 Task: Create a montage of your favorite moments from your last family vacation using iMovie.
Action: Mouse moved to (78, 216)
Screenshot: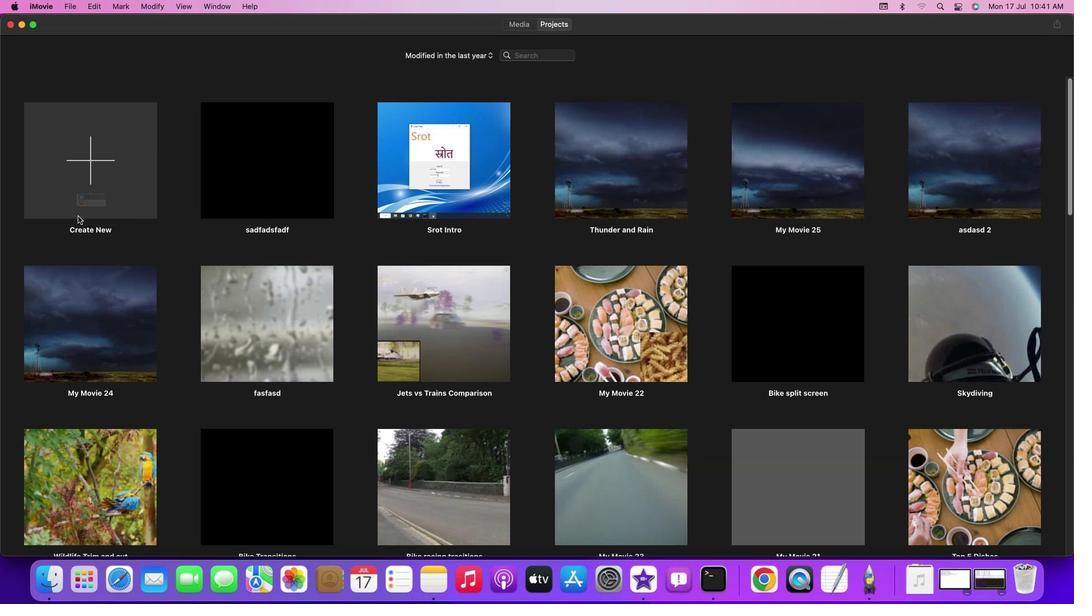
Action: Mouse pressed left at (78, 216)
Screenshot: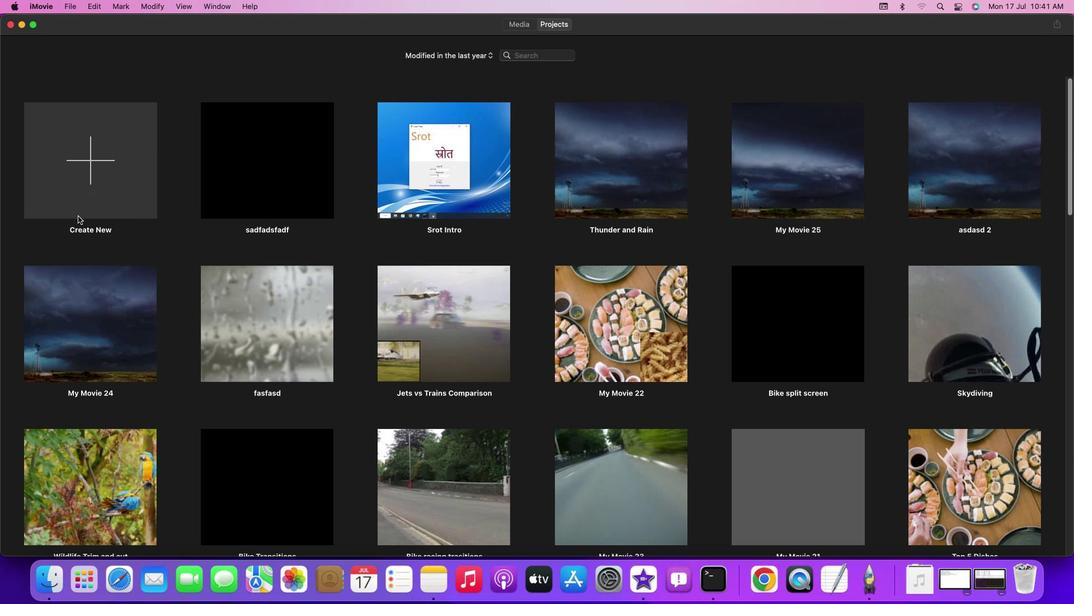 
Action: Mouse pressed left at (78, 216)
Screenshot: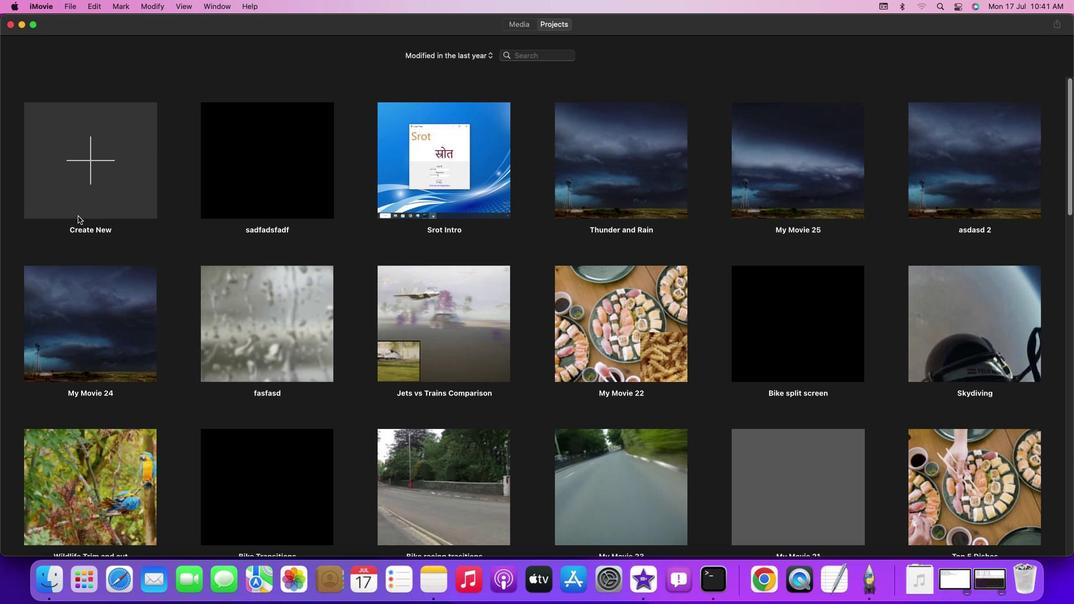 
Action: Mouse moved to (442, 190)
Screenshot: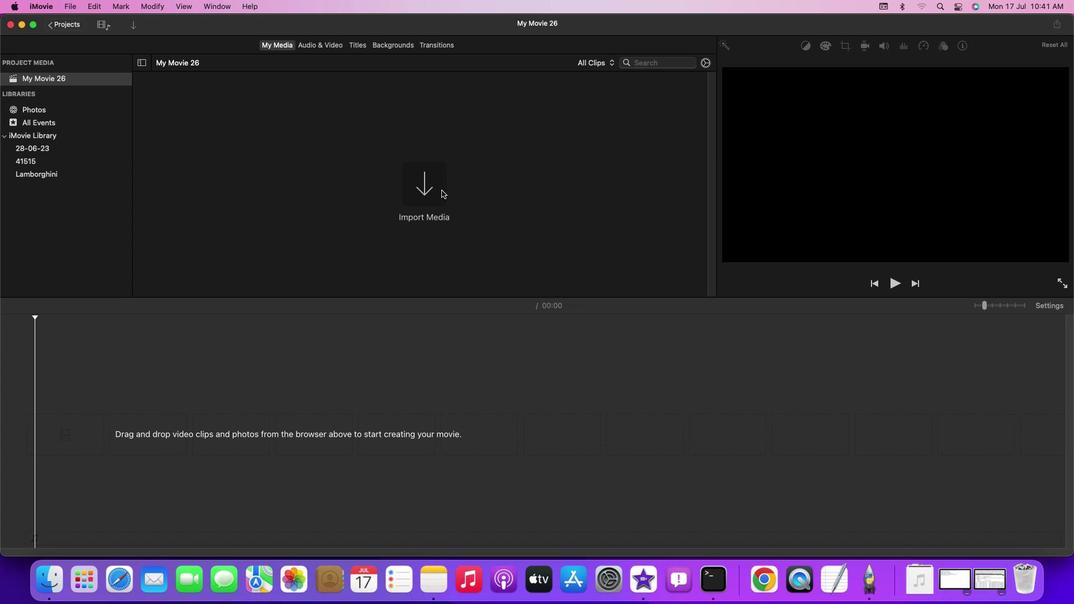 
Action: Mouse pressed left at (442, 190)
Screenshot: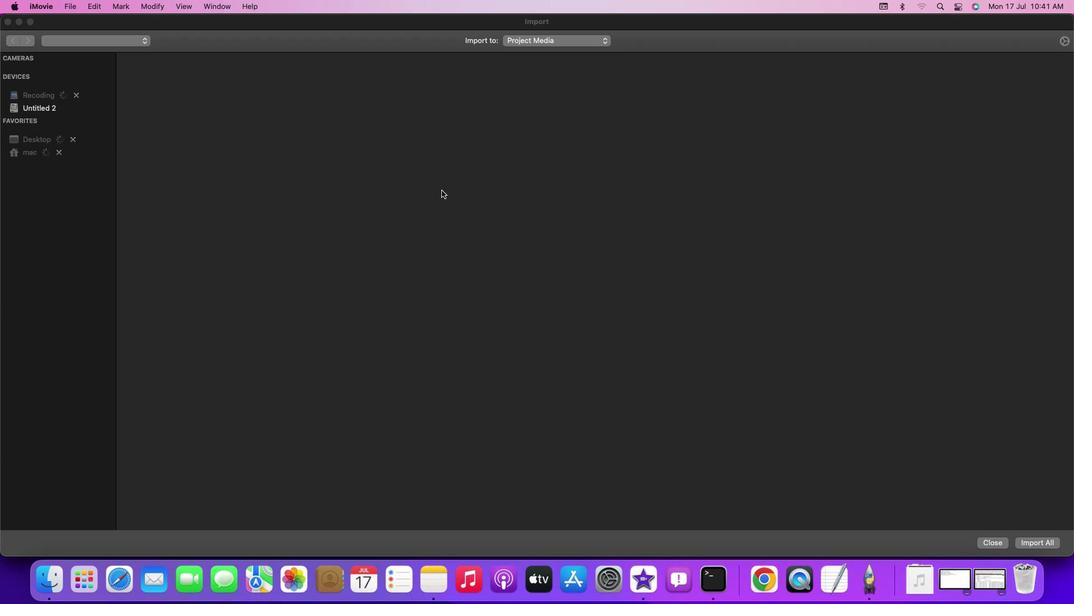 
Action: Mouse pressed left at (442, 190)
Screenshot: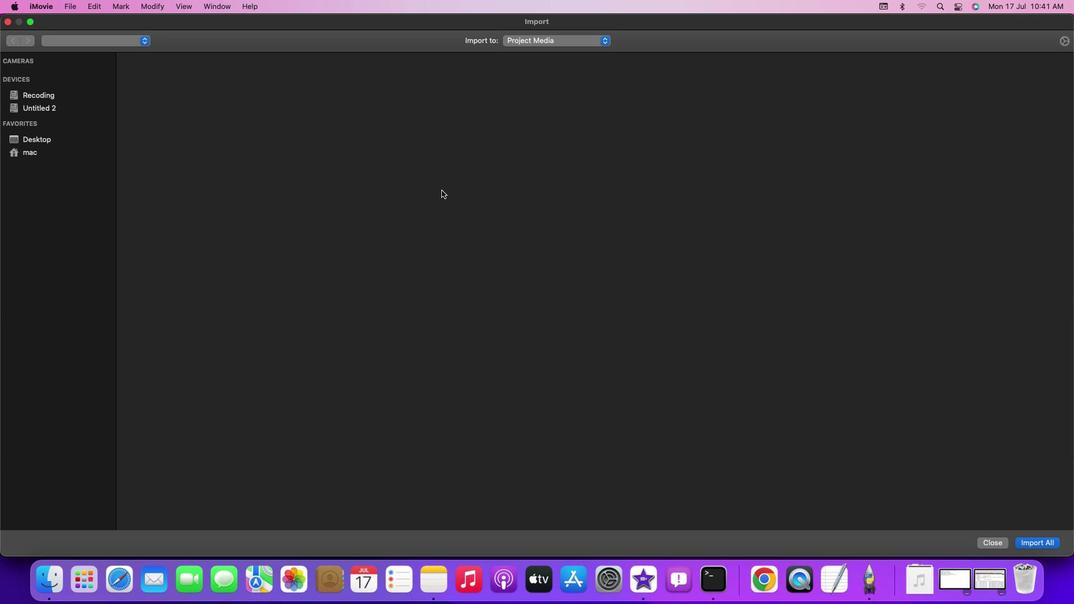 
Action: Mouse moved to (167, 493)
Screenshot: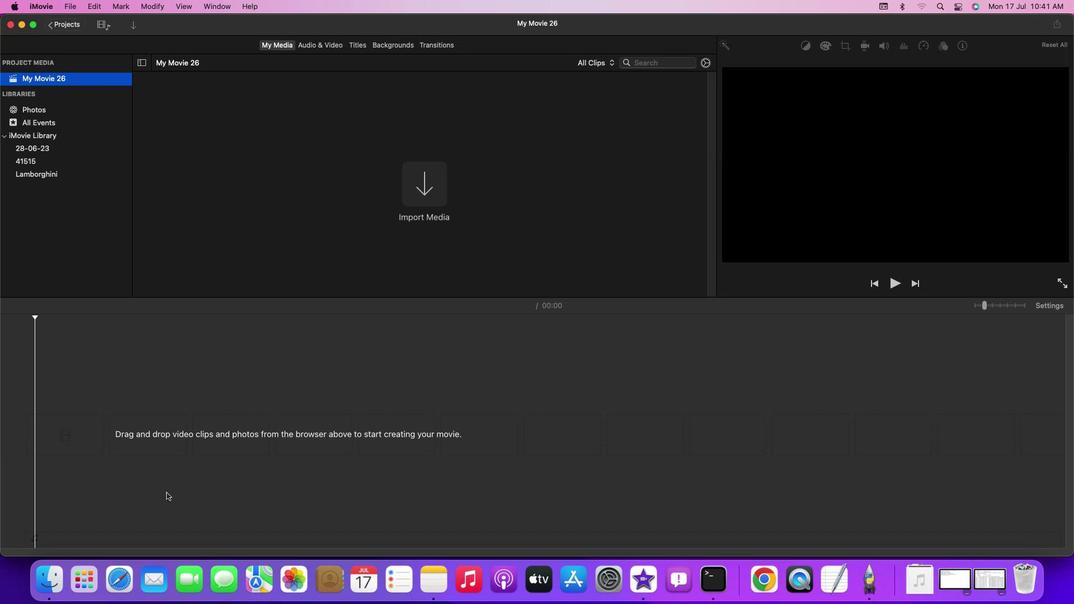 
Action: Mouse pressed left at (167, 493)
Screenshot: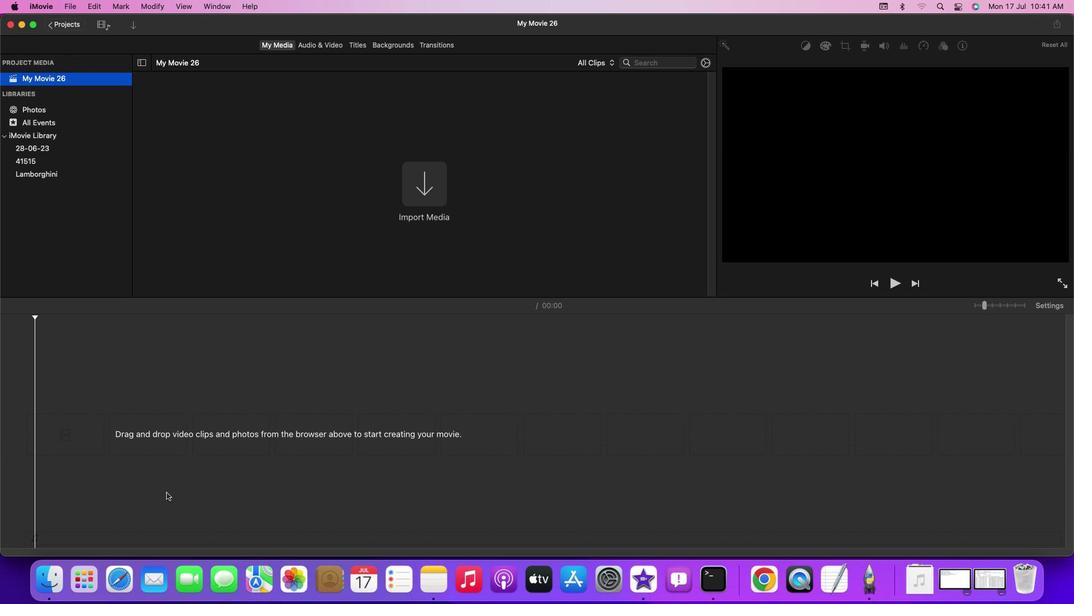 
Action: Mouse pressed left at (167, 493)
Screenshot: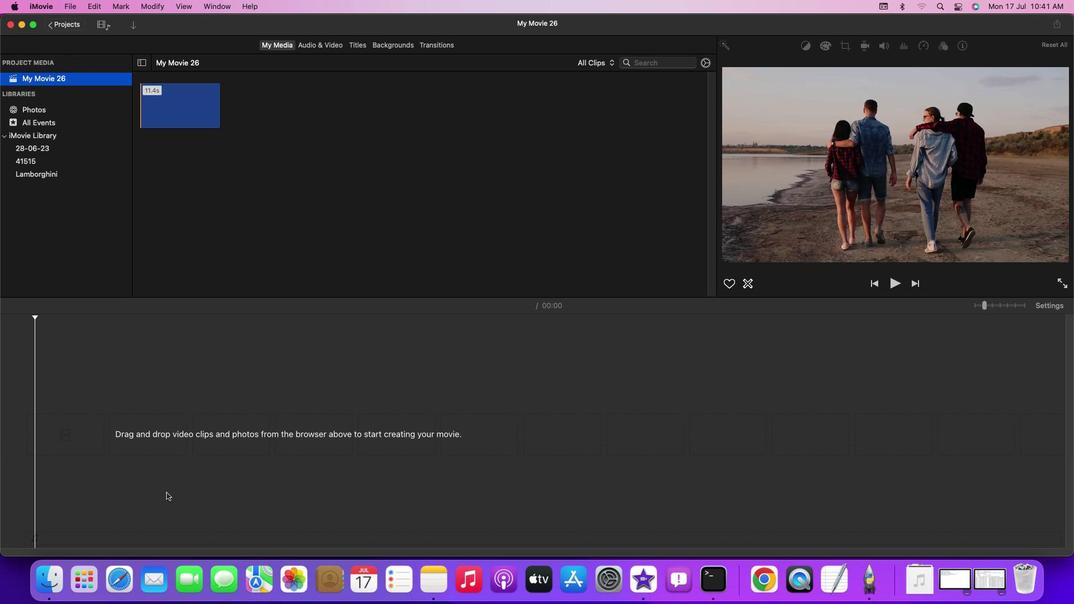 
Action: Mouse moved to (133, 25)
Screenshot: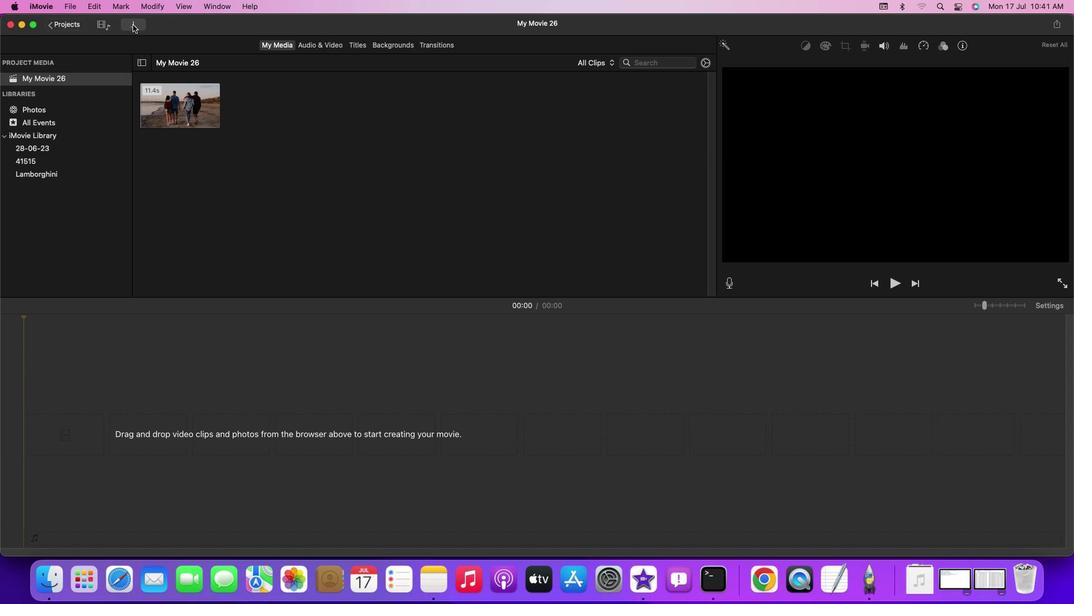 
Action: Mouse pressed left at (133, 25)
Screenshot: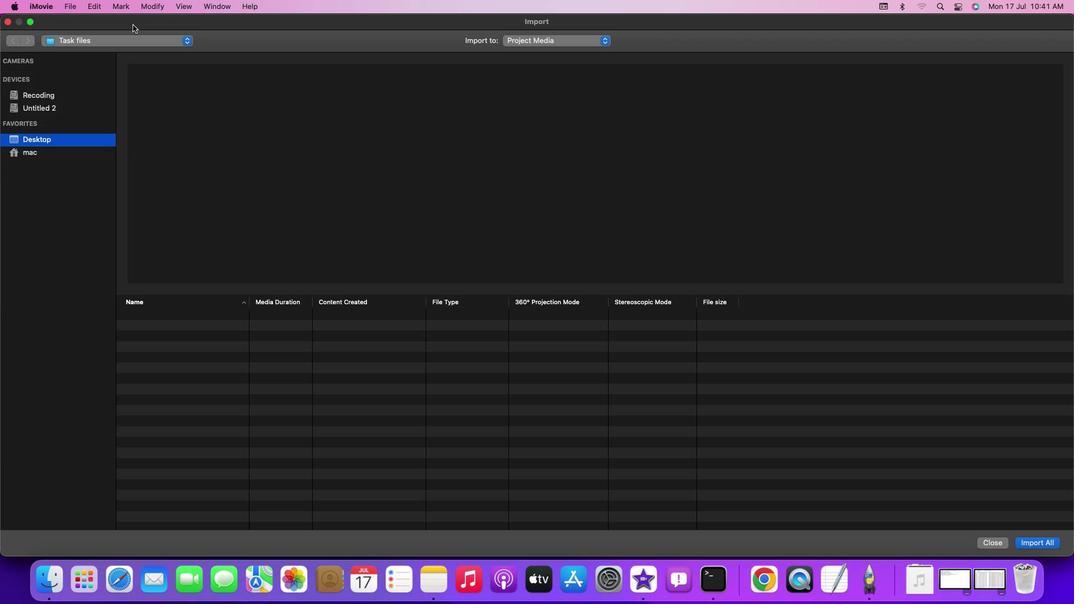 
Action: Mouse moved to (1074, 390)
Screenshot: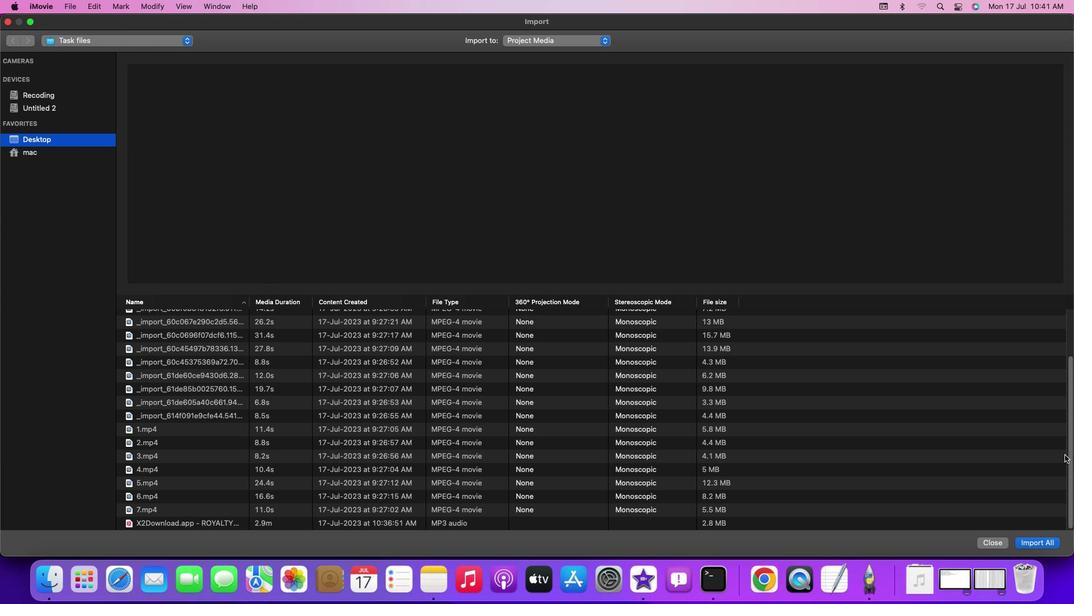 
Action: Mouse pressed left at (1074, 390)
Screenshot: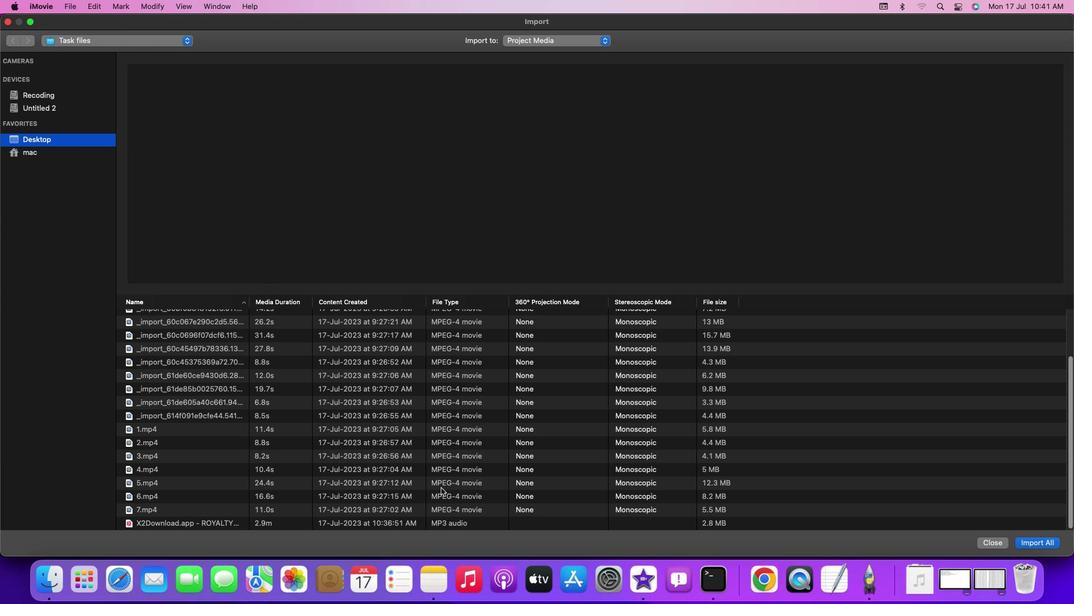 
Action: Mouse moved to (162, 526)
Screenshot: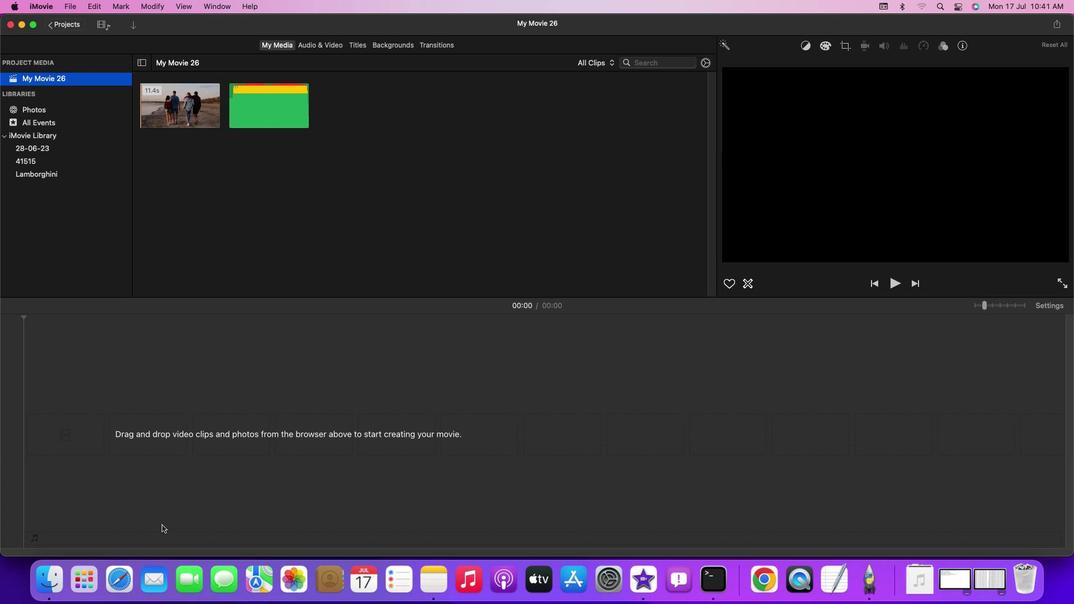 
Action: Mouse pressed left at (162, 526)
Screenshot: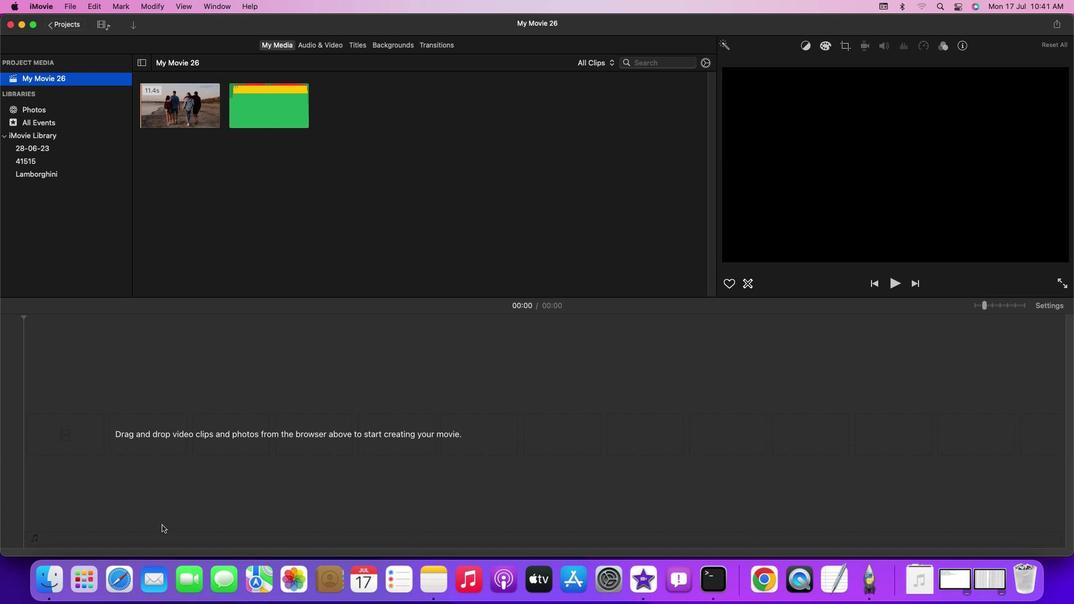 
Action: Mouse pressed left at (162, 526)
Screenshot: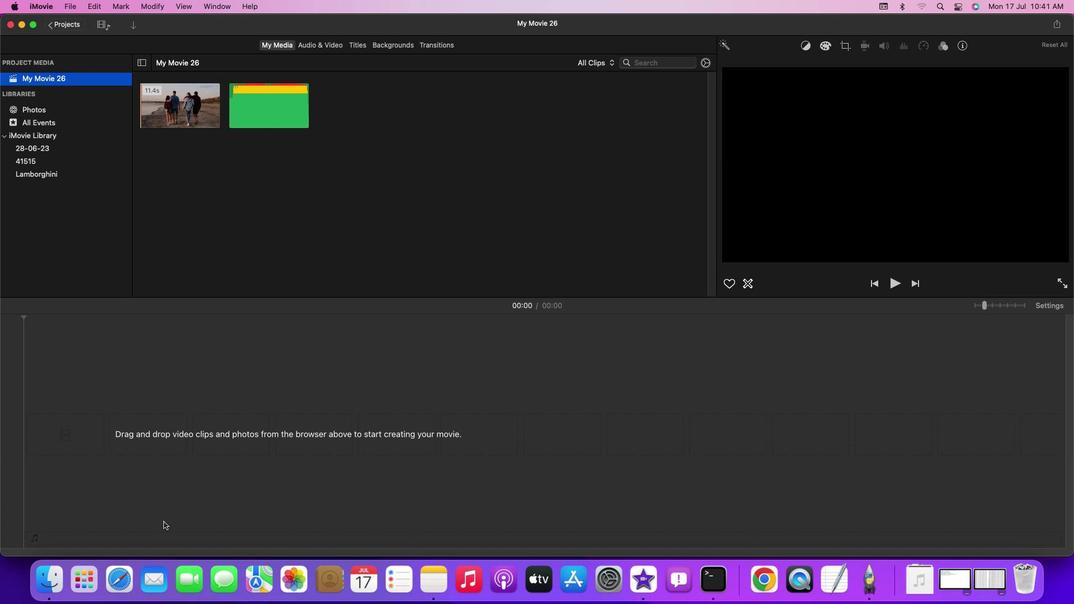 
Action: Mouse moved to (265, 114)
Screenshot: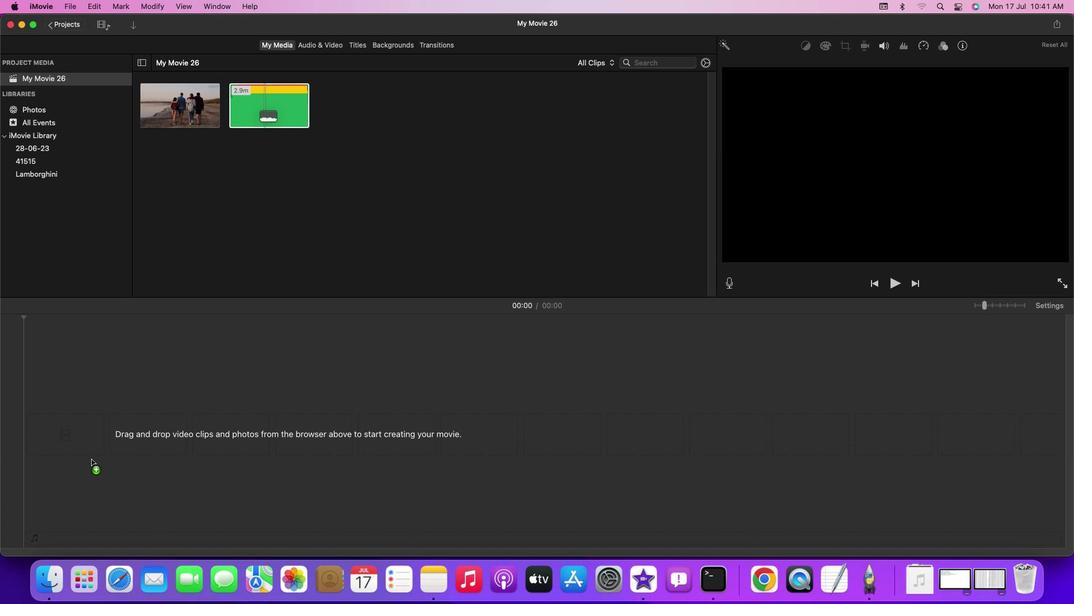 
Action: Mouse pressed left at (265, 114)
Screenshot: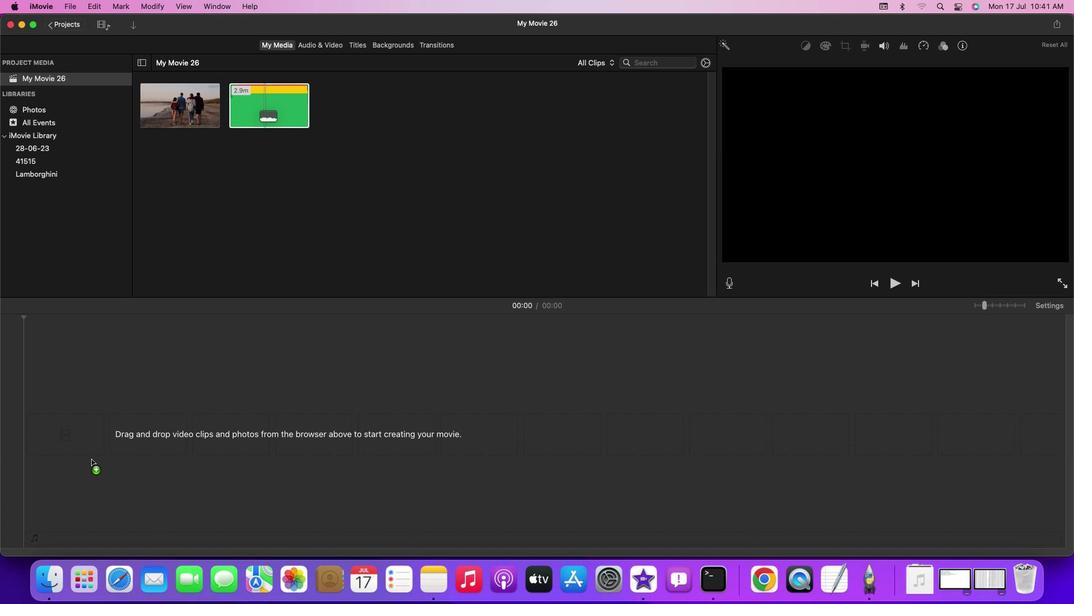 
Action: Mouse moved to (270, 99)
Screenshot: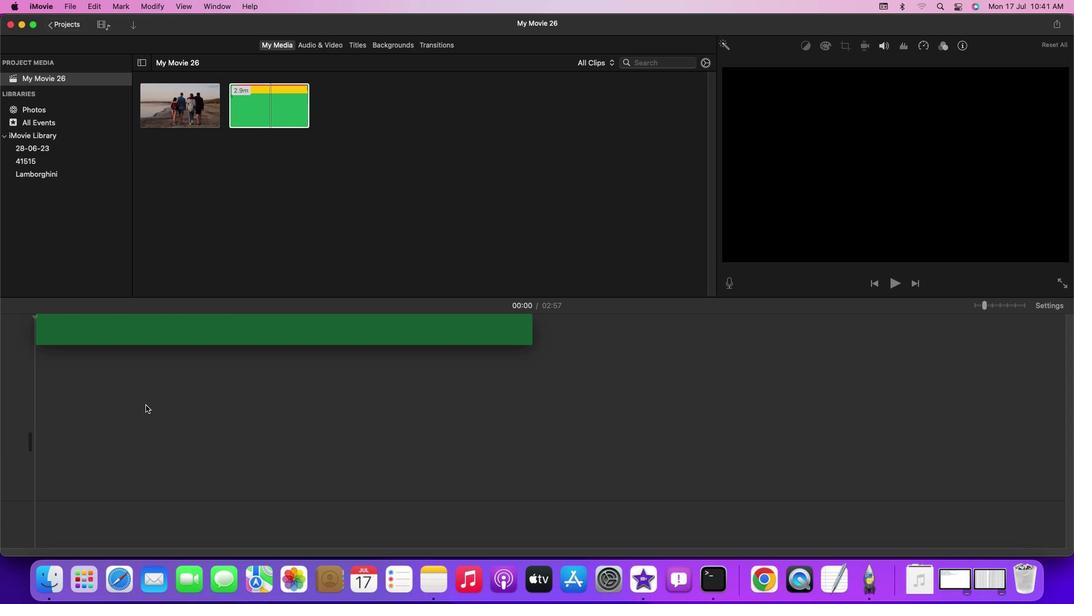 
Action: Mouse pressed left at (270, 99)
Screenshot: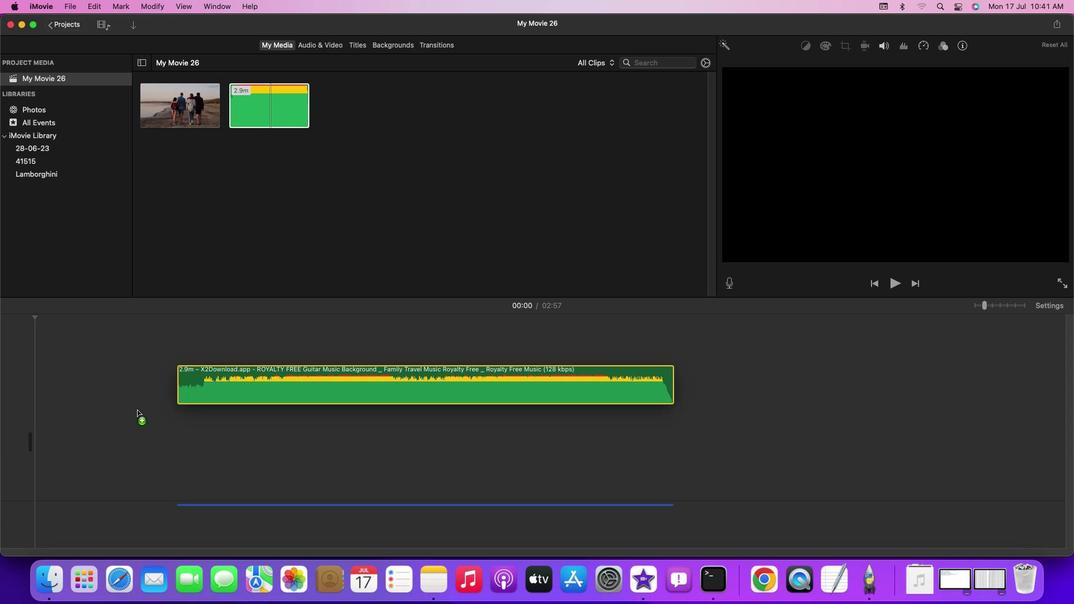 
Action: Mouse moved to (38, 479)
Screenshot: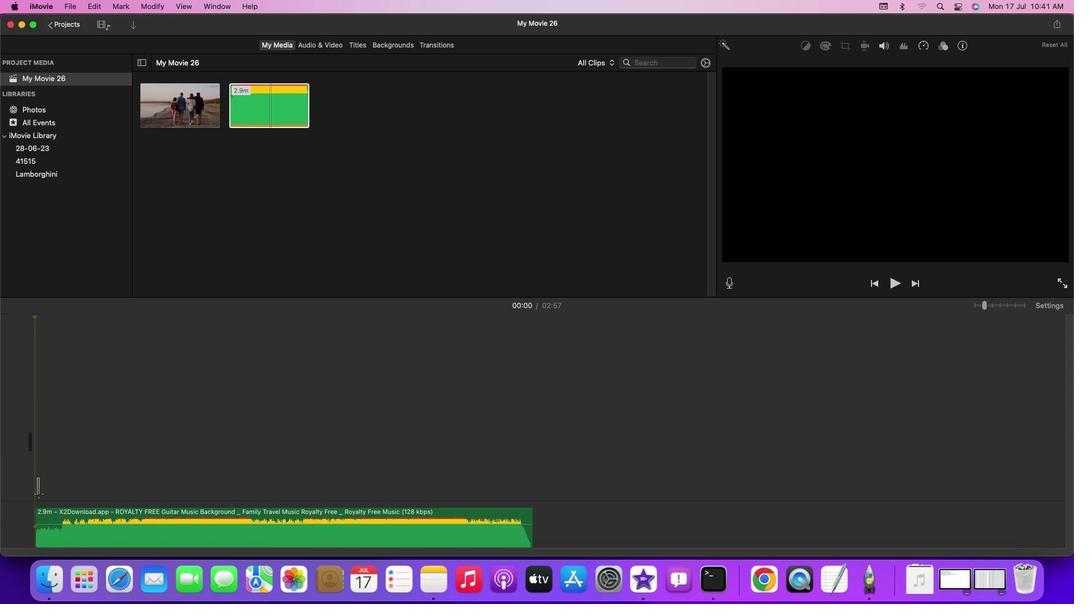 
Action: Mouse pressed left at (38, 479)
Screenshot: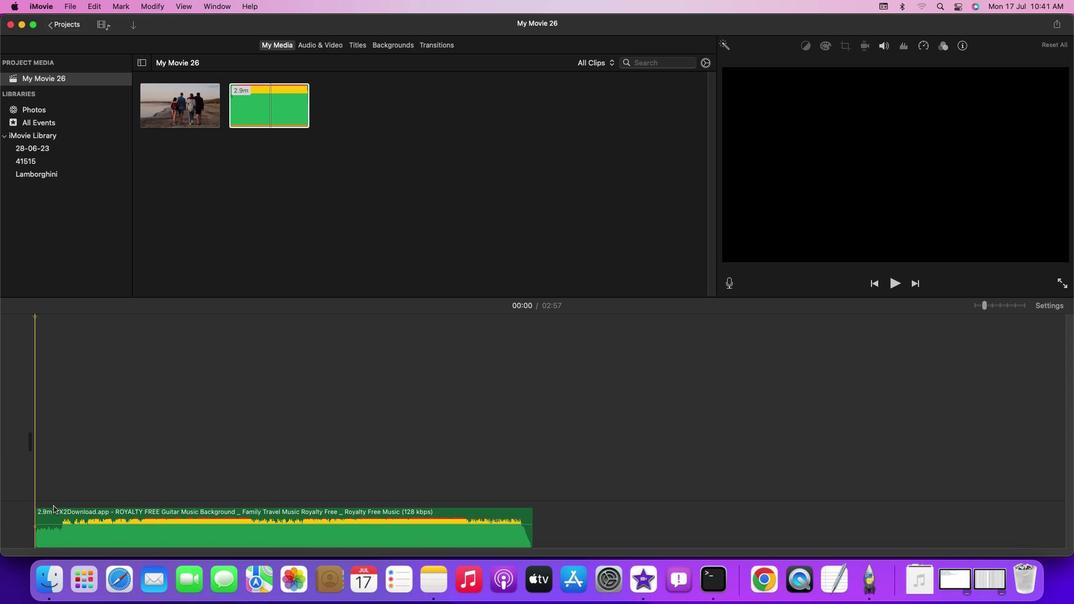 
Action: Mouse moved to (71, 369)
Screenshot: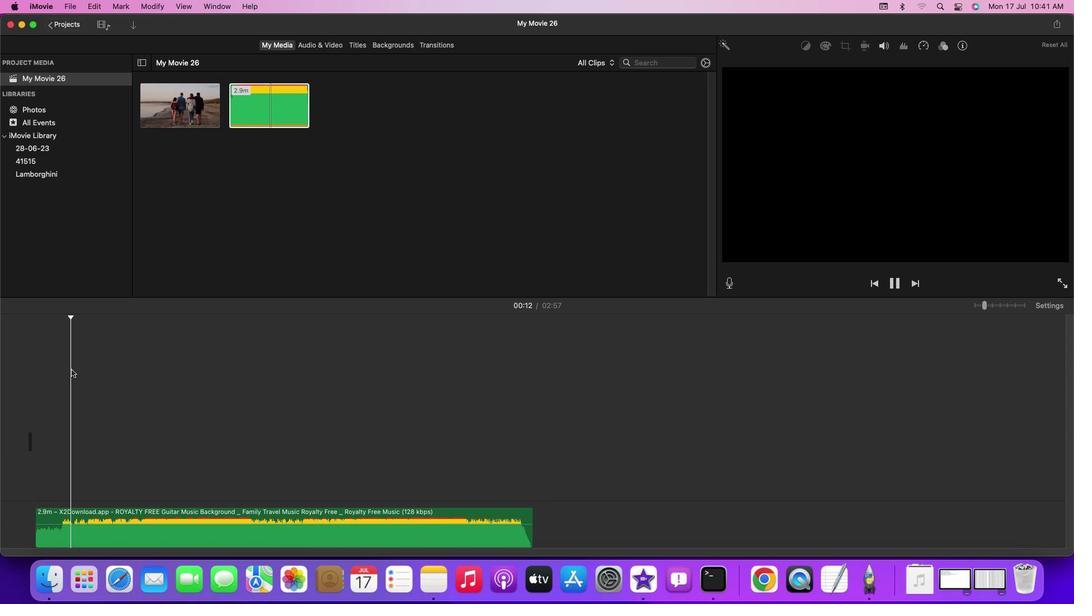 
Action: Key pressed Key.space
Screenshot: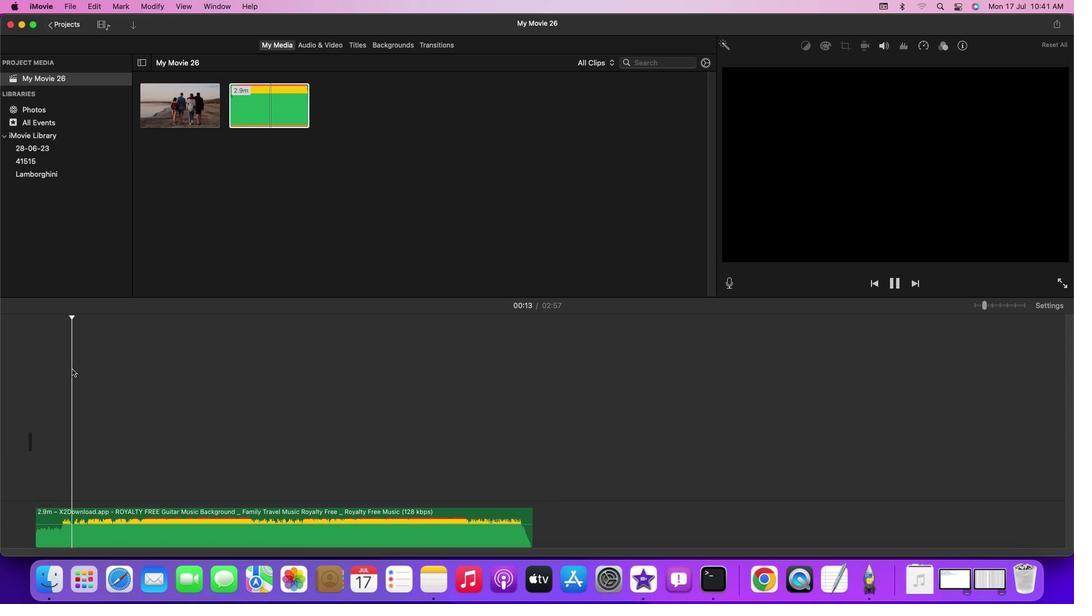 
Action: Mouse moved to (81, 358)
Screenshot: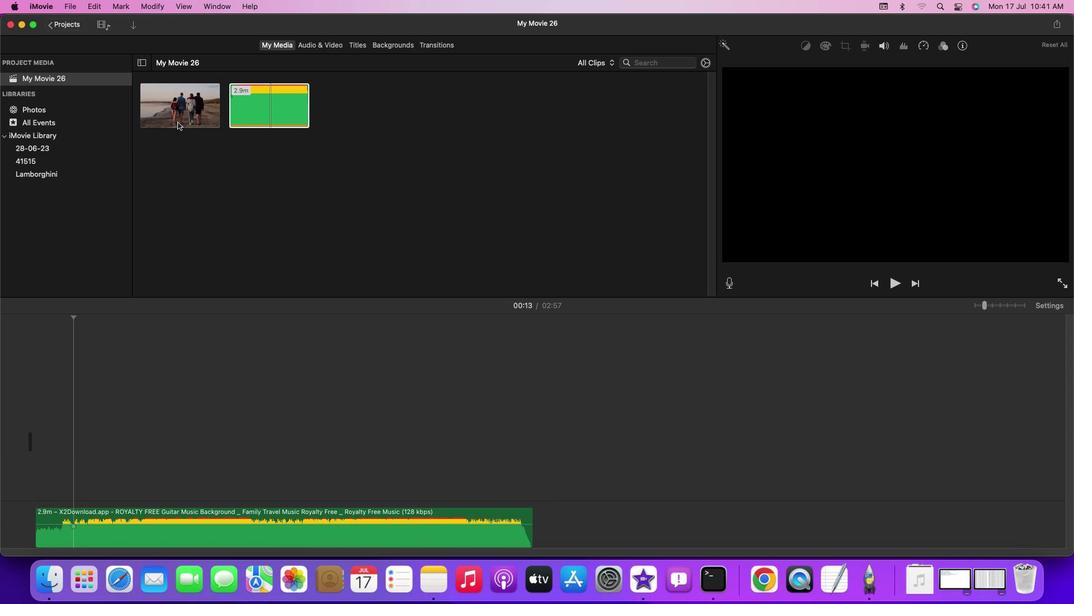 
Action: Key pressed Key.space
Screenshot: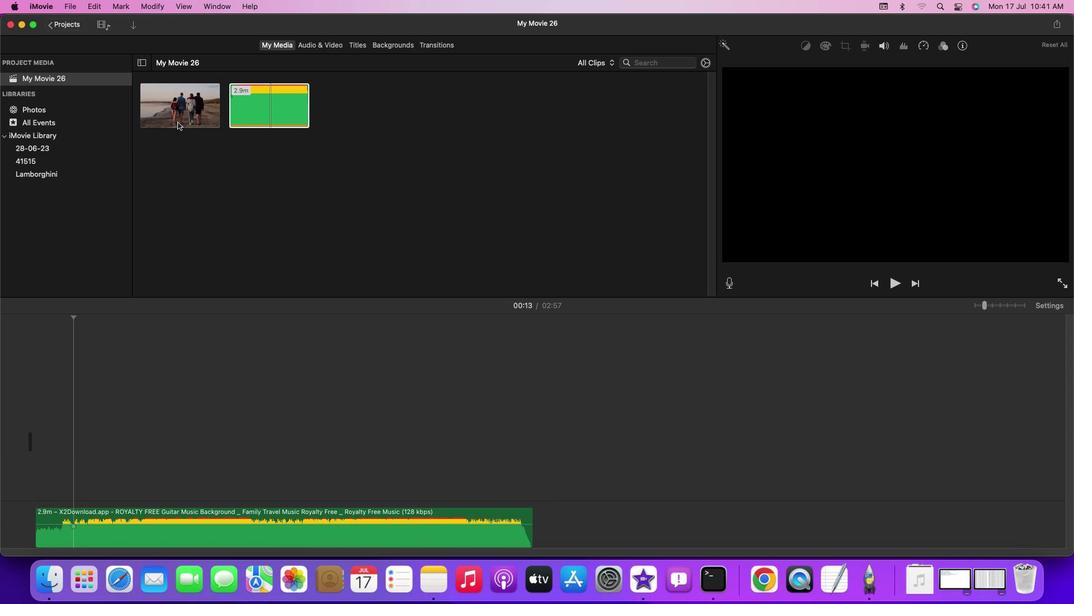 
Action: Mouse moved to (188, 104)
Screenshot: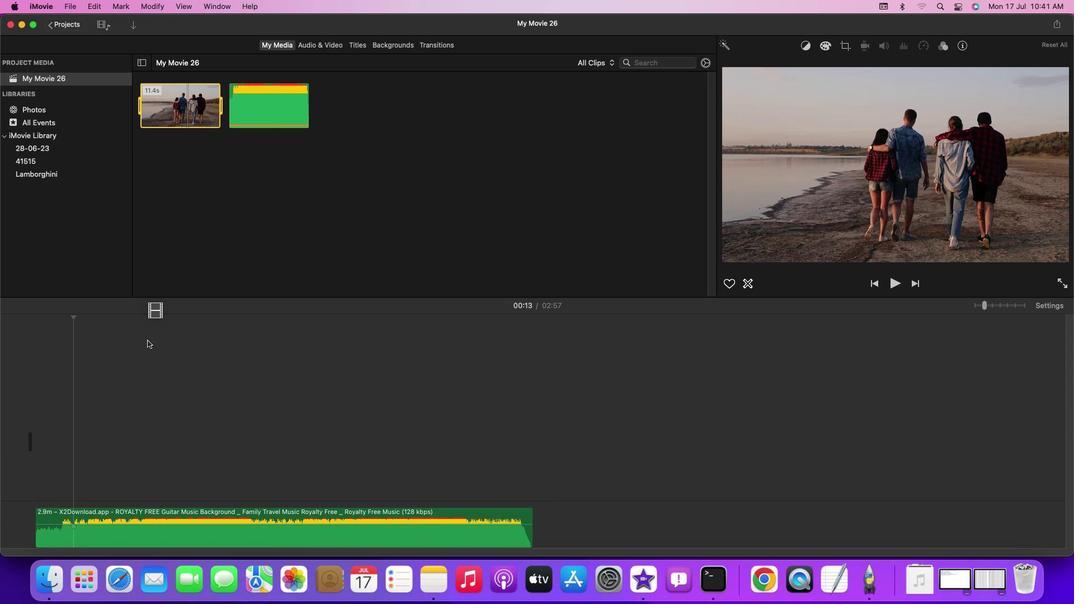
Action: Mouse pressed left at (188, 104)
Screenshot: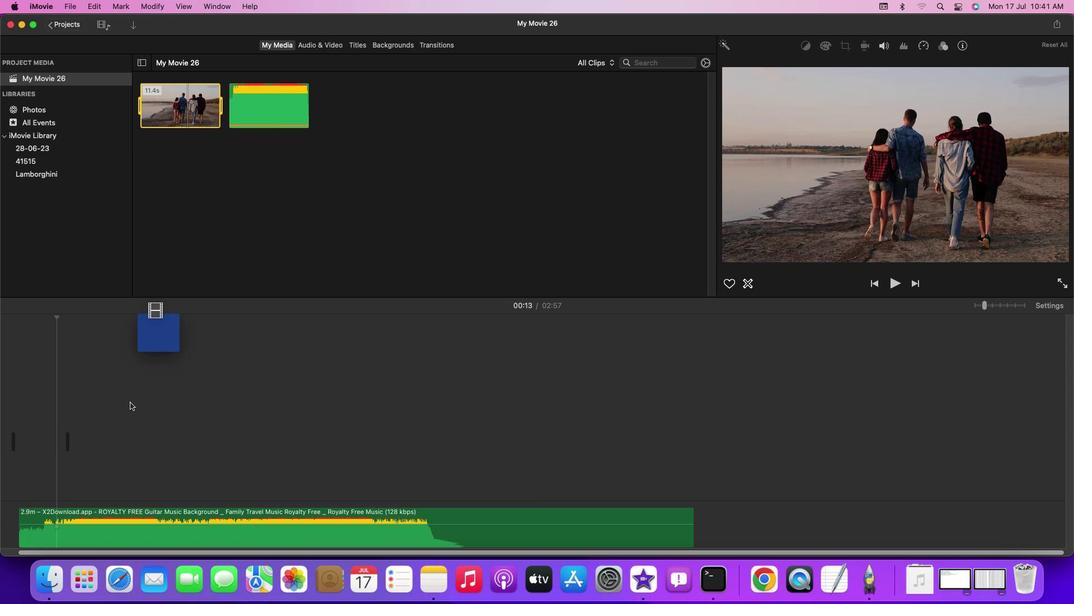 
Action: Mouse moved to (58, 519)
Screenshot: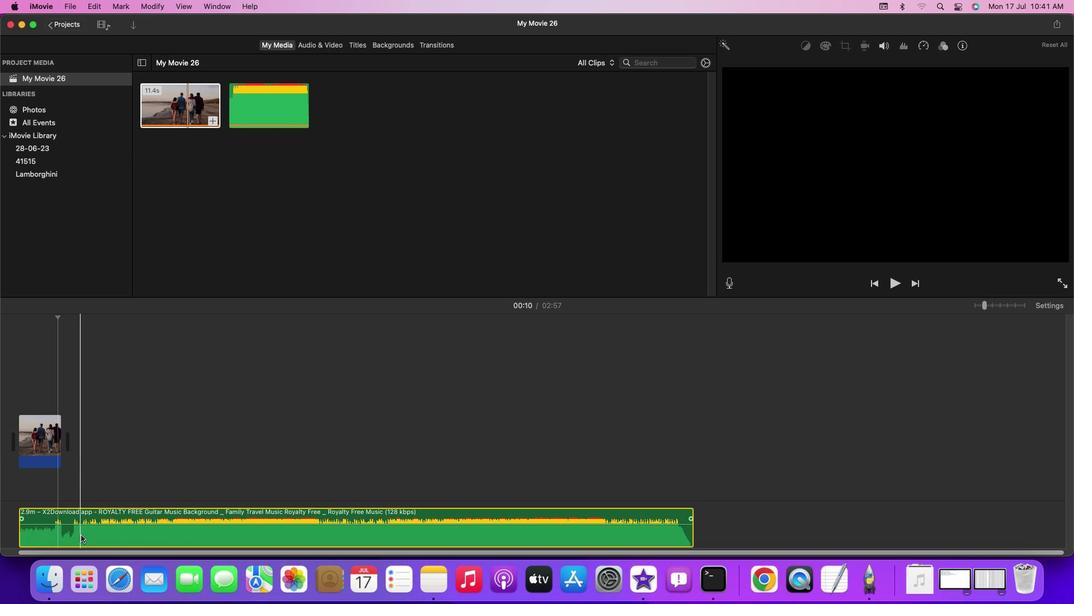 
Action: Mouse pressed left at (58, 519)
Screenshot: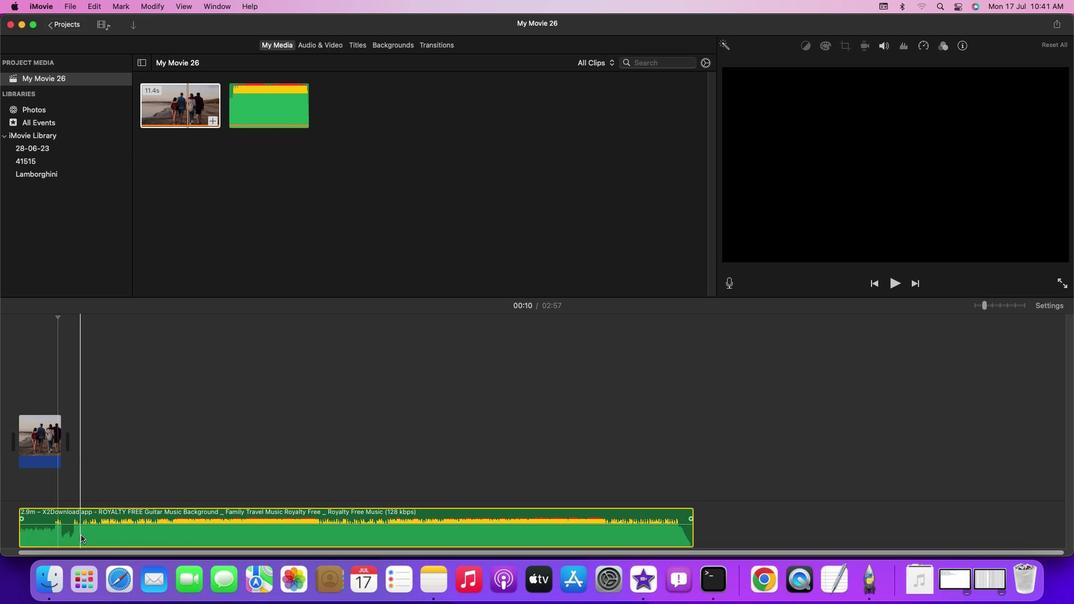 
Action: Mouse moved to (81, 535)
Screenshot: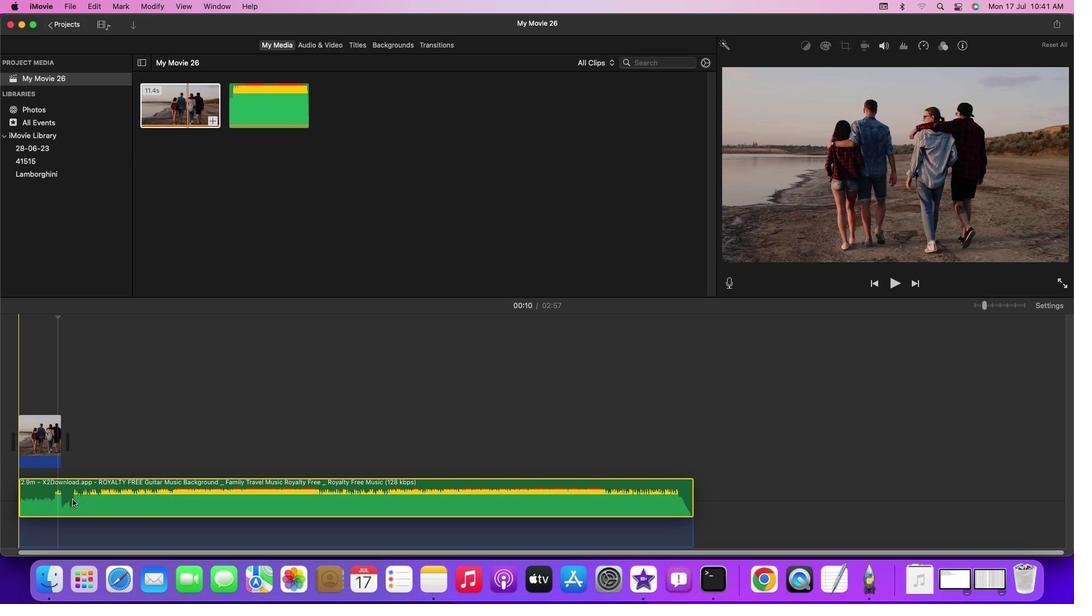 
Action: Mouse pressed left at (81, 535)
Screenshot: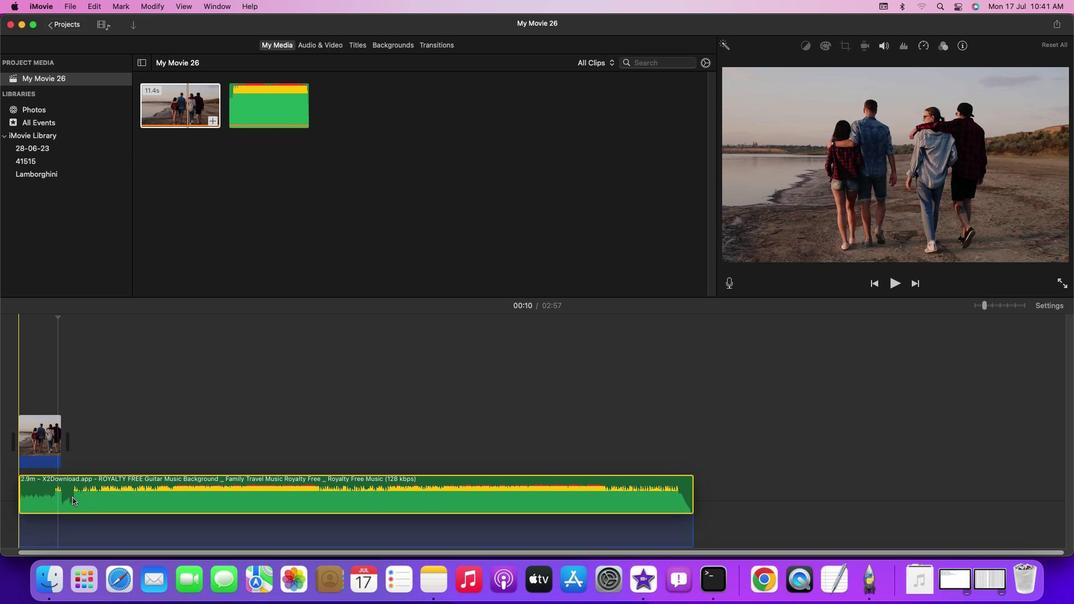 
Action: Mouse moved to (25, 317)
Screenshot: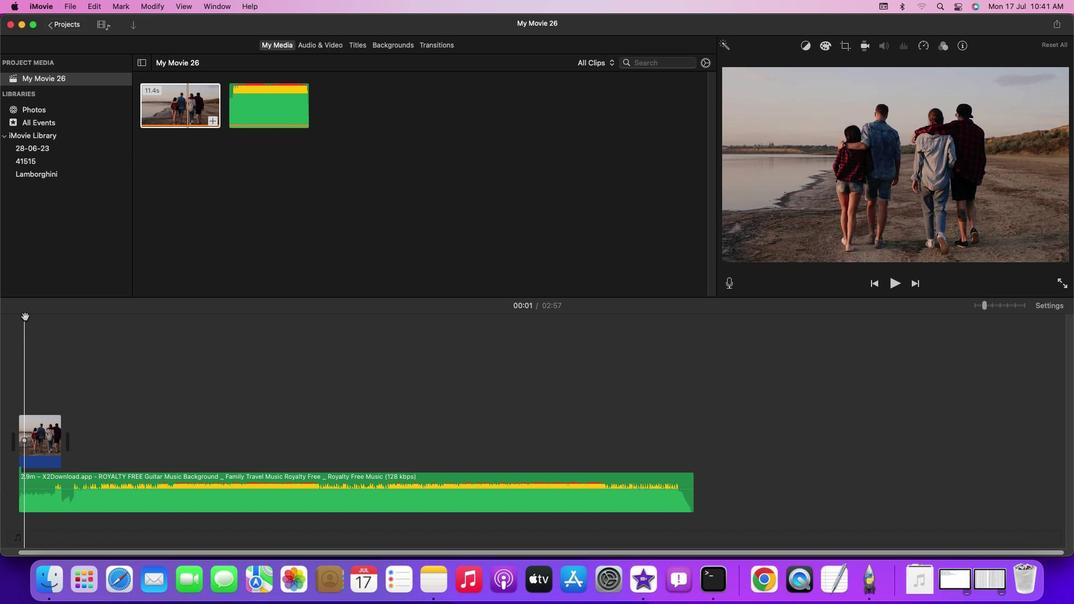 
Action: Mouse pressed left at (25, 317)
Screenshot: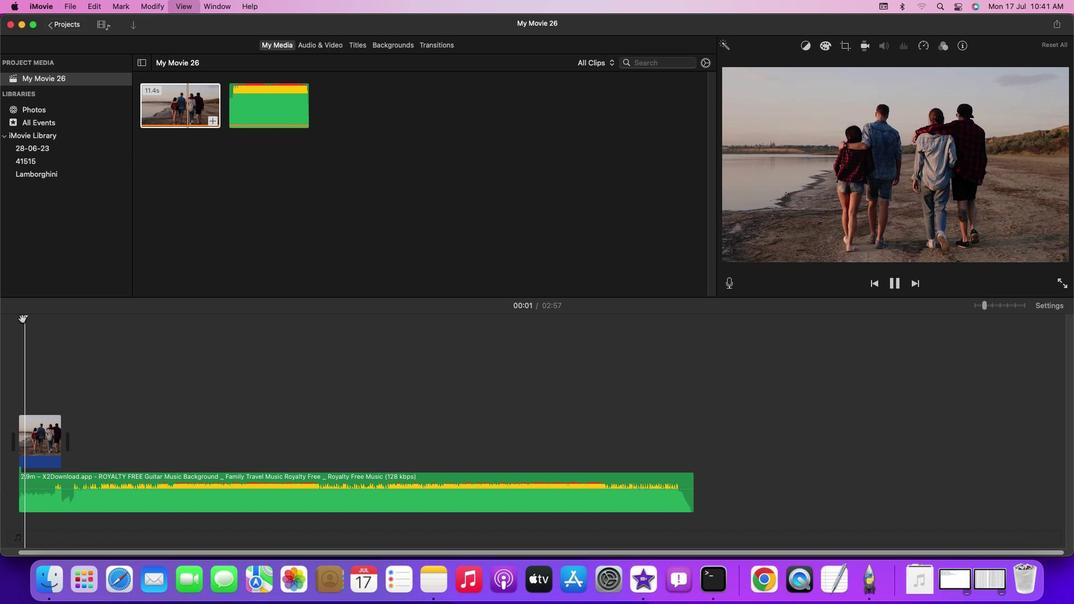 
Action: Key pressed Key.space
Screenshot: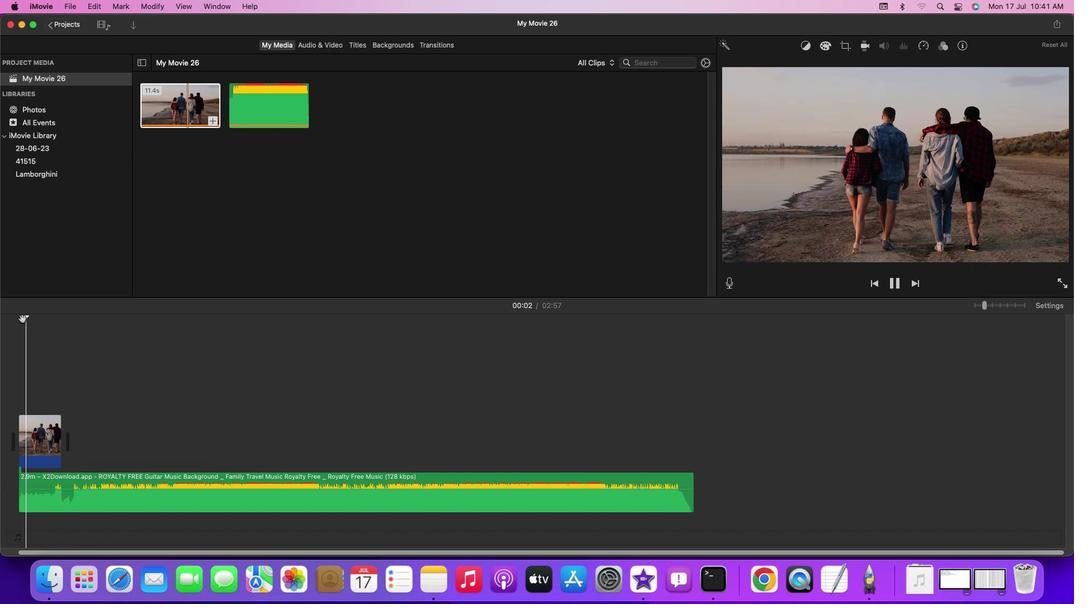 
Action: Mouse moved to (16, 319)
Screenshot: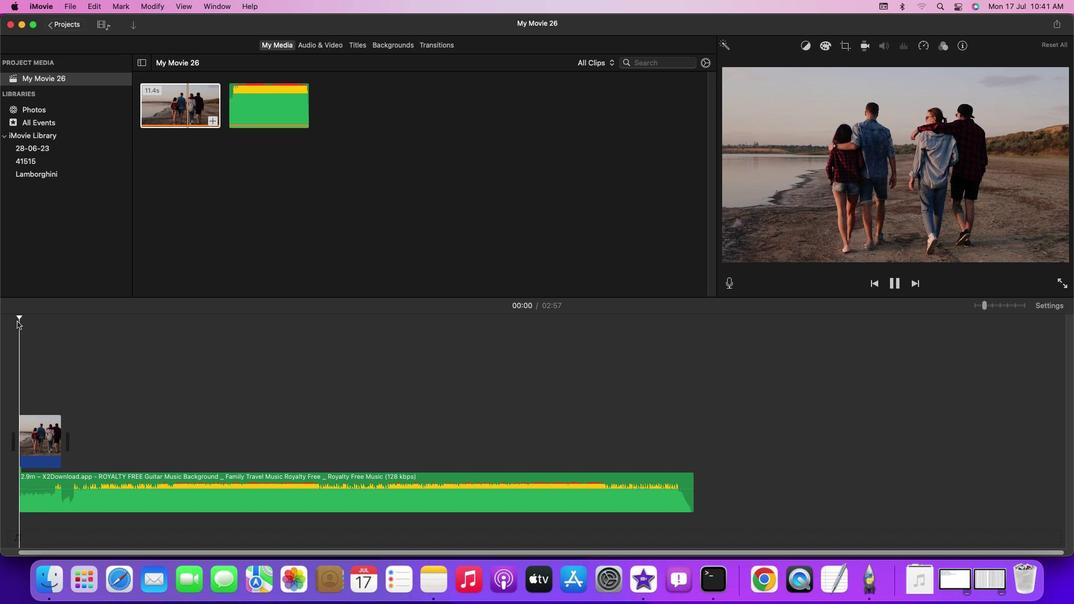 
Action: Mouse pressed left at (16, 319)
Screenshot: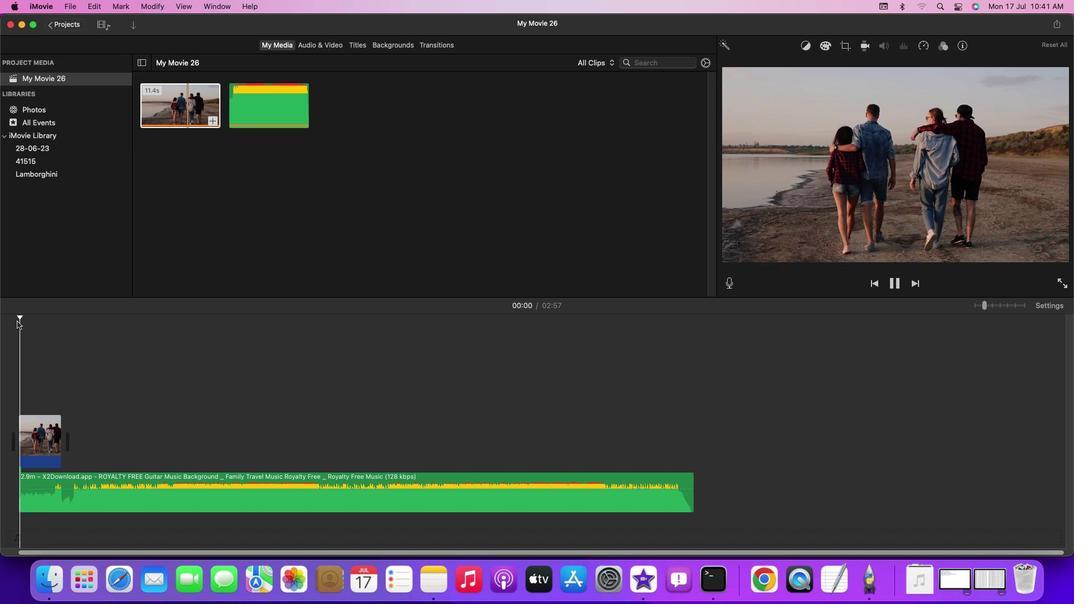 
Action: Mouse moved to (17, 322)
Screenshot: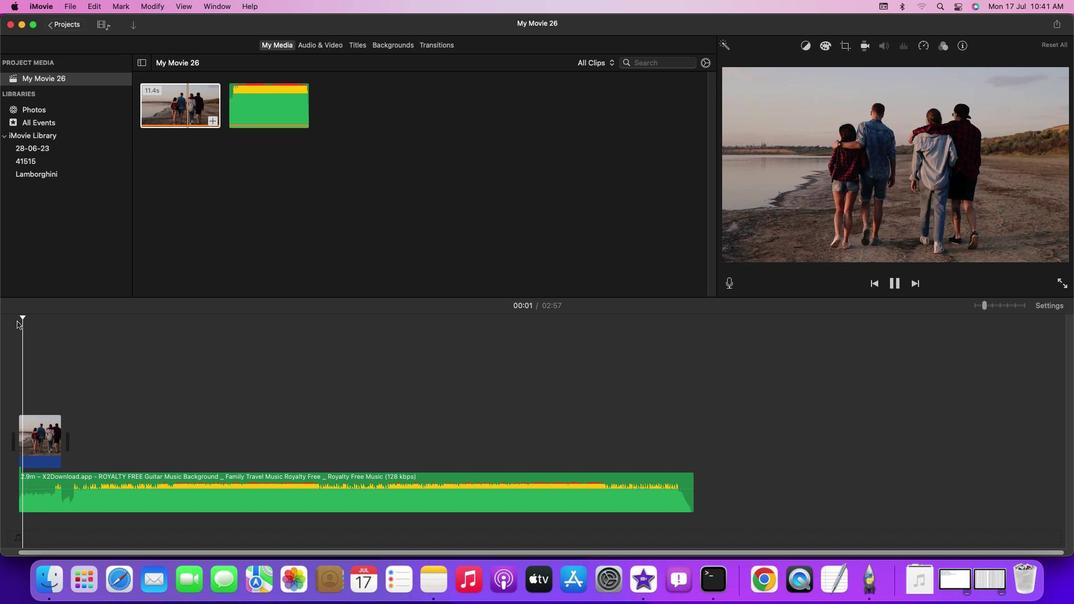 
Action: Key pressed Key.leftKey.leftKey.leftKey.leftKey.leftKey.leftKey.leftKey.leftKey.leftKey.leftKey.leftKey.leftKey.leftKey.leftKey.leftKey.leftKey.leftKey.leftKey.leftKey.leftKey.leftKey.leftKey.leftKey.leftKey.leftKey.left
Screenshot: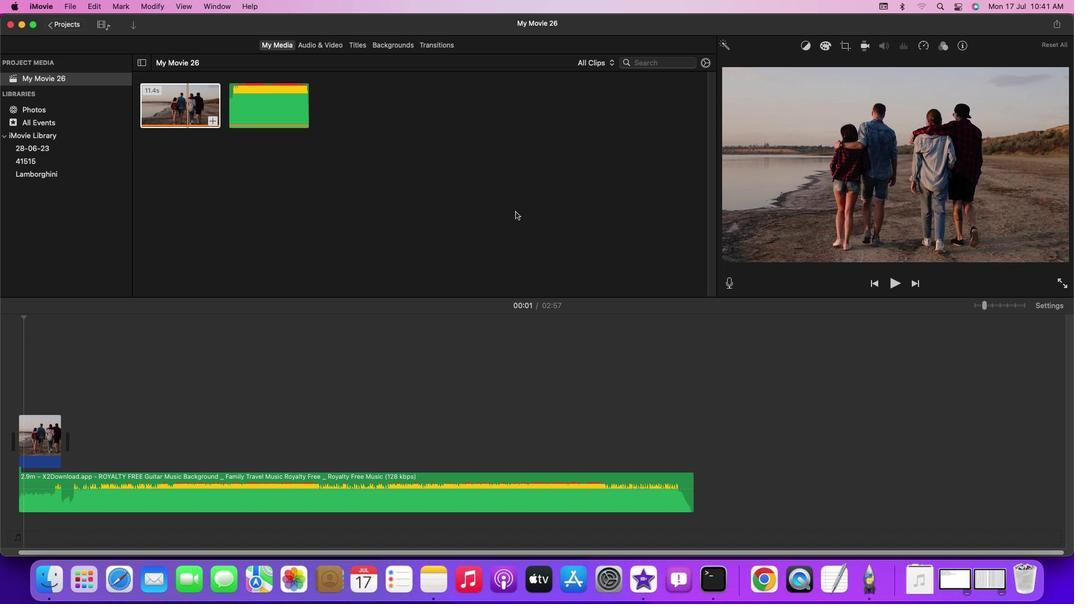 
Action: Mouse moved to (1067, 309)
Screenshot: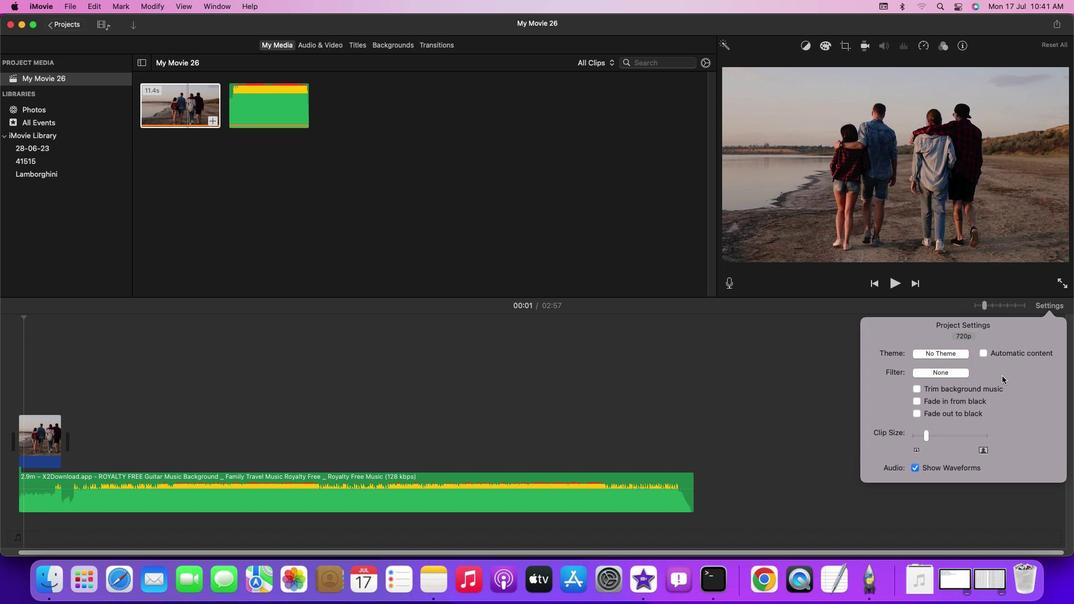 
Action: Mouse pressed left at (1067, 309)
Screenshot: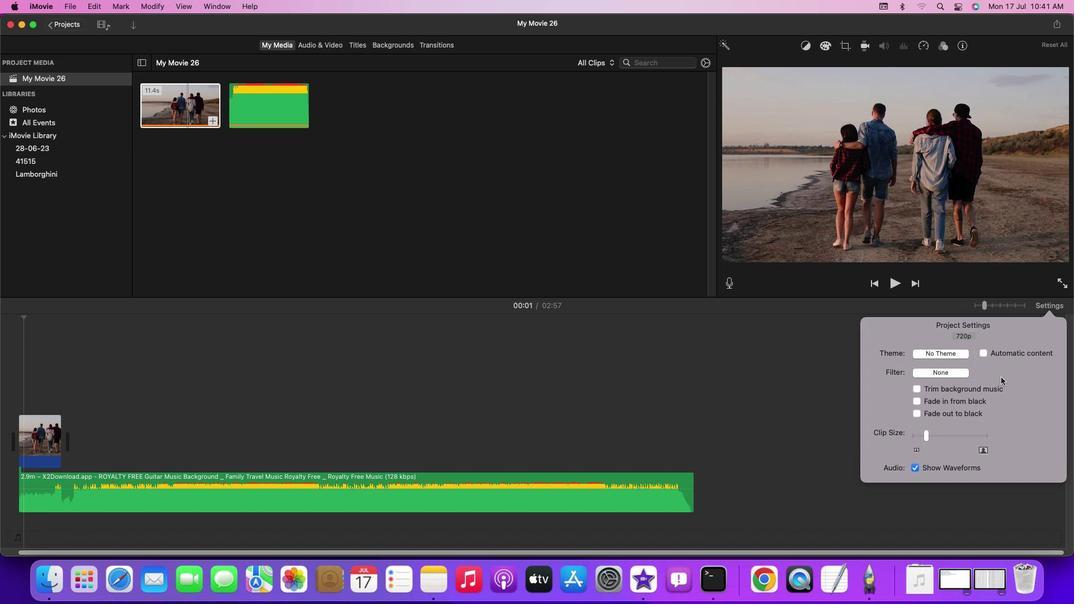 
Action: Mouse moved to (921, 403)
Screenshot: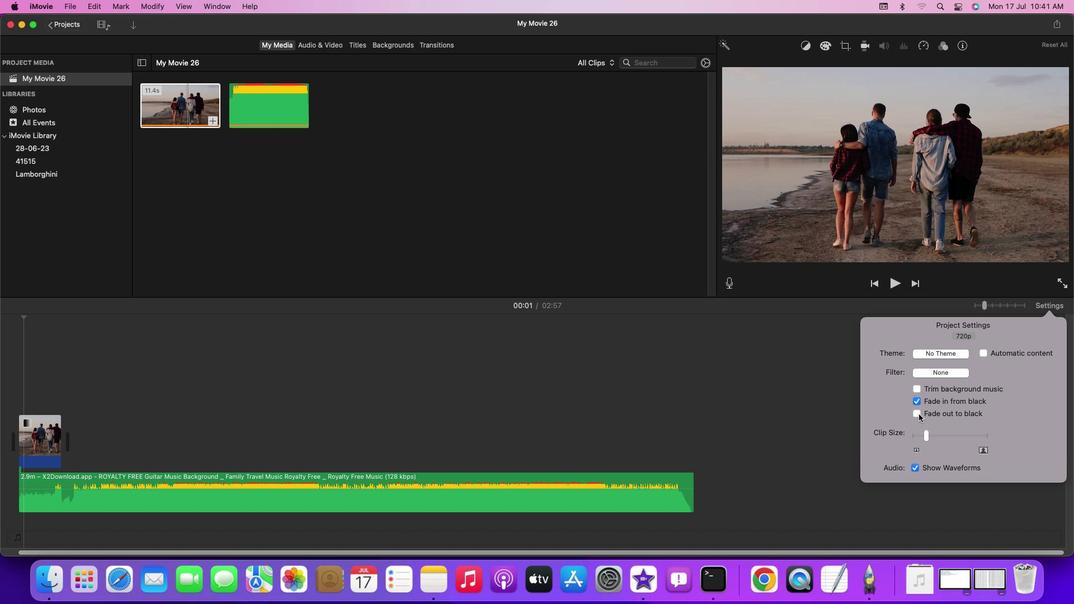 
Action: Mouse pressed left at (921, 403)
Screenshot: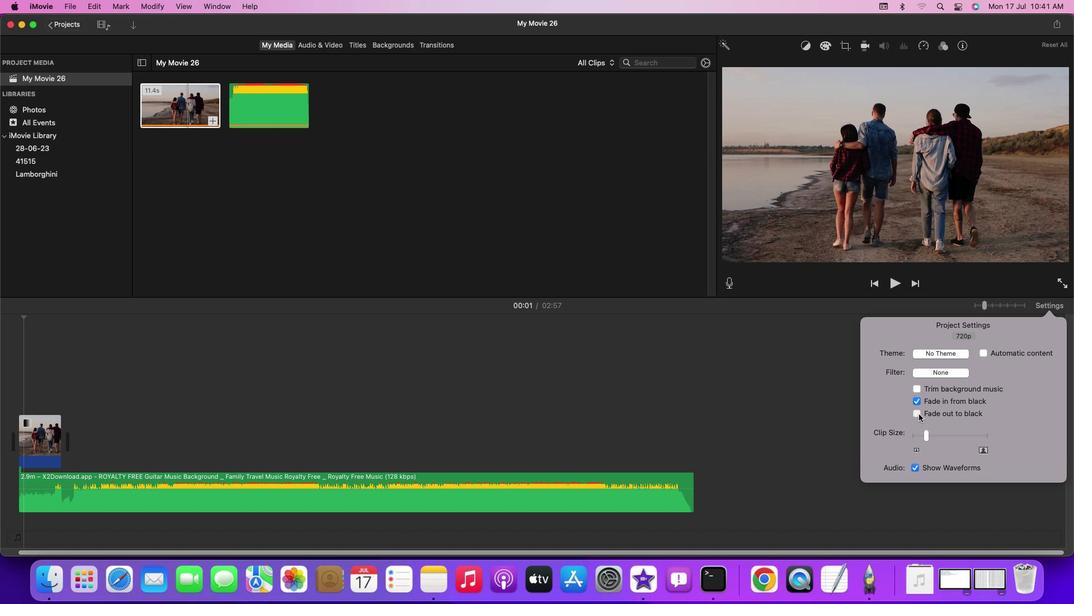 
Action: Mouse moved to (920, 414)
Screenshot: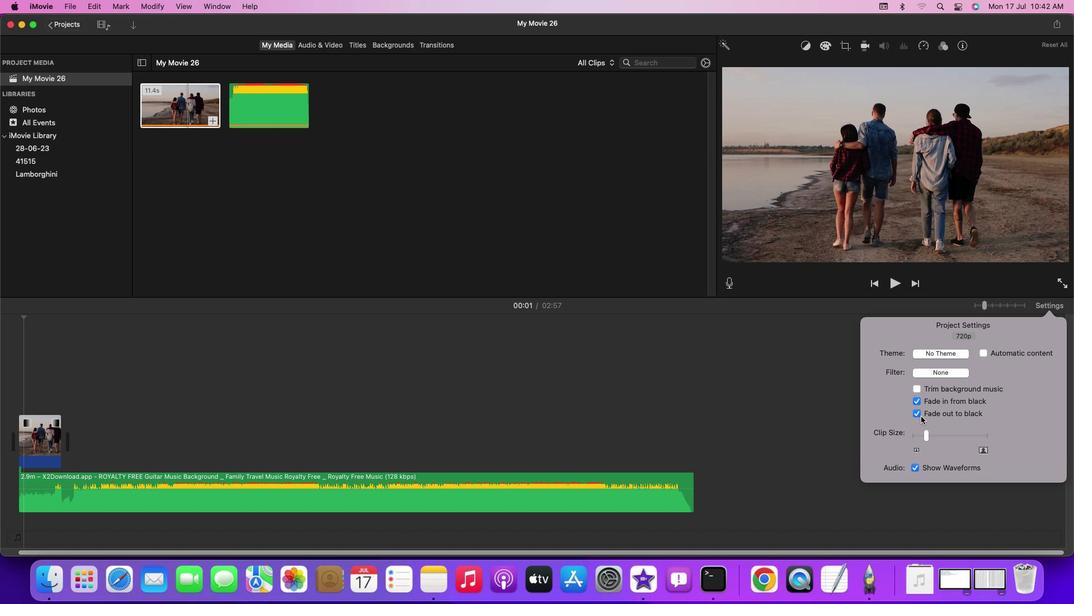 
Action: Mouse pressed left at (920, 414)
Screenshot: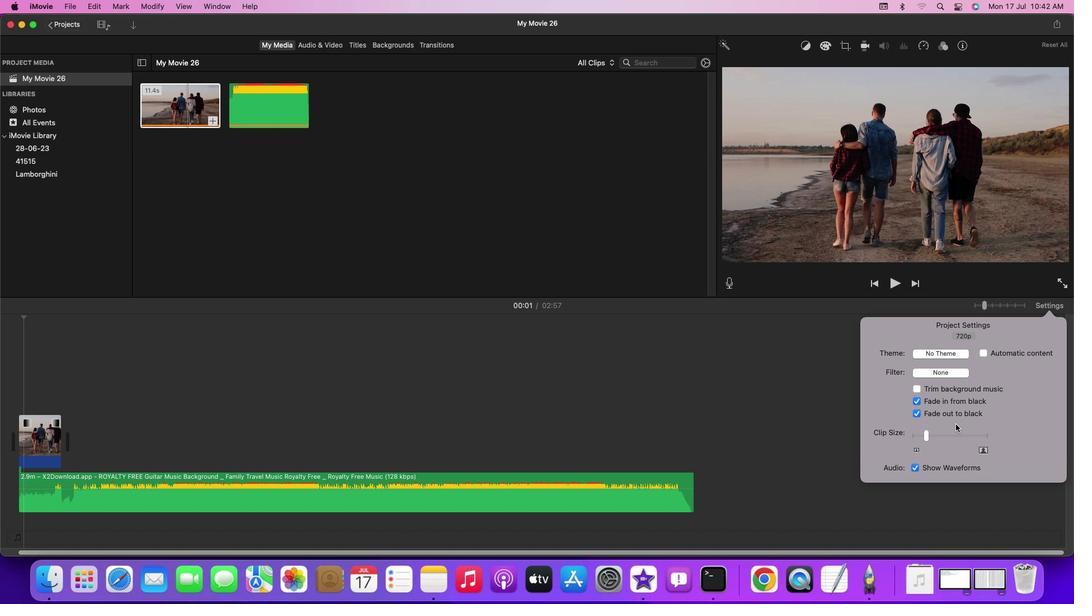 
Action: Mouse moved to (946, 357)
Screenshot: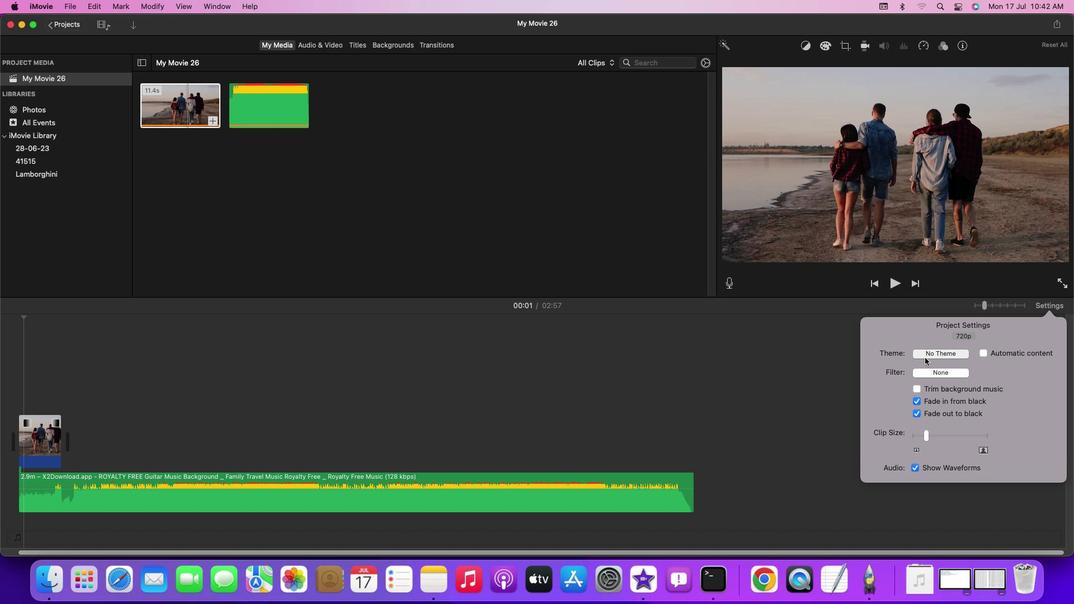 
Action: Mouse pressed left at (946, 357)
Screenshot: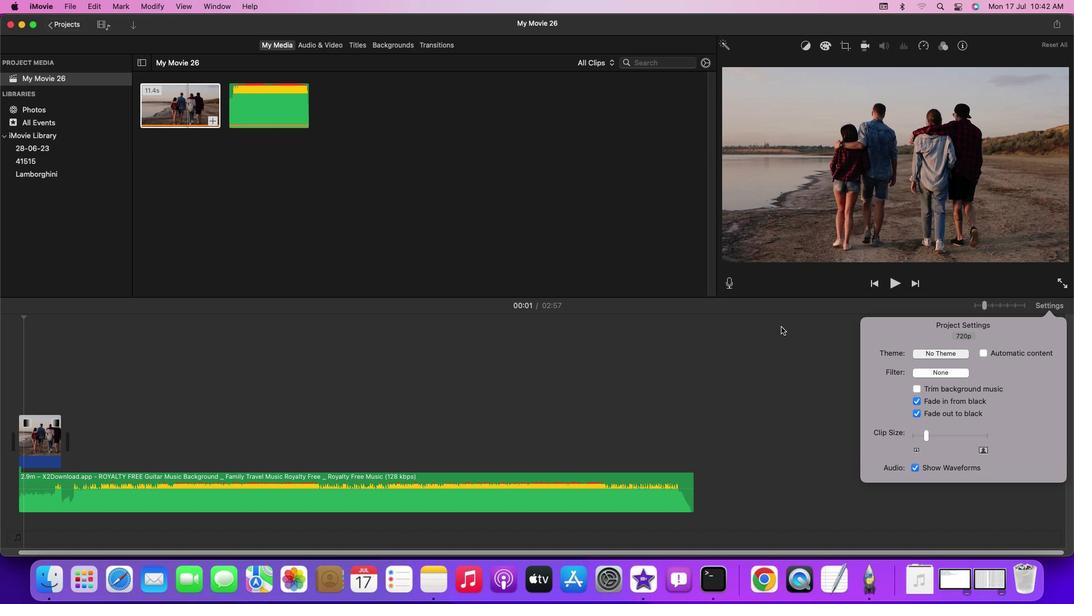 
Action: Mouse moved to (495, 316)
Screenshot: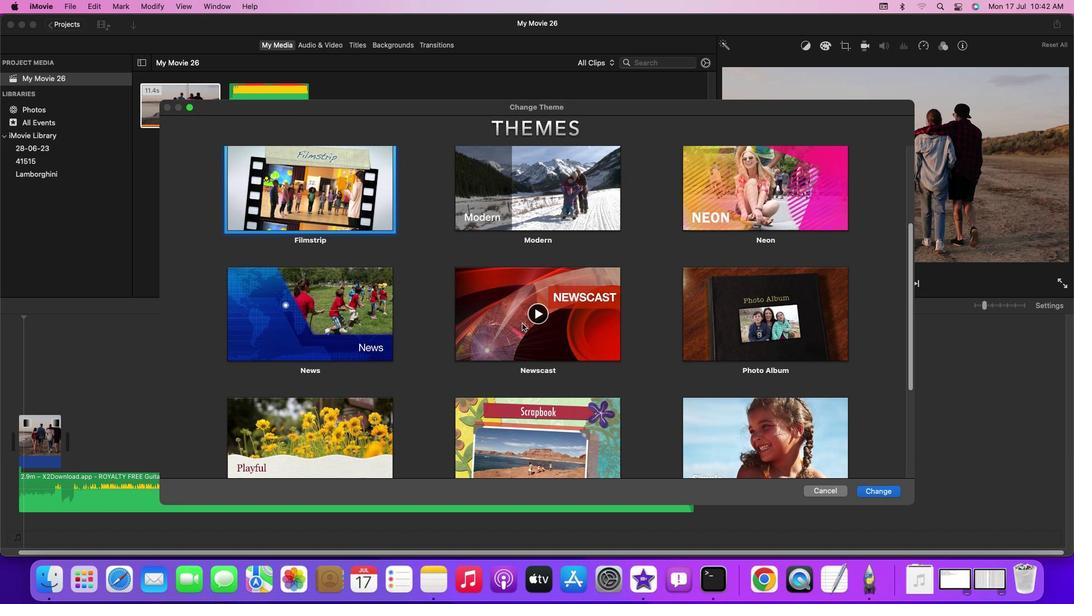 
Action: Mouse scrolled (495, 316) with delta (0, 0)
Screenshot: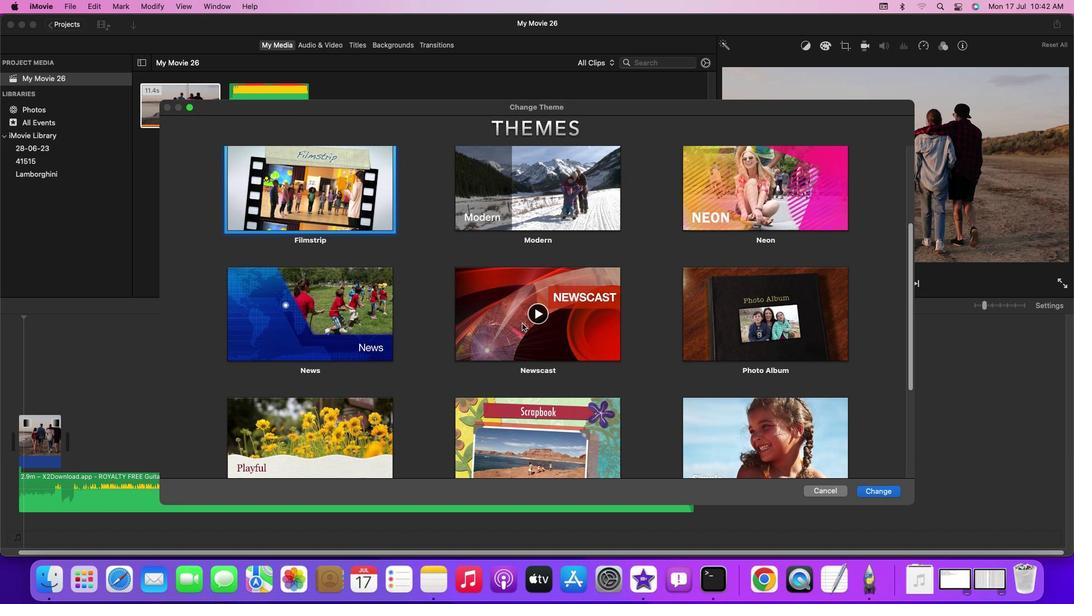 
Action: Mouse moved to (497, 317)
Screenshot: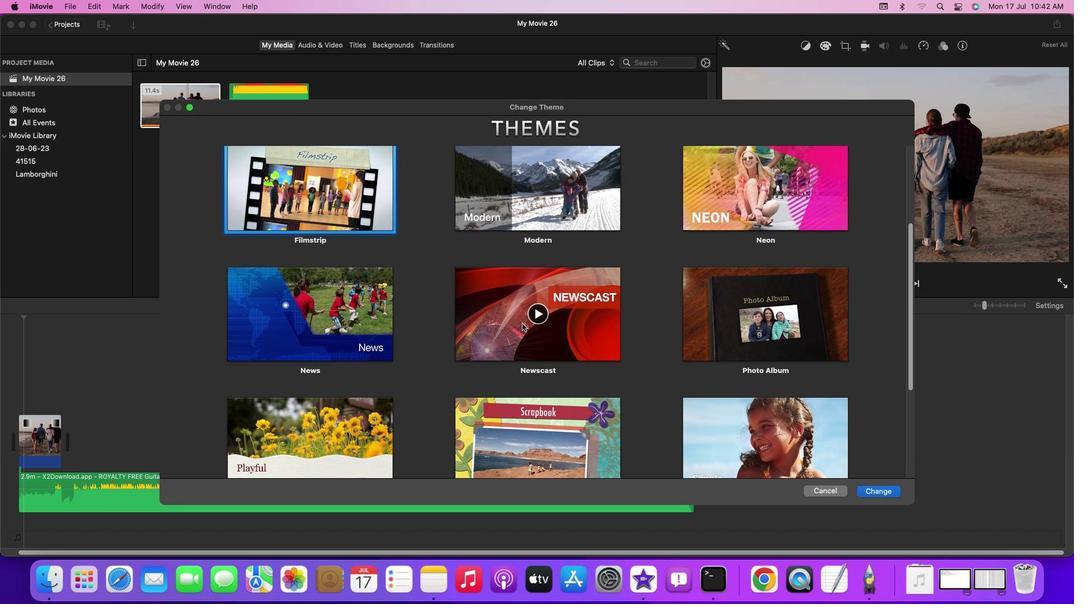 
Action: Mouse scrolled (497, 317) with delta (0, 0)
Screenshot: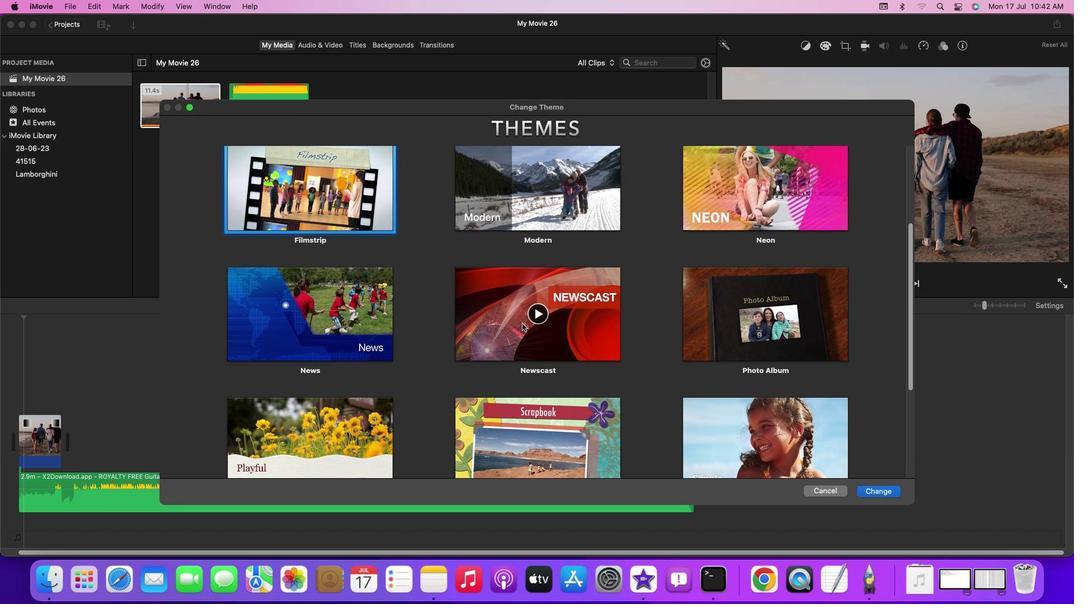 
Action: Mouse moved to (502, 322)
Screenshot: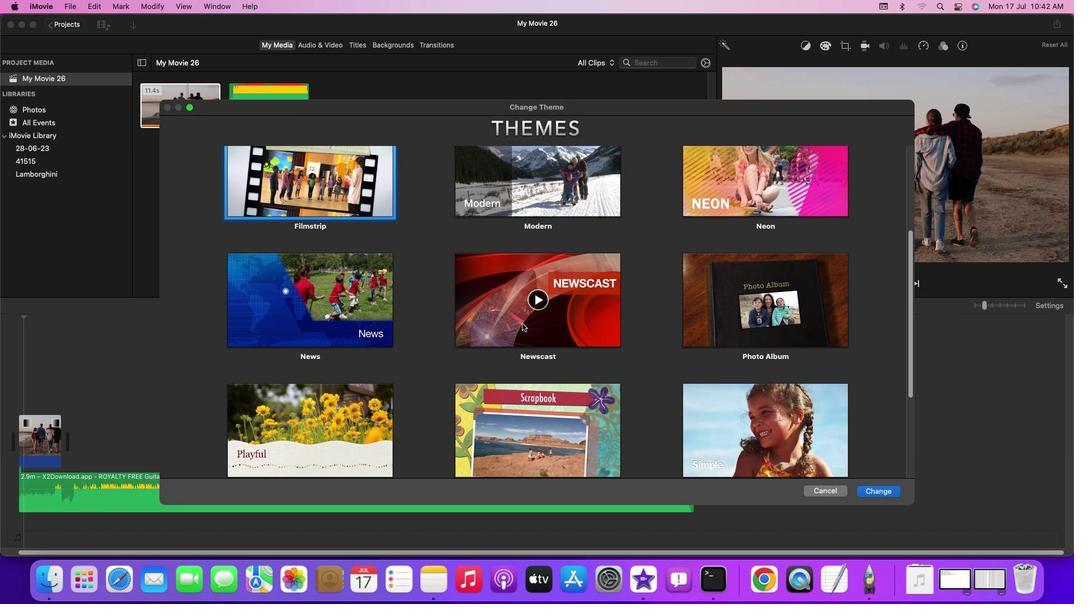 
Action: Mouse scrolled (502, 322) with delta (0, 0)
Screenshot: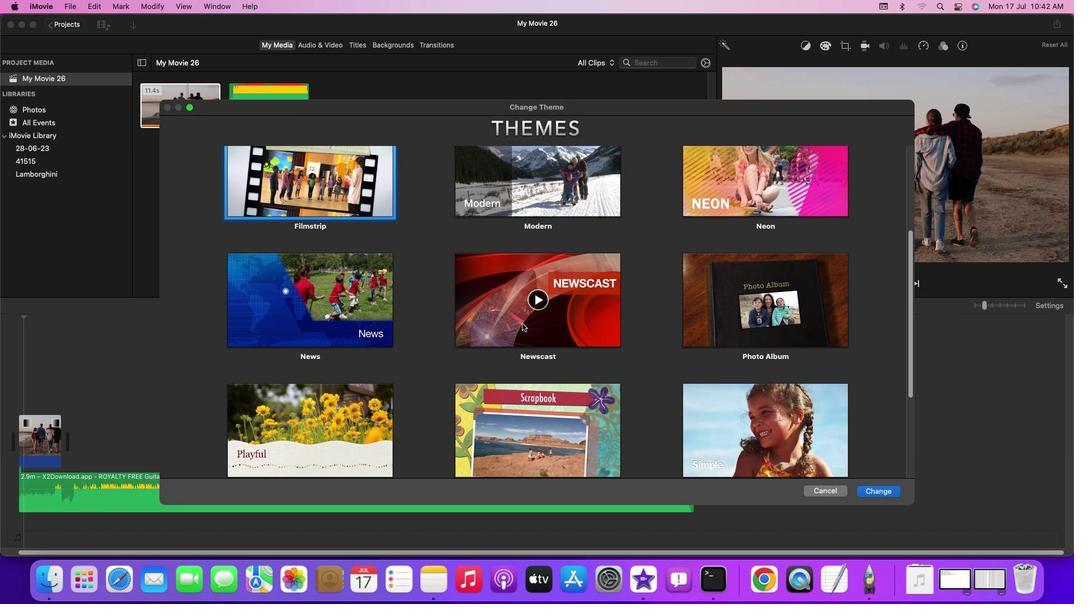 
Action: Mouse moved to (523, 324)
Screenshot: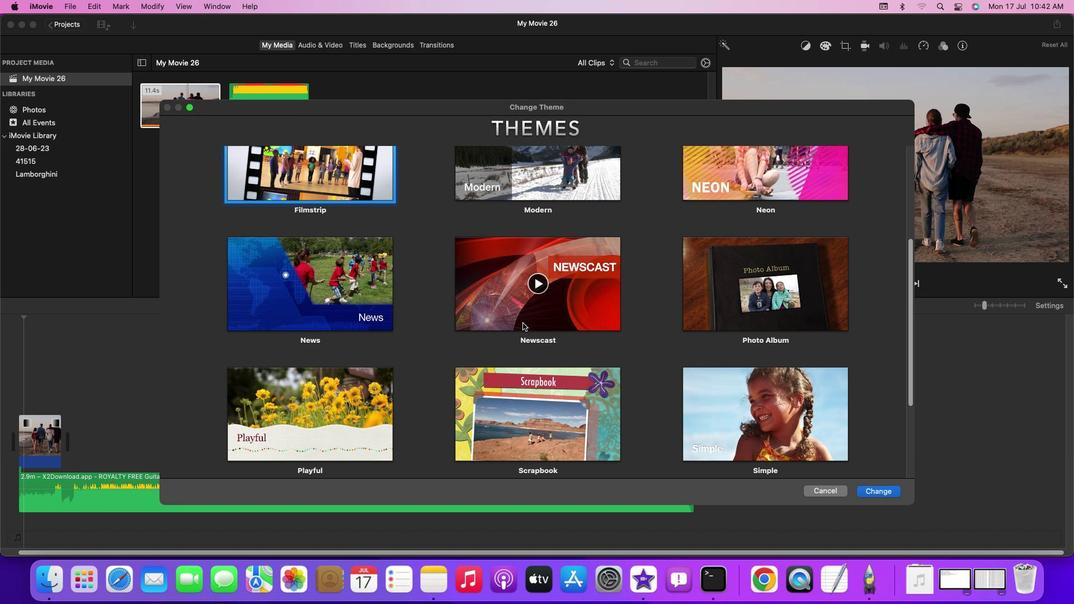 
Action: Mouse scrolled (523, 324) with delta (0, 0)
Screenshot: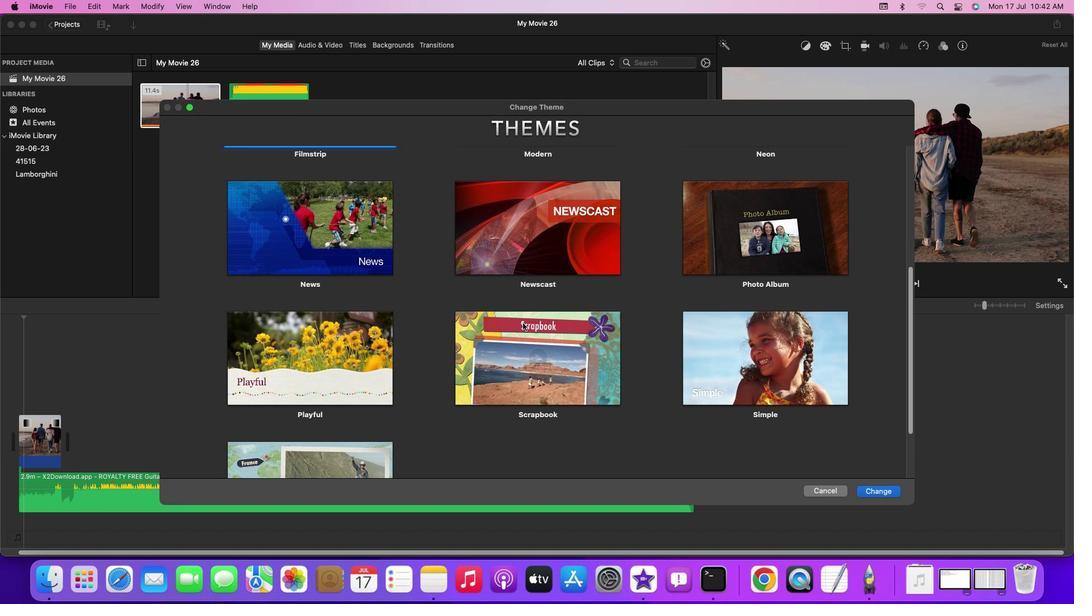
Action: Mouse scrolled (523, 324) with delta (0, 0)
Screenshot: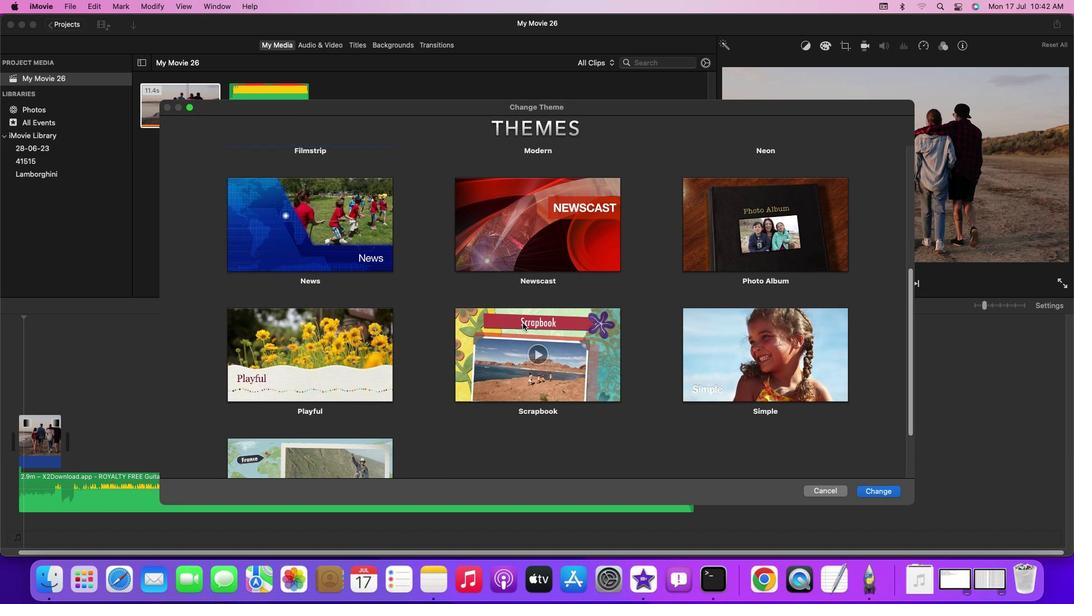 
Action: Mouse scrolled (523, 324) with delta (0, 0)
Screenshot: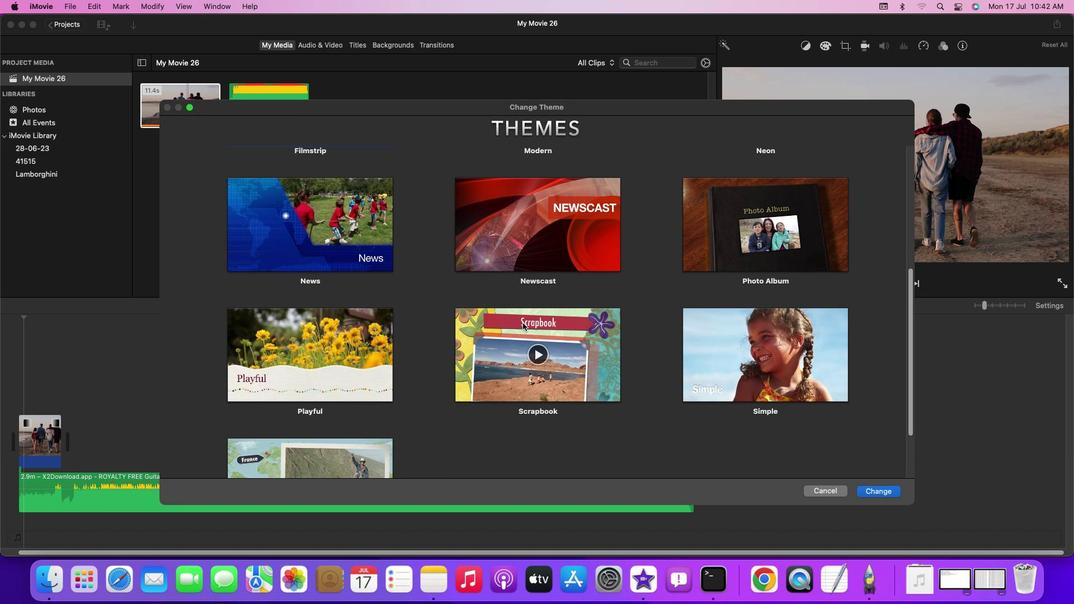 
Action: Mouse scrolled (523, 324) with delta (0, 0)
Screenshot: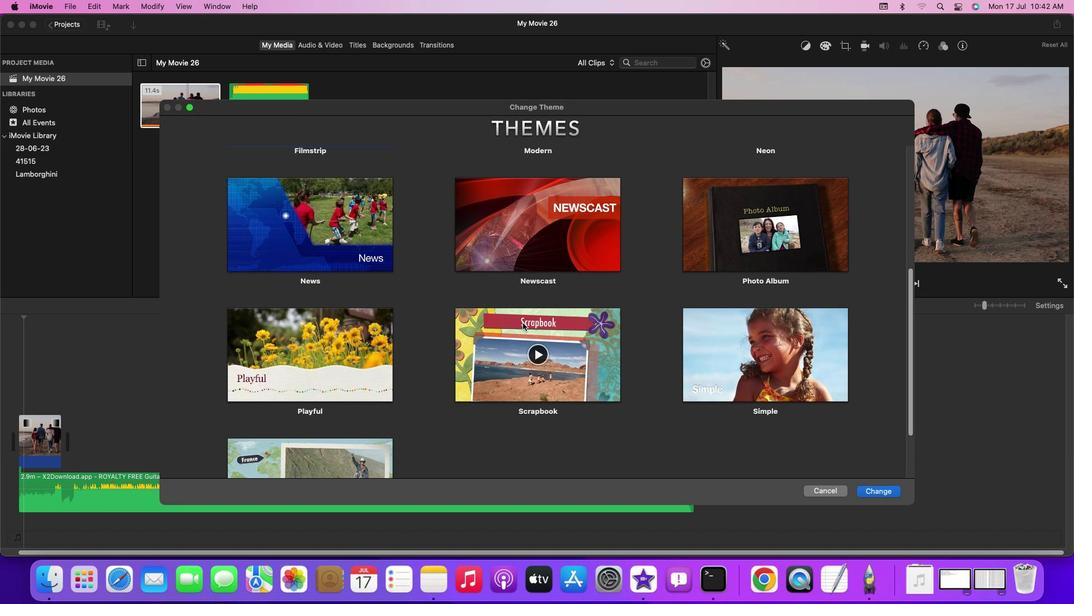 
Action: Mouse moved to (524, 324)
Screenshot: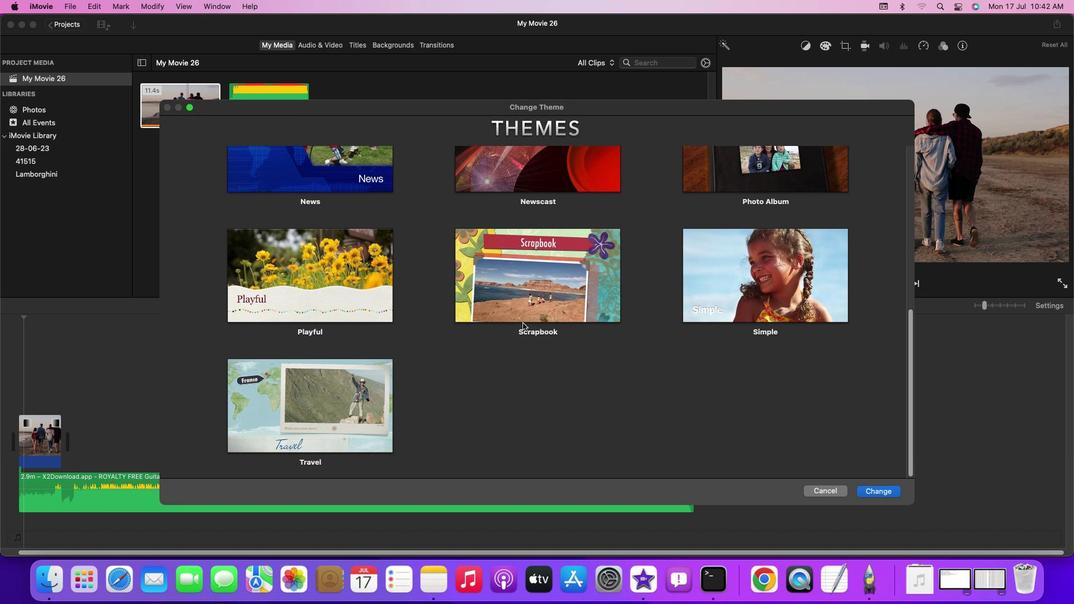 
Action: Mouse scrolled (524, 324) with delta (0, 0)
Screenshot: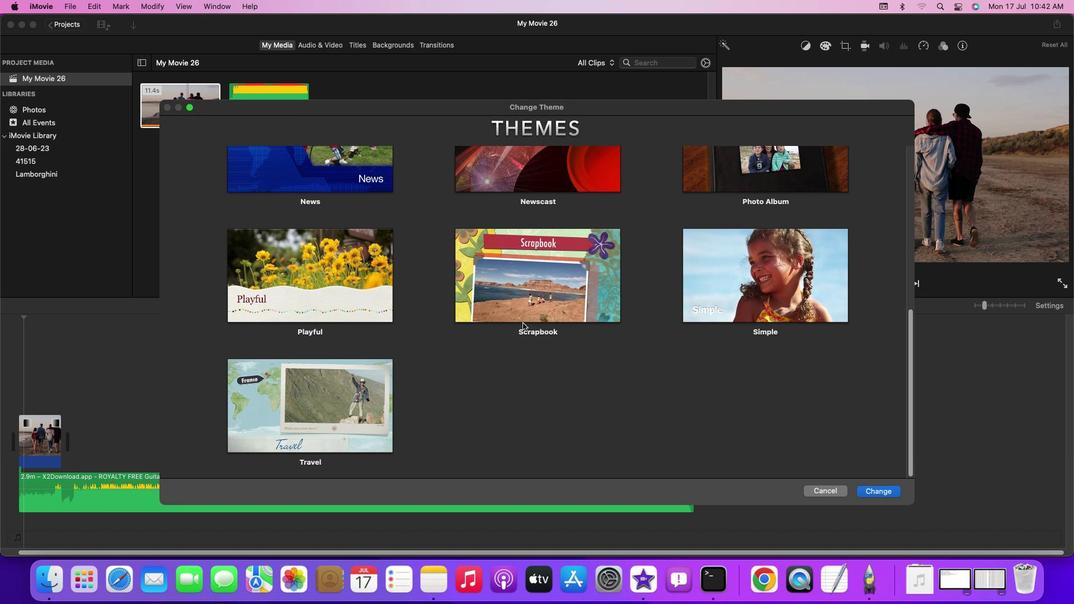
Action: Mouse scrolled (524, 324) with delta (0, 0)
Screenshot: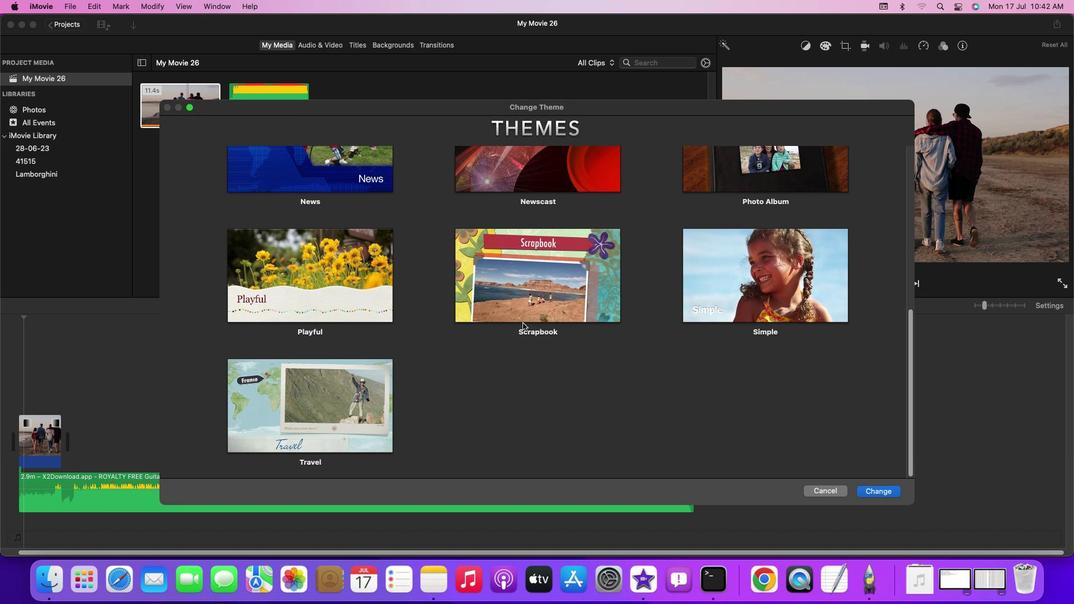 
Action: Mouse scrolled (524, 324) with delta (0, 0)
Screenshot: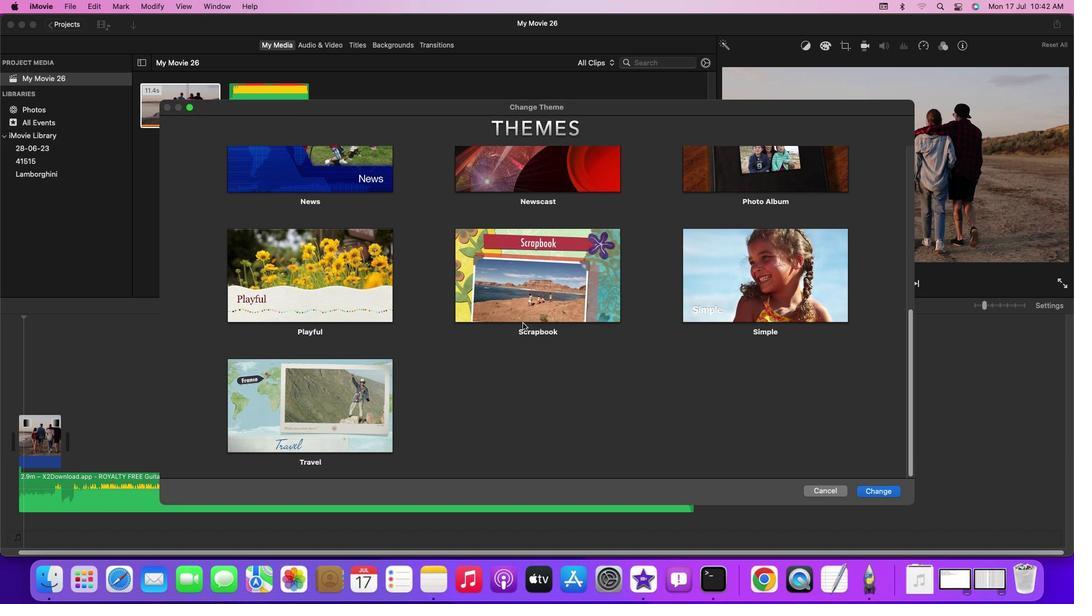 
Action: Mouse scrolled (524, 324) with delta (0, -1)
Screenshot: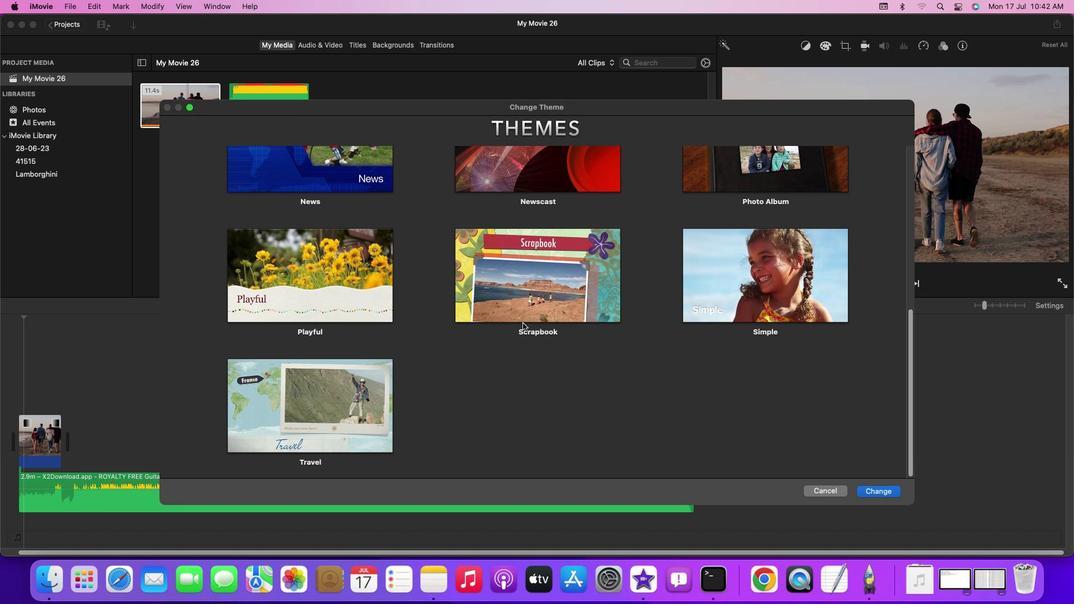 
Action: Mouse scrolled (524, 324) with delta (0, 0)
Screenshot: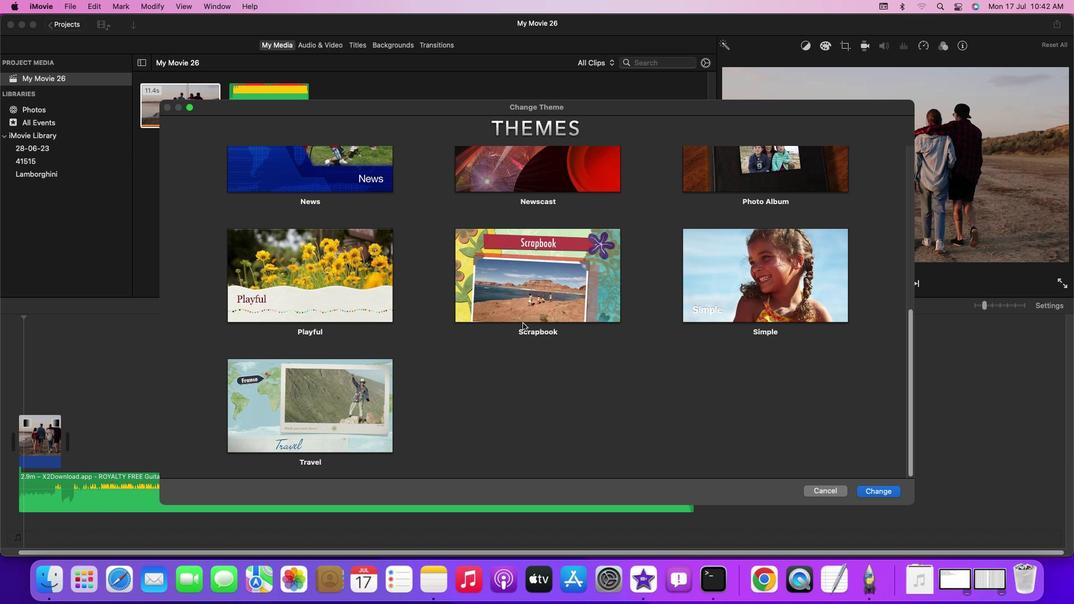 
Action: Mouse scrolled (524, 324) with delta (0, 0)
Screenshot: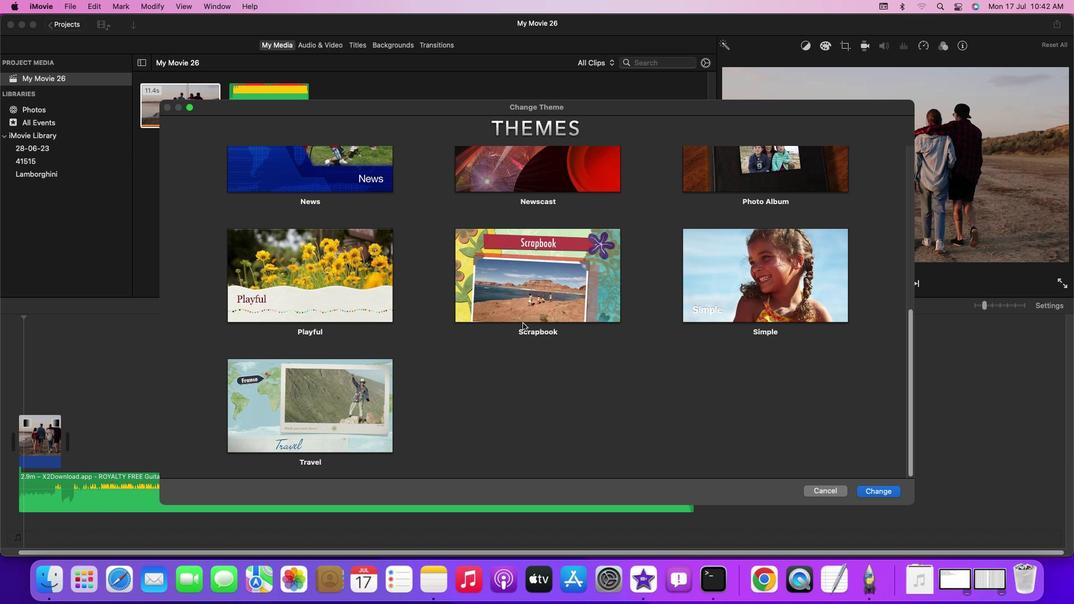 
Action: Mouse scrolled (524, 324) with delta (0, 0)
Screenshot: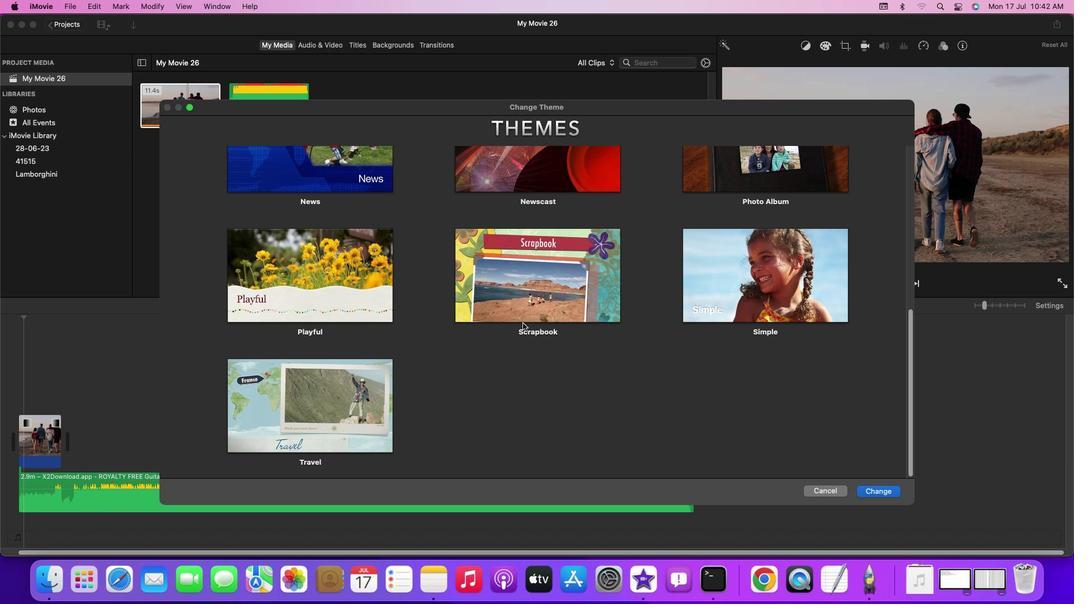 
Action: Mouse scrolled (524, 324) with delta (0, -1)
Screenshot: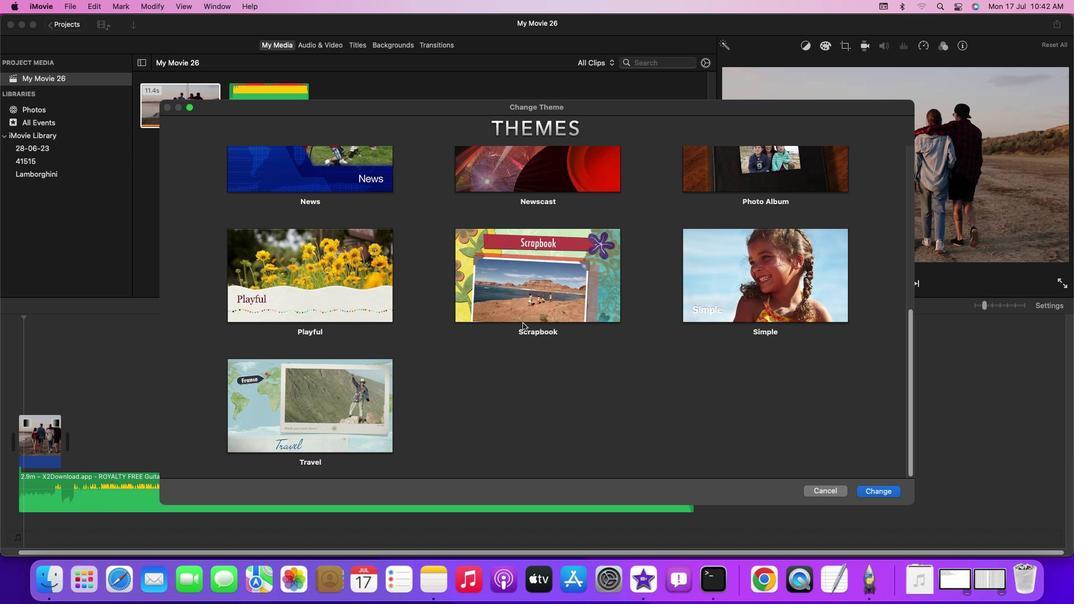 
Action: Mouse scrolled (524, 324) with delta (0, -2)
Screenshot: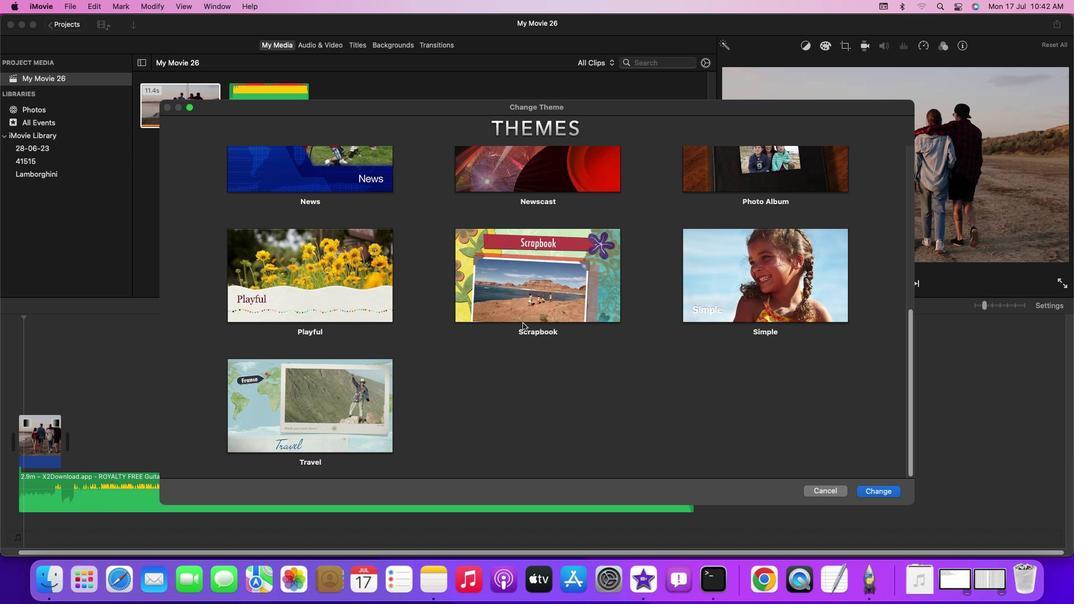 
Action: Mouse scrolled (524, 324) with delta (0, -2)
Screenshot: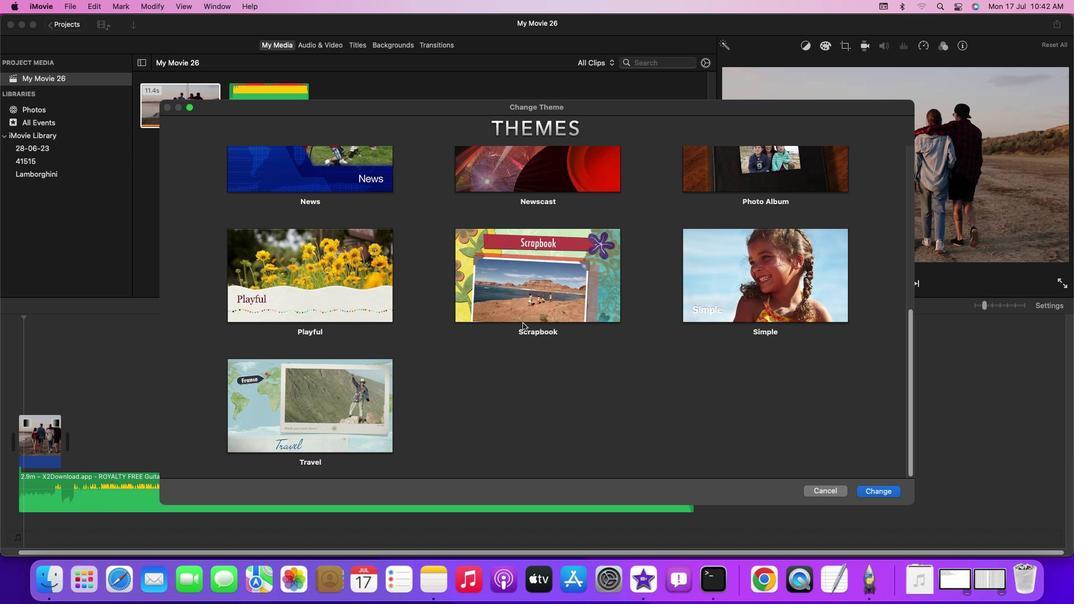 
Action: Mouse scrolled (524, 324) with delta (0, 1)
Screenshot: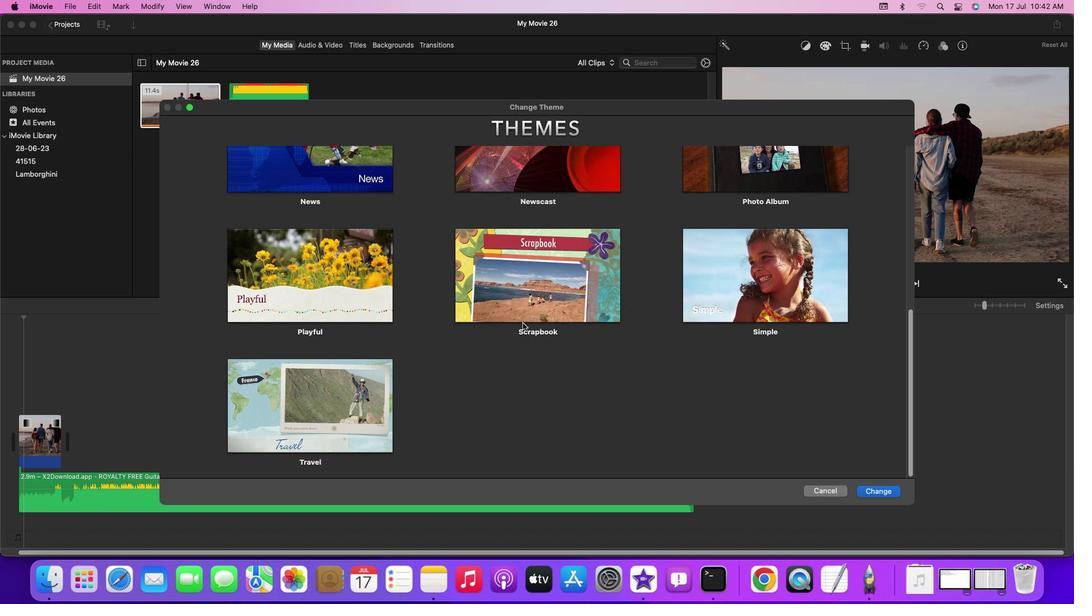 
Action: Mouse scrolled (524, 324) with delta (0, 1)
Screenshot: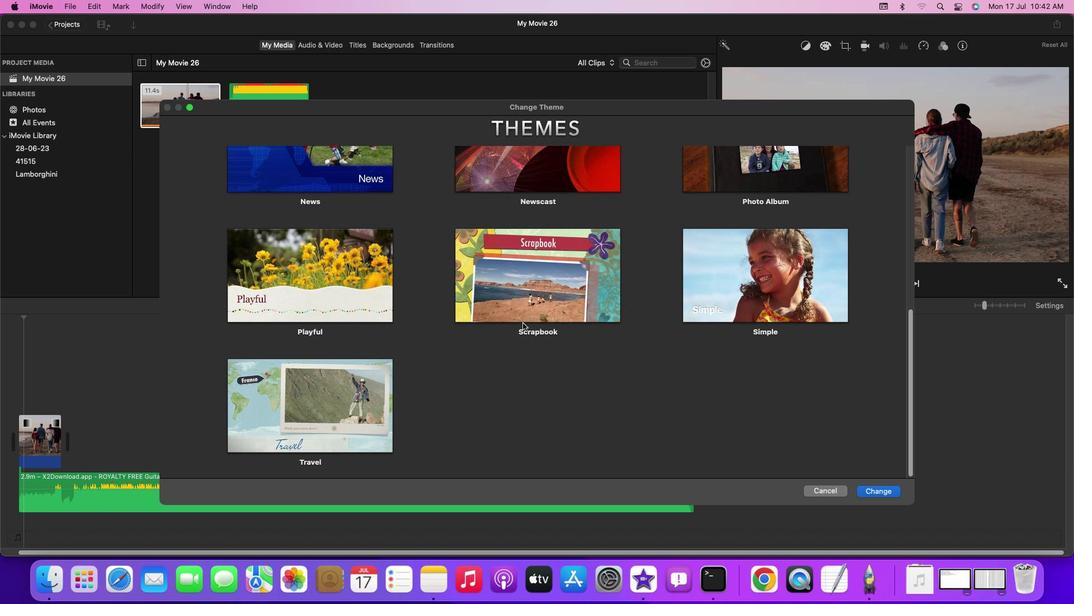 
Action: Mouse scrolled (524, 324) with delta (0, 2)
Screenshot: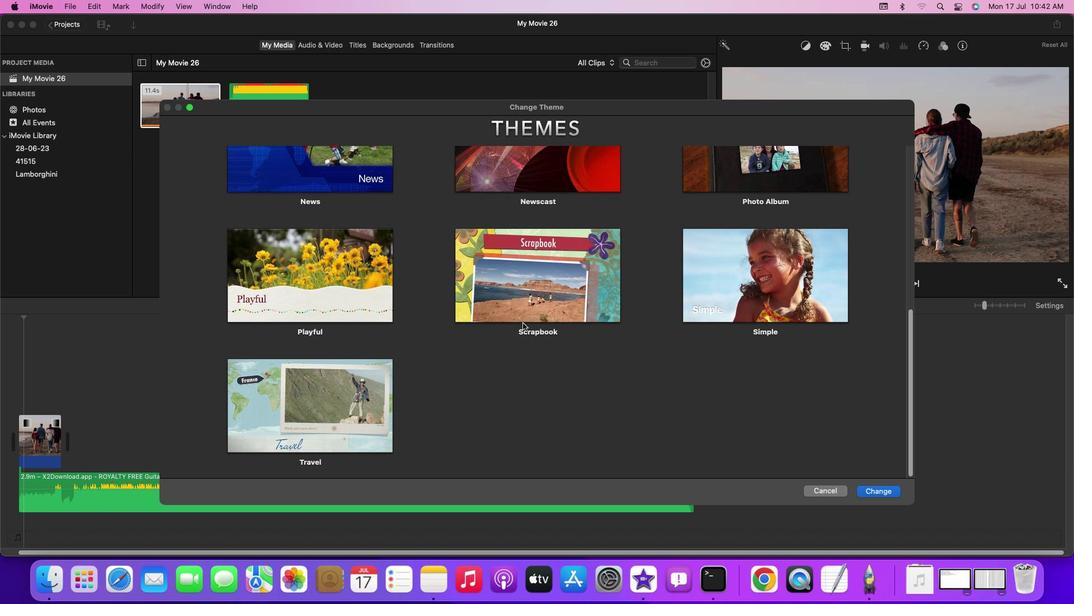 
Action: Mouse scrolled (524, 324) with delta (0, 3)
Screenshot: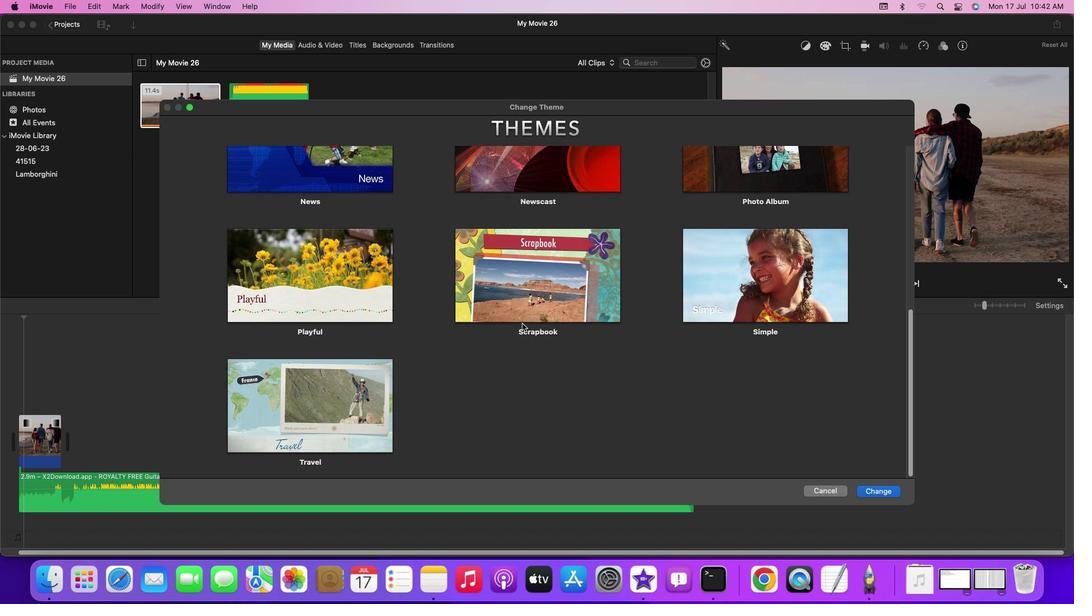 
Action: Mouse scrolled (524, 324) with delta (0, 3)
Screenshot: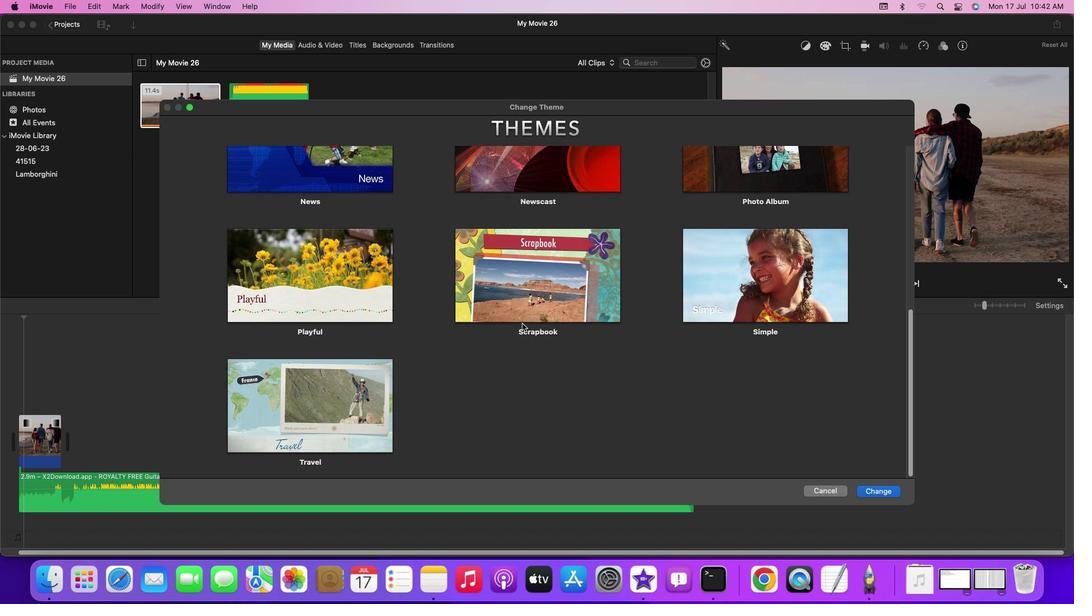 
Action: Mouse scrolled (524, 324) with delta (0, 3)
Screenshot: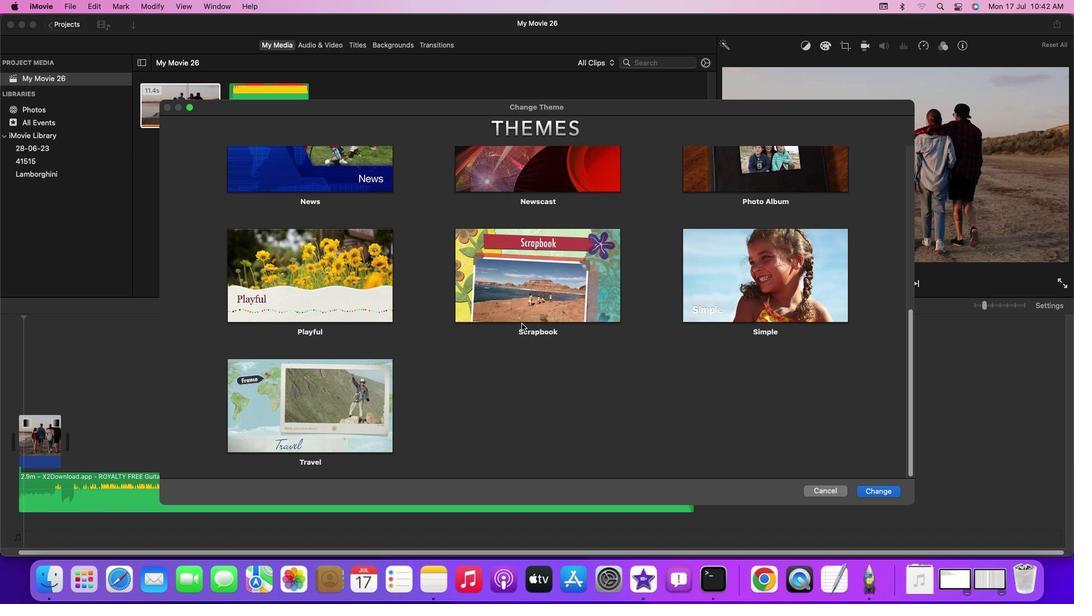 
Action: Mouse scrolled (524, 324) with delta (0, 0)
Screenshot: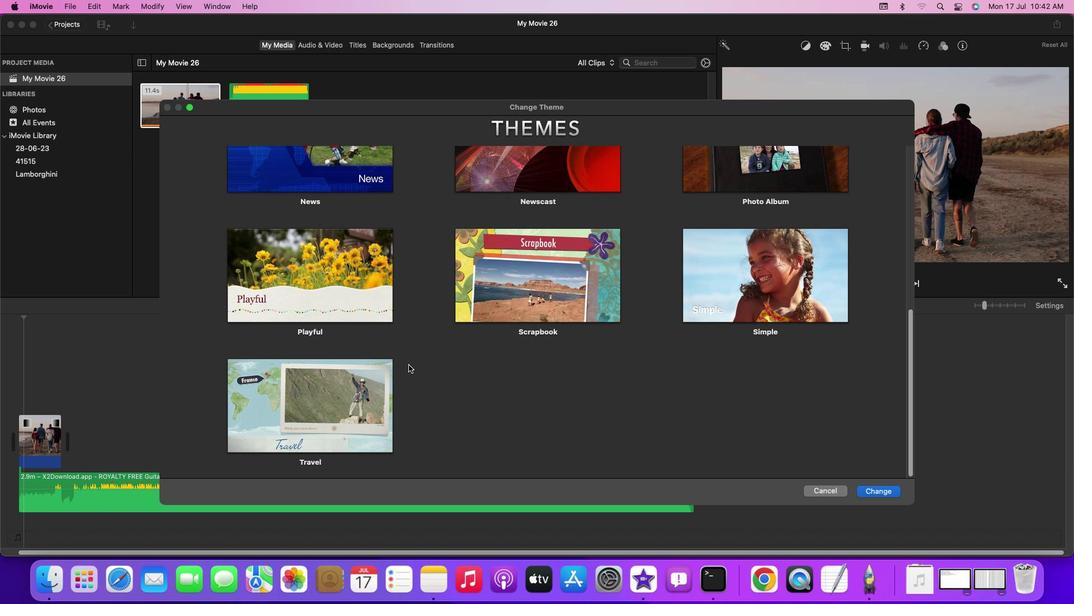 
Action: Mouse scrolled (524, 324) with delta (0, 0)
Screenshot: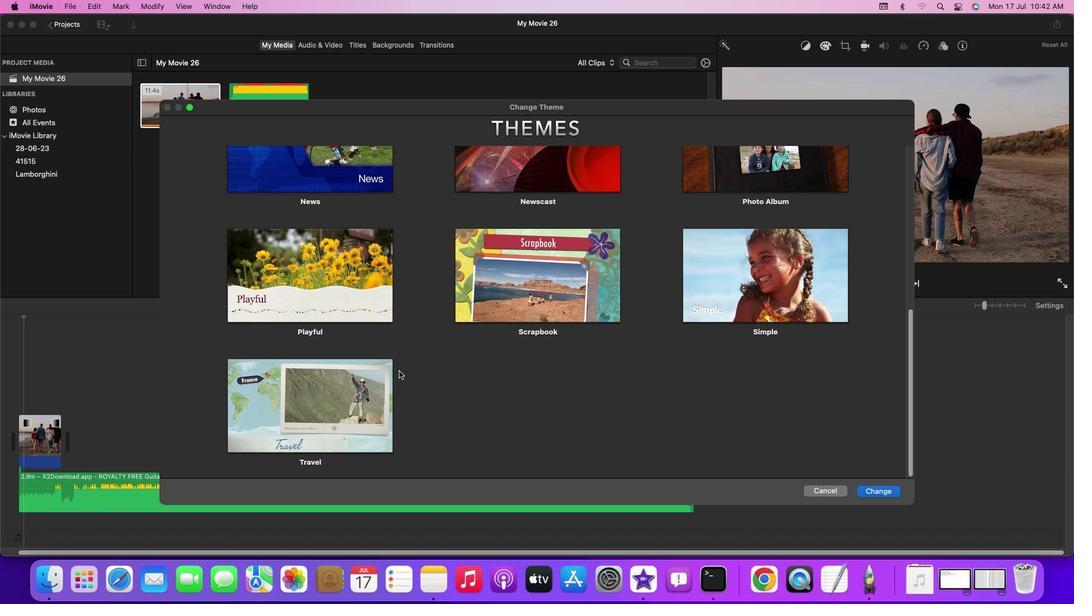 
Action: Mouse scrolled (524, 324) with delta (0, 0)
Screenshot: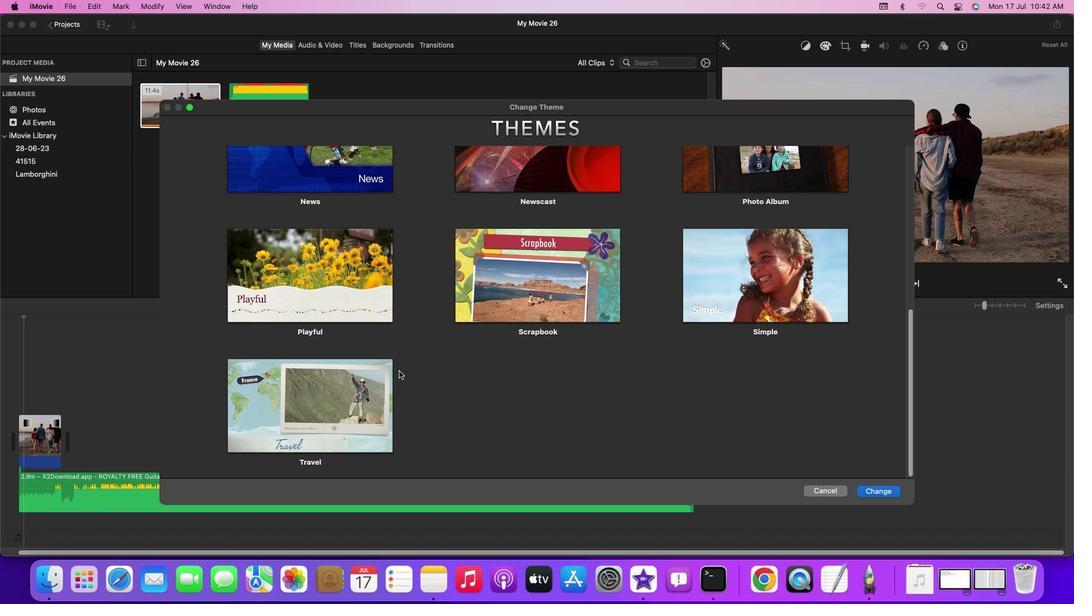 
Action: Mouse scrolled (524, 324) with delta (0, -1)
Screenshot: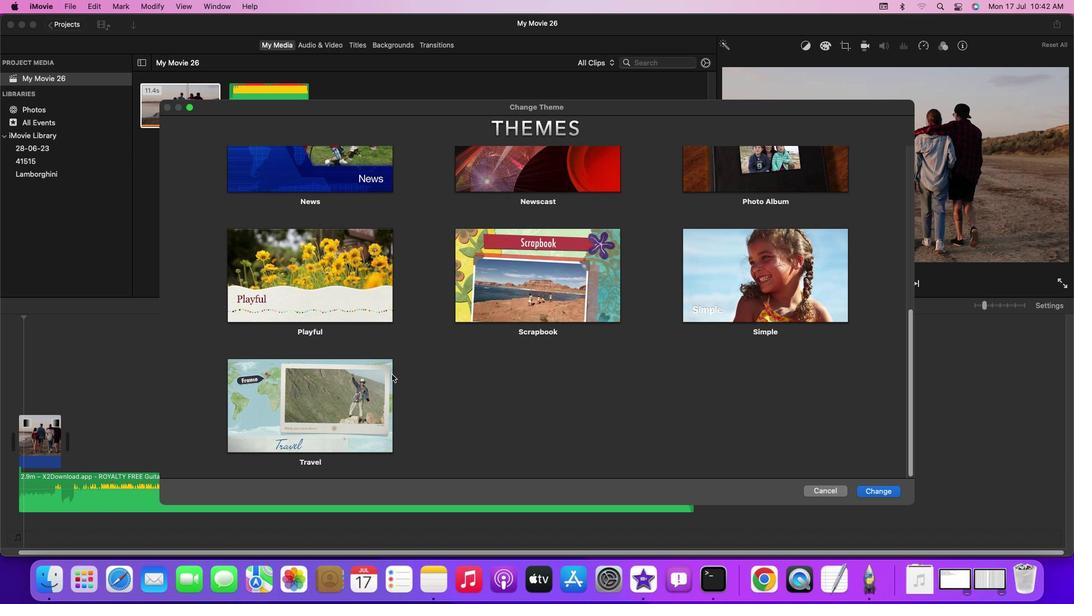 
Action: Mouse scrolled (524, 324) with delta (0, -2)
Screenshot: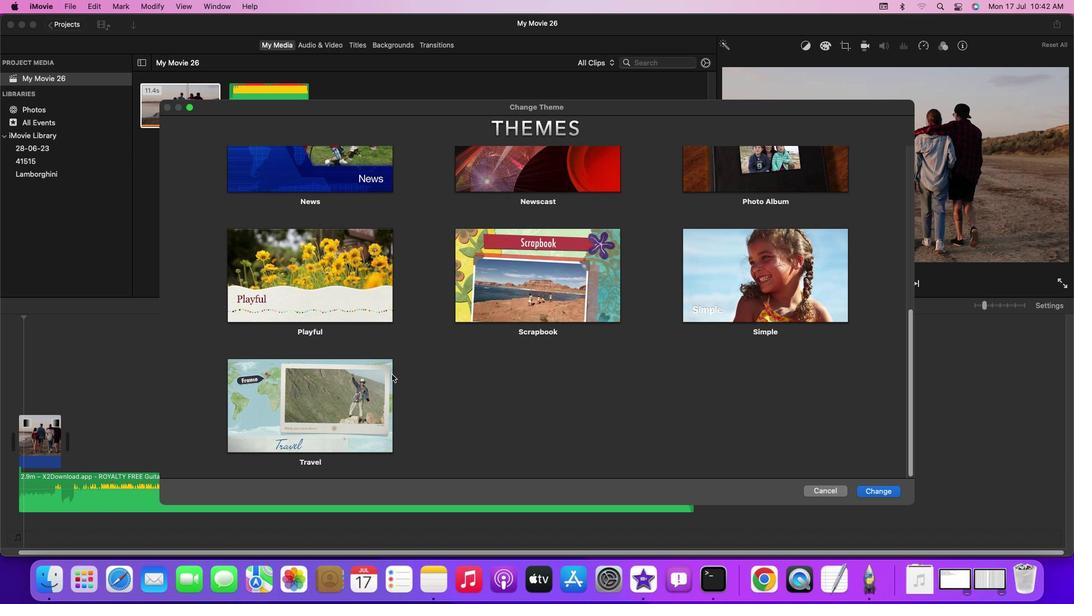 
Action: Mouse scrolled (524, 324) with delta (0, -2)
Screenshot: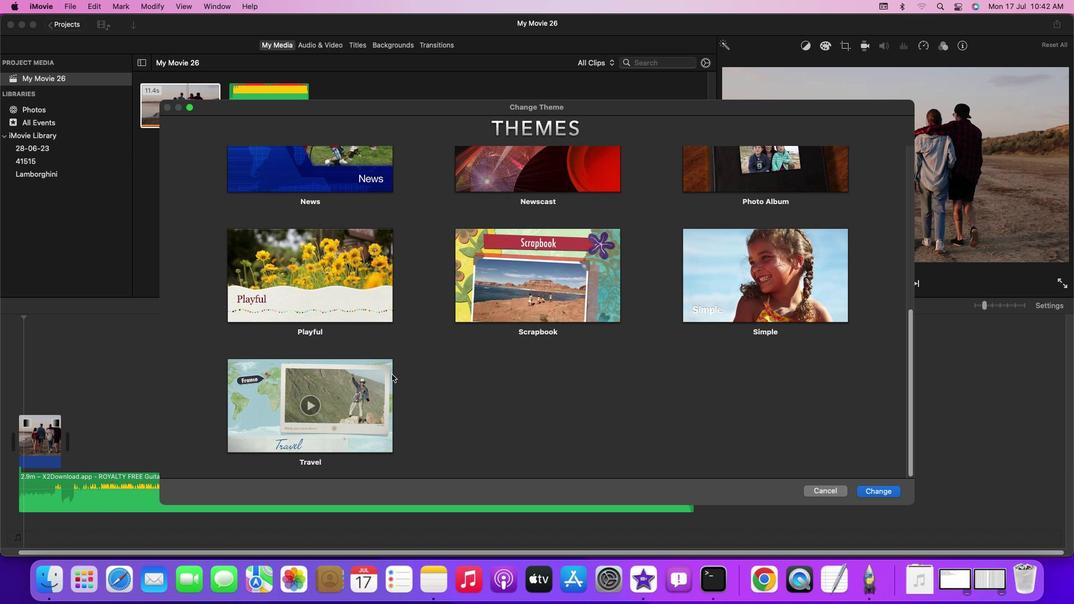 
Action: Mouse moved to (340, 396)
Screenshot: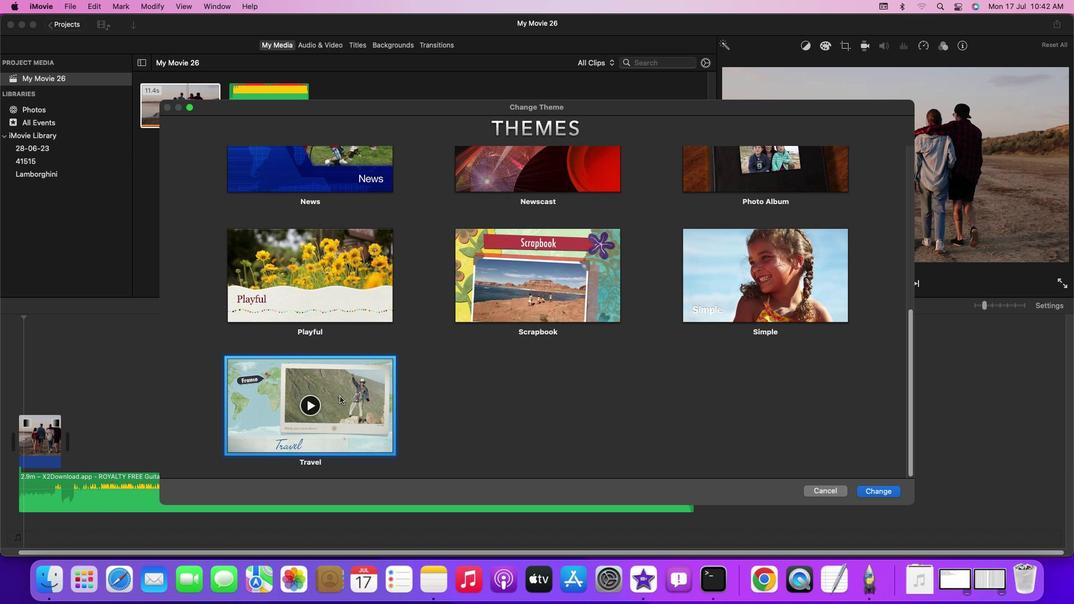 
Action: Mouse pressed left at (340, 396)
Screenshot: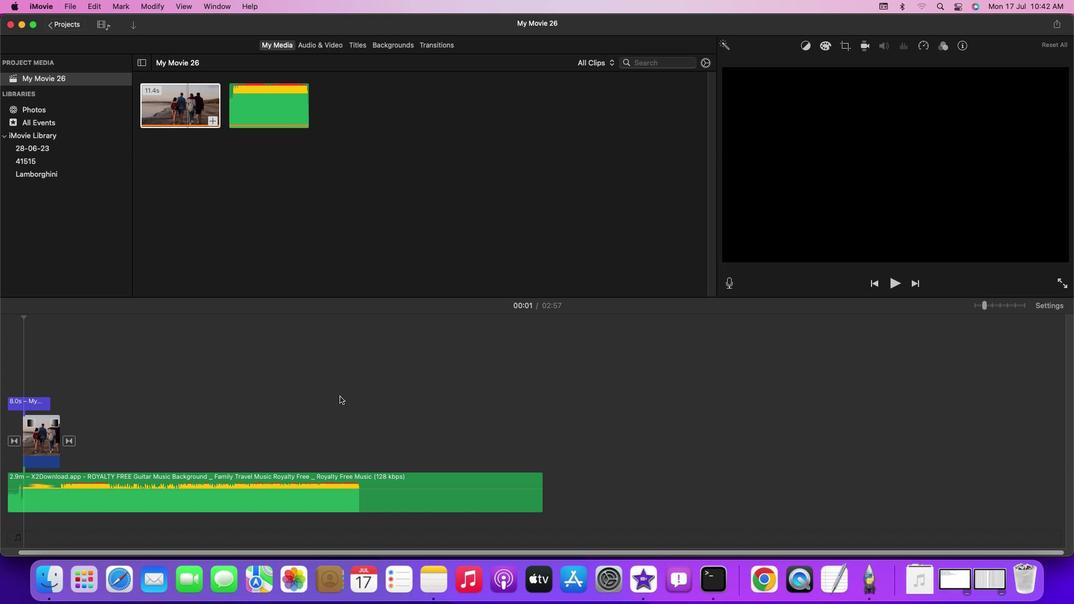 
Action: Mouse pressed left at (340, 396)
Screenshot: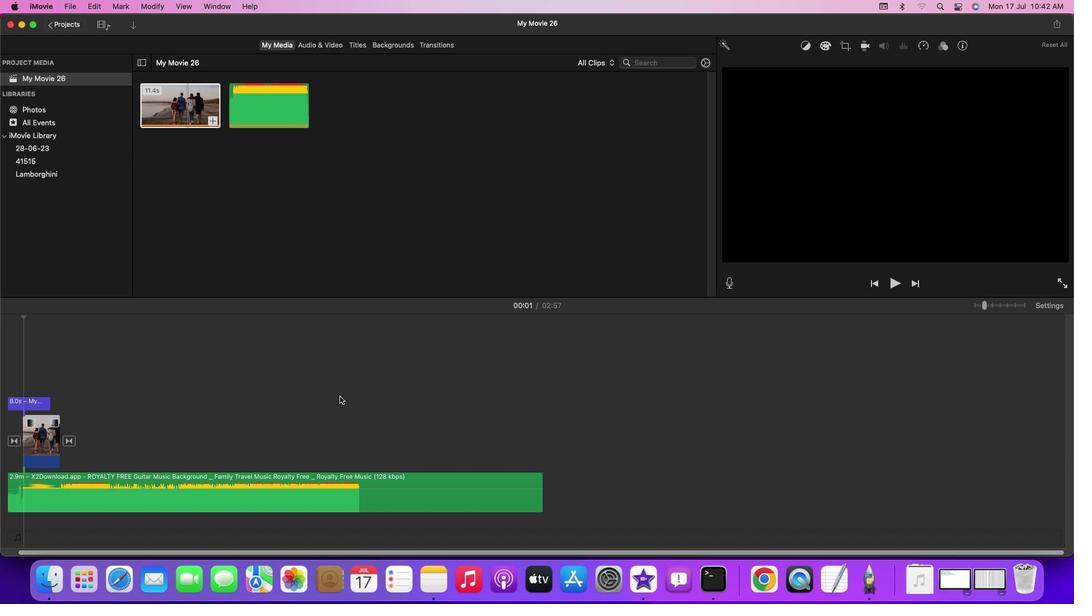 
Action: Mouse moved to (39, 405)
Screenshot: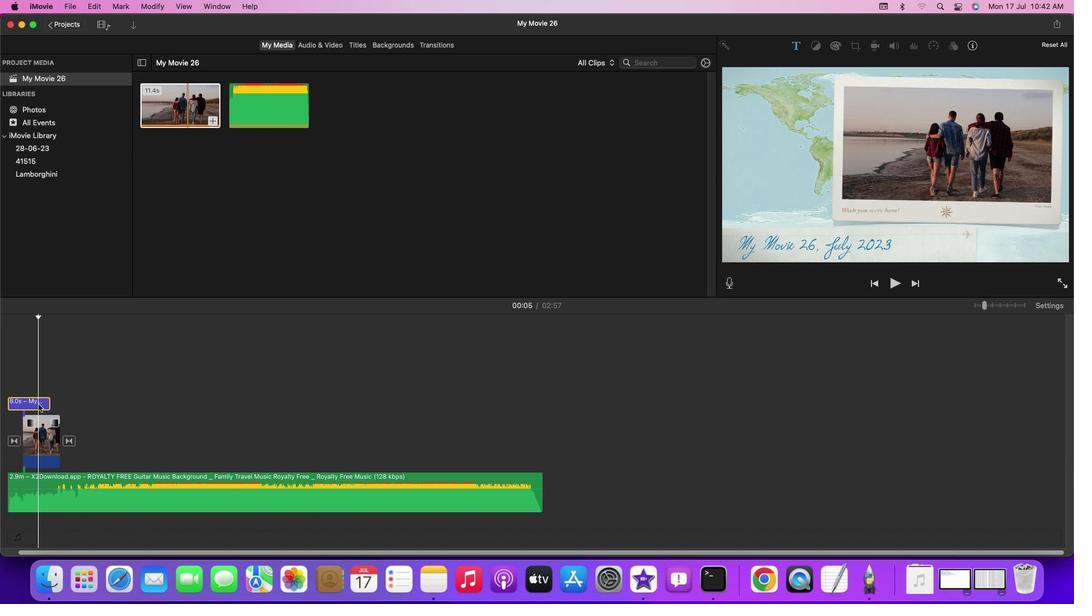 
Action: Mouse pressed left at (39, 405)
Screenshot: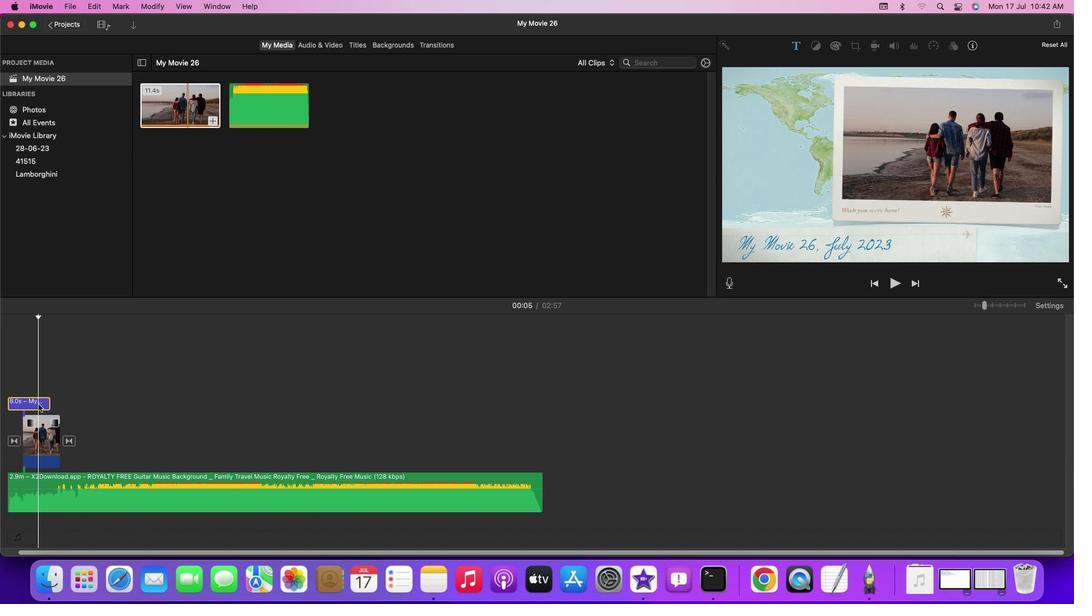 
Action: Mouse pressed left at (39, 405)
Screenshot: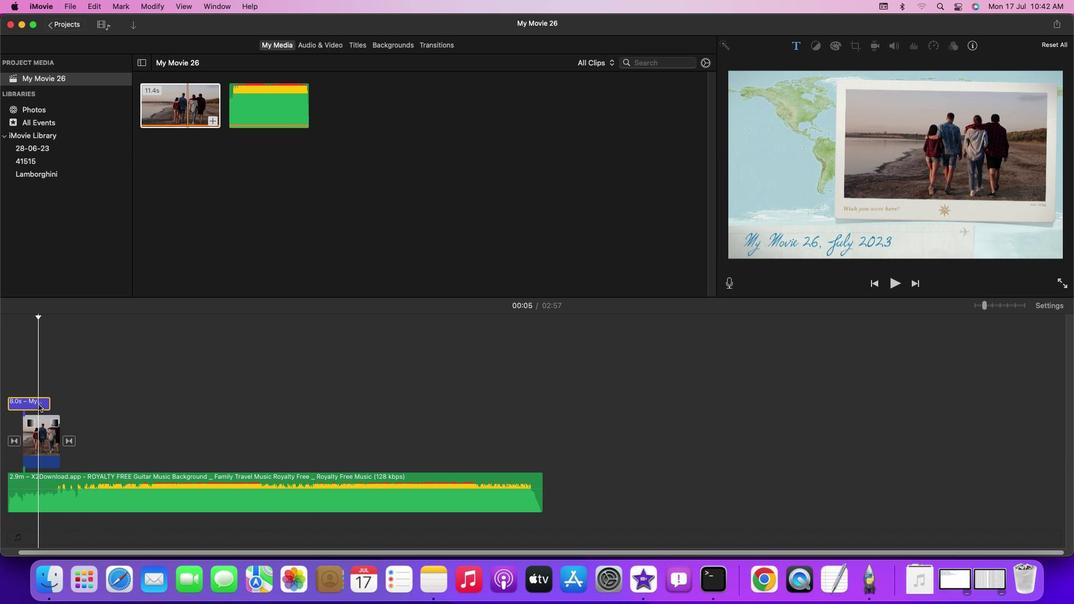
Action: Mouse moved to (71, 389)
Screenshot: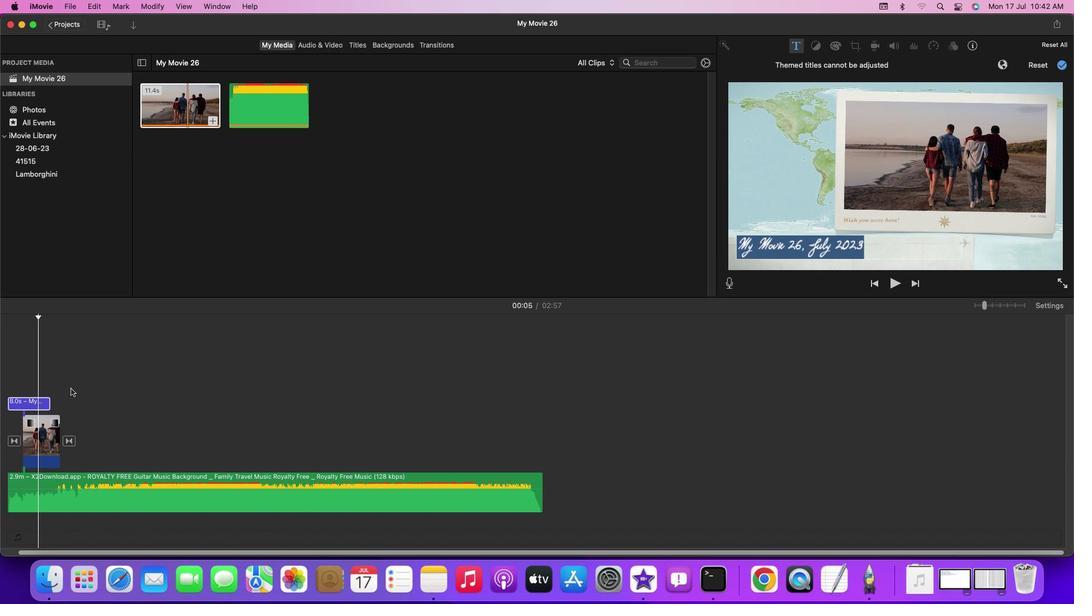 
Action: Key pressed '\\'Key.shift'F'Key.backspaceKey.backspaceKey.shift'F''a''m''i''l''y'Key.spaceKey.shift'V''a''c''a''t''i''o''n'Key.shift'!''!'Key.backspaceKey.backspaceKey.enter
Screenshot: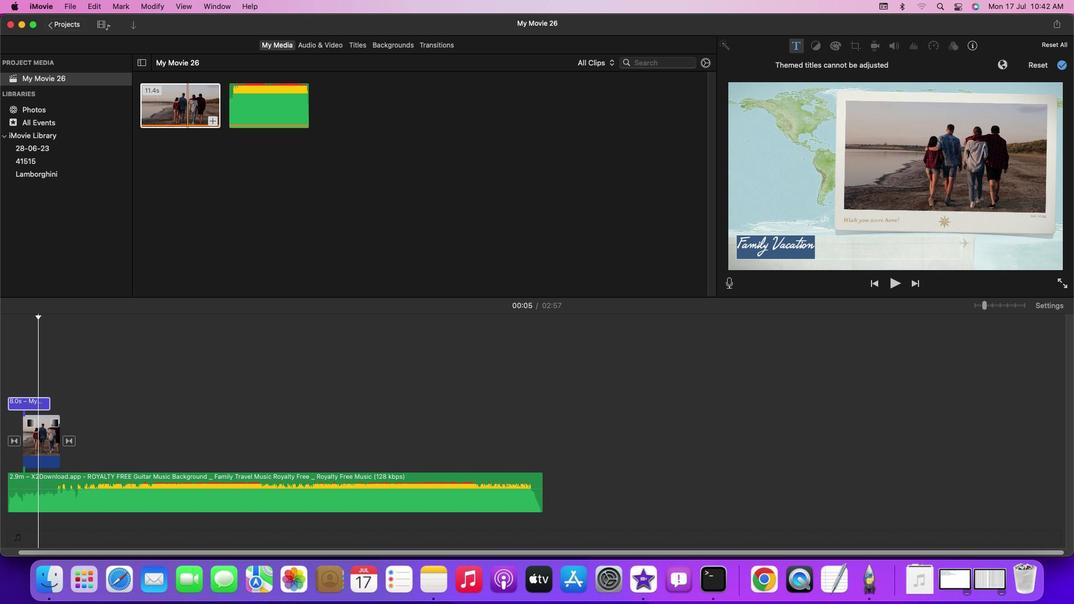 
Action: Mouse moved to (283, 417)
Screenshot: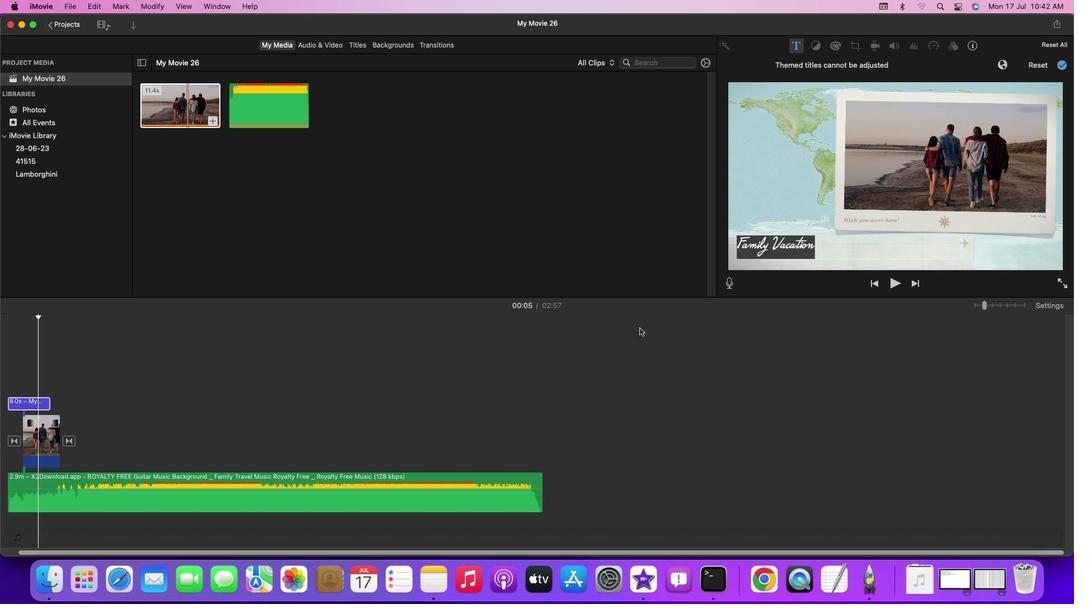 
Action: Mouse pressed left at (283, 417)
Screenshot: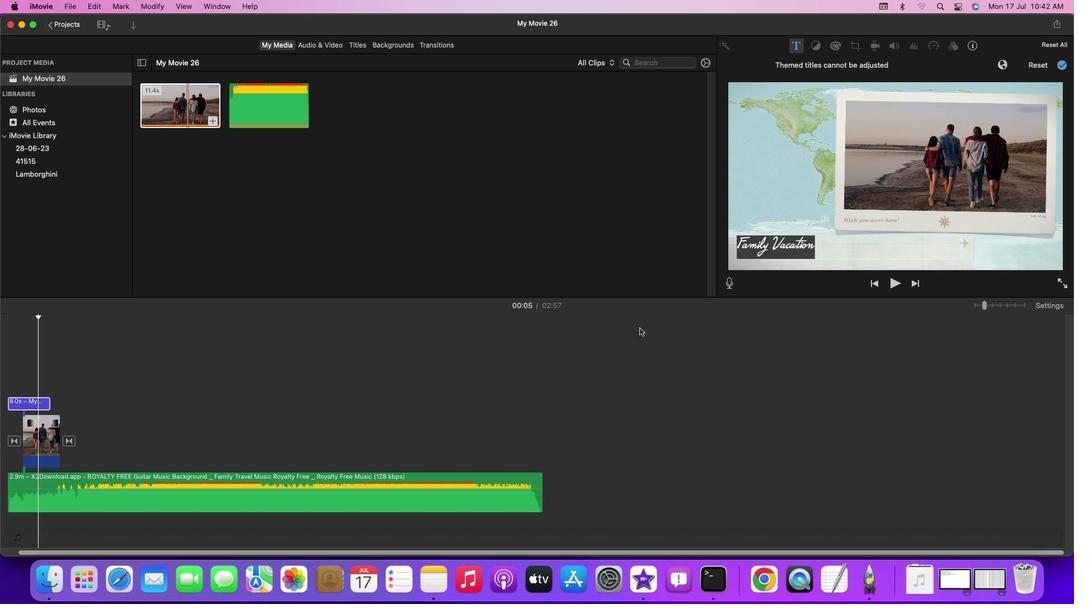
Action: Mouse moved to (778, 305)
Screenshot: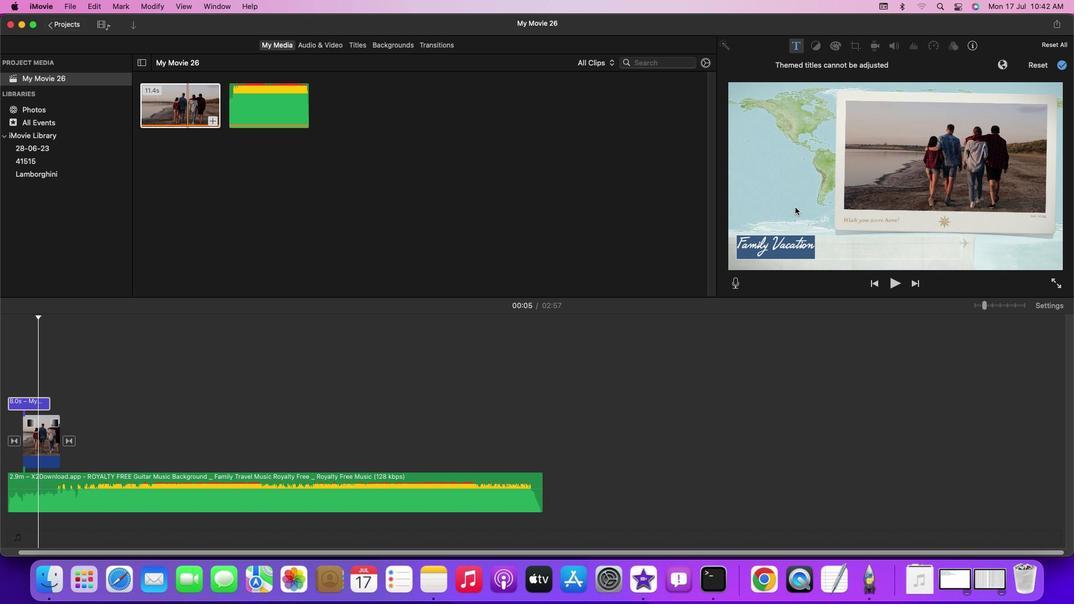 
Action: Mouse pressed left at (778, 305)
Screenshot: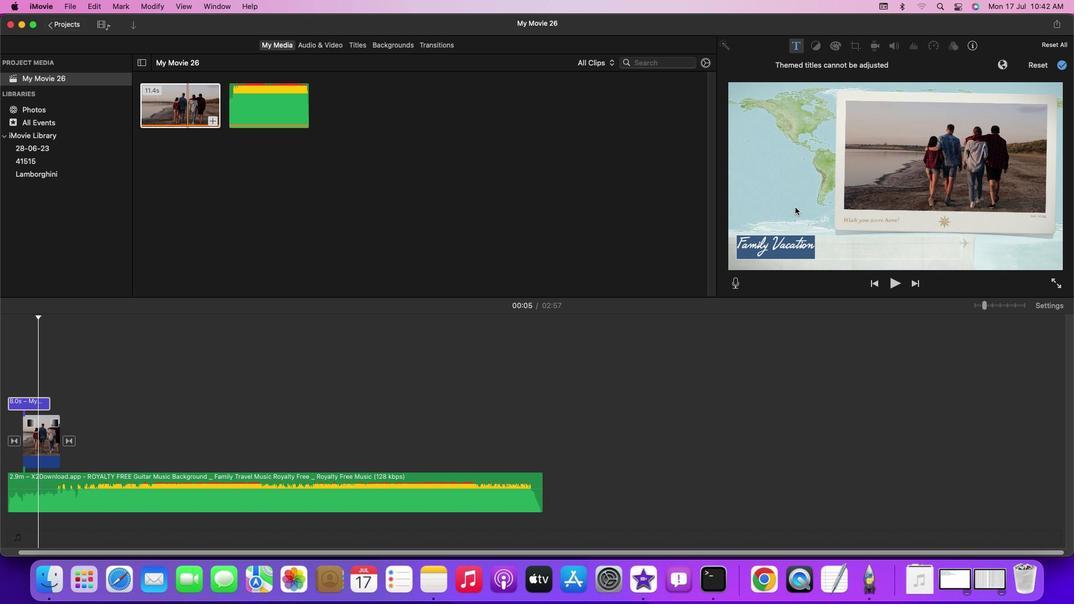
Action: Mouse moved to (796, 208)
Screenshot: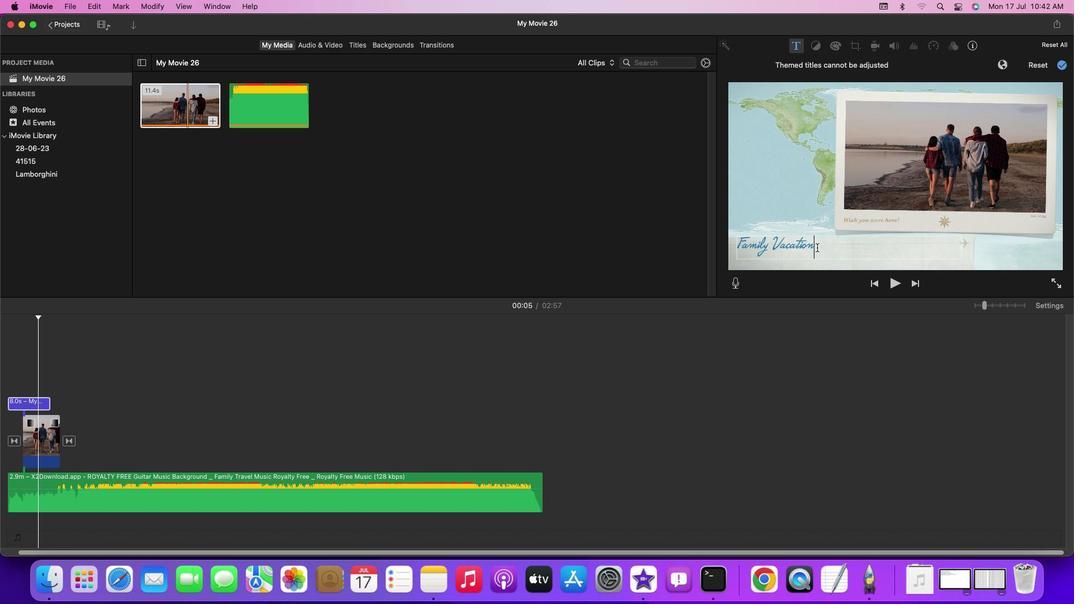 
Action: Mouse pressed left at (796, 208)
Screenshot: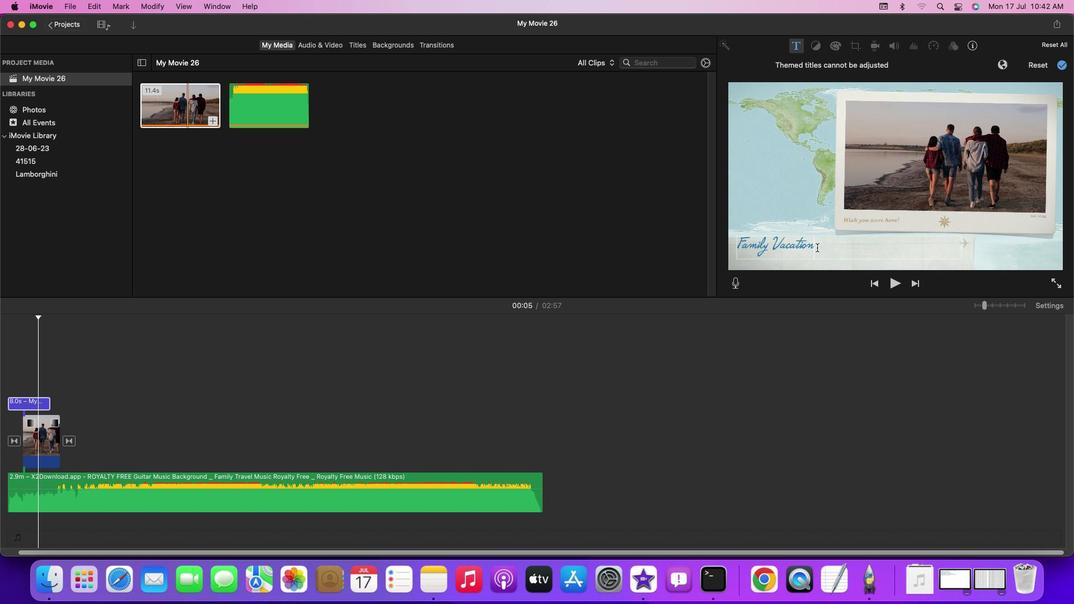 
Action: Mouse moved to (818, 248)
Screenshot: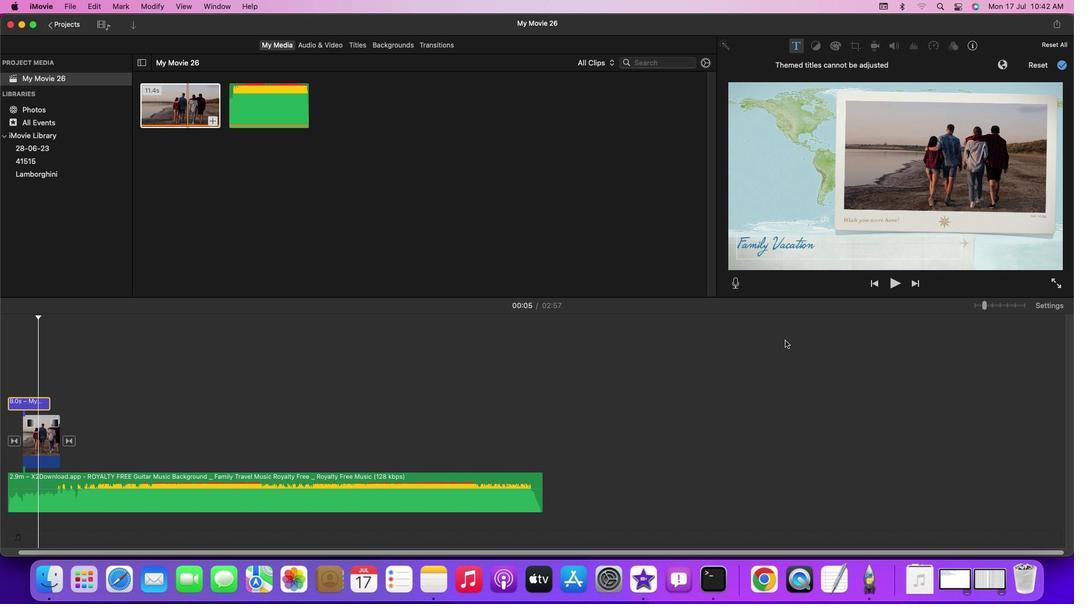 
Action: Mouse pressed left at (818, 248)
Screenshot: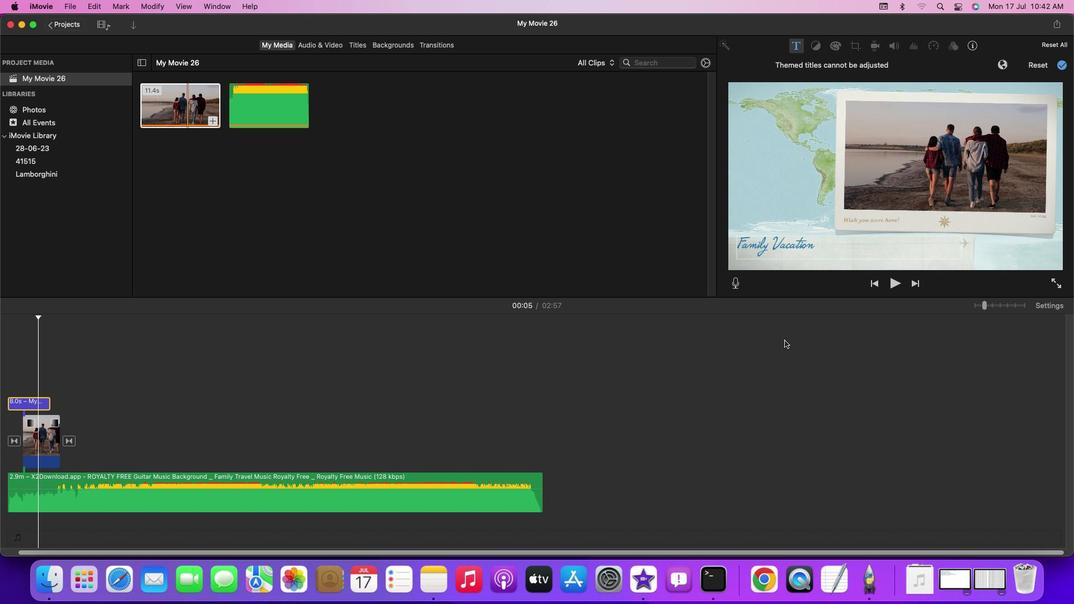 
Action: Mouse moved to (787, 341)
Screenshot: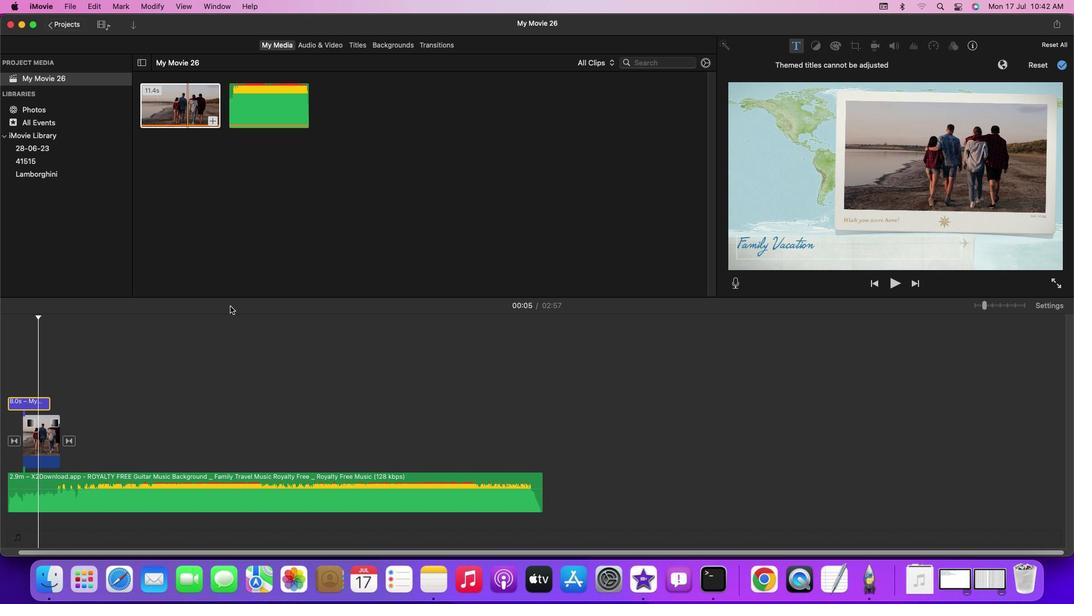 
Action: Mouse pressed left at (787, 341)
Screenshot: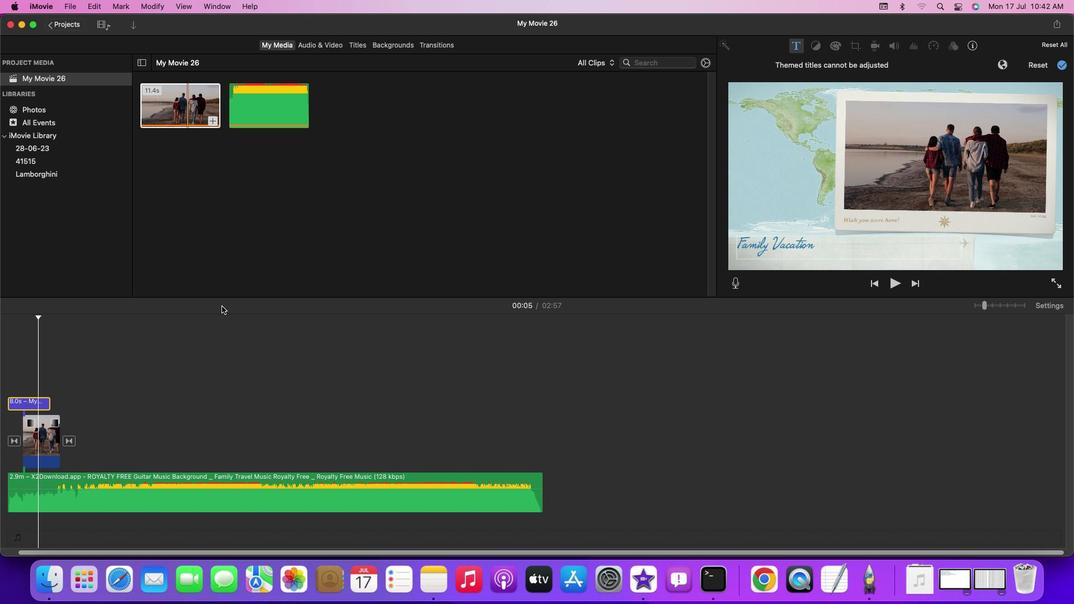 
Action: Mouse moved to (40, 317)
Screenshot: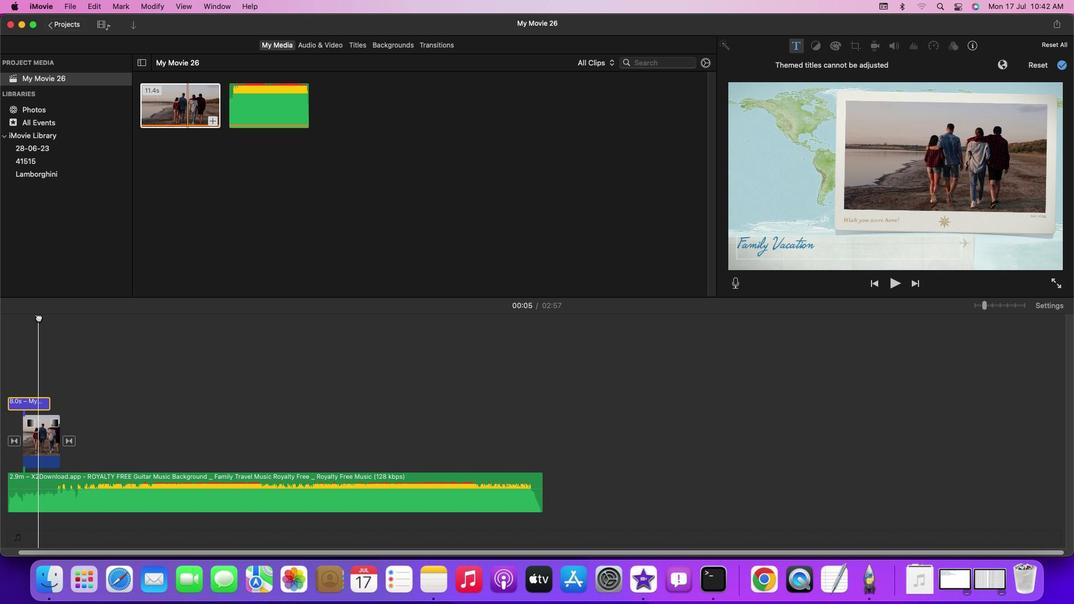 
Action: Mouse pressed left at (40, 317)
Screenshot: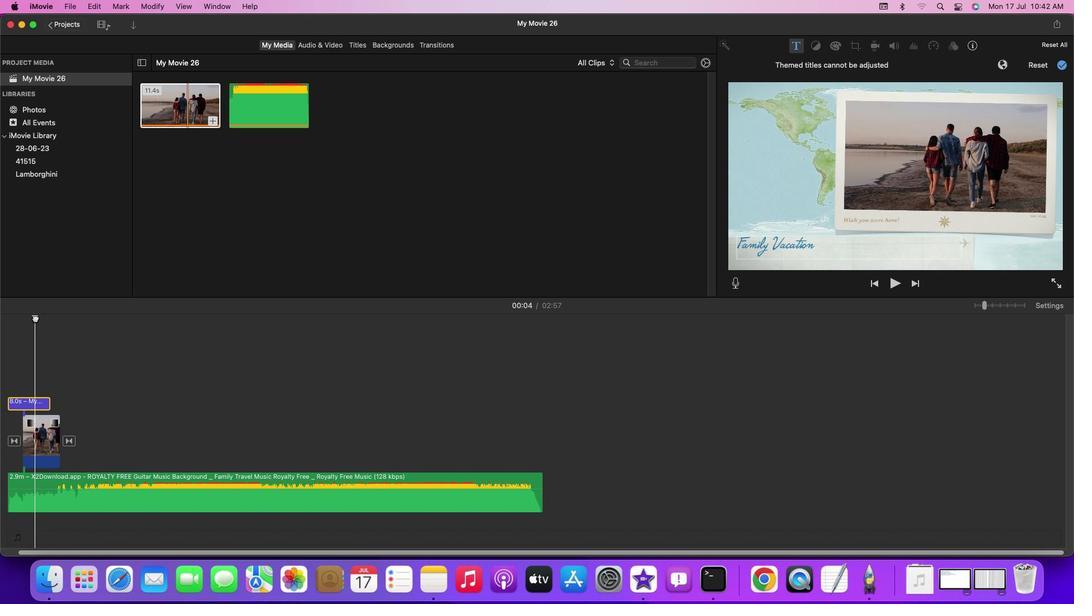 
Action: Mouse moved to (189, 362)
Screenshot: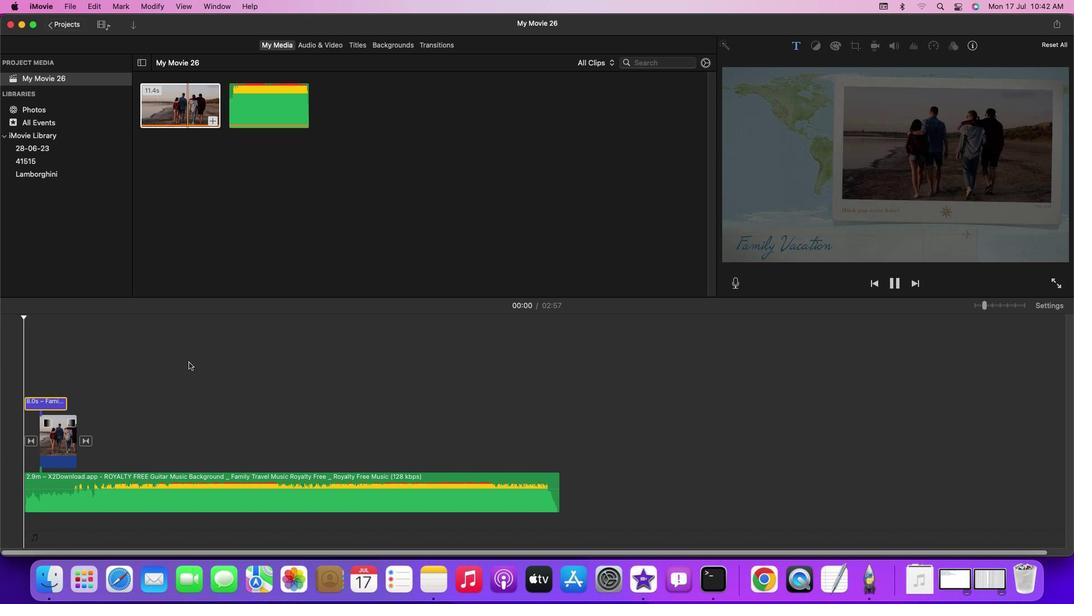 
Action: Key pressed Key.space
Screenshot: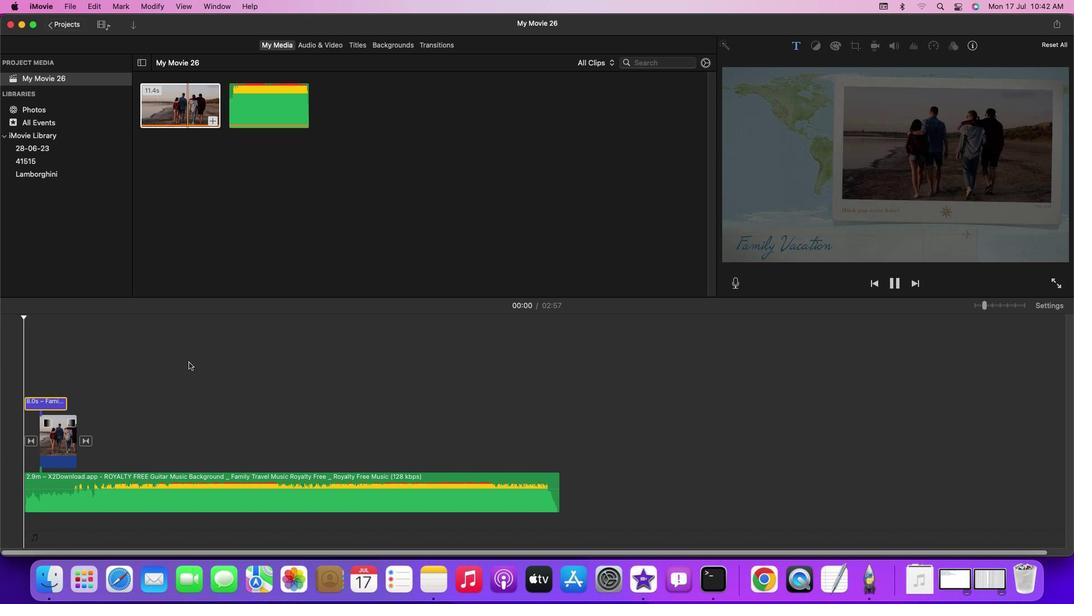 
Action: Mouse moved to (168, 363)
Screenshot: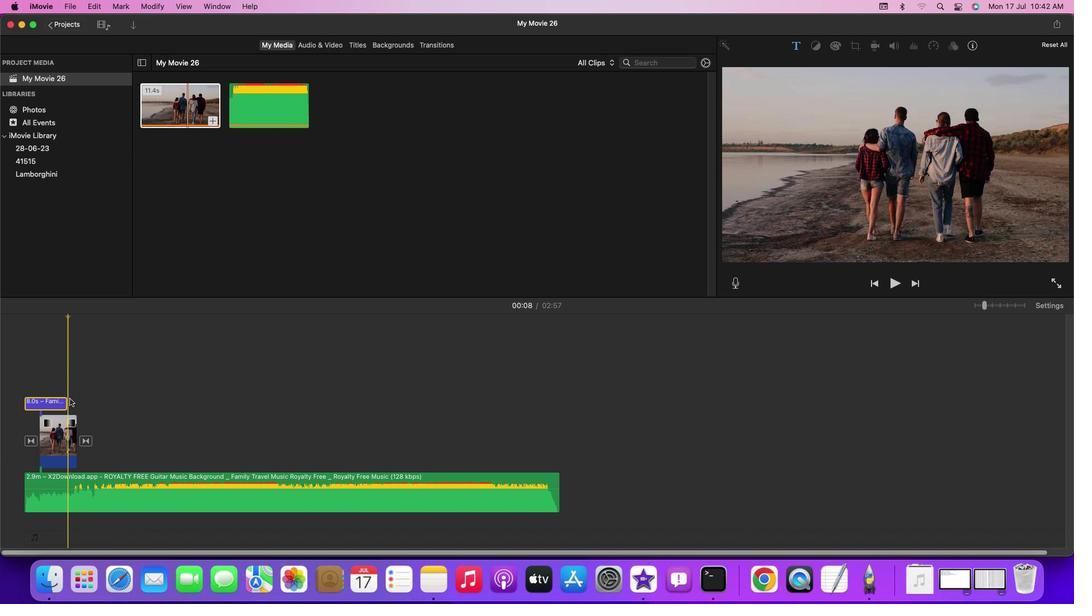 
Action: Key pressed Key.space
Screenshot: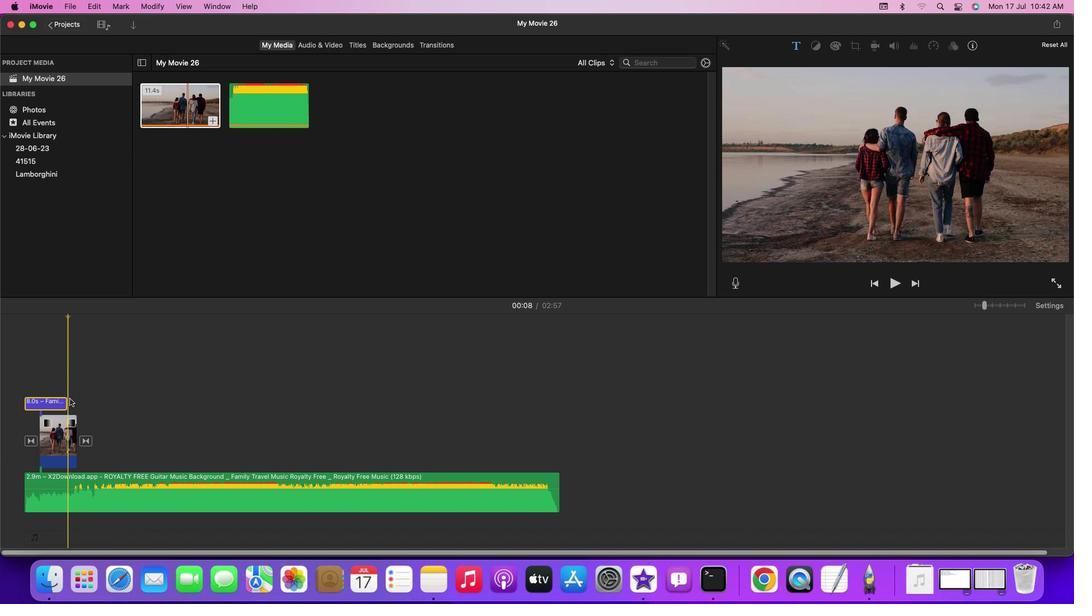 
Action: Mouse moved to (66, 404)
Screenshot: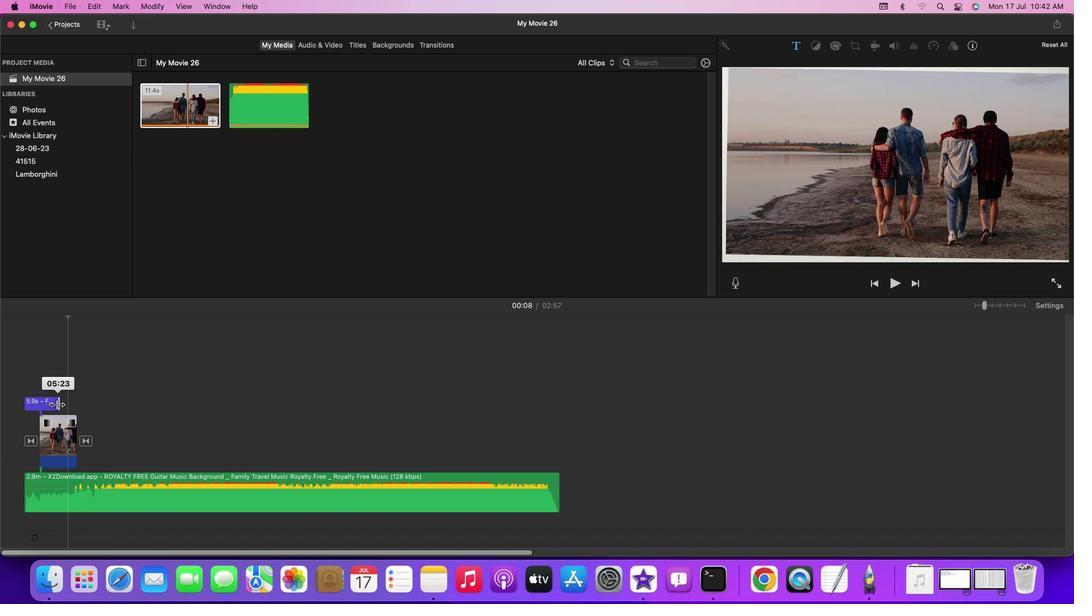 
Action: Mouse pressed left at (66, 404)
Screenshot: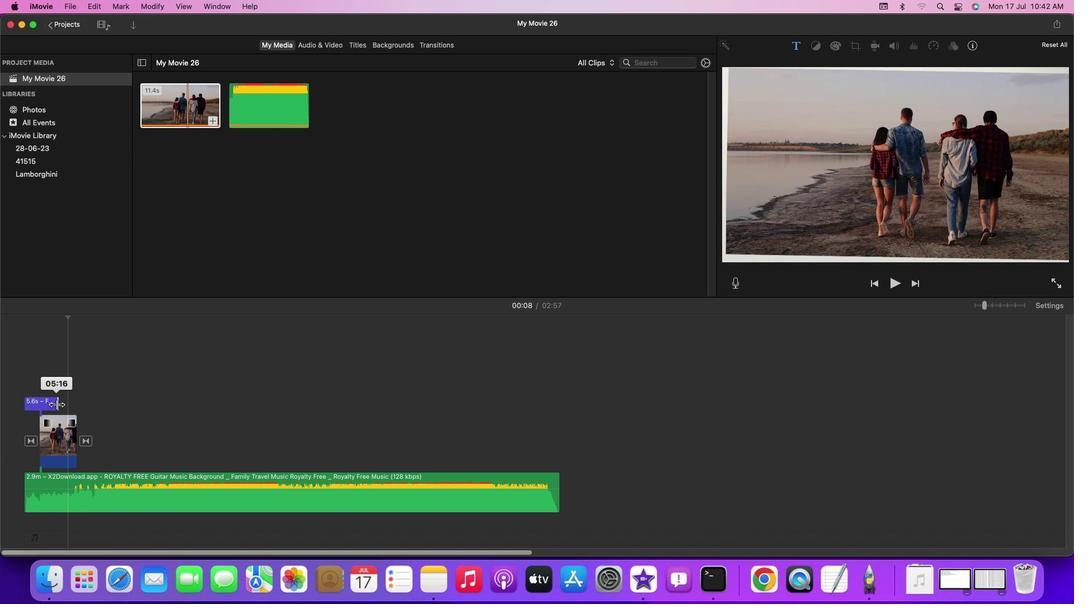 
Action: Mouse moved to (24, 338)
Screenshot: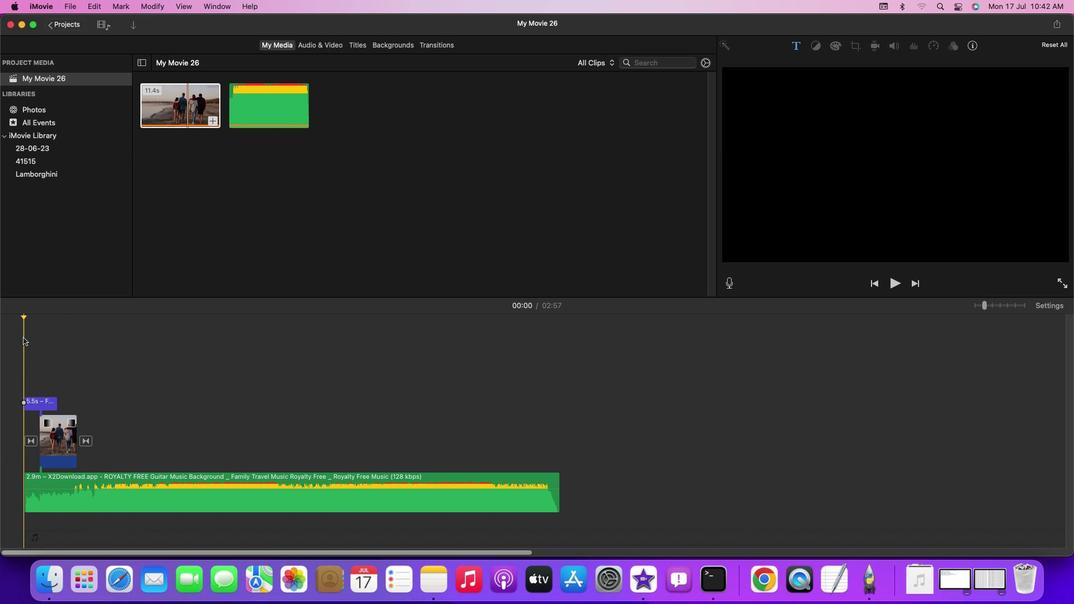 
Action: Mouse pressed left at (24, 338)
Screenshot: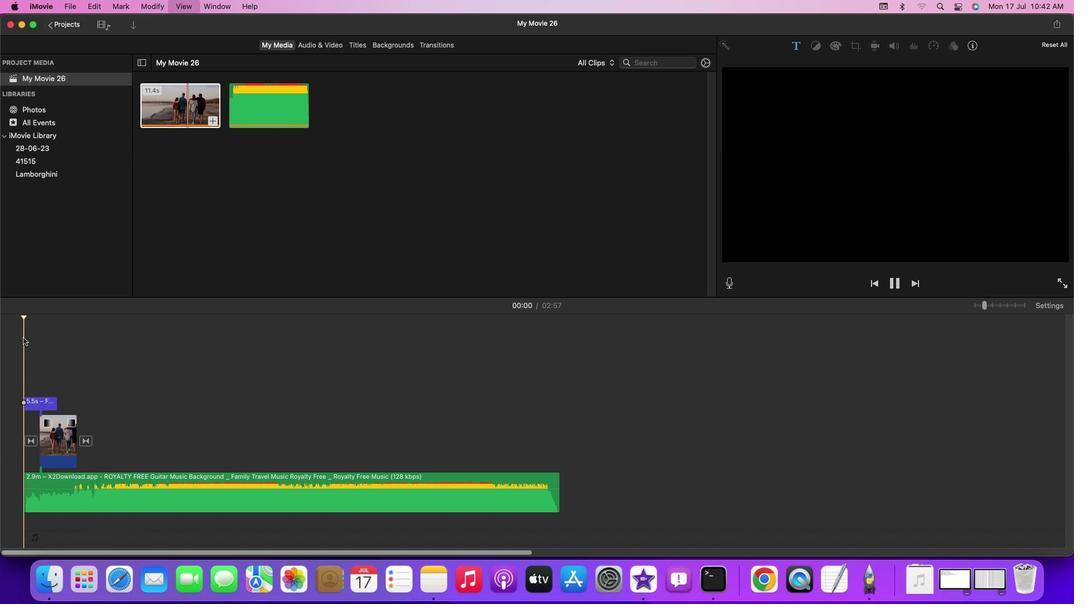 
Action: Key pressed Key.space
Screenshot: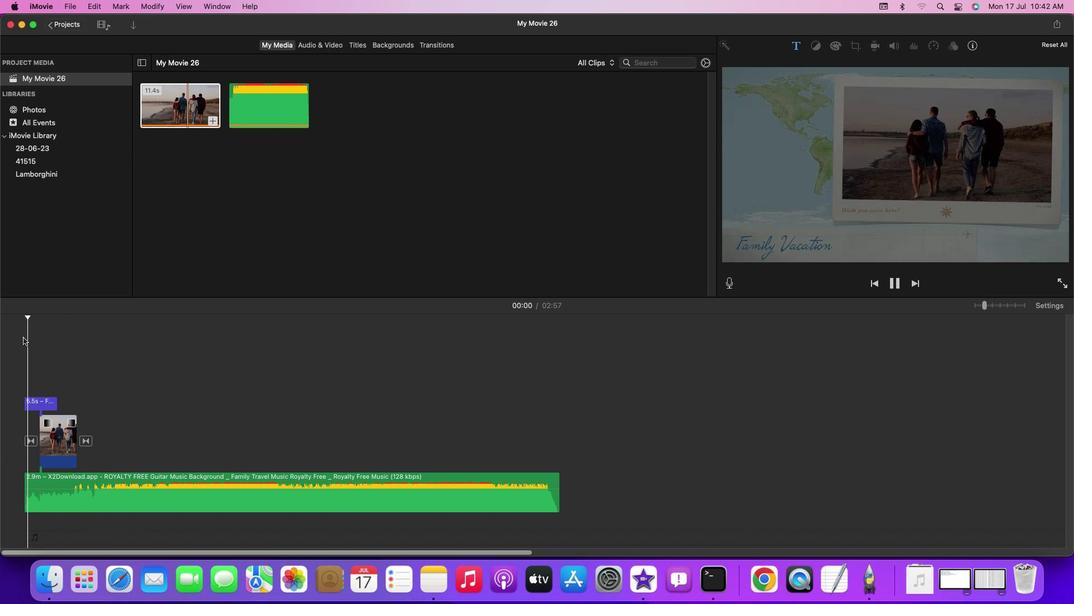 
Action: Mouse moved to (74, 455)
Screenshot: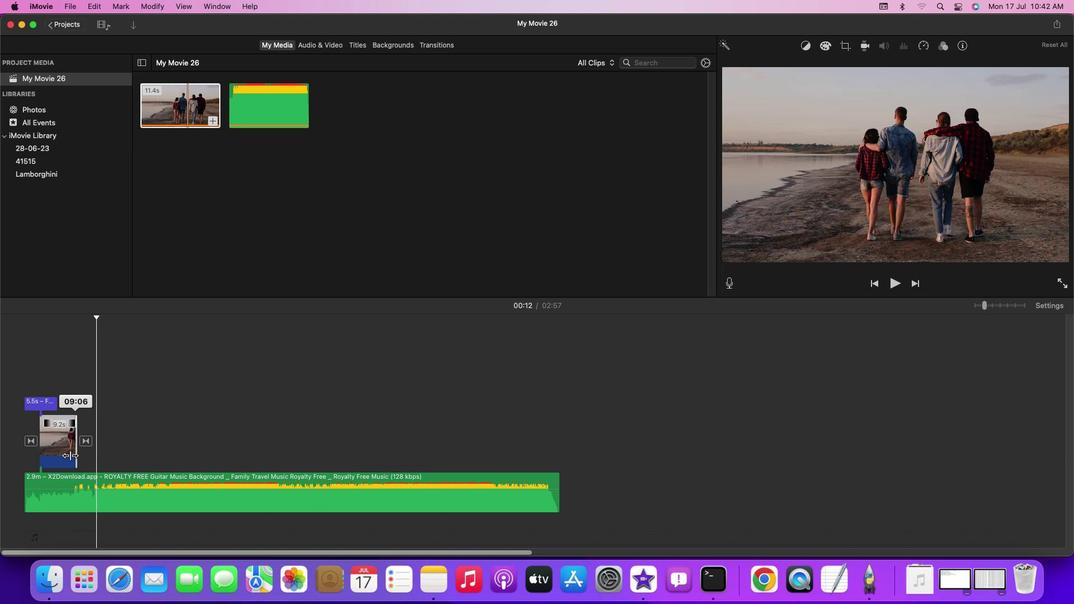 
Action: Mouse pressed left at (74, 455)
Screenshot: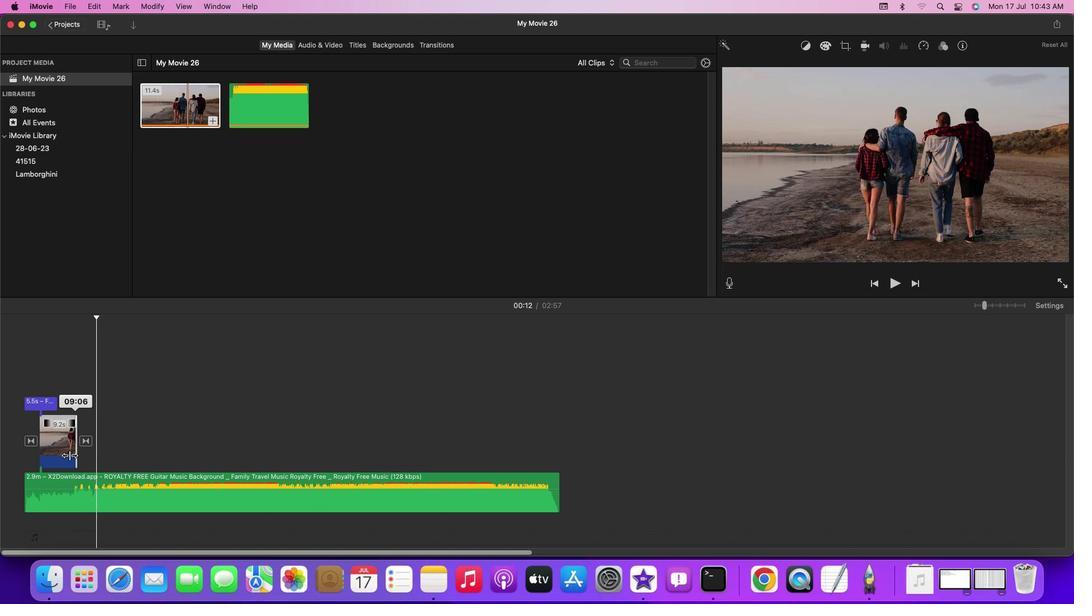 
Action: Mouse moved to (60, 377)
Screenshot: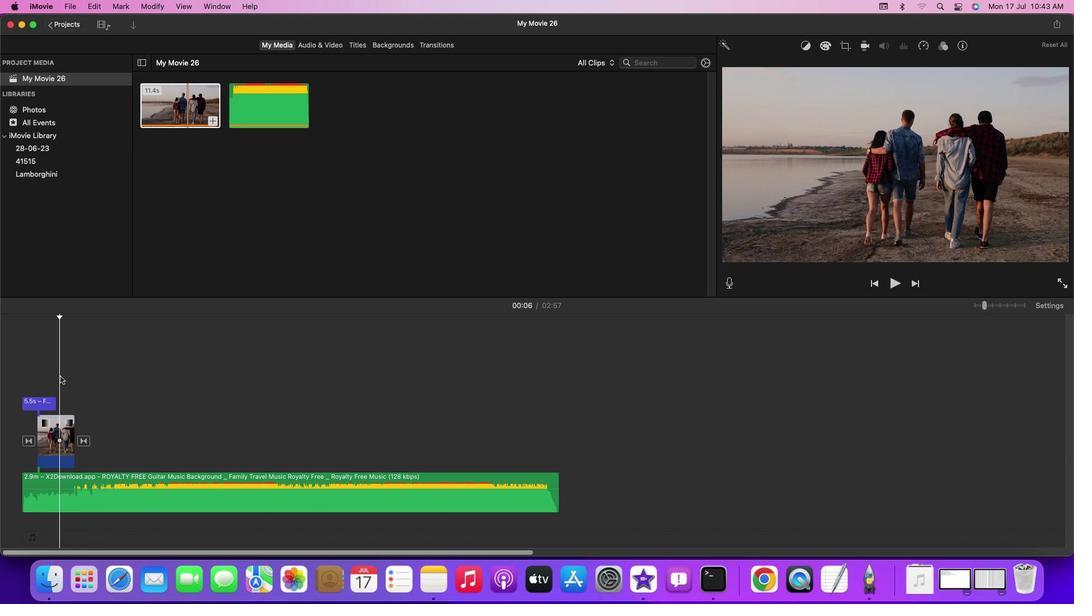 
Action: Mouse pressed left at (60, 377)
Screenshot: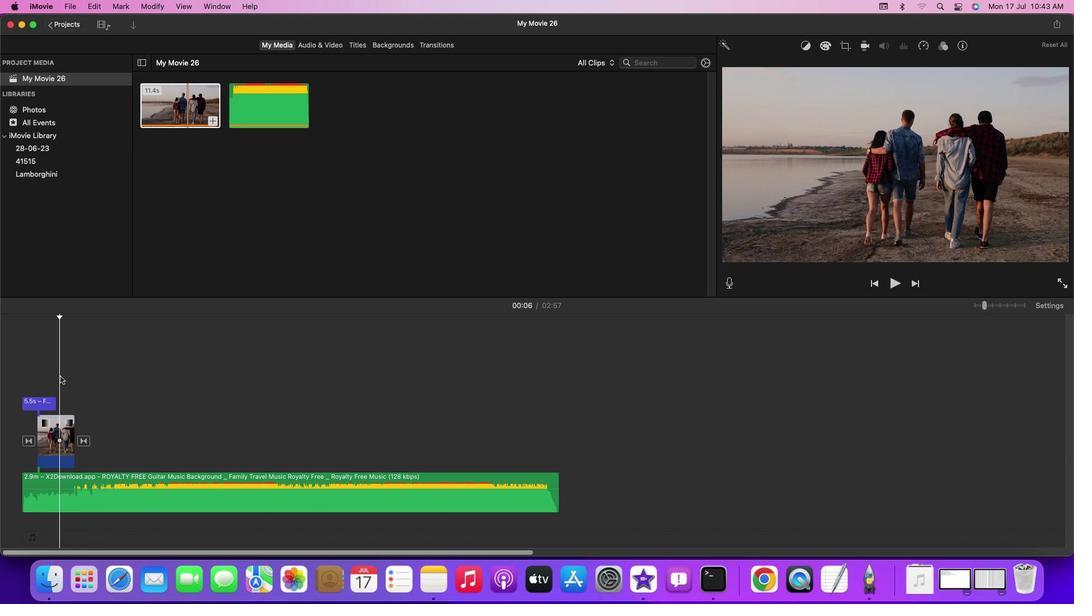 
Action: Key pressed Key.spaceKey.space
Screenshot: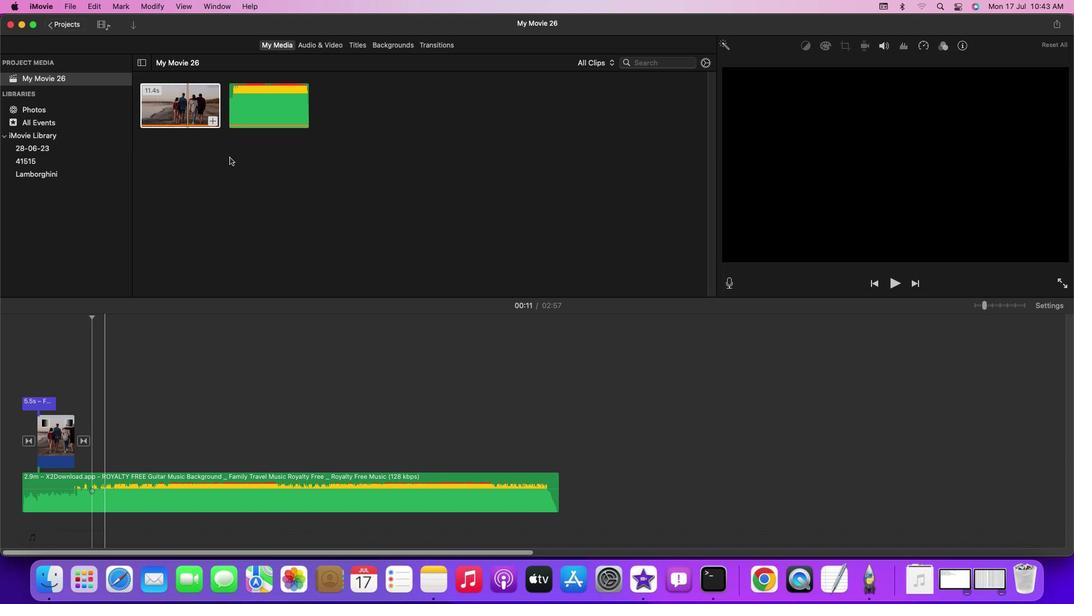 
Action: Mouse moved to (132, 33)
Screenshot: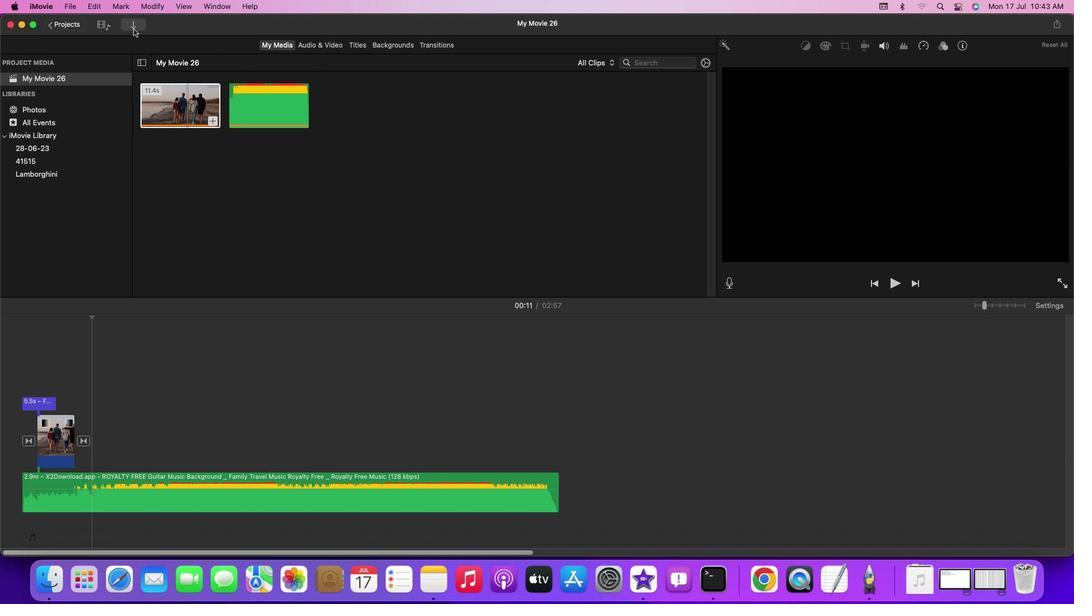 
Action: Mouse pressed left at (132, 33)
Screenshot: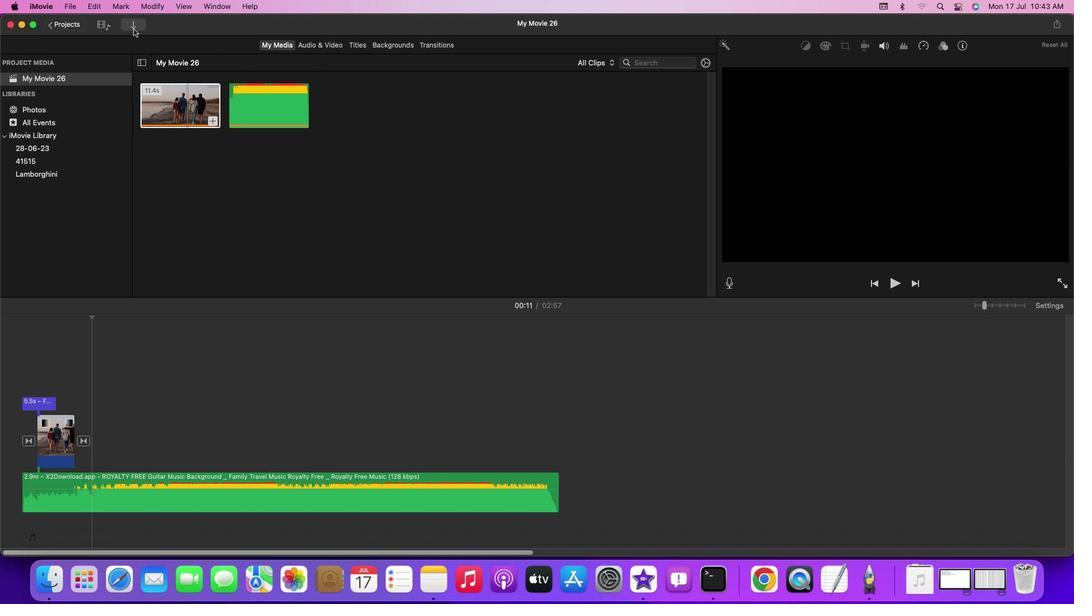 
Action: Mouse moved to (134, 29)
Screenshot: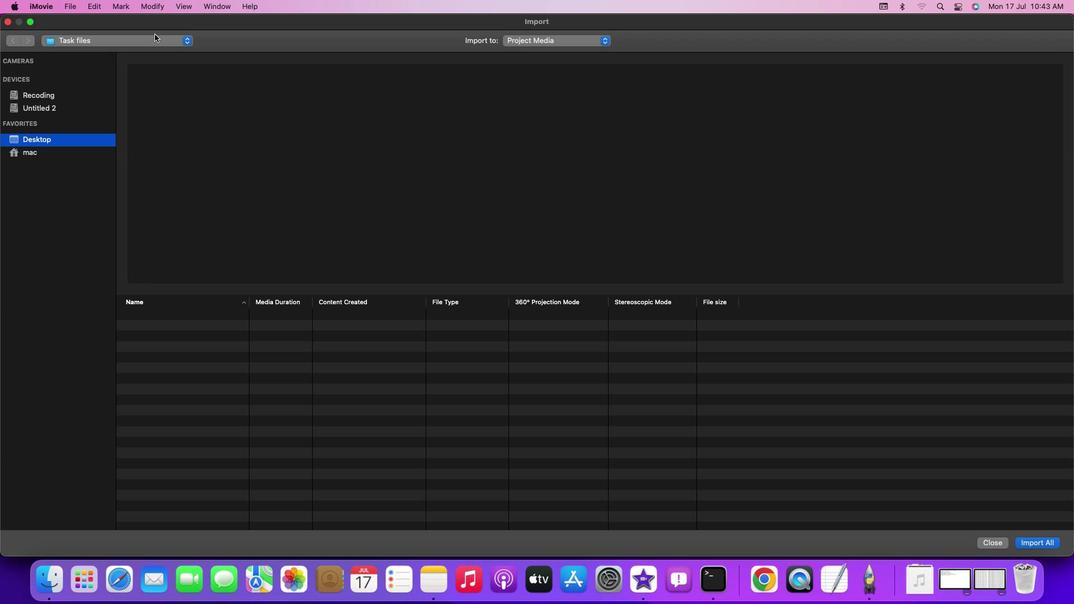
Action: Mouse pressed left at (134, 29)
Screenshot: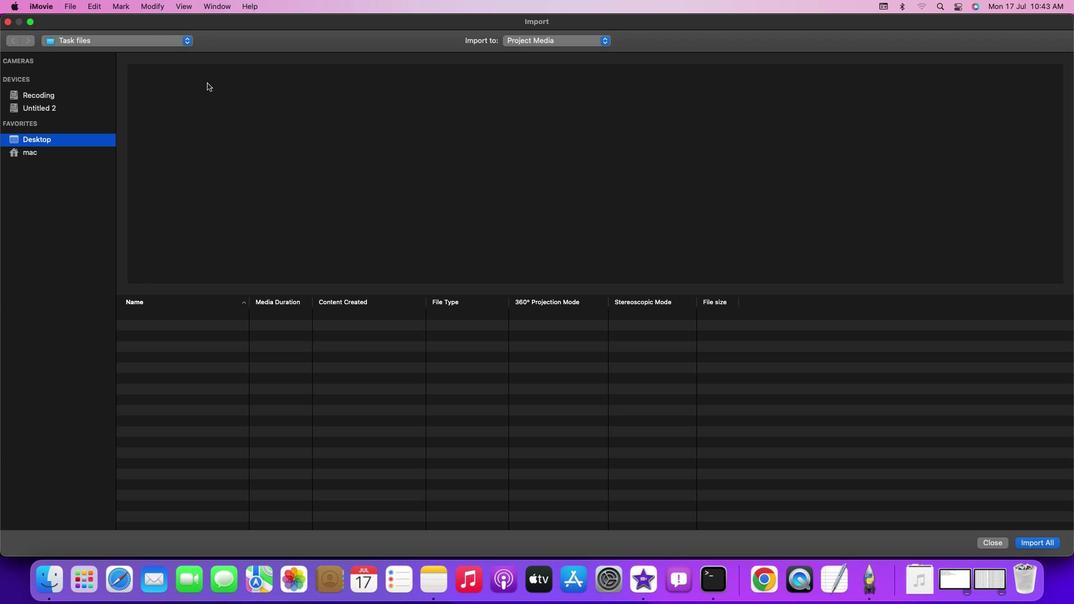 
Action: Mouse moved to (155, 506)
Screenshot: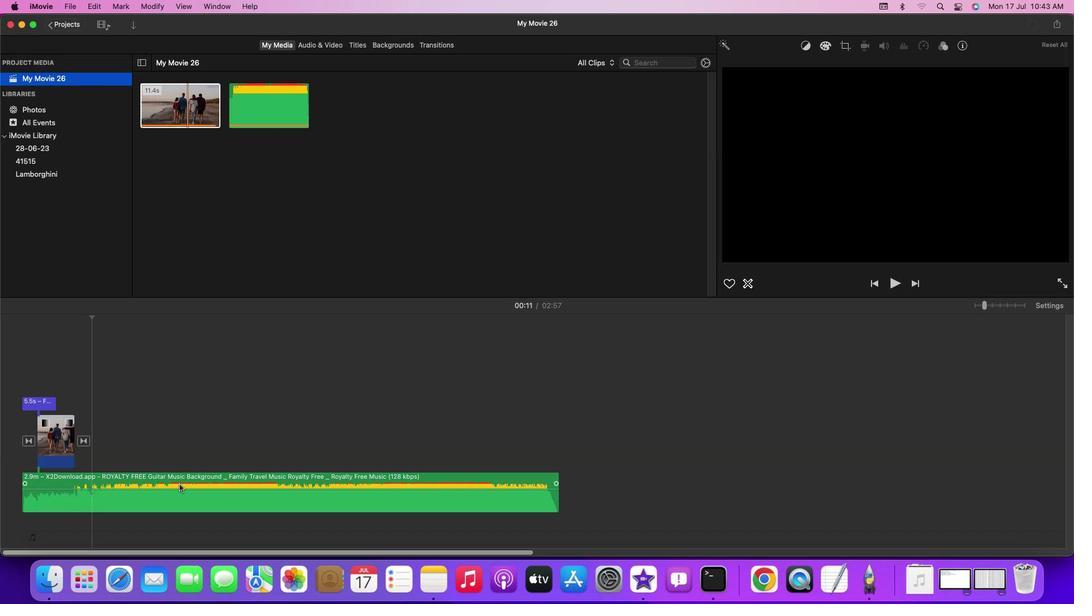 
Action: Mouse pressed left at (155, 506)
Screenshot: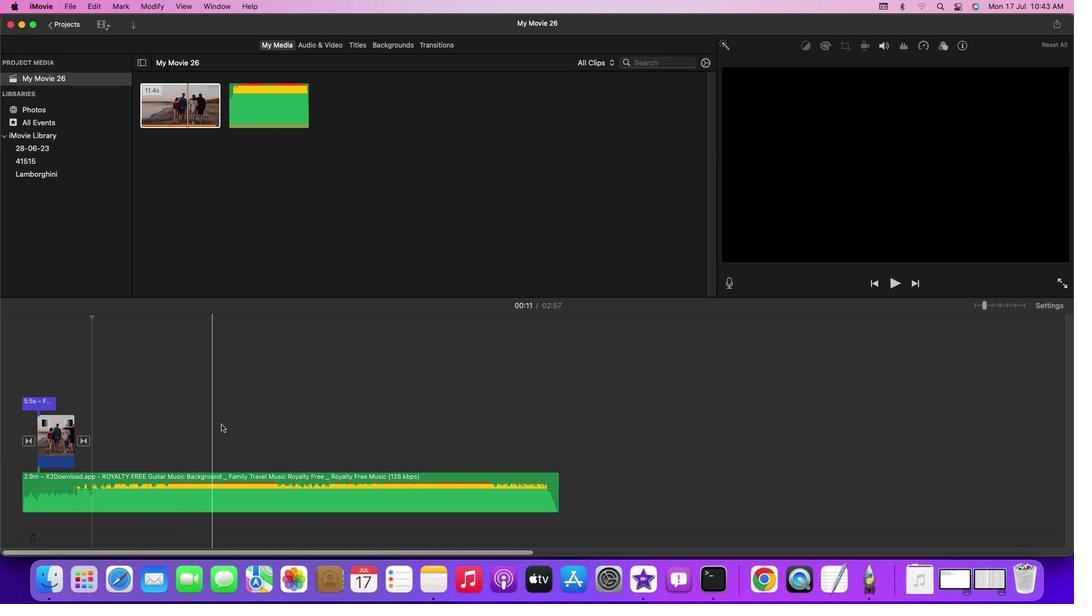 
Action: Mouse moved to (155, 506)
Screenshot: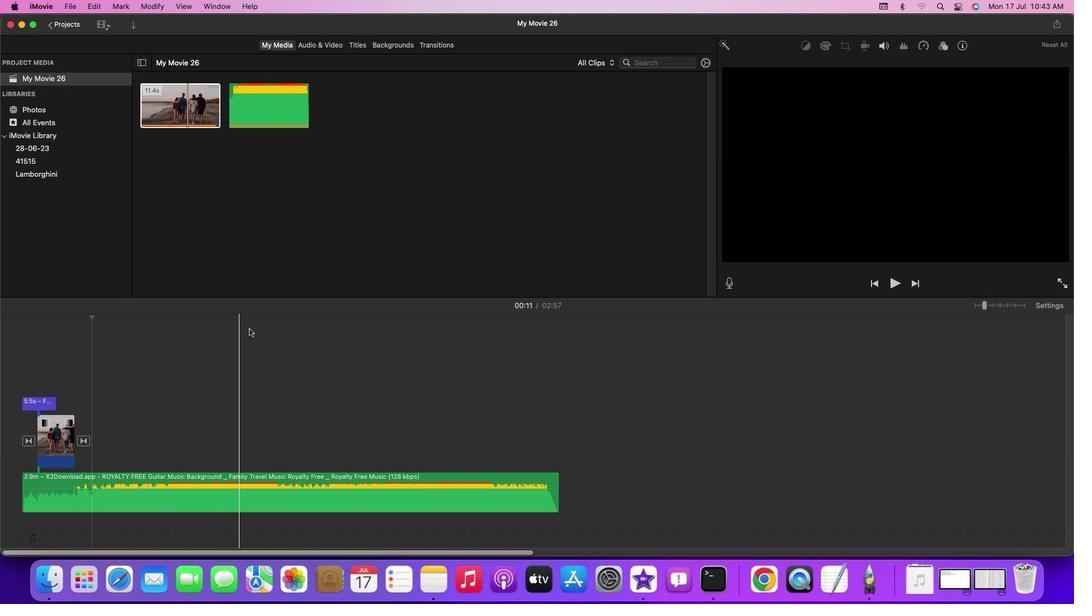 
Action: Mouse pressed left at (155, 506)
Screenshot: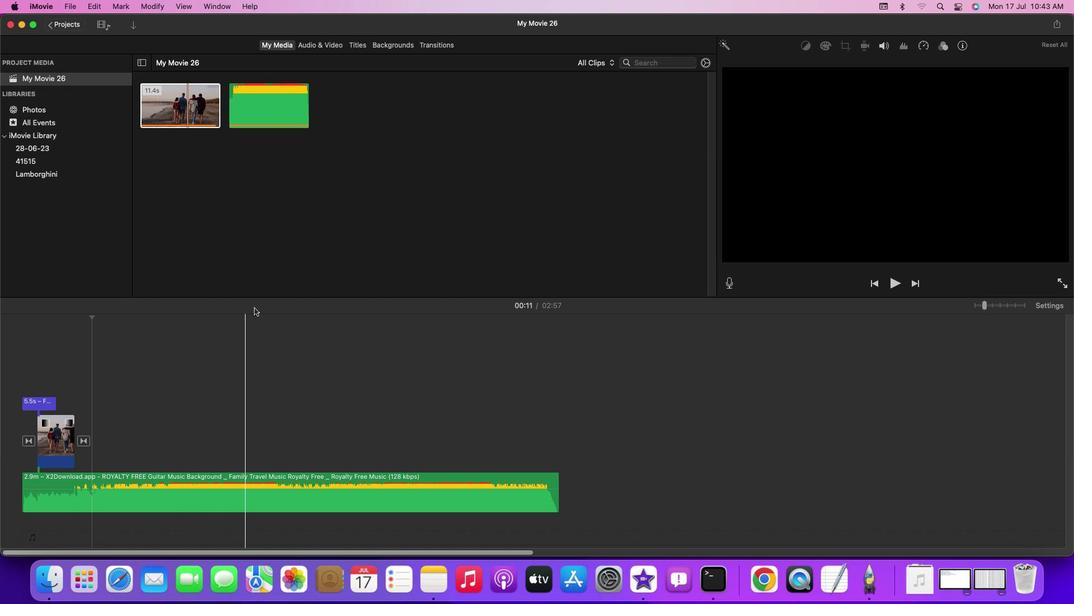 
Action: Mouse moved to (192, 114)
Screenshot: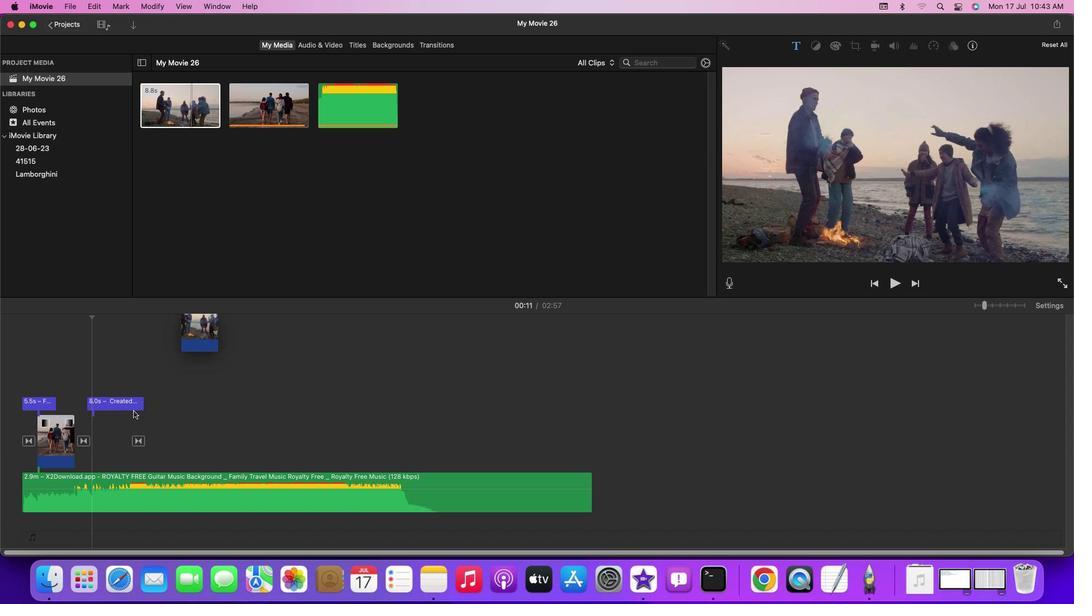 
Action: Mouse pressed left at (192, 114)
Screenshot: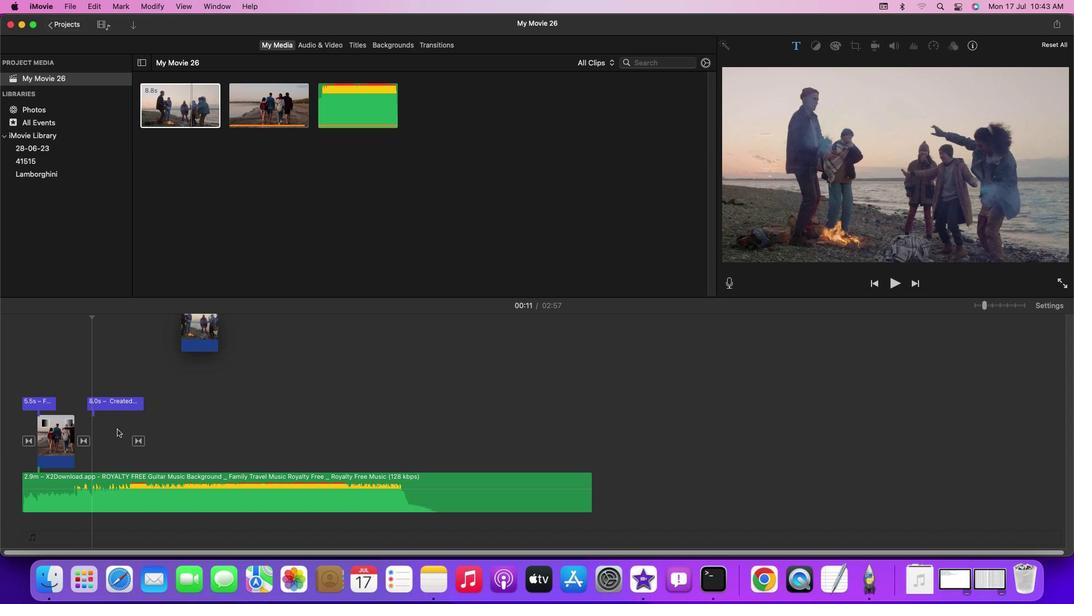 
Action: Mouse moved to (69, 398)
Screenshot: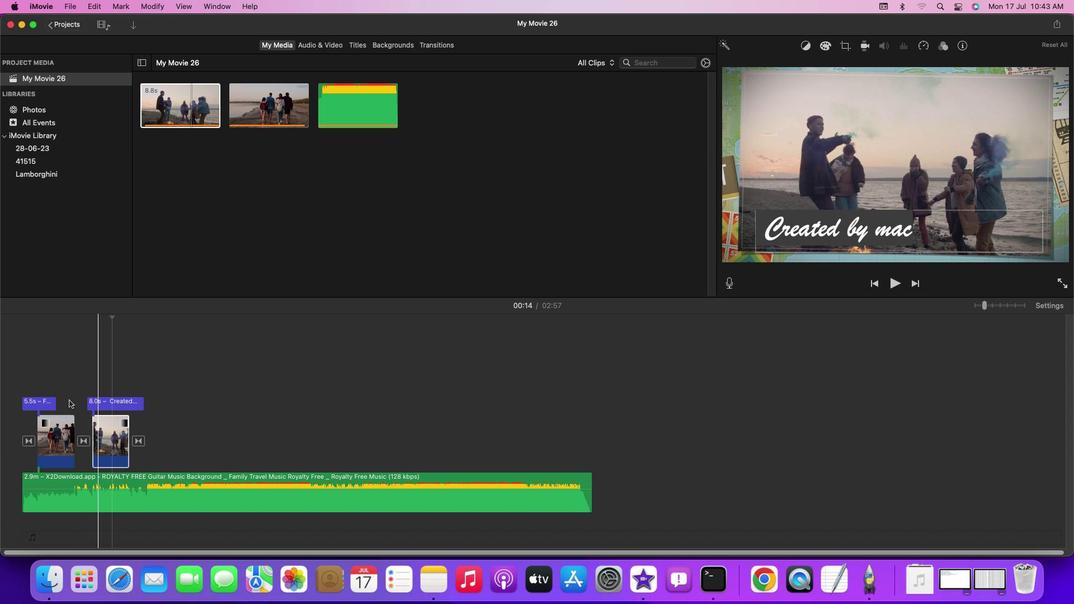 
Action: Mouse pressed left at (69, 398)
Screenshot: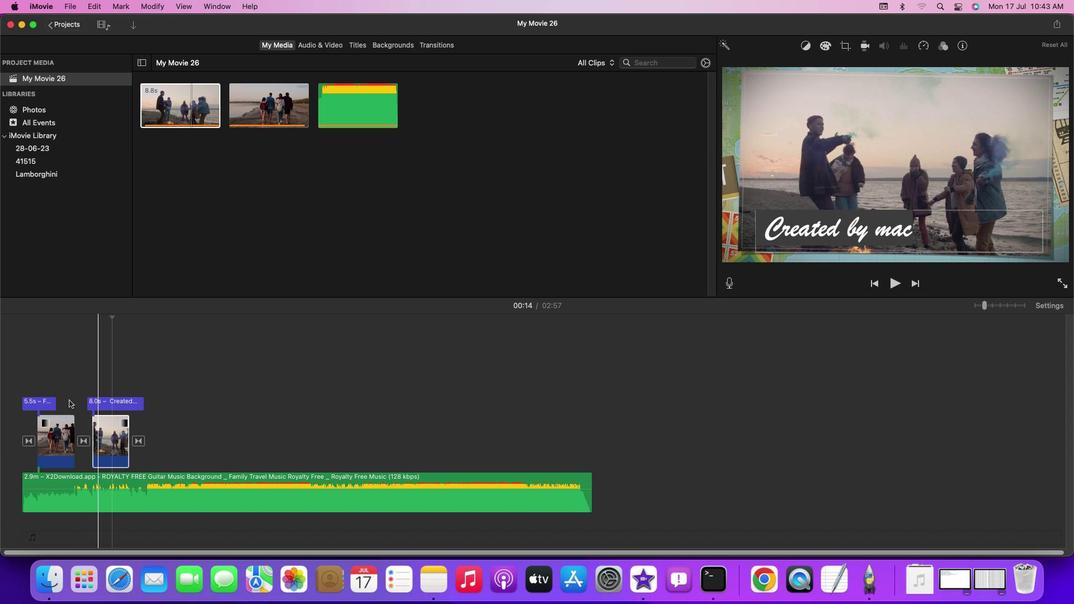 
Action: Mouse moved to (69, 401)
Screenshot: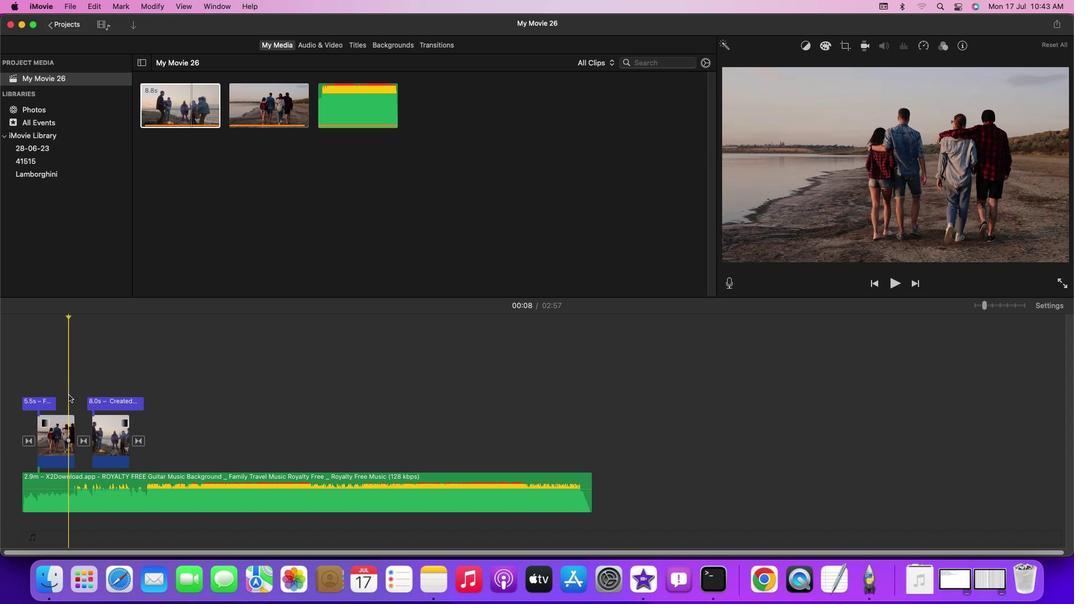 
Action: Mouse pressed left at (69, 401)
Screenshot: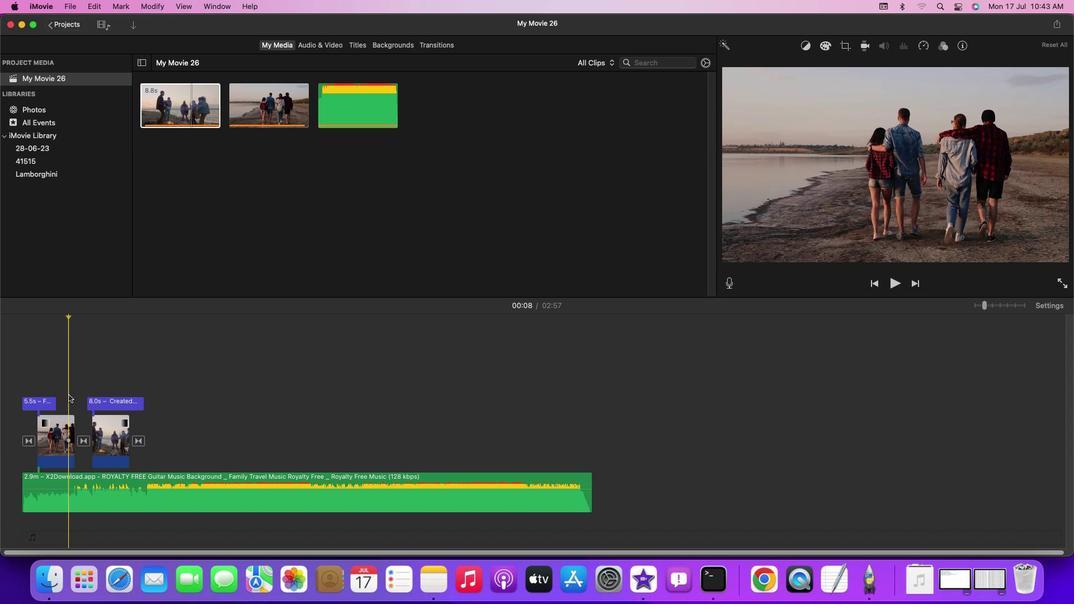 
Action: Mouse moved to (68, 395)
Screenshot: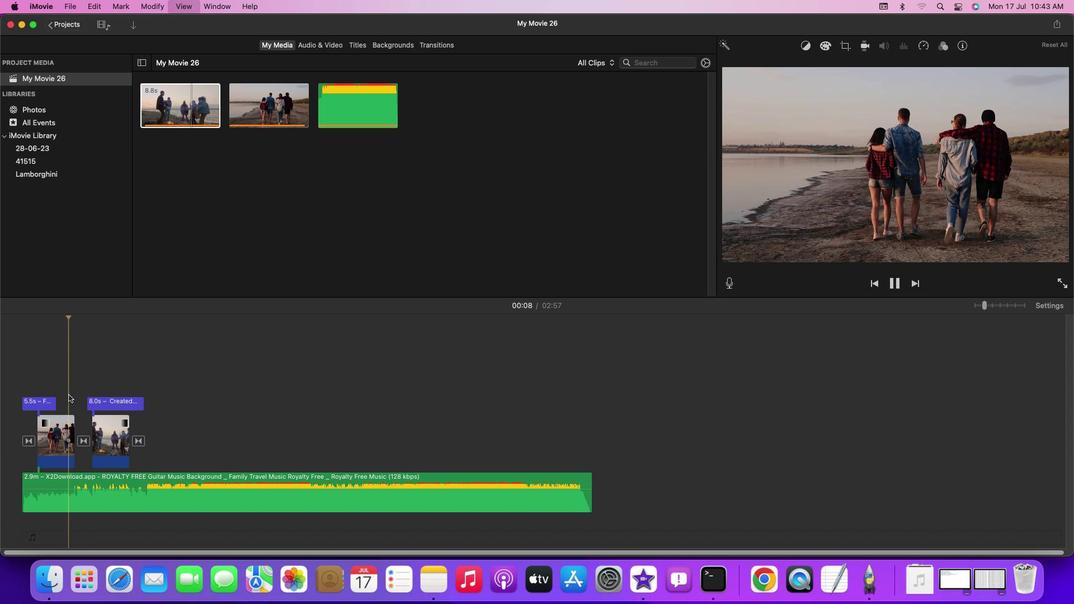 
Action: Key pressed Key.space
Screenshot: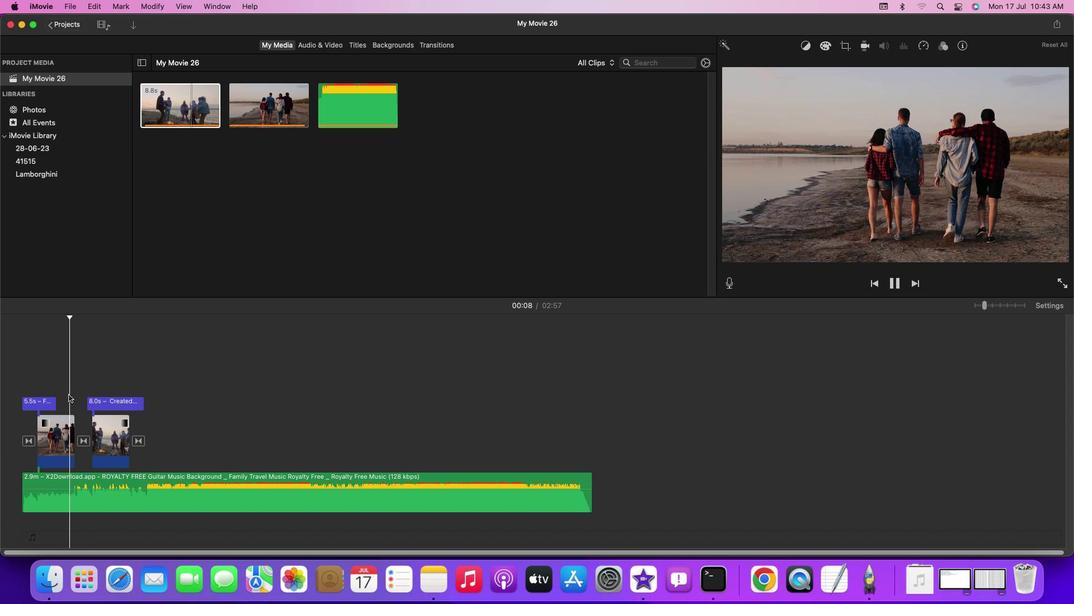 
Action: Mouse moved to (68, 395)
Screenshot: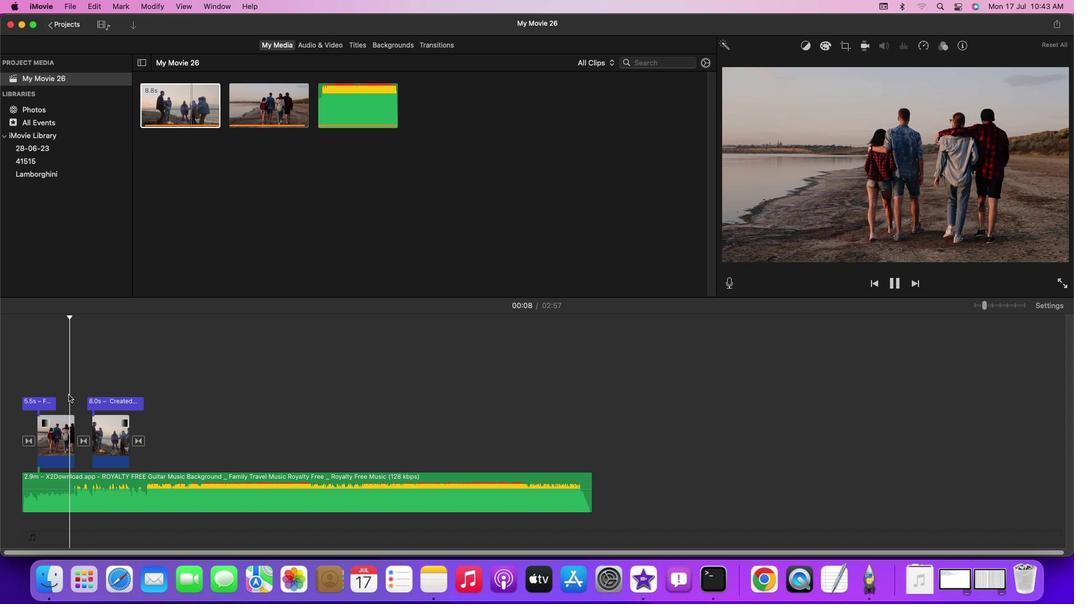 
Action: Key pressed Key.space
Screenshot: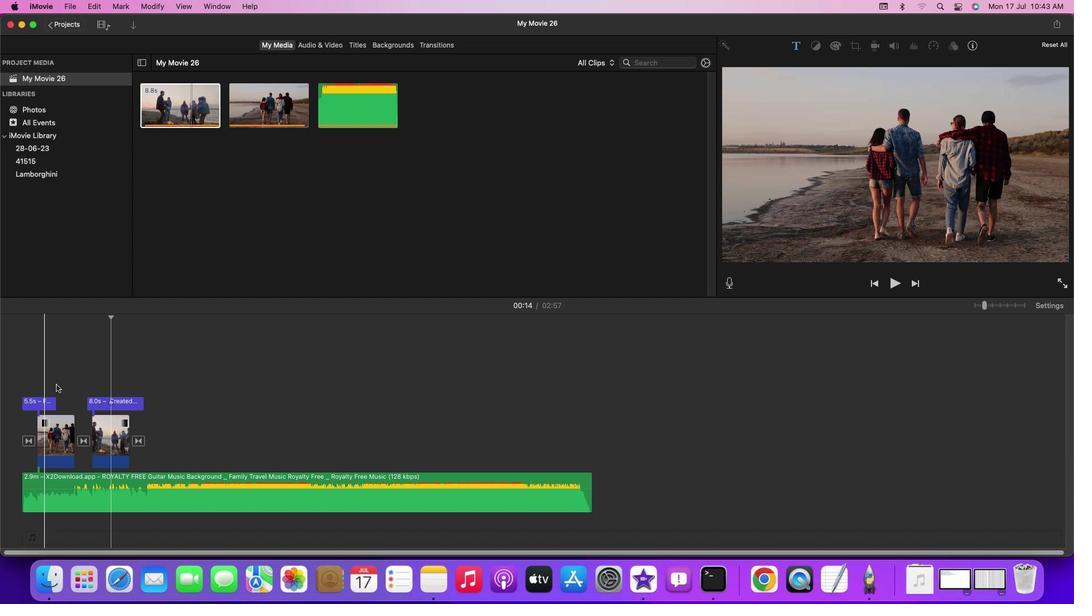 
Action: Mouse moved to (58, 382)
Screenshot: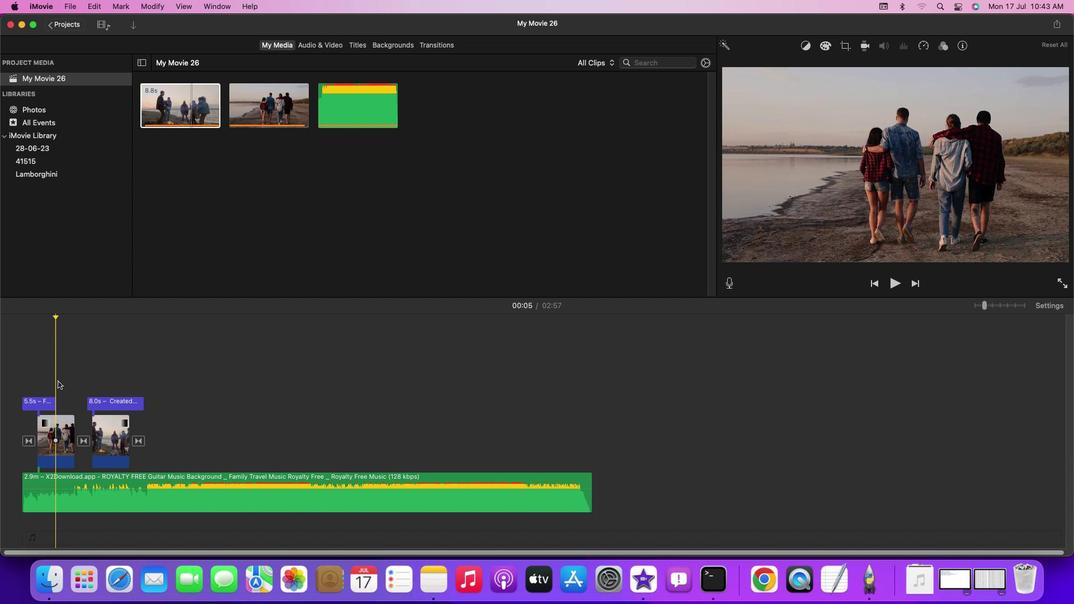 
Action: Mouse pressed left at (58, 382)
Screenshot: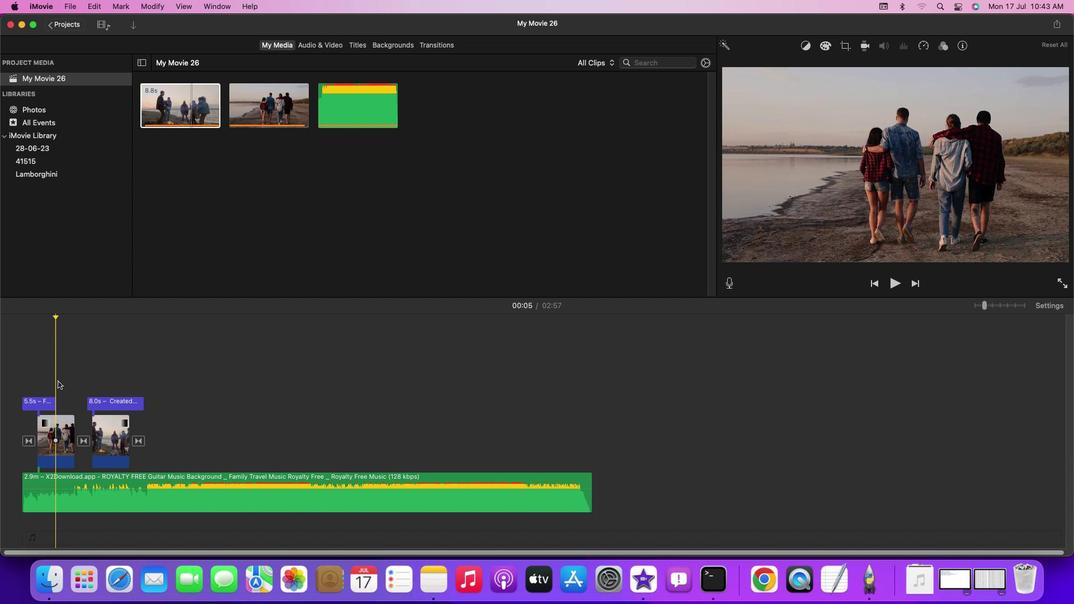 
Action: Key pressed Key.spaceKey.space
Screenshot: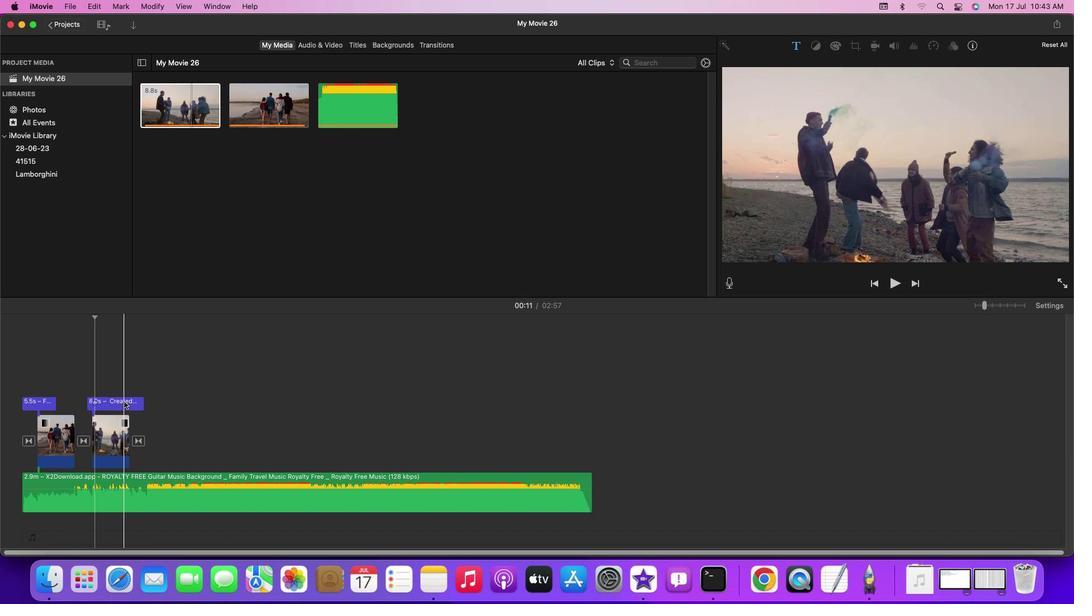 
Action: Mouse moved to (124, 401)
Screenshot: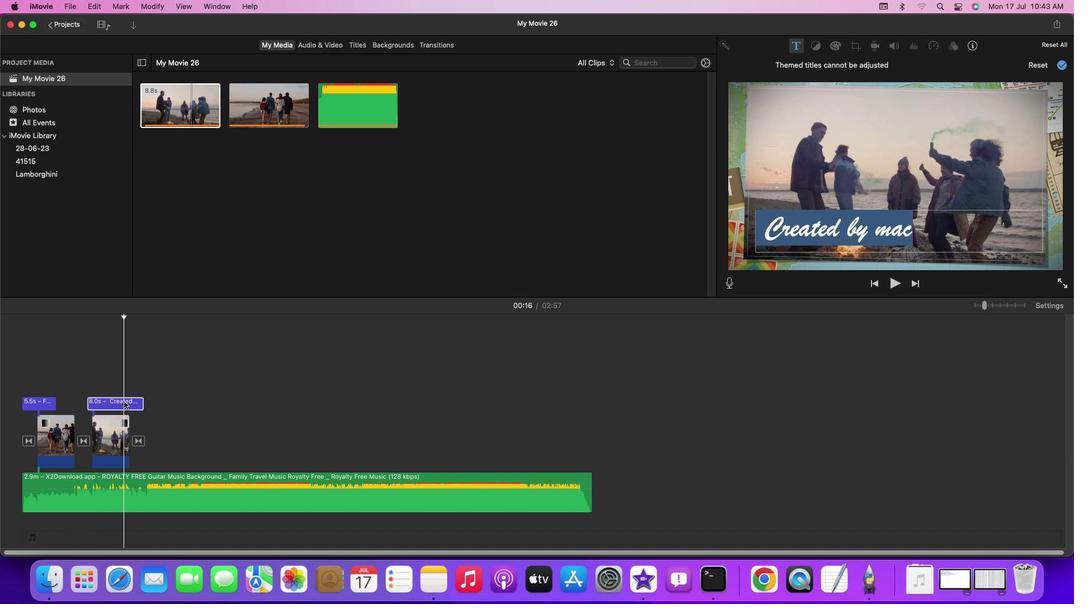 
Action: Mouse pressed left at (124, 401)
Screenshot: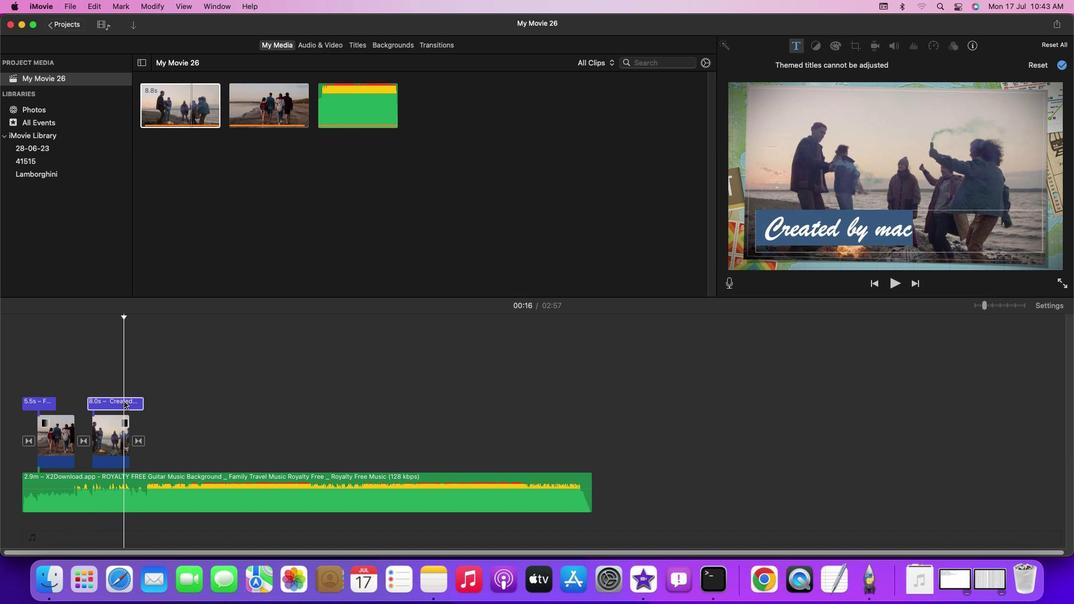 
Action: Mouse pressed left at (124, 401)
Screenshot: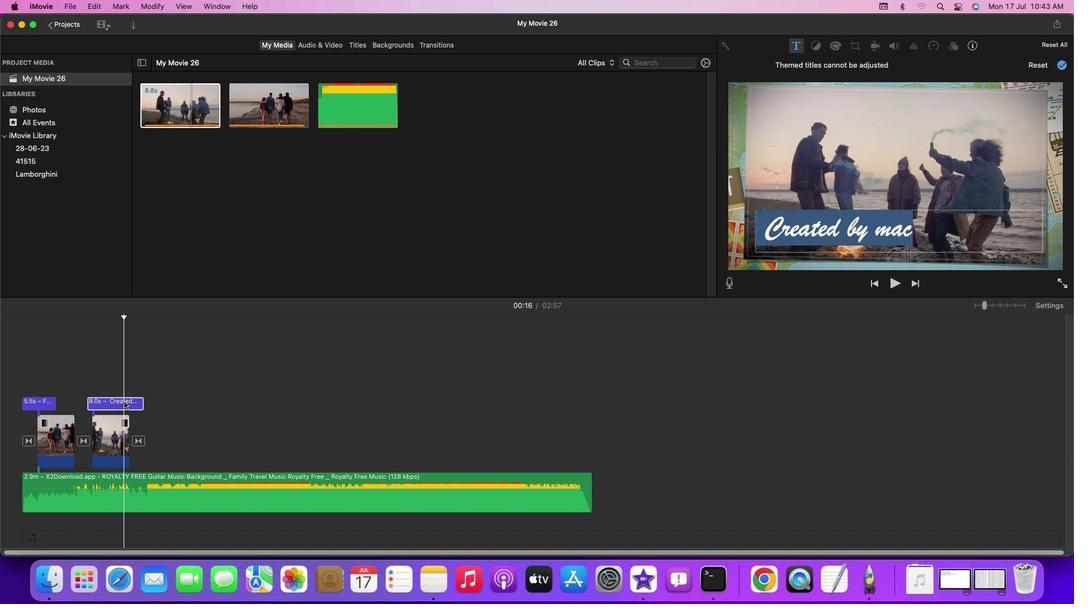 
Action: Key pressed Key.backspace
Screenshot: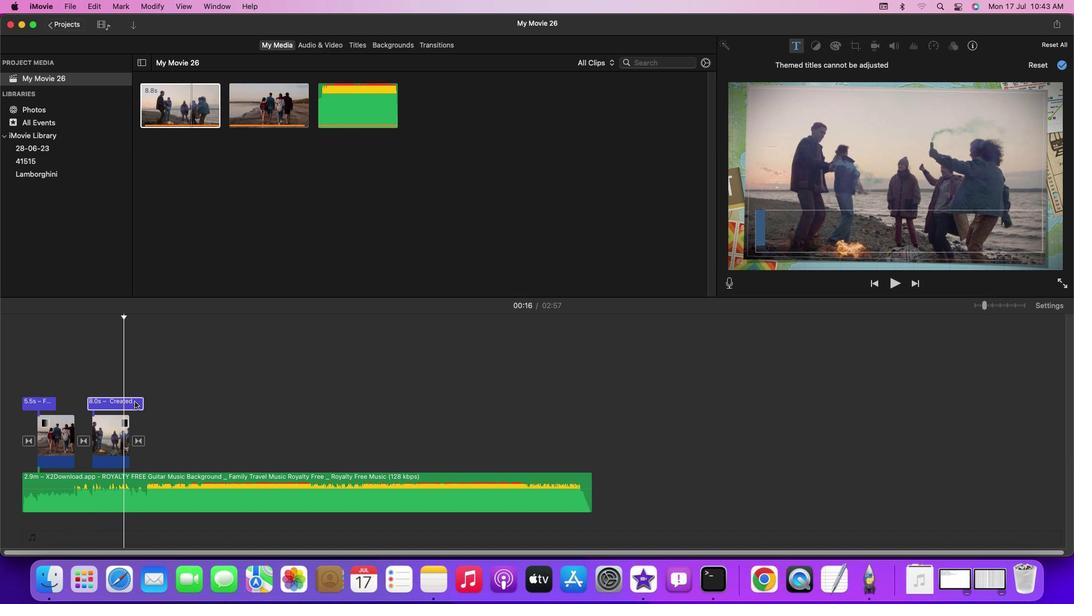 
Action: Mouse moved to (127, 370)
Screenshot: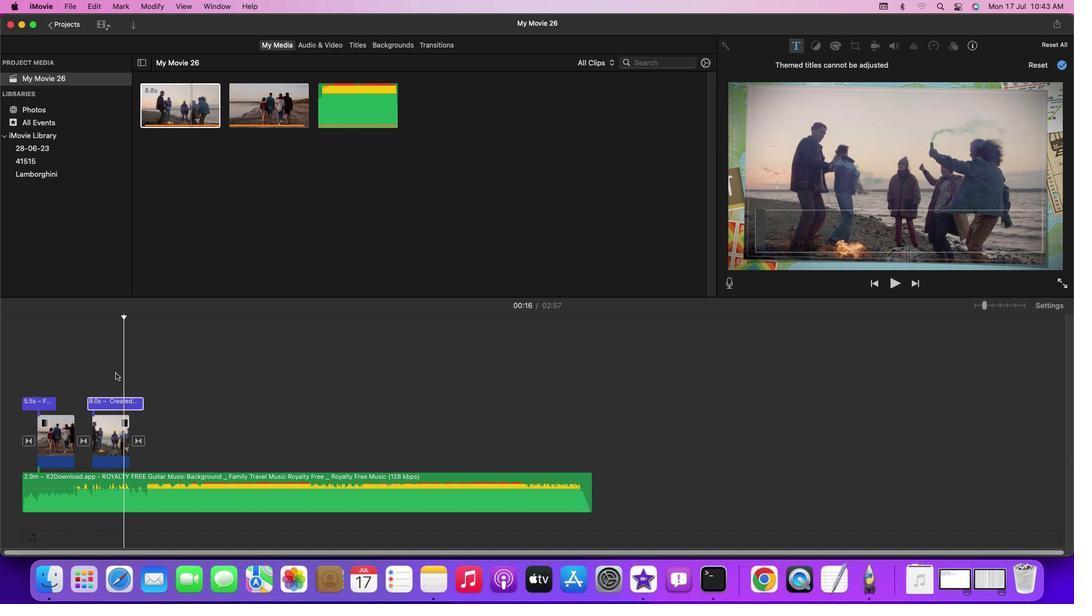 
Action: Mouse pressed left at (127, 370)
Screenshot: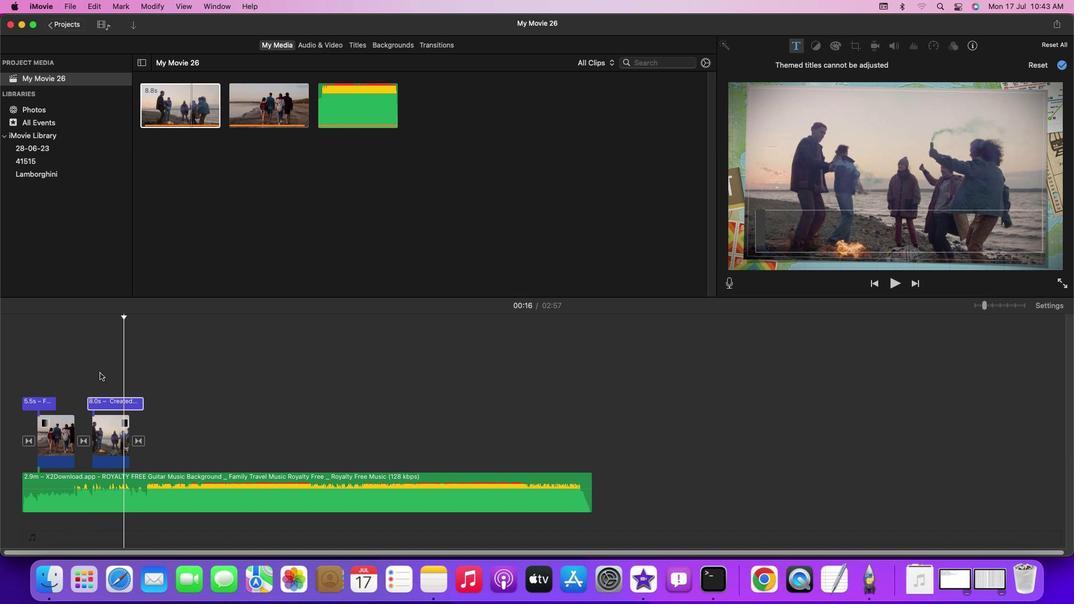 
Action: Mouse moved to (94, 372)
Screenshot: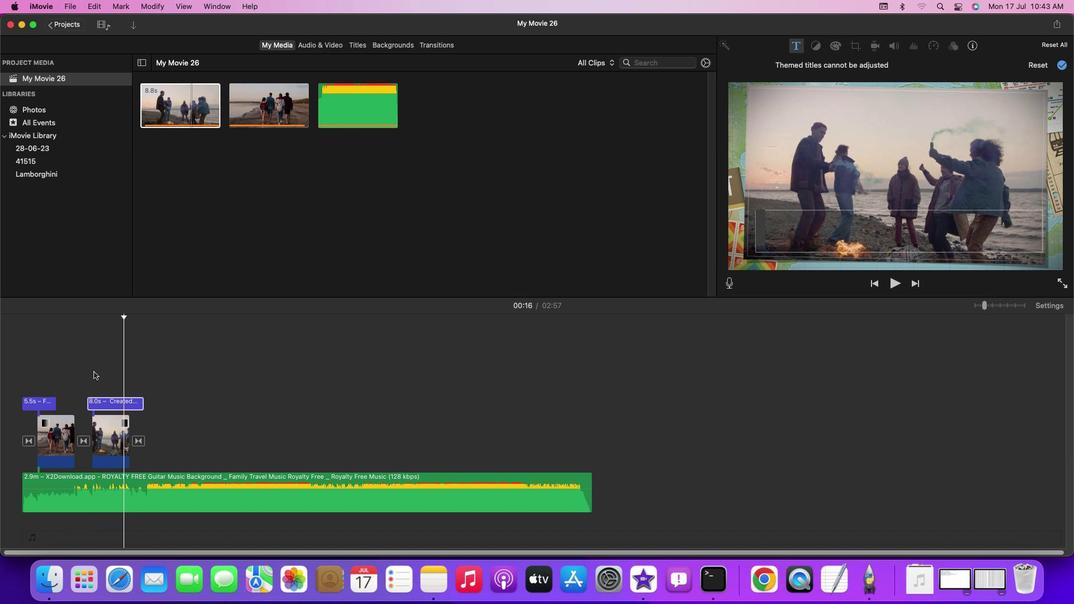 
Action: Key pressed Key.enterKey.esc
Screenshot: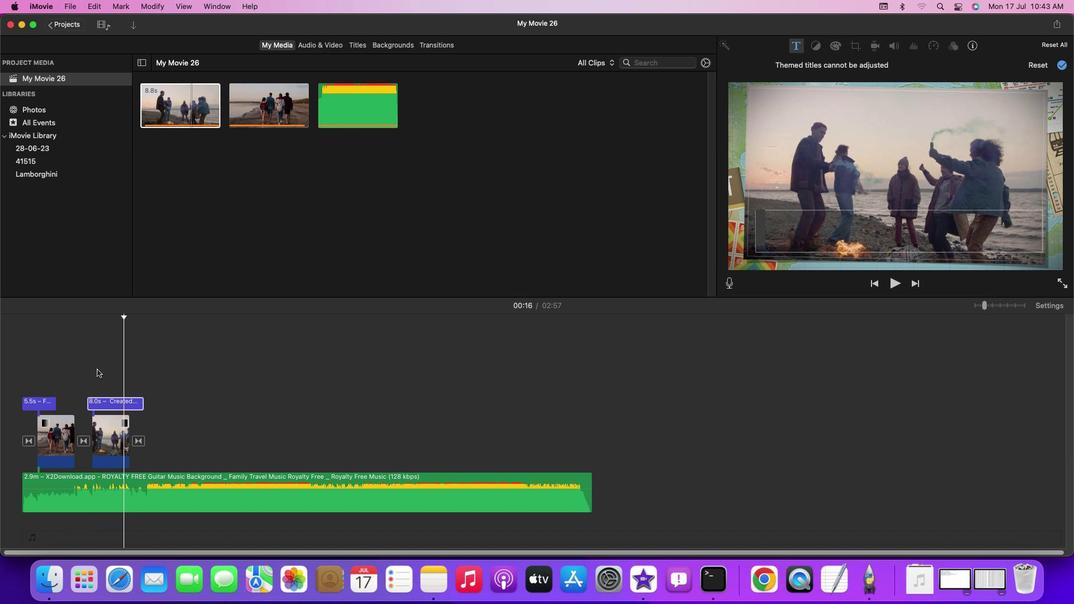 
Action: Mouse moved to (73, 369)
Screenshot: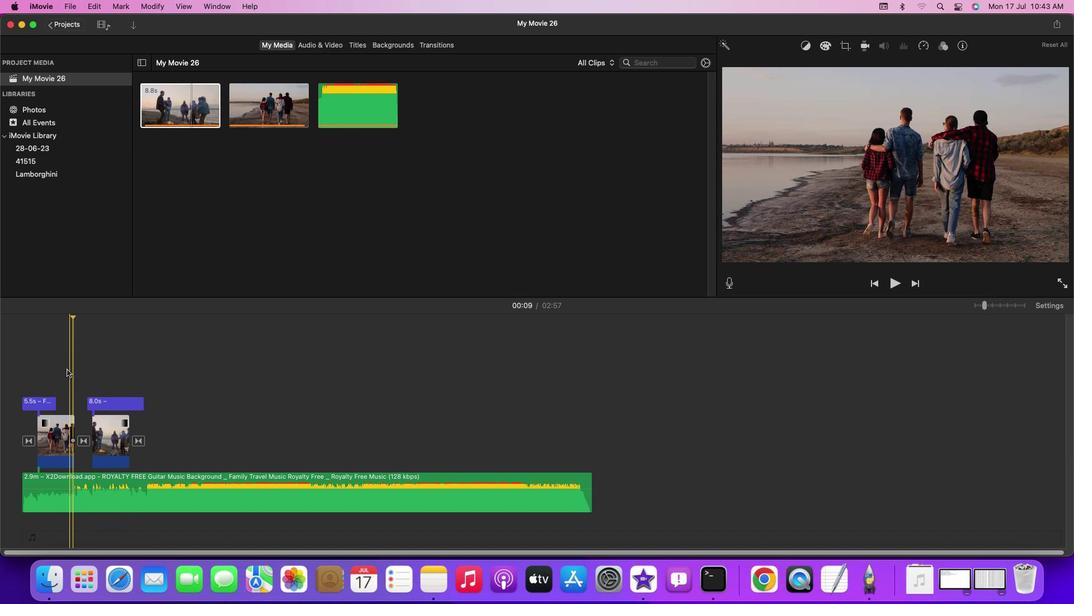 
Action: Mouse pressed left at (73, 369)
Screenshot: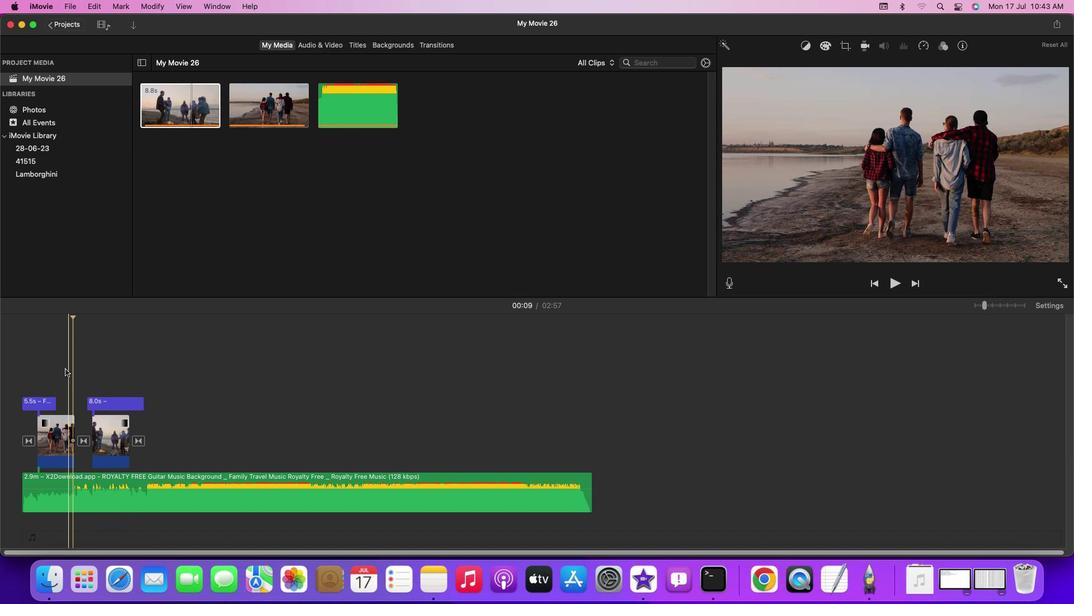 
Action: Mouse moved to (64, 369)
Screenshot: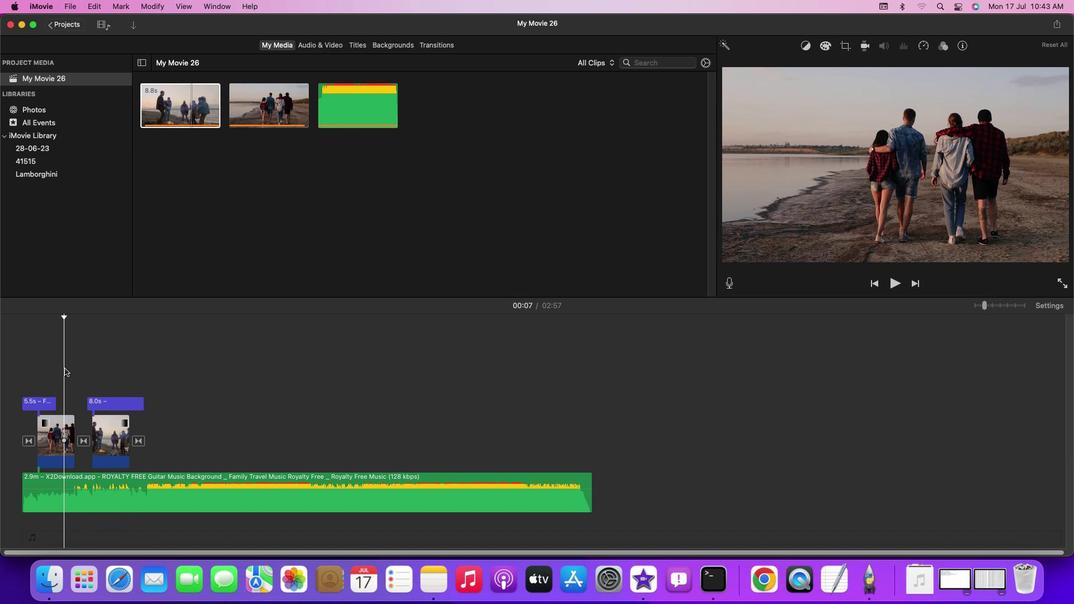 
Action: Mouse pressed left at (64, 369)
Screenshot: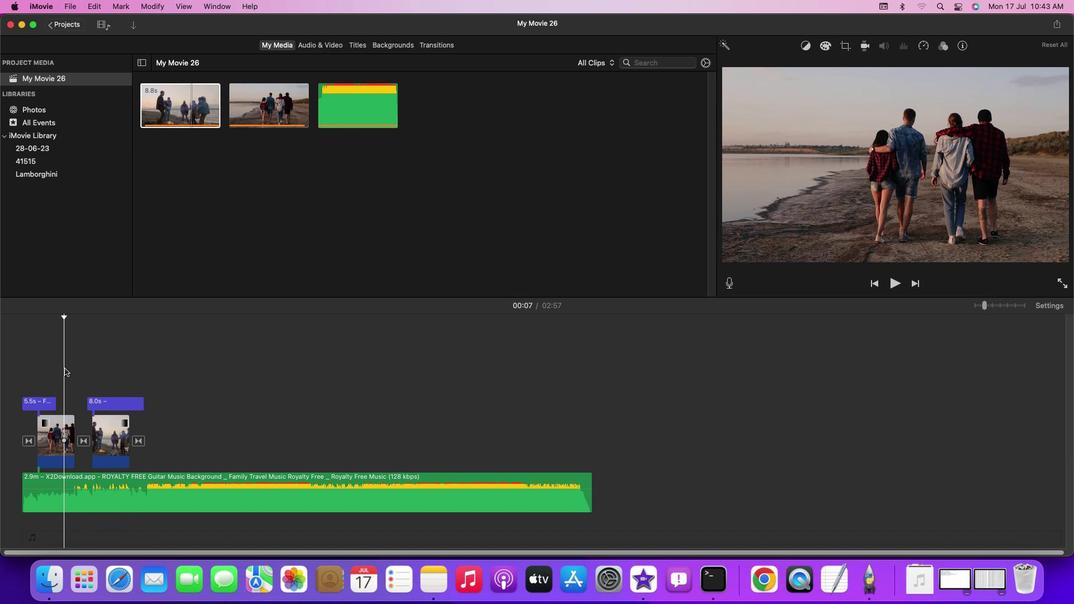 
Action: Key pressed Key.space
Screenshot: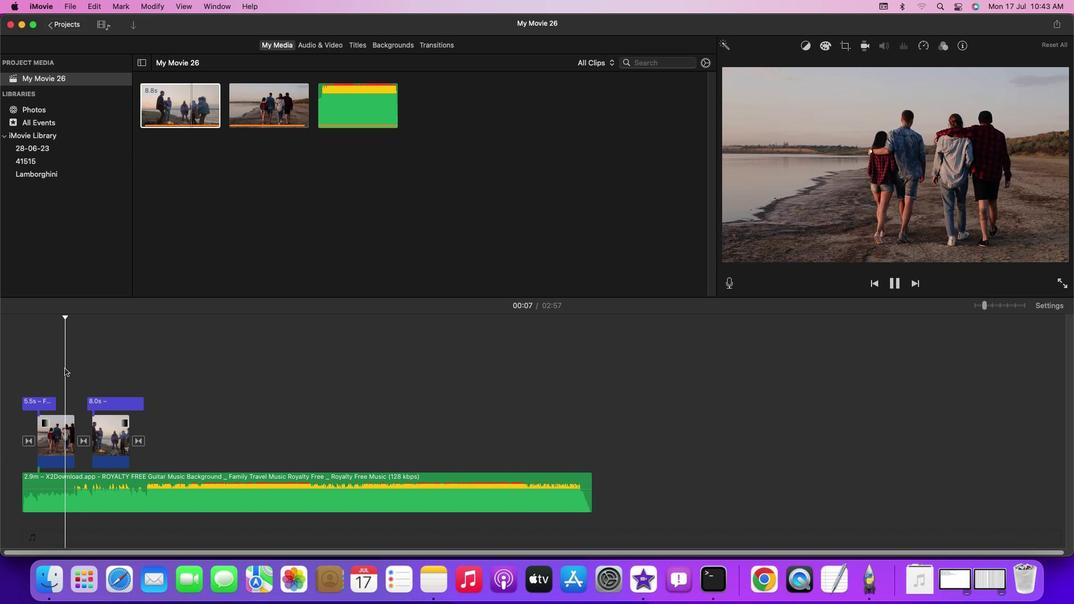 
Action: Mouse moved to (53, 367)
Screenshot: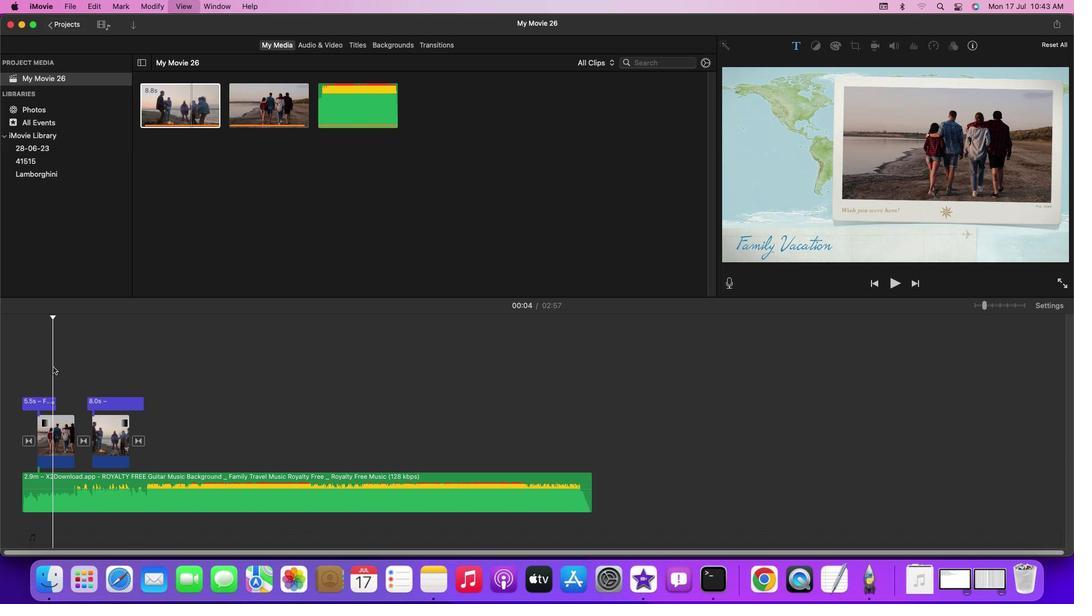
Action: Mouse pressed left at (53, 367)
Screenshot: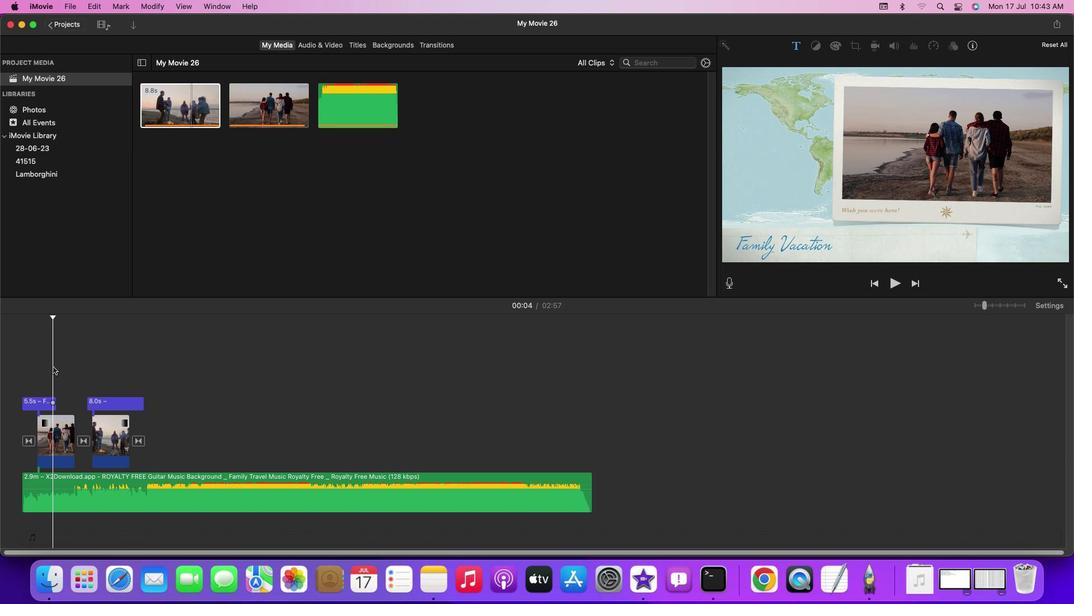 
Action: Key pressed Key.spaceKey.spaceKey.space
Screenshot: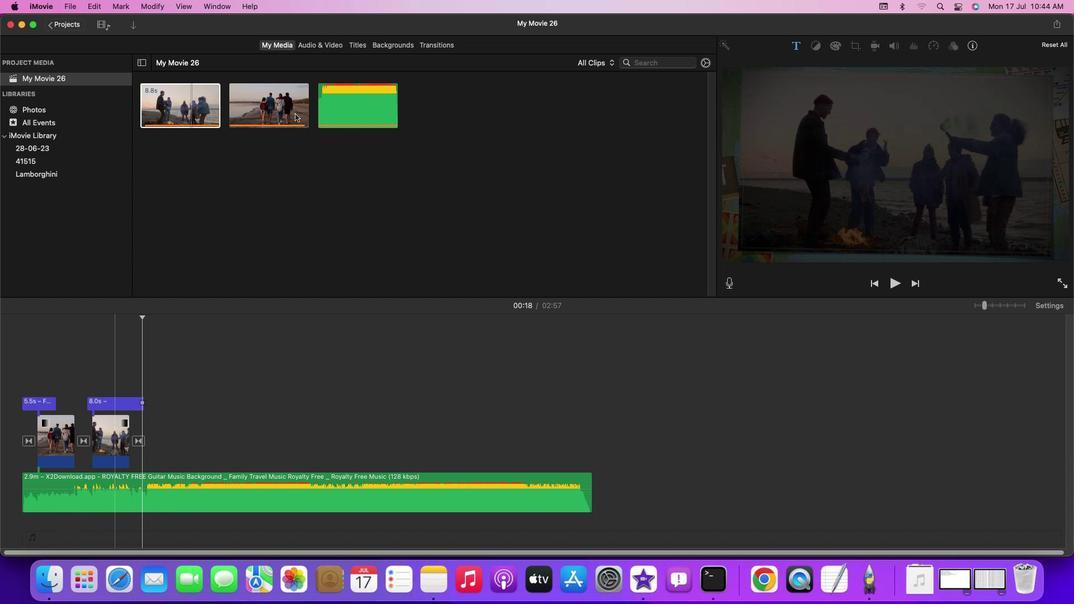 
Action: Mouse moved to (134, 24)
Screenshot: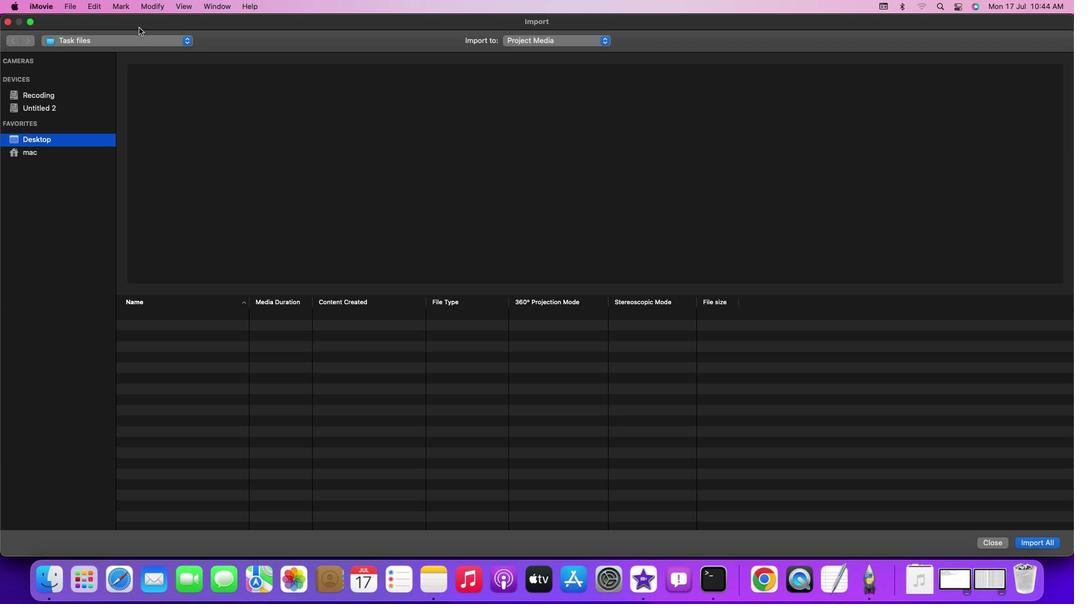 
Action: Mouse pressed left at (134, 24)
Screenshot: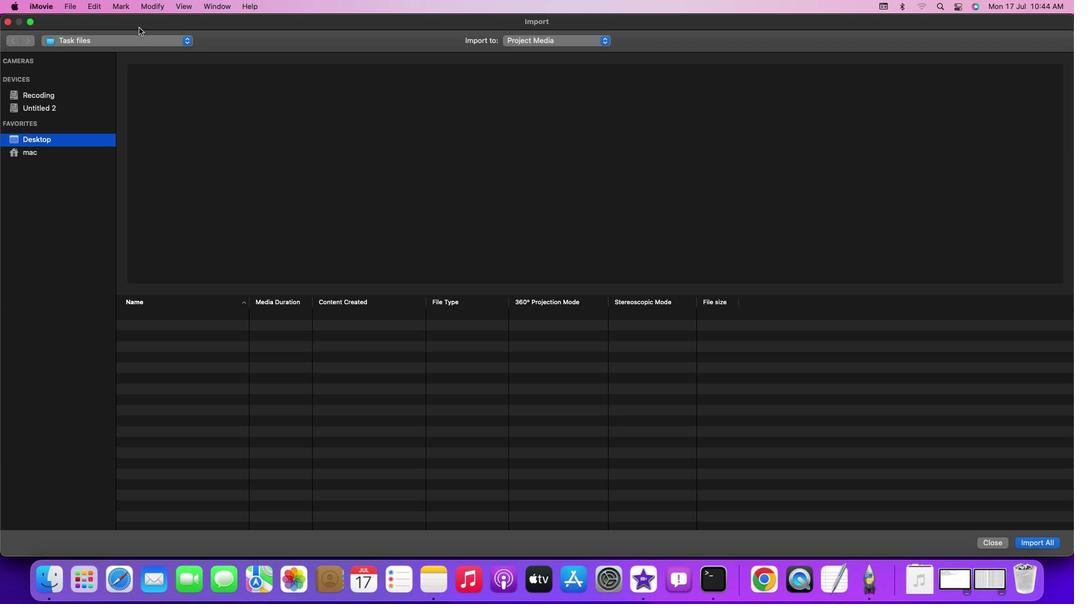 
Action: Mouse moved to (156, 515)
Screenshot: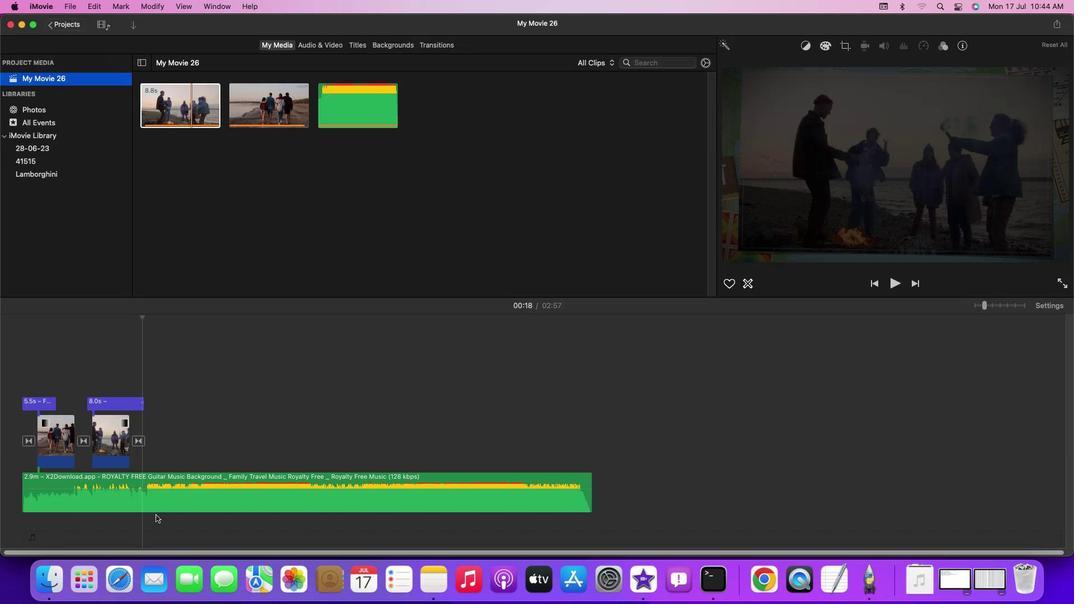 
Action: Mouse pressed left at (156, 515)
Screenshot: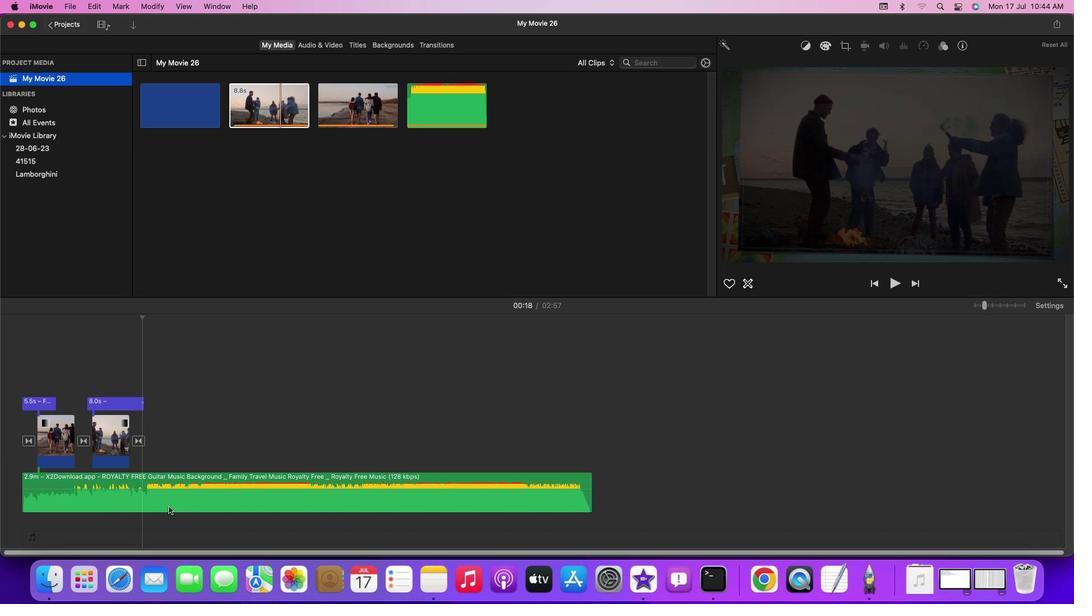 
Action: Mouse pressed left at (156, 515)
Screenshot: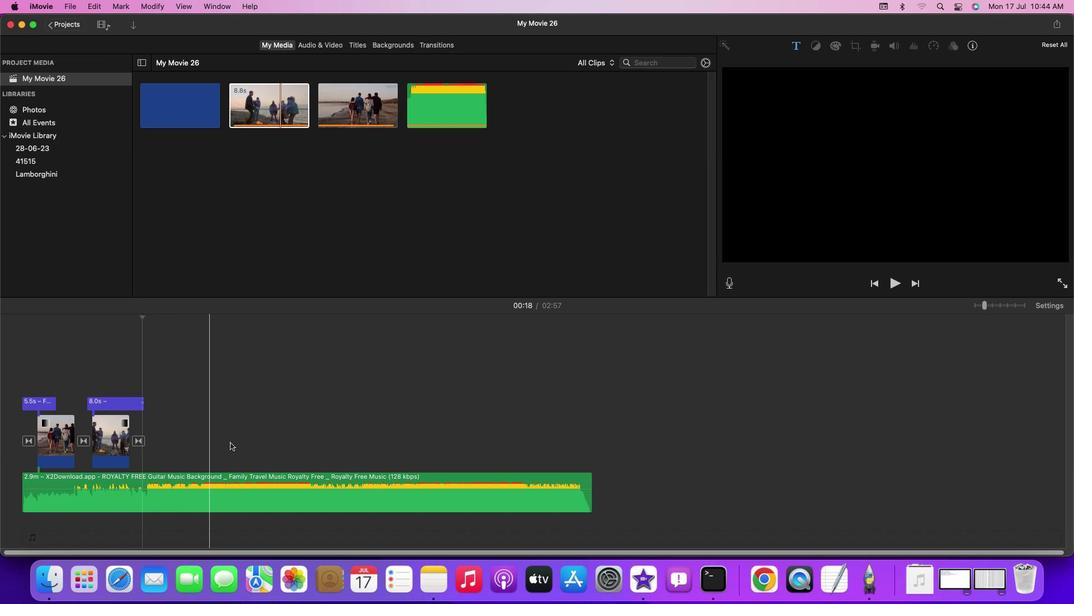 
Action: Mouse moved to (189, 101)
Screenshot: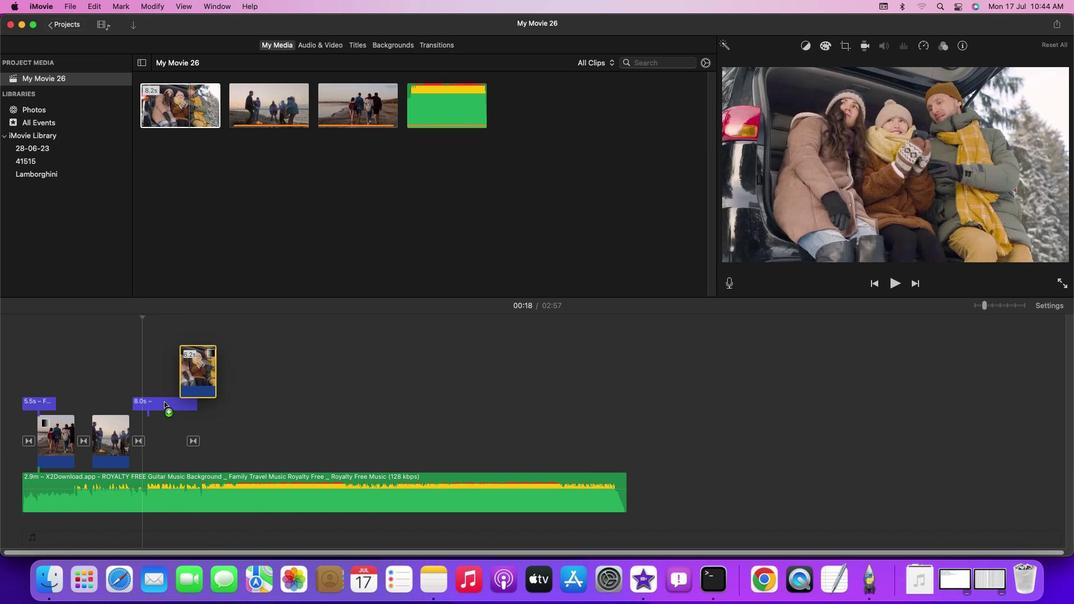 
Action: Mouse pressed left at (189, 101)
Screenshot: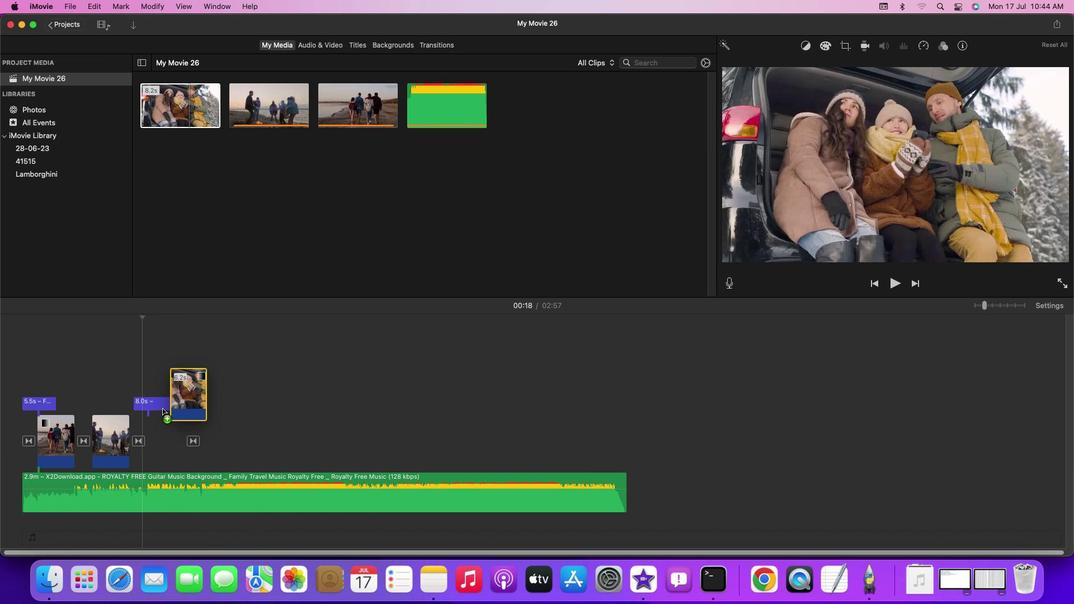 
Action: Mouse moved to (122, 389)
Screenshot: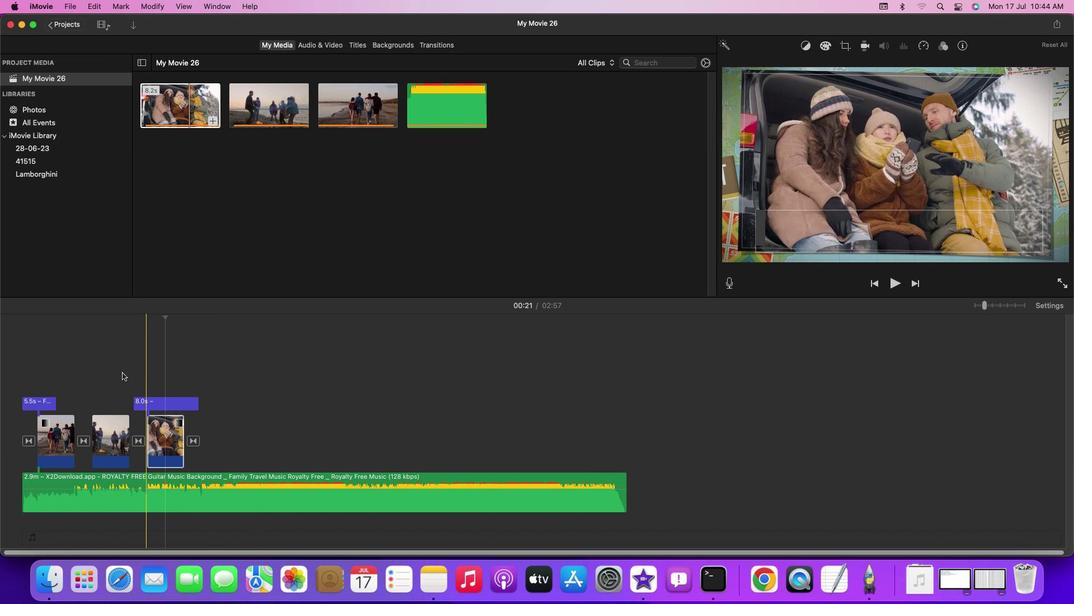 
Action: Mouse pressed left at (122, 389)
Screenshot: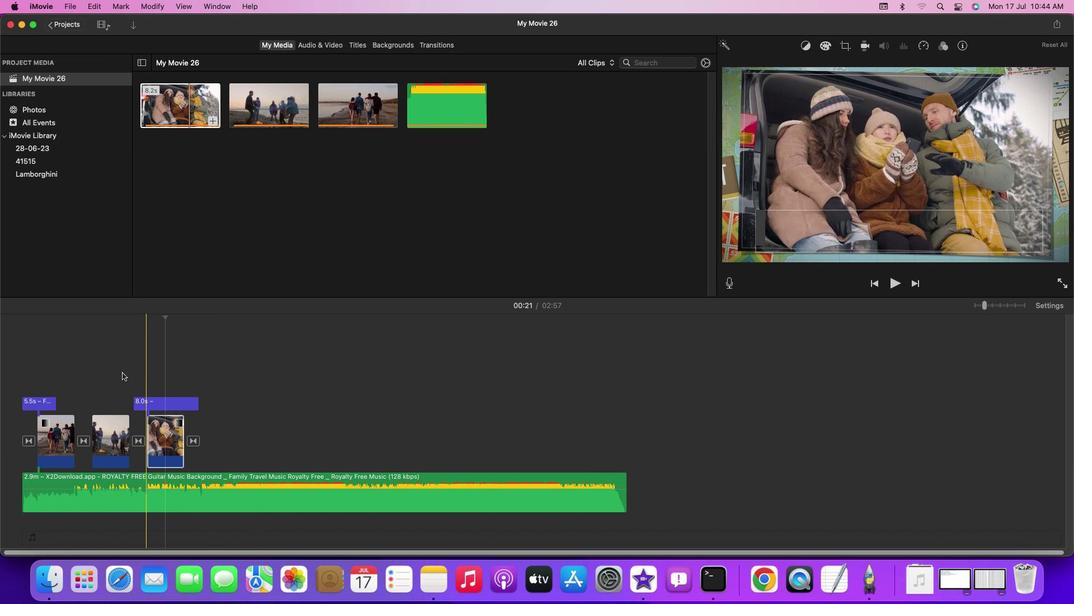 
Action: Mouse moved to (122, 373)
Screenshot: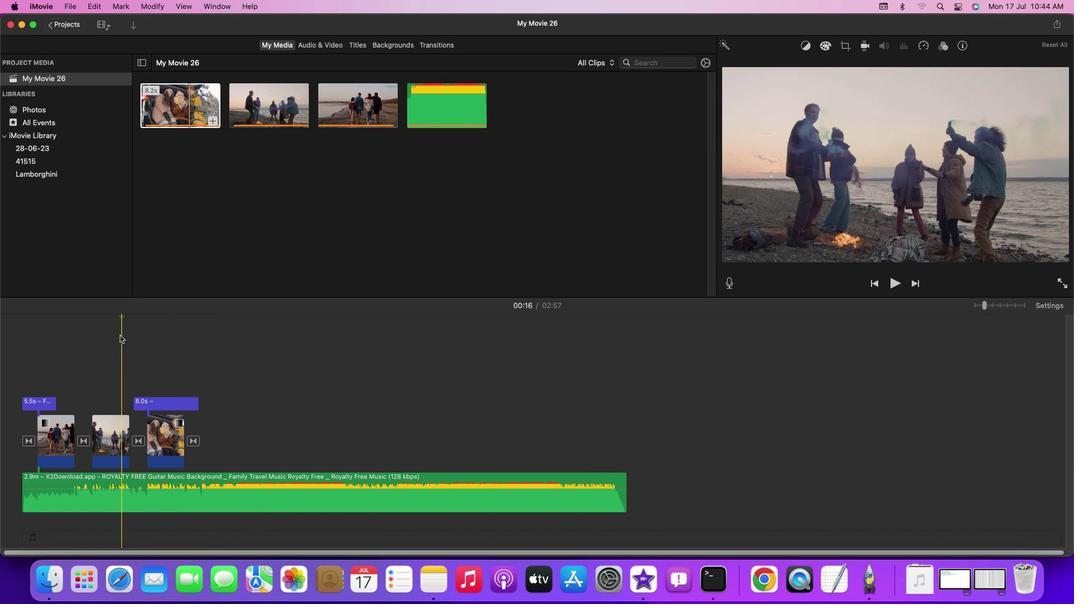 
Action: Mouse pressed left at (122, 373)
Screenshot: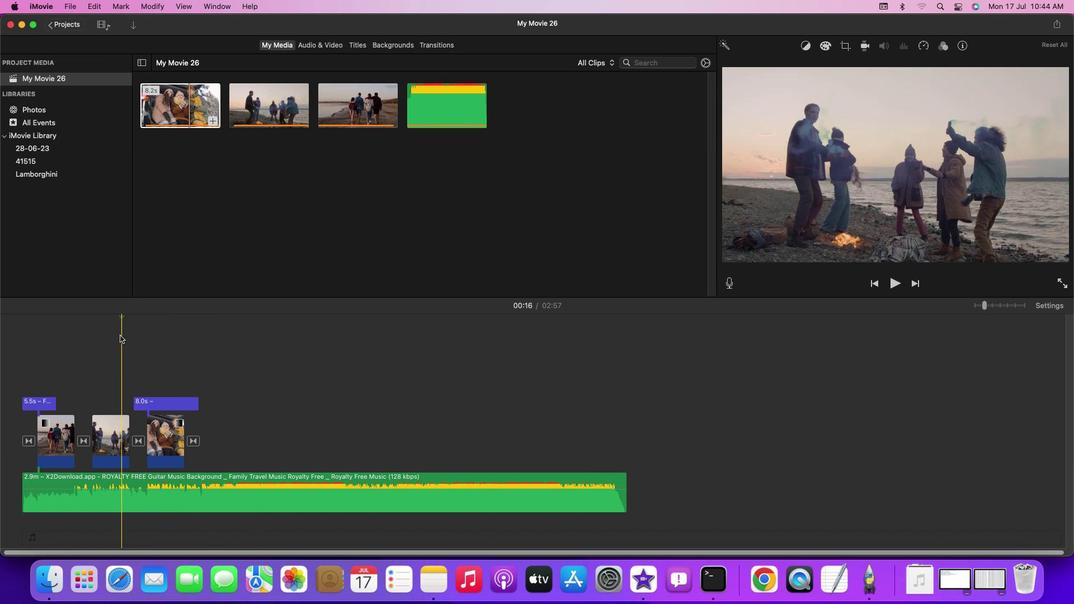 
Action: Mouse moved to (120, 336)
Screenshot: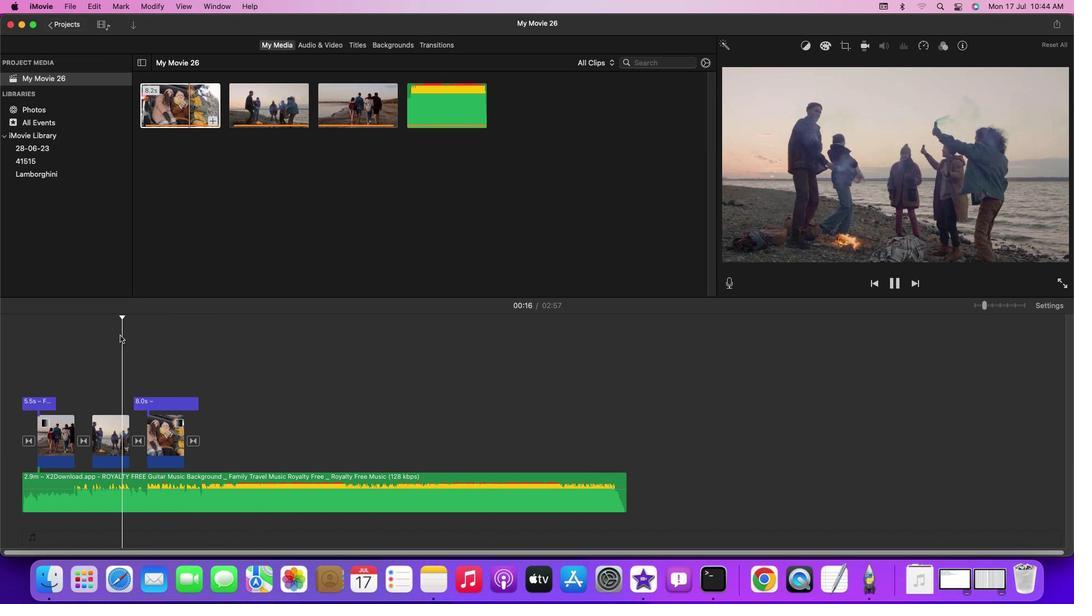 
Action: Key pressed Key.spaceKey.space
Screenshot: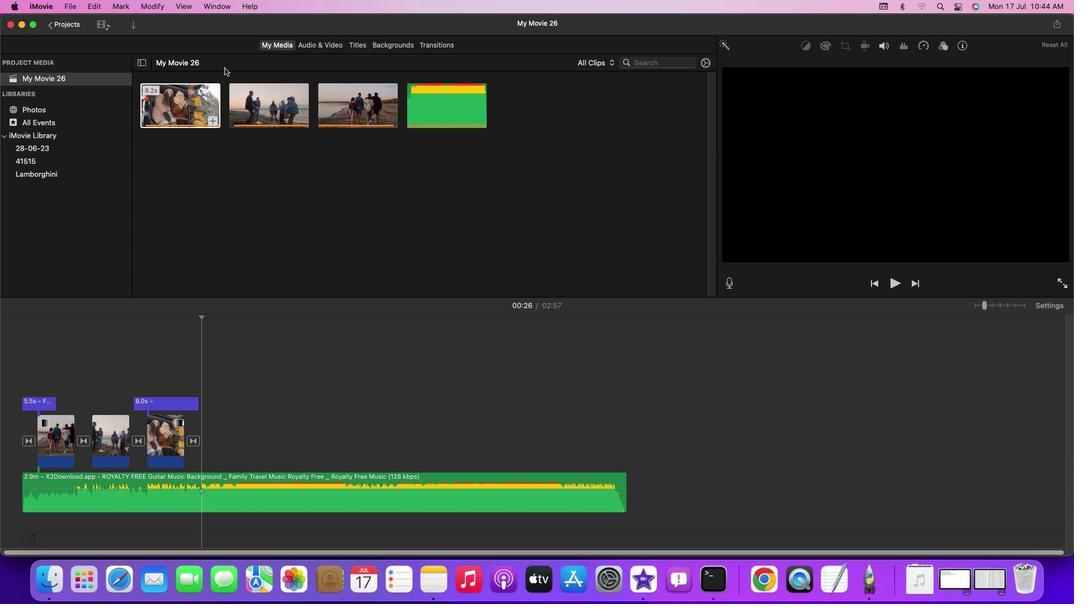 
Action: Mouse moved to (136, 25)
Screenshot: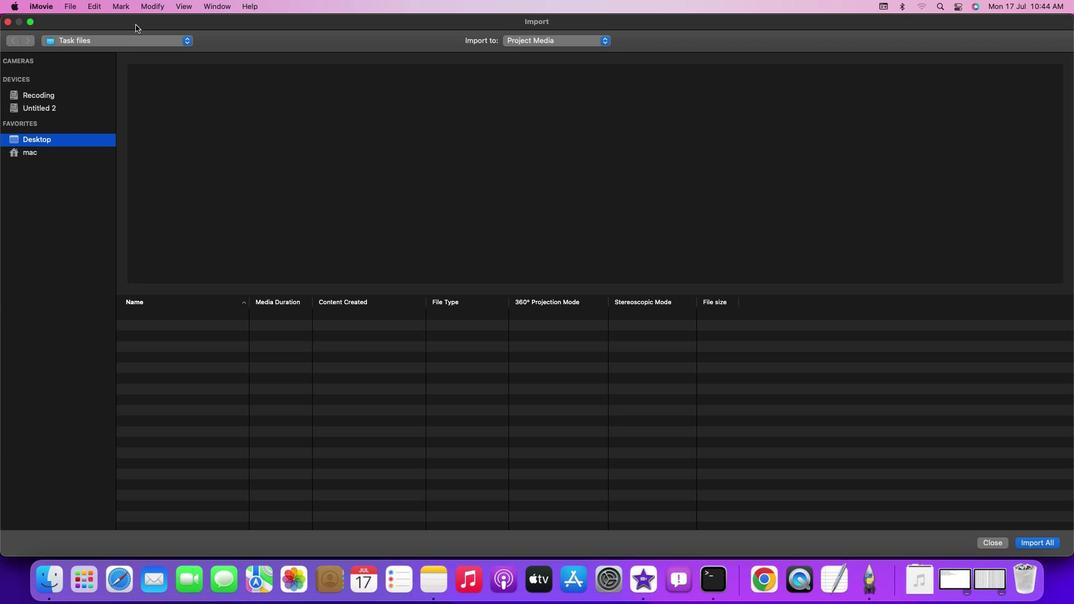 
Action: Mouse pressed left at (136, 25)
Screenshot: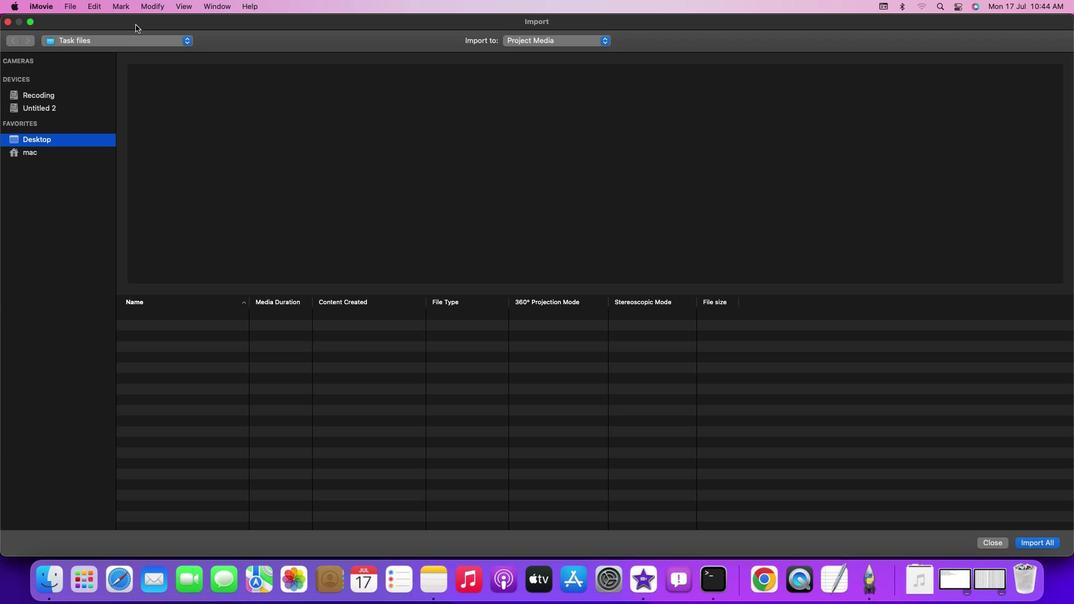 
Action: Mouse moved to (178, 500)
Screenshot: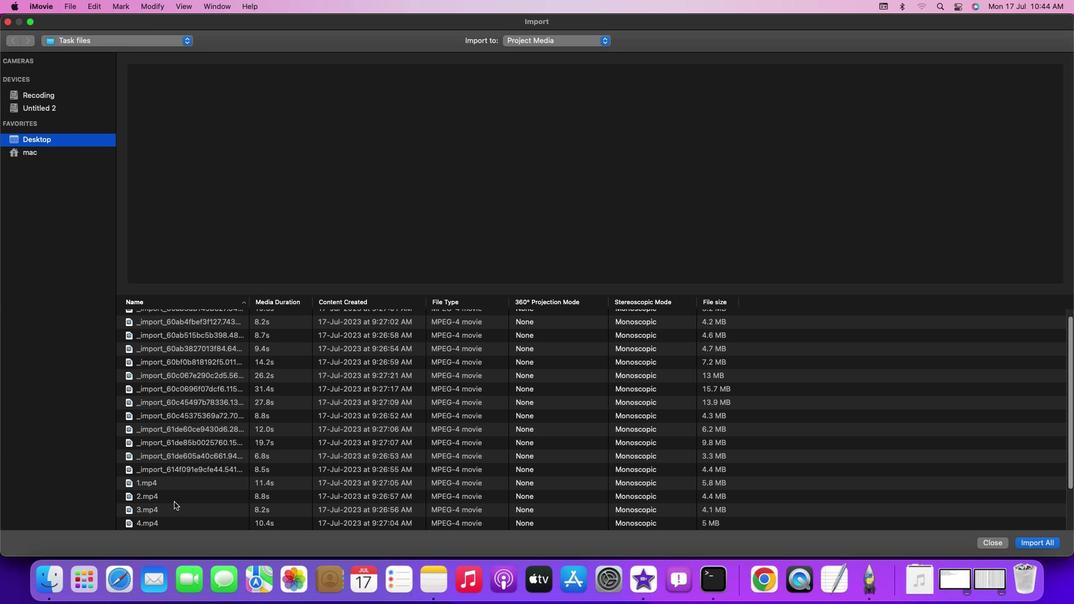 
Action: Mouse scrolled (178, 500) with delta (0, 0)
Screenshot: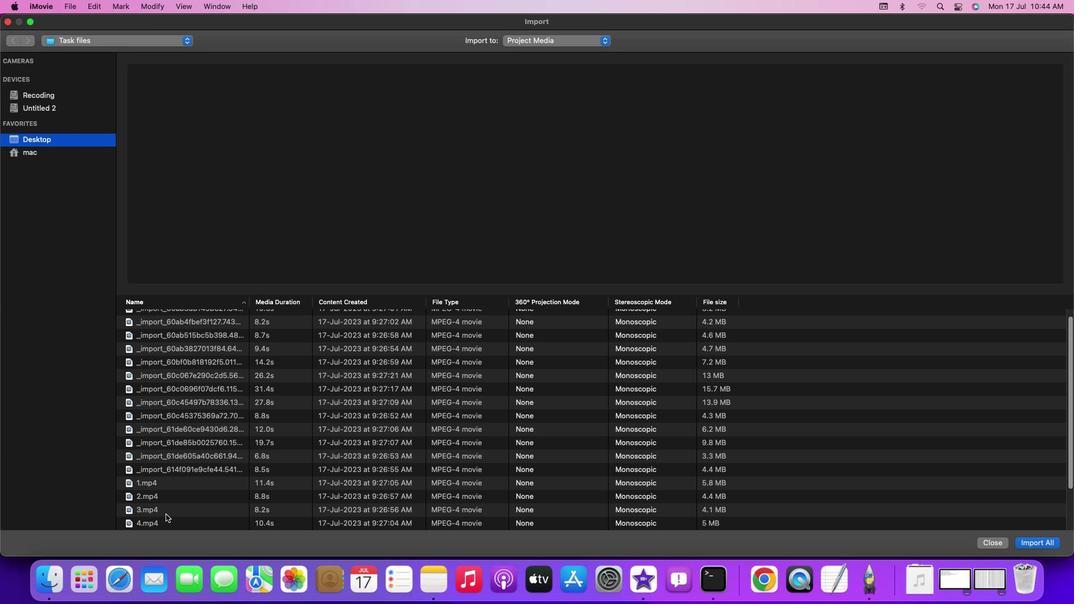 
Action: Mouse scrolled (178, 500) with delta (0, 0)
Screenshot: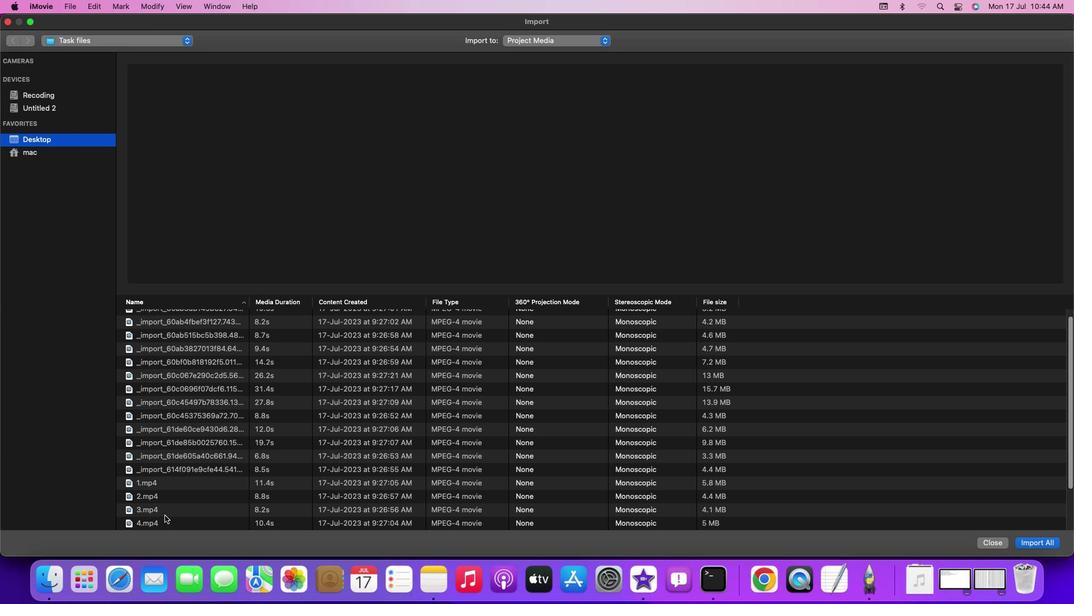 
Action: Mouse scrolled (178, 500) with delta (0, 0)
Screenshot: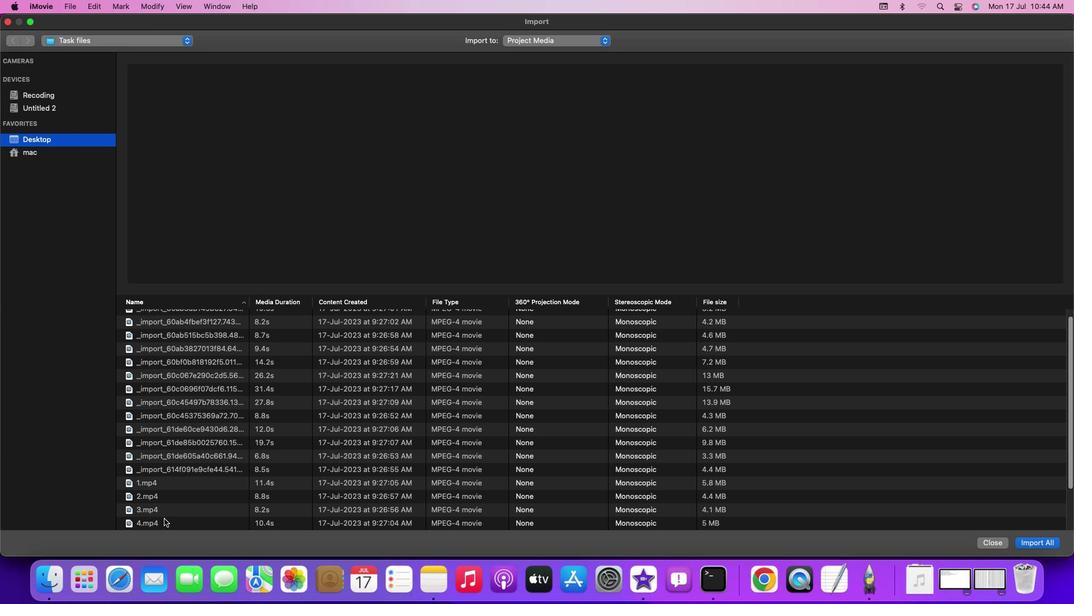 
Action: Mouse moved to (164, 521)
Screenshot: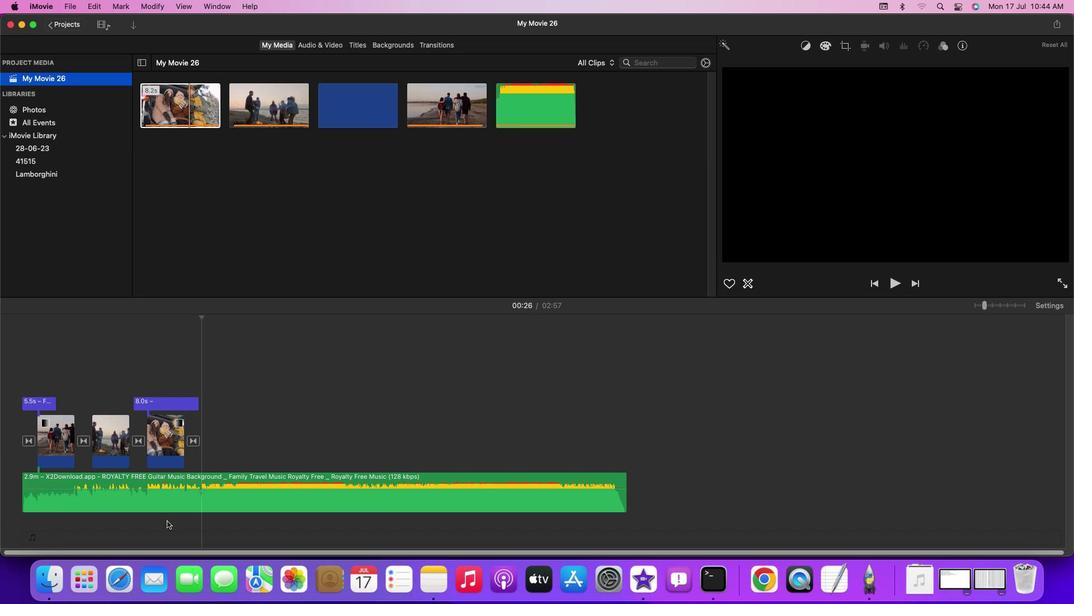 
Action: Mouse pressed left at (164, 521)
Screenshot: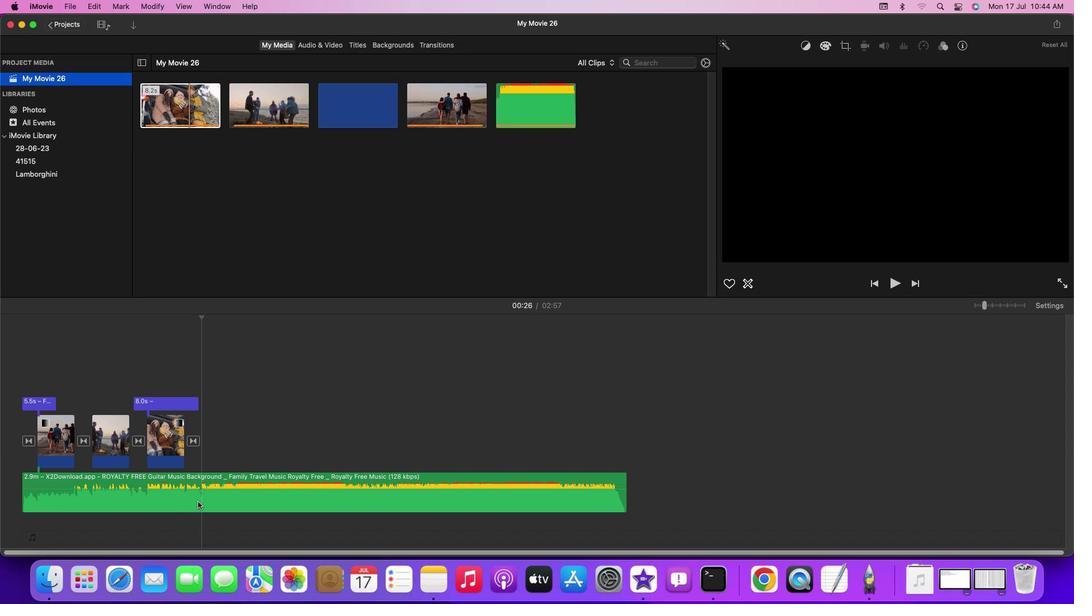 
Action: Mouse pressed left at (164, 521)
Screenshot: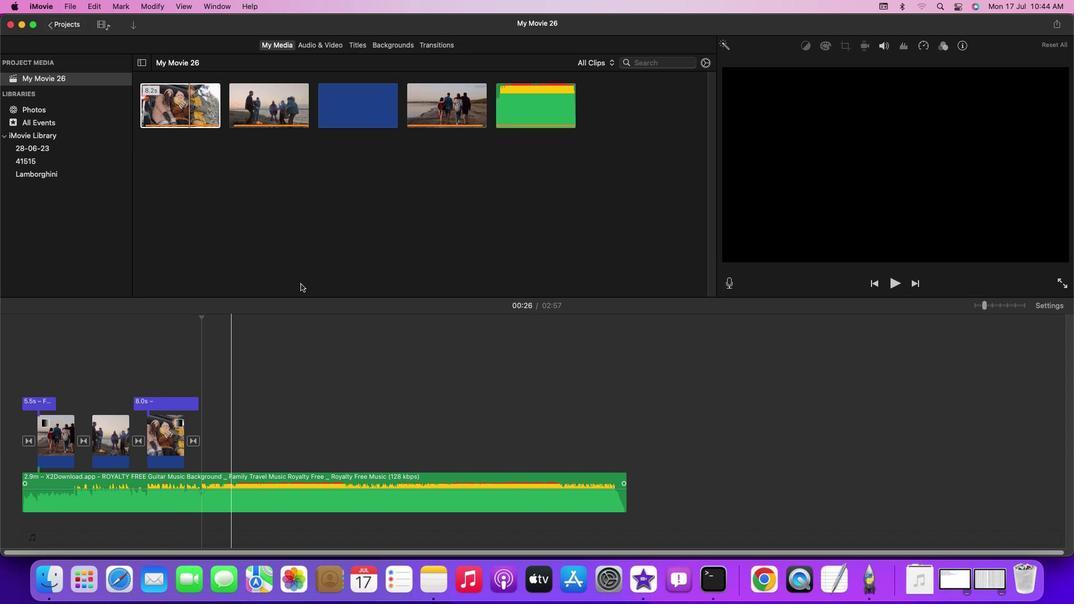 
Action: Mouse moved to (365, 109)
Screenshot: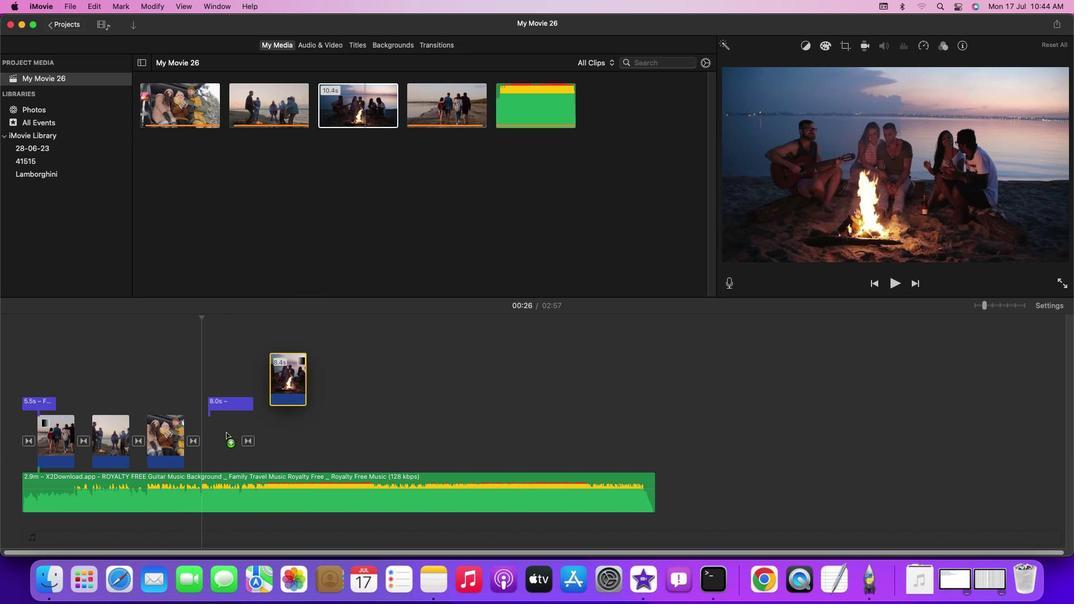 
Action: Mouse pressed left at (365, 109)
Screenshot: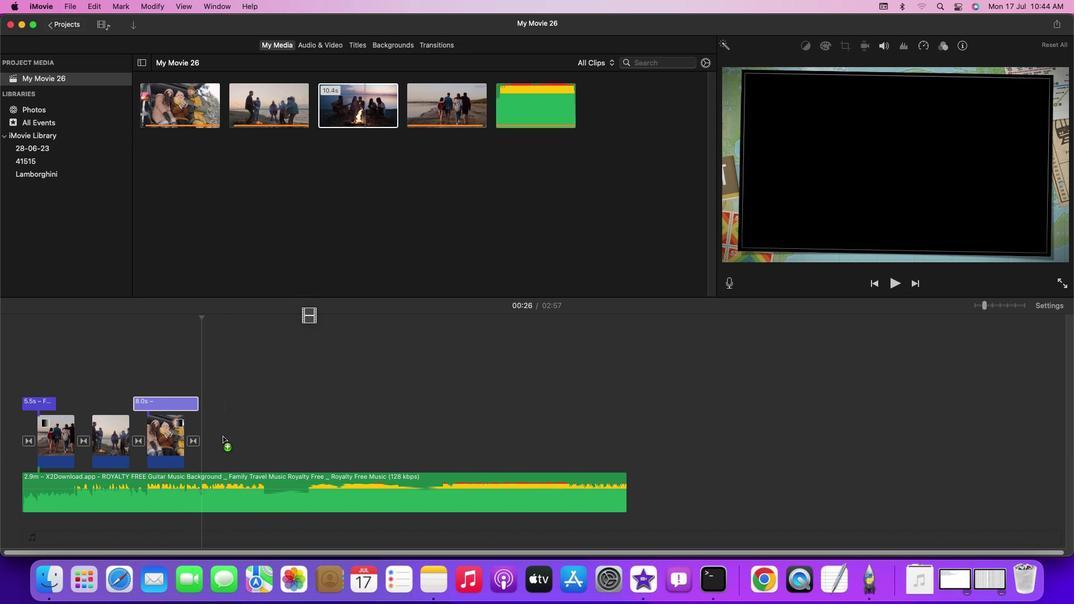 
Action: Mouse moved to (178, 365)
Screenshot: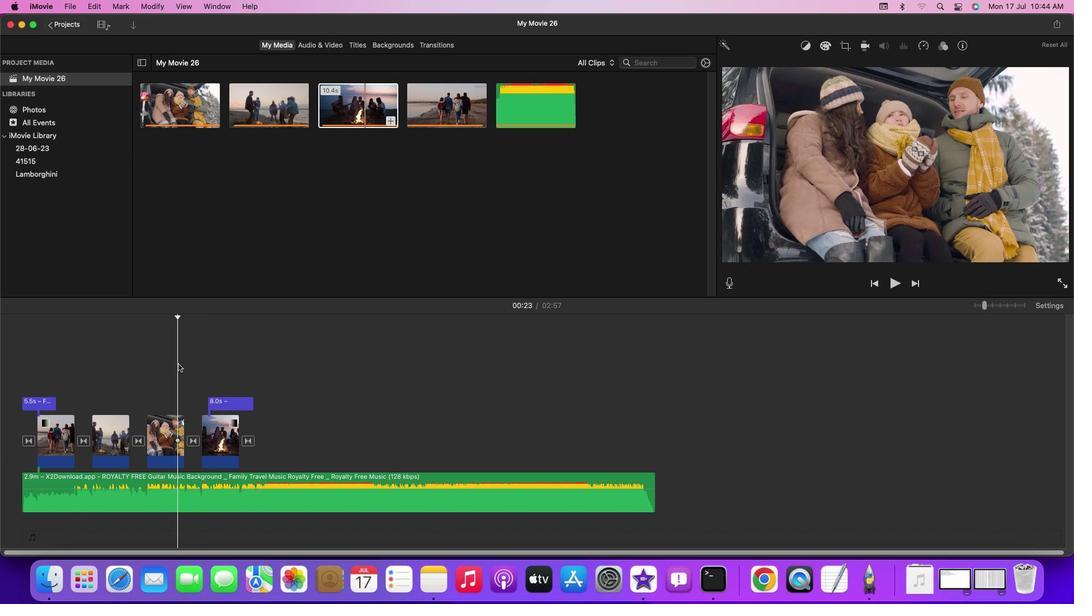 
Action: Mouse pressed left at (178, 365)
Screenshot: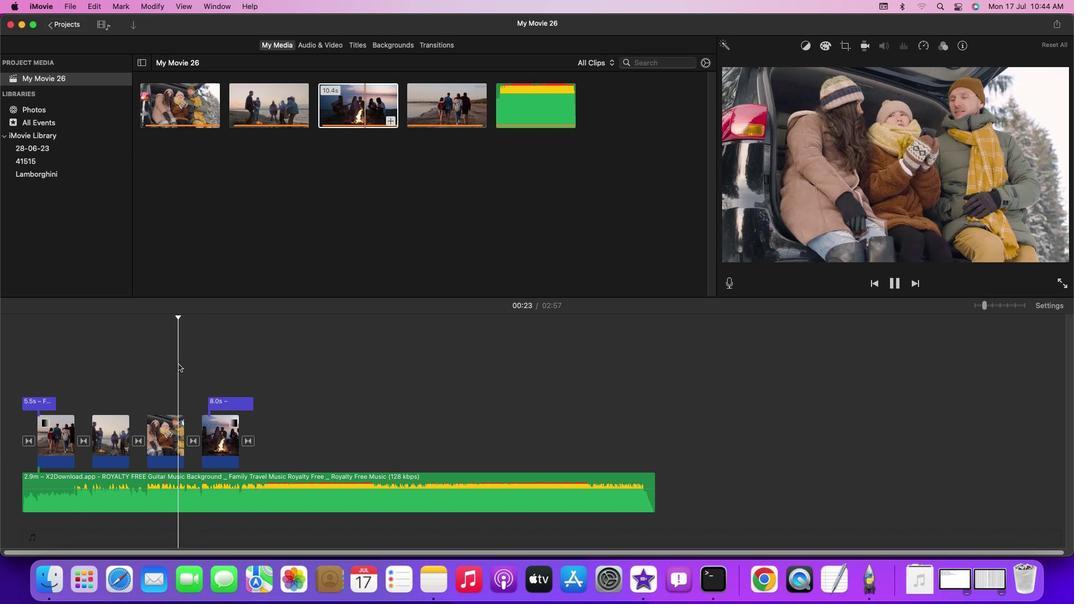 
Action: Key pressed Key.spaceKey.space
Screenshot: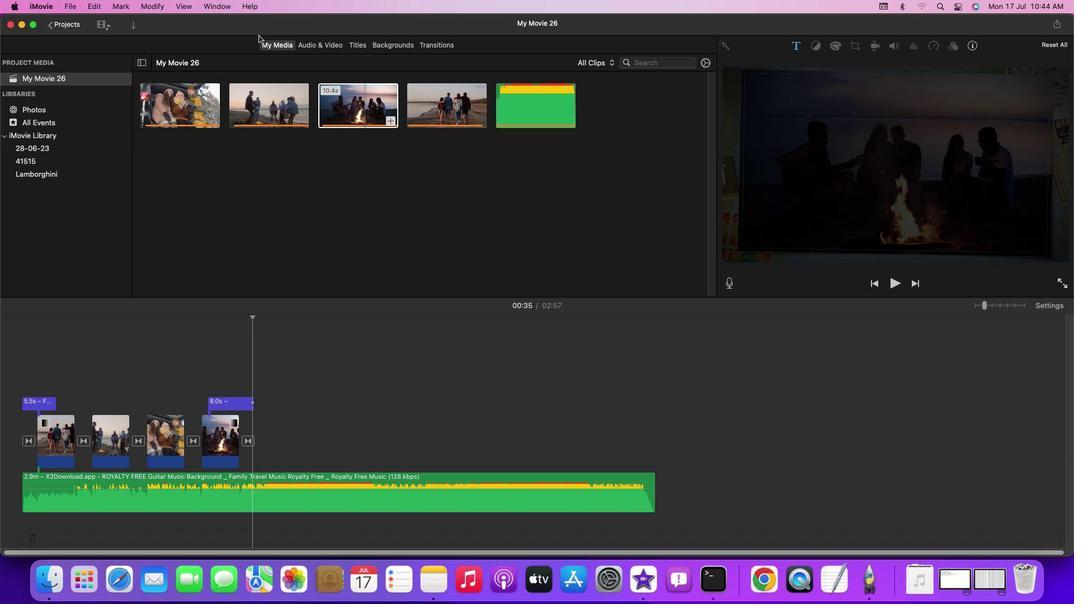 
Action: Mouse moved to (137, 27)
Screenshot: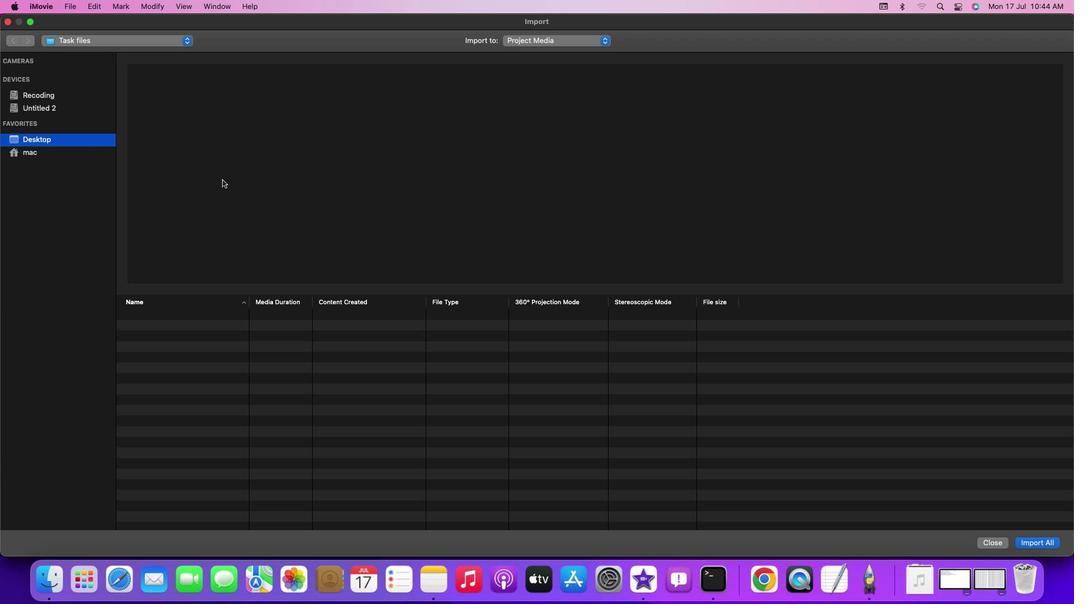 
Action: Mouse pressed left at (137, 27)
Screenshot: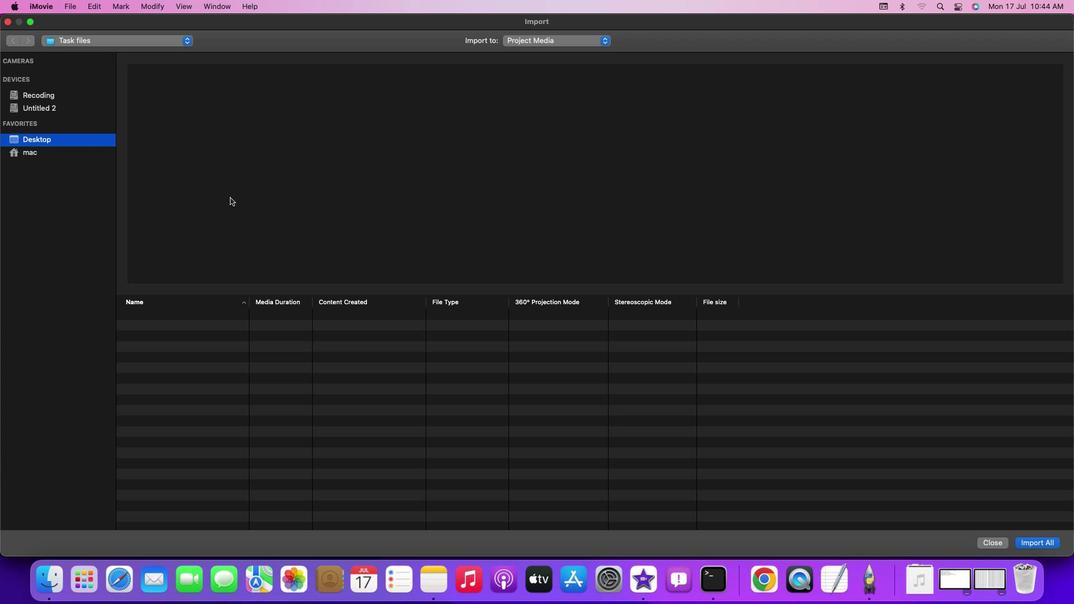 
Action: Mouse moved to (184, 465)
Screenshot: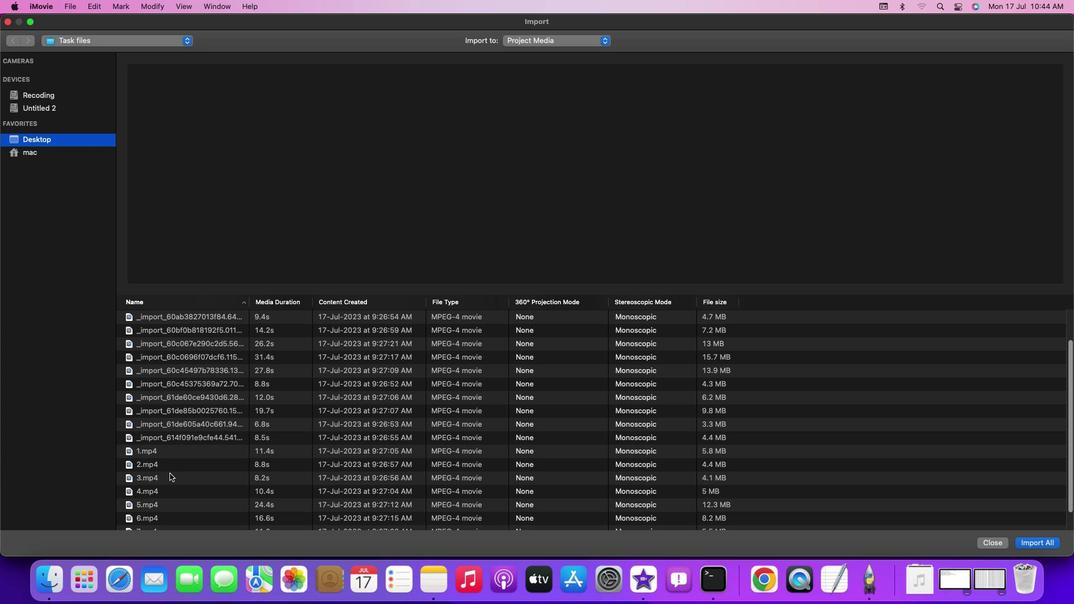 
Action: Mouse scrolled (184, 465) with delta (0, 0)
Screenshot: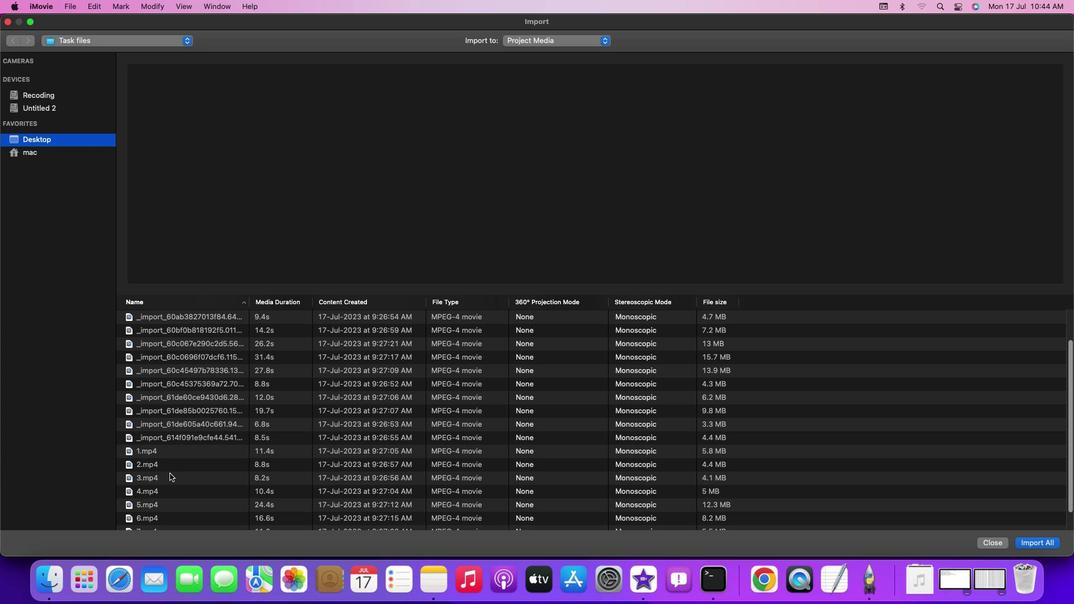 
Action: Mouse moved to (183, 467)
Screenshot: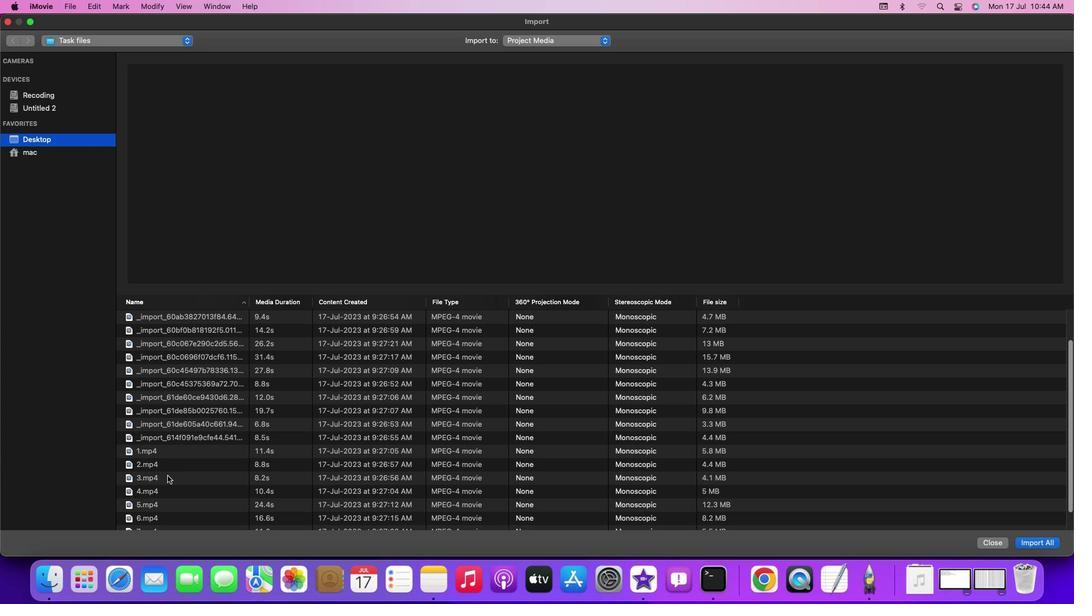 
Action: Mouse scrolled (183, 467) with delta (0, 0)
Screenshot: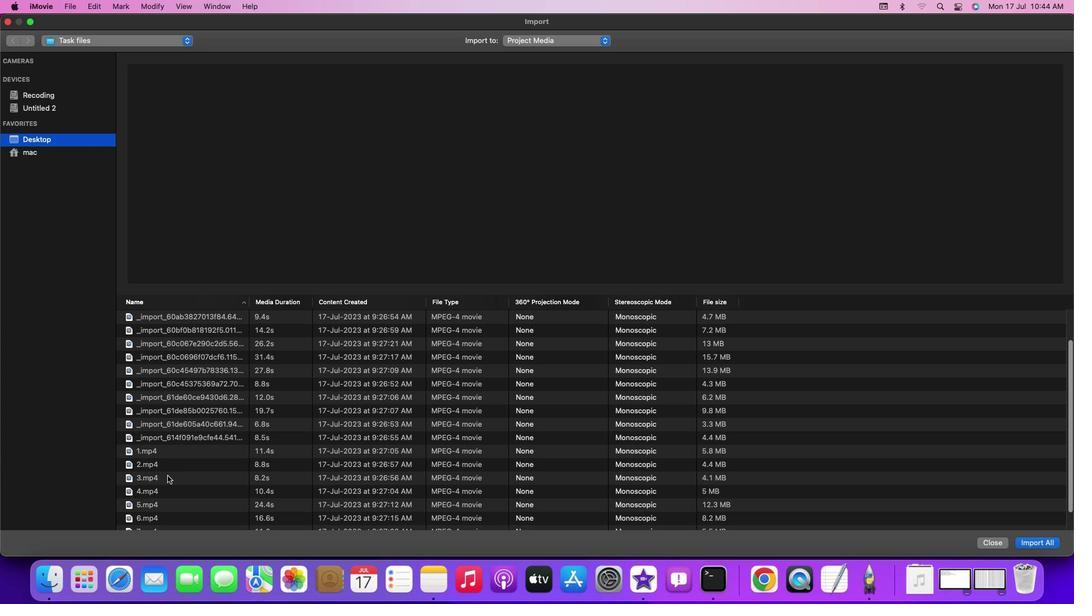 
Action: Mouse moved to (182, 470)
Screenshot: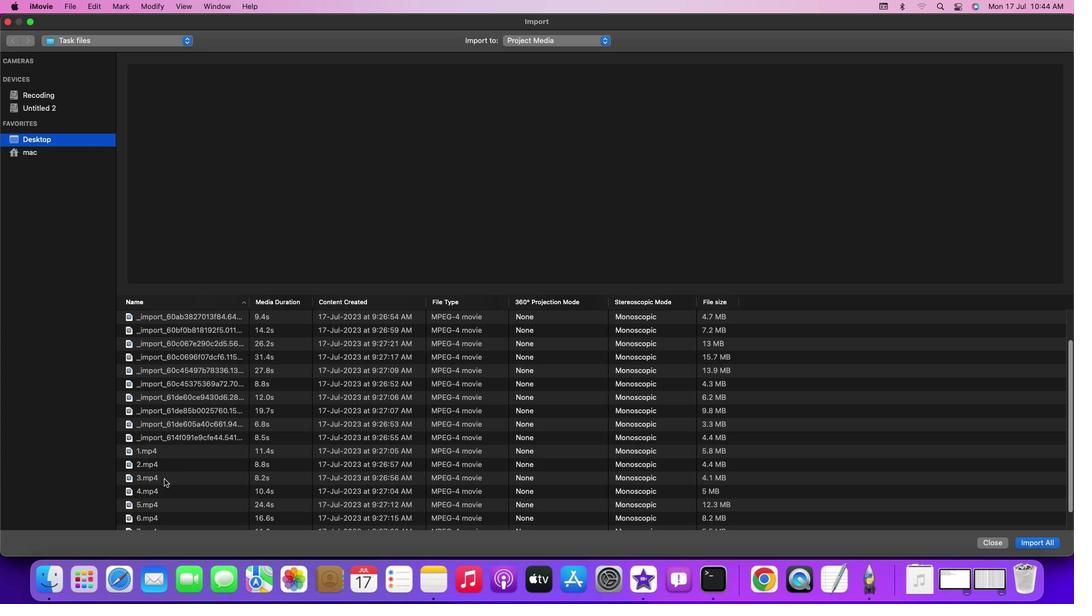 
Action: Mouse scrolled (182, 470) with delta (0, 0)
Screenshot: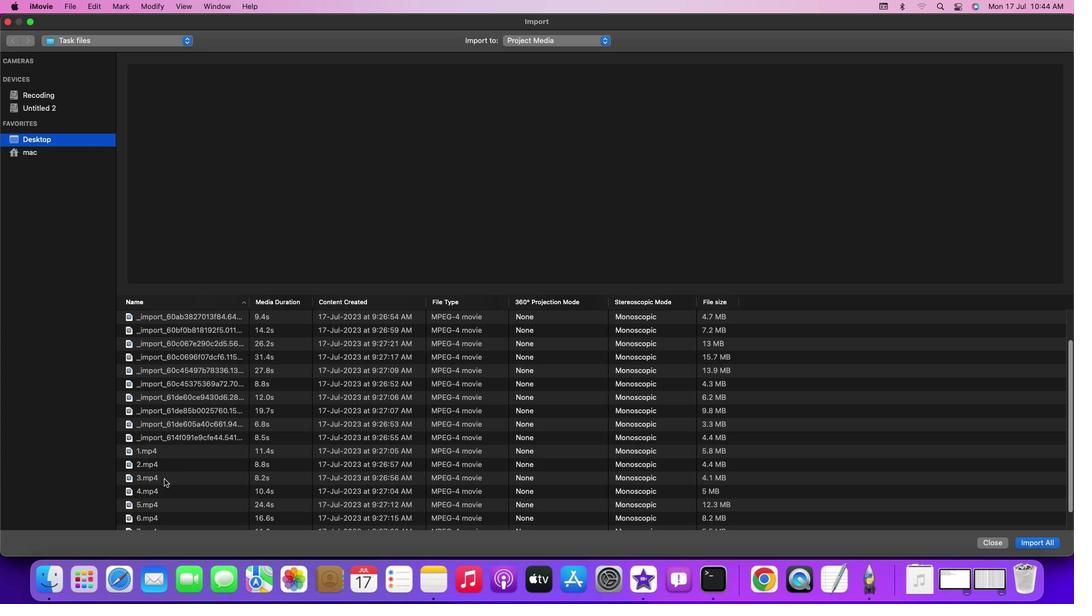 
Action: Mouse moved to (160, 504)
Screenshot: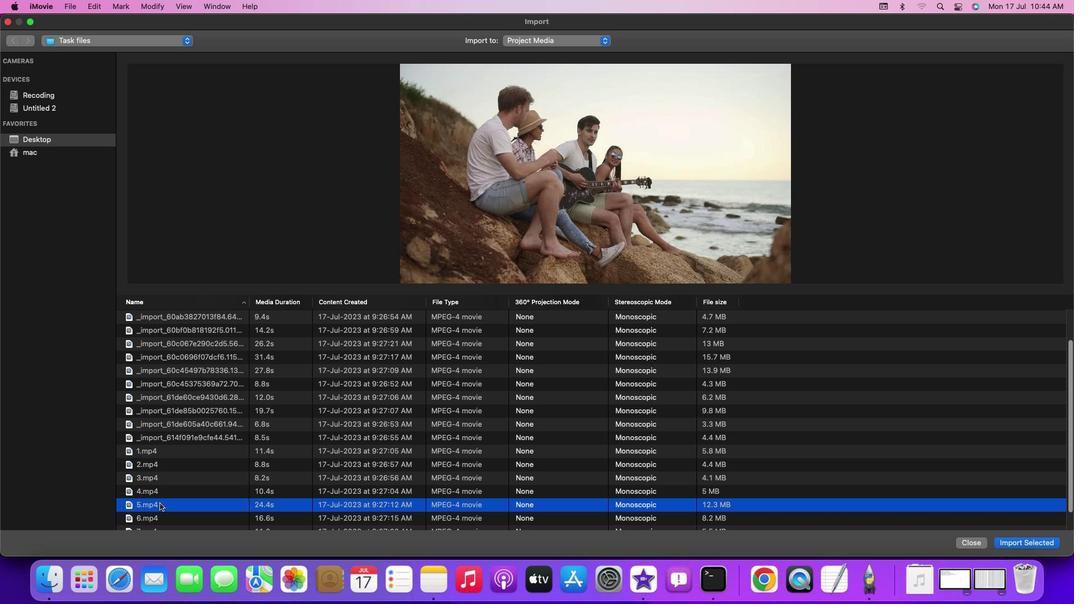 
Action: Mouse pressed left at (160, 504)
Screenshot: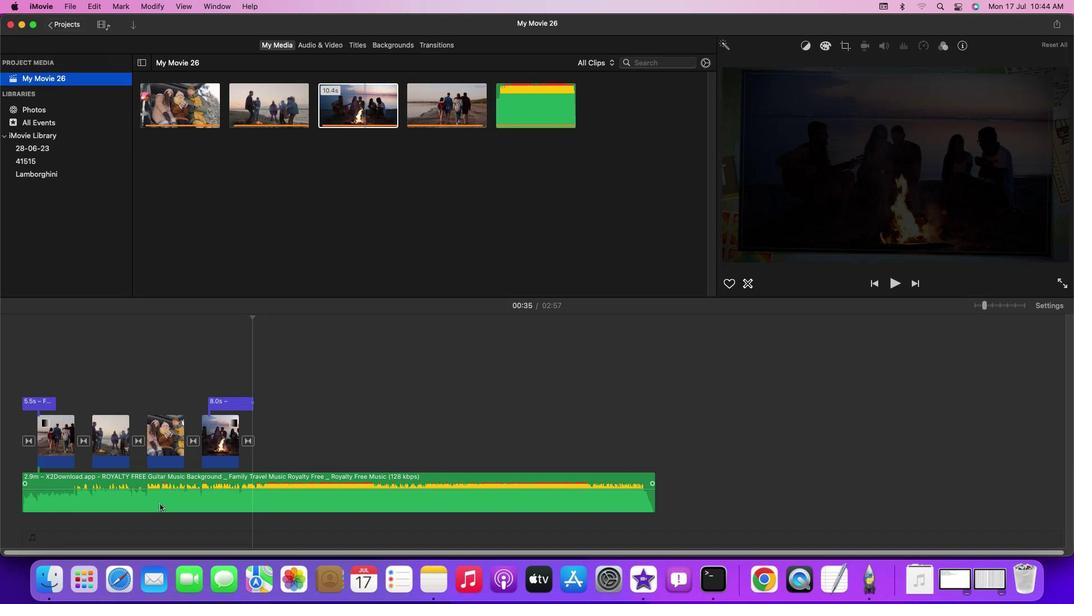 
Action: Mouse pressed left at (160, 504)
Screenshot: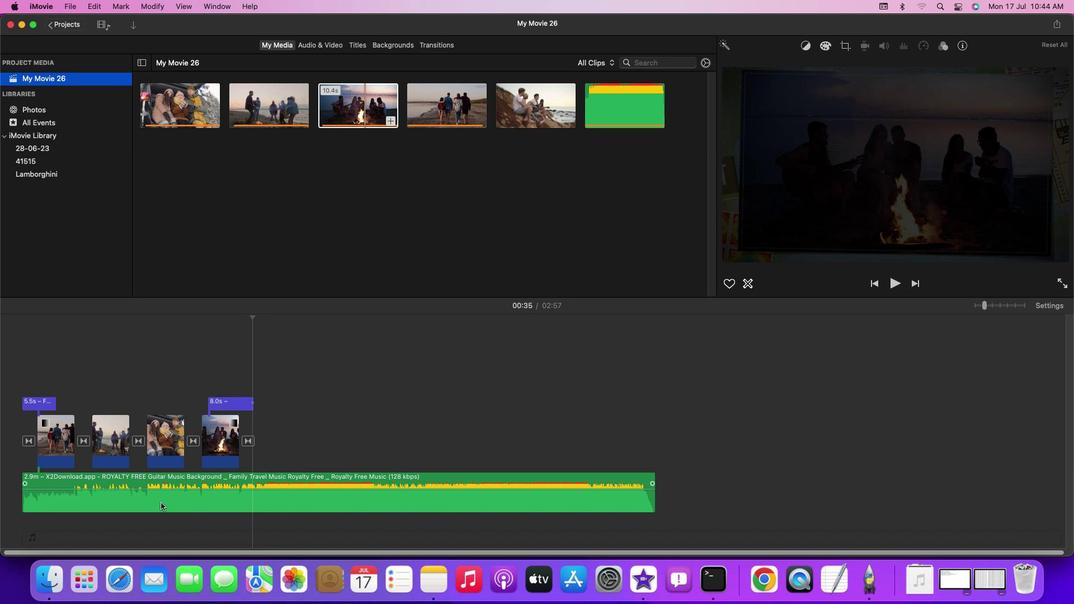 
Action: Mouse moved to (535, 104)
Screenshot: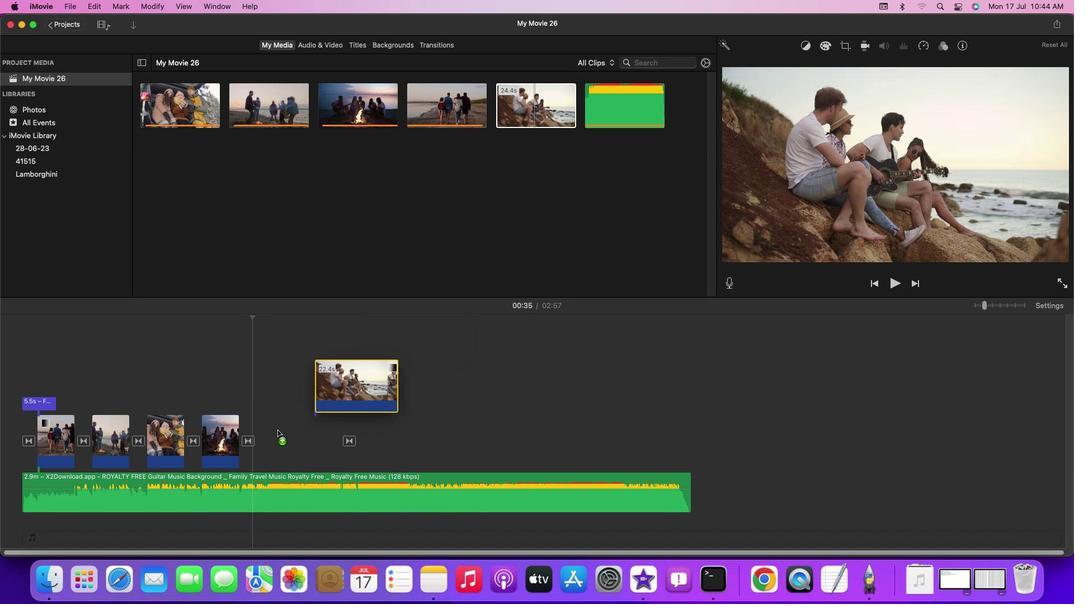 
Action: Mouse pressed left at (535, 104)
Screenshot: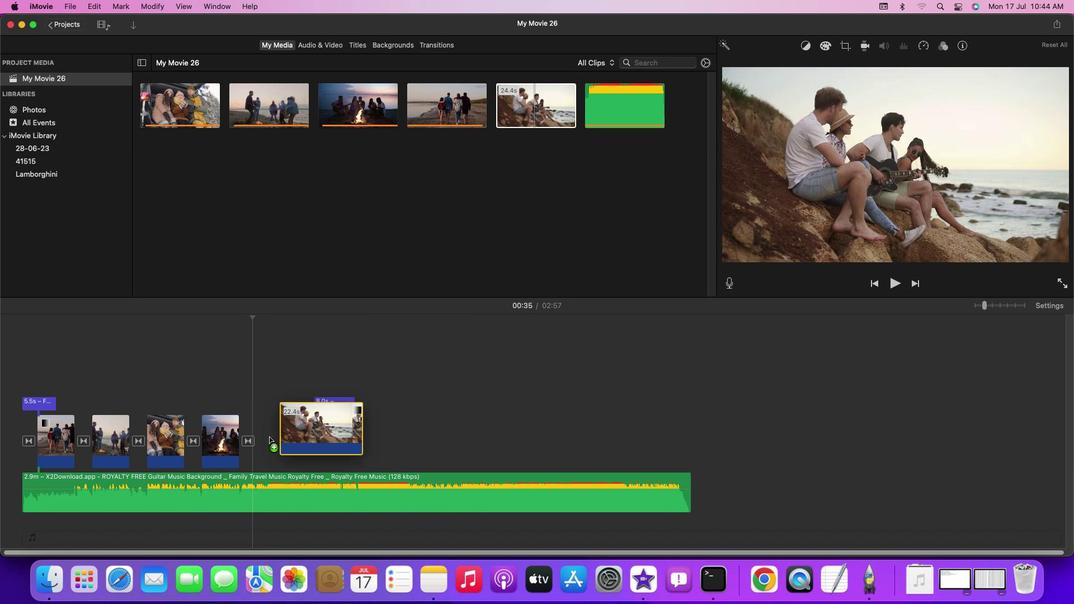 
Action: Mouse moved to (234, 390)
Screenshot: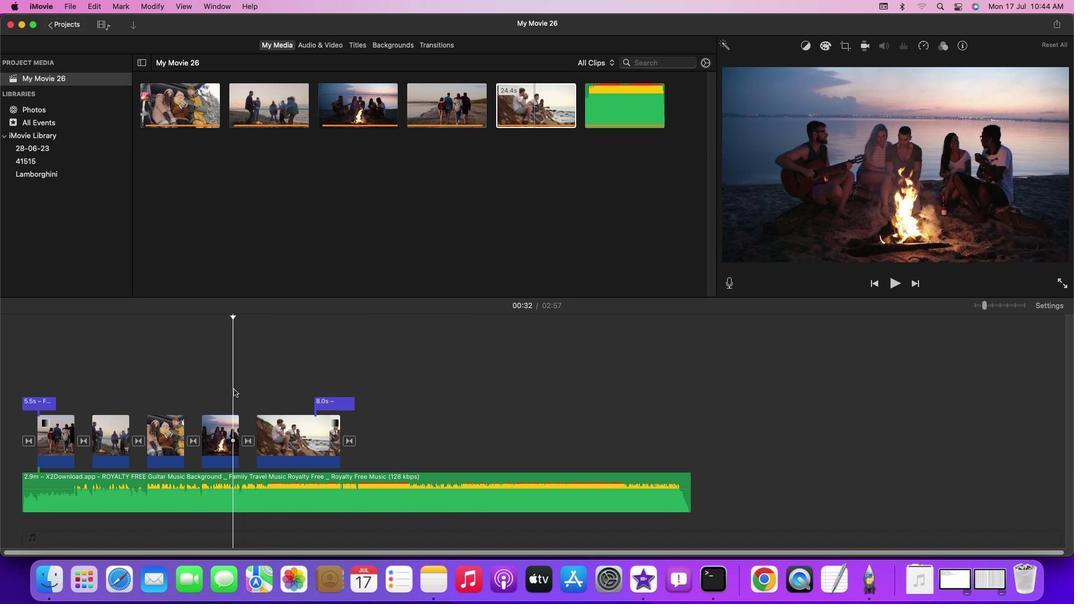 
Action: Mouse pressed left at (234, 390)
Screenshot: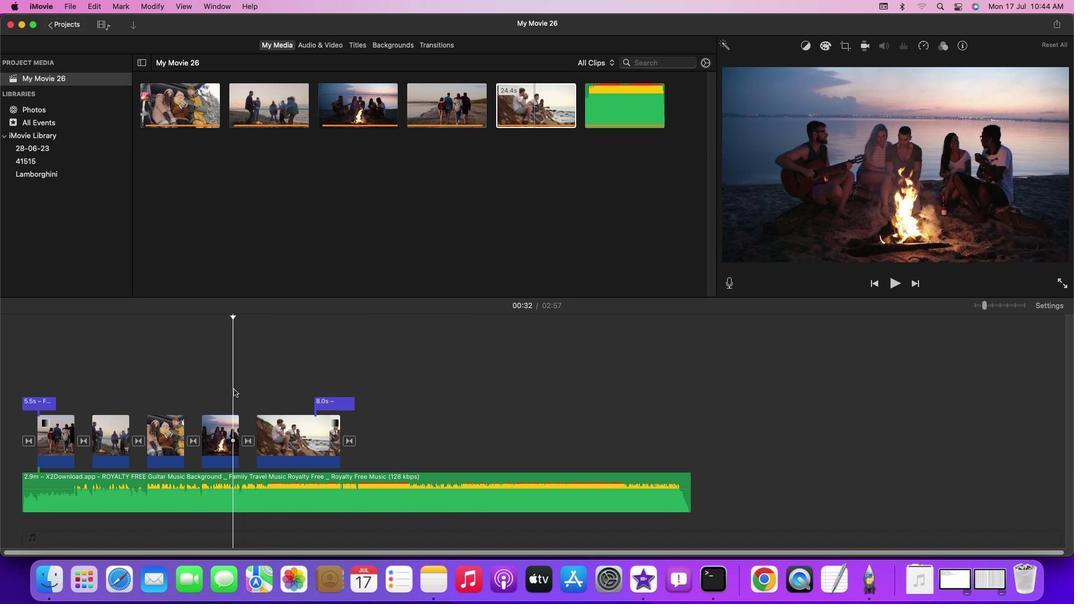
Action: Mouse moved to (234, 389)
Screenshot: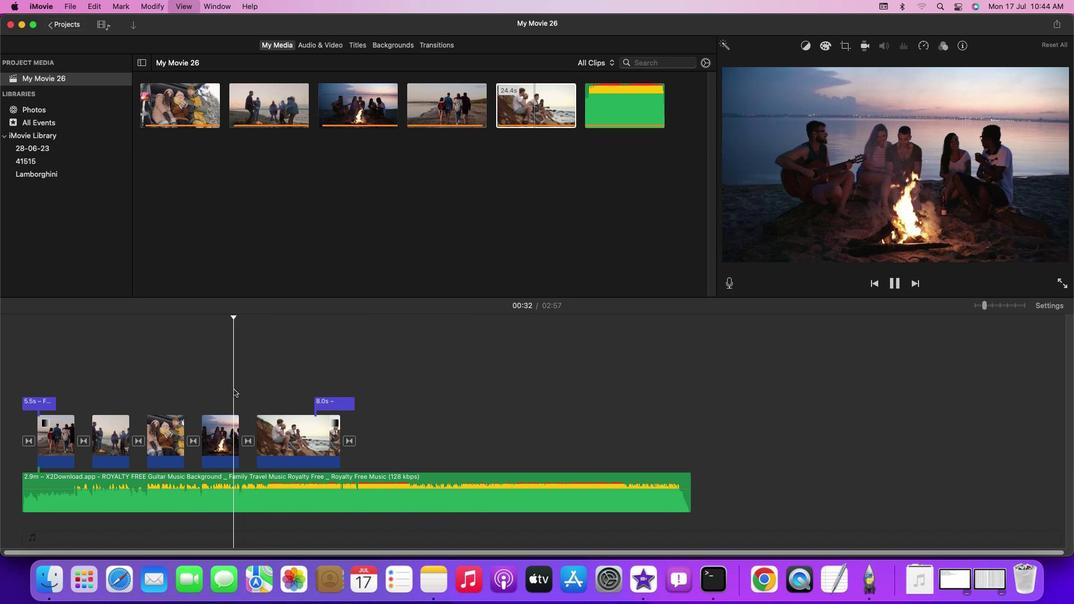 
Action: Key pressed Key.spaceKey.space
Screenshot: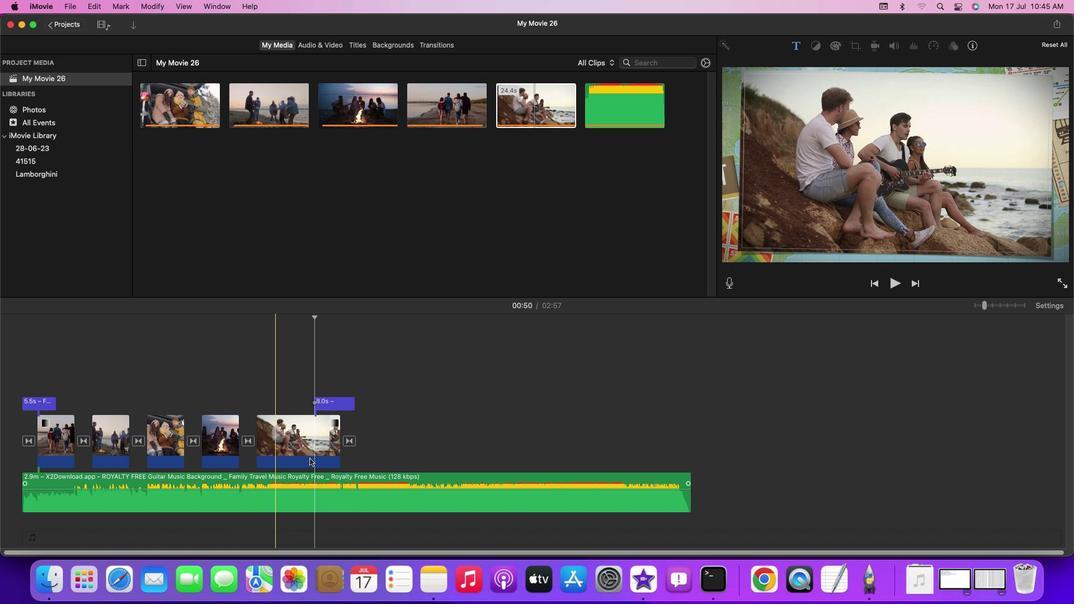 
Action: Mouse moved to (339, 453)
Screenshot: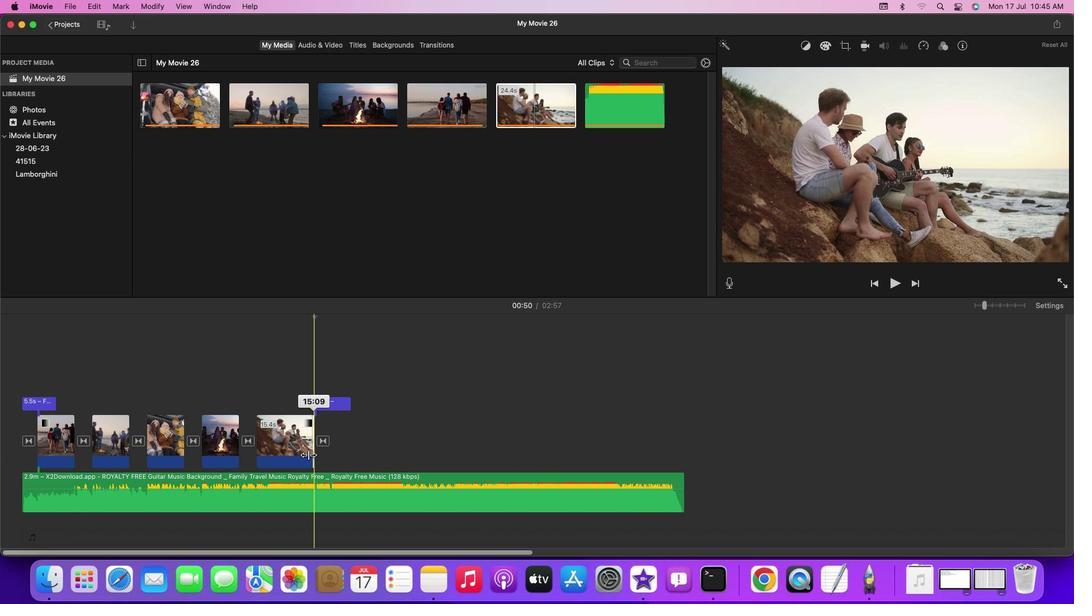 
Action: Mouse pressed left at (339, 453)
Screenshot: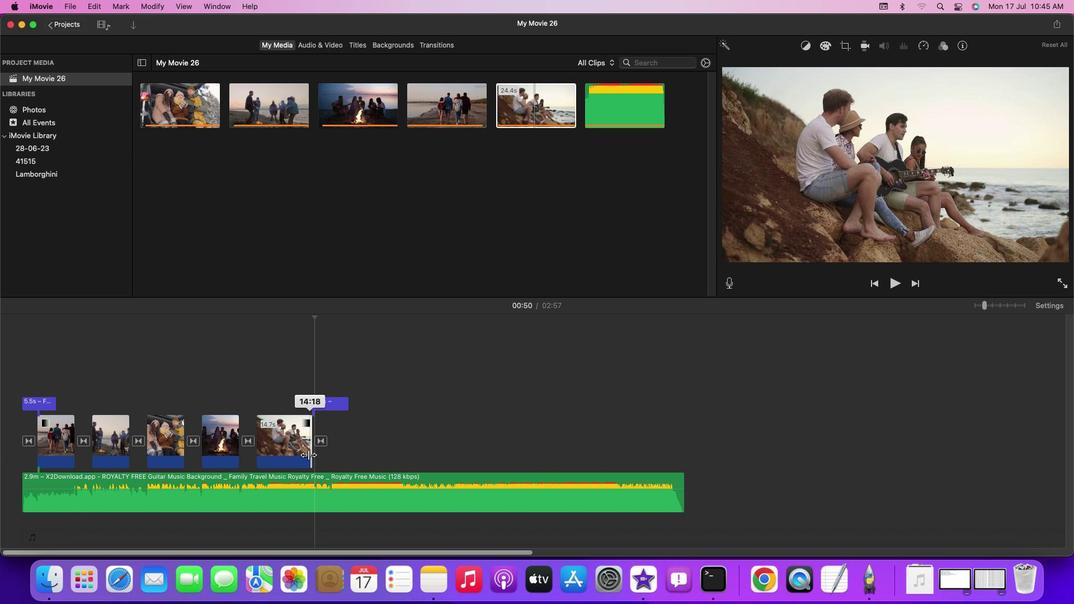 
Action: Mouse moved to (237, 374)
Screenshot: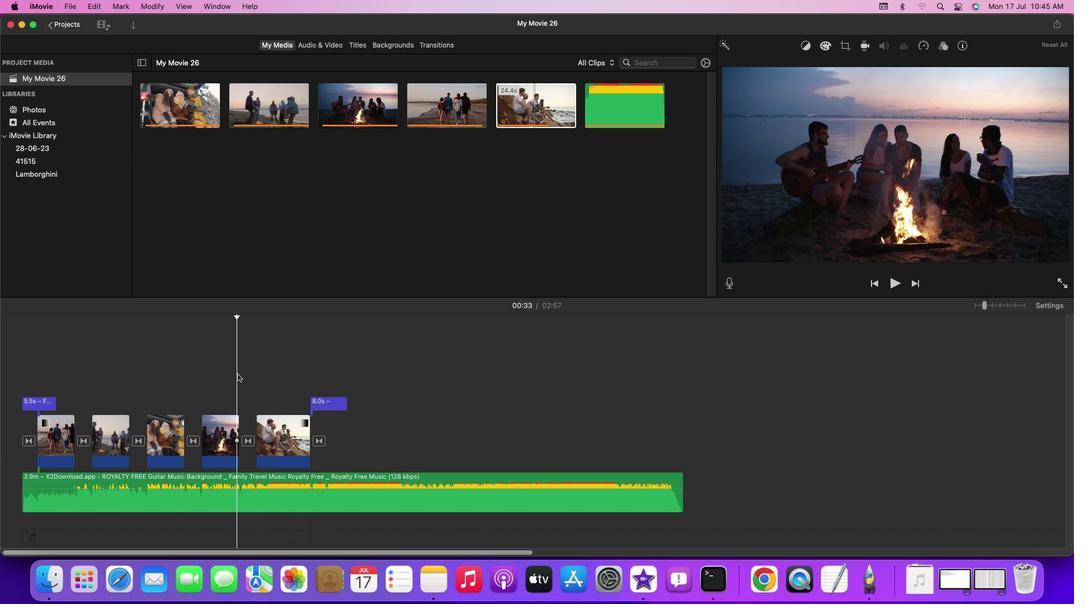
Action: Mouse pressed left at (237, 374)
Screenshot: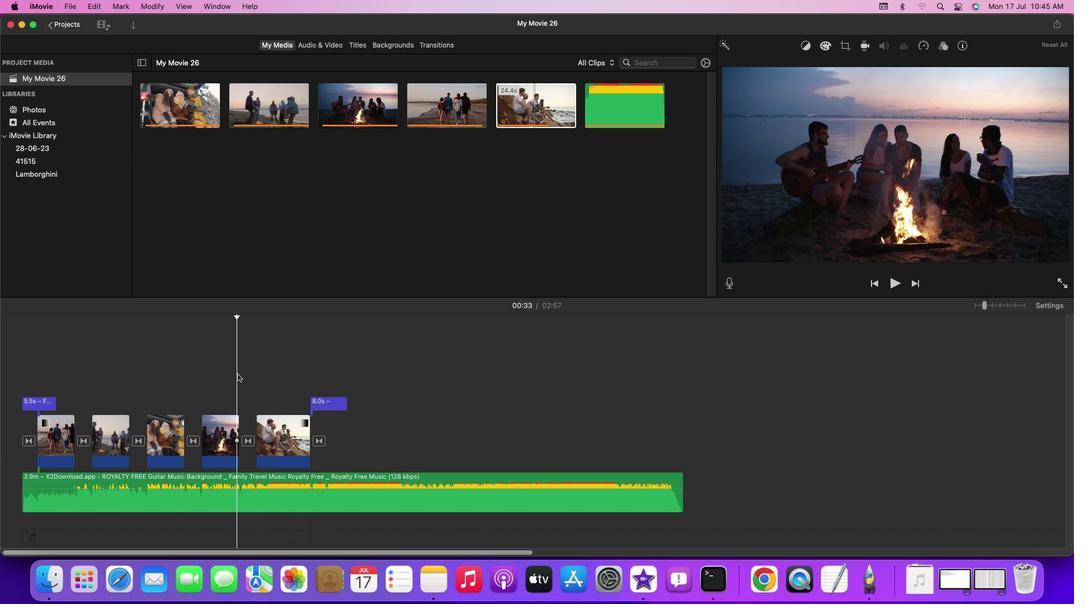 
Action: Key pressed Key.space
Screenshot: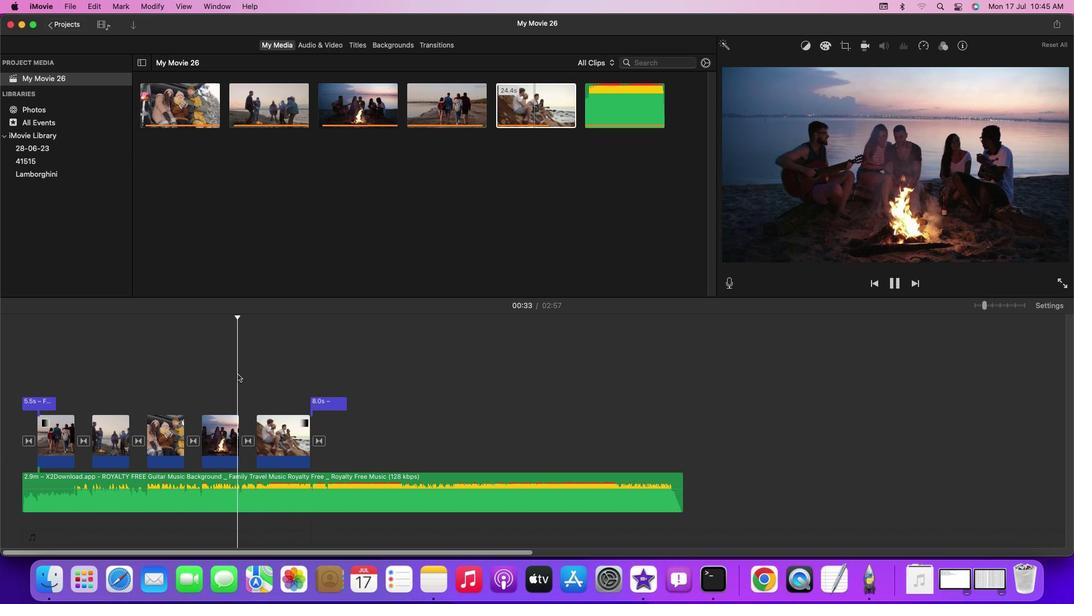
Action: Mouse moved to (237, 375)
Screenshot: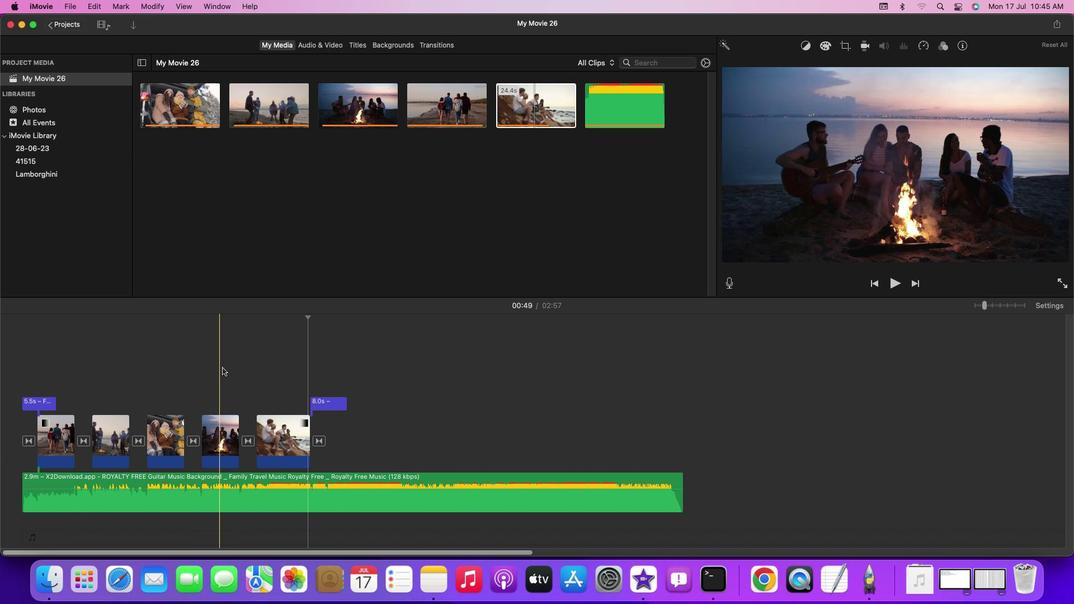 
Action: Key pressed Key.space
Screenshot: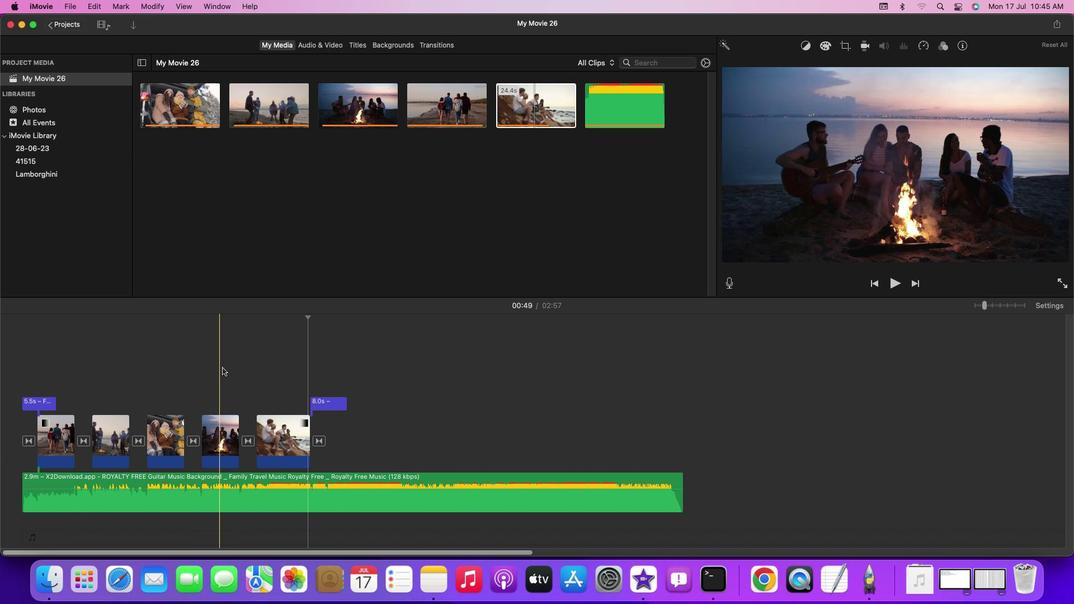 
Action: Mouse moved to (223, 367)
Screenshot: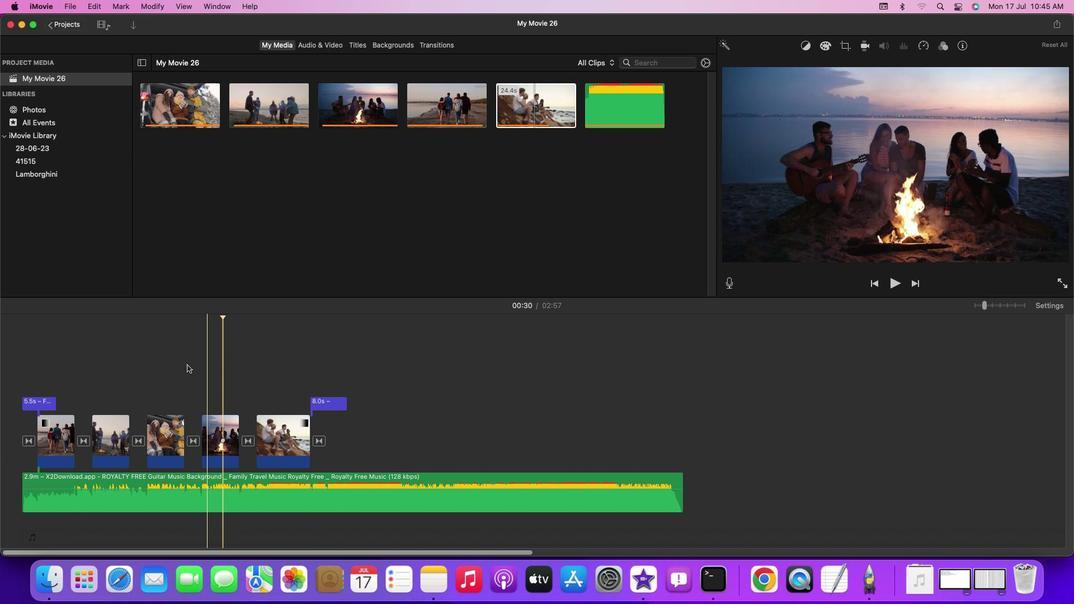 
Action: Mouse pressed left at (223, 367)
Screenshot: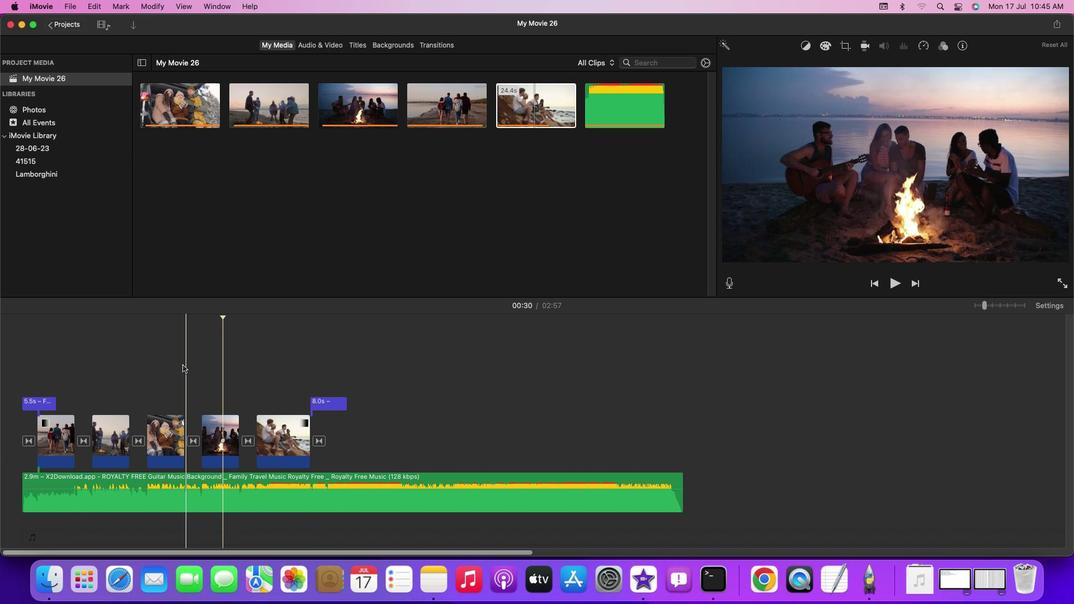
Action: Mouse moved to (178, 365)
Screenshot: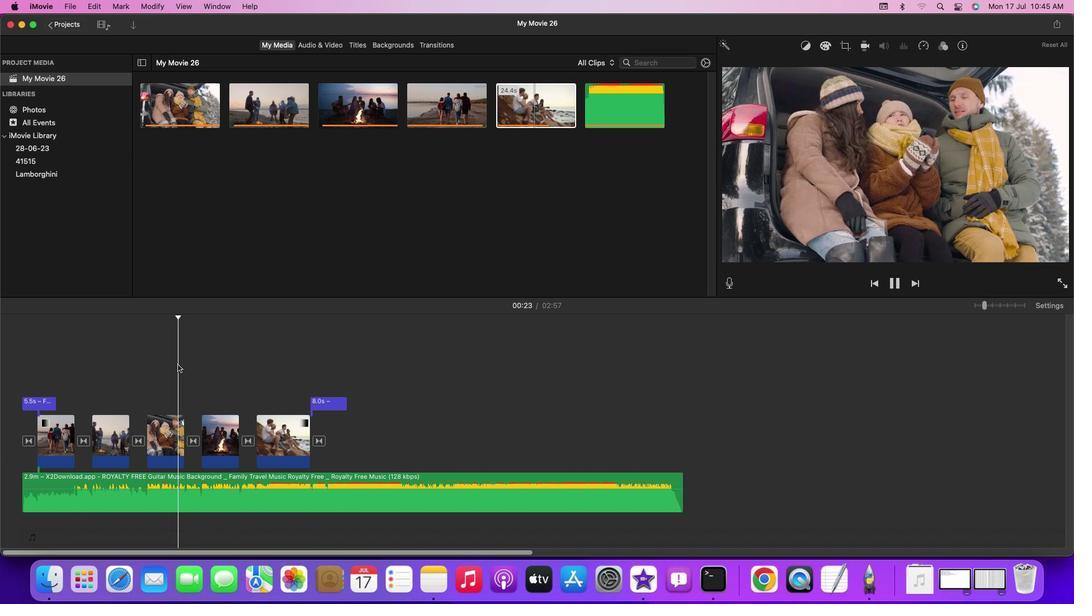 
Action: Mouse pressed left at (178, 365)
Screenshot: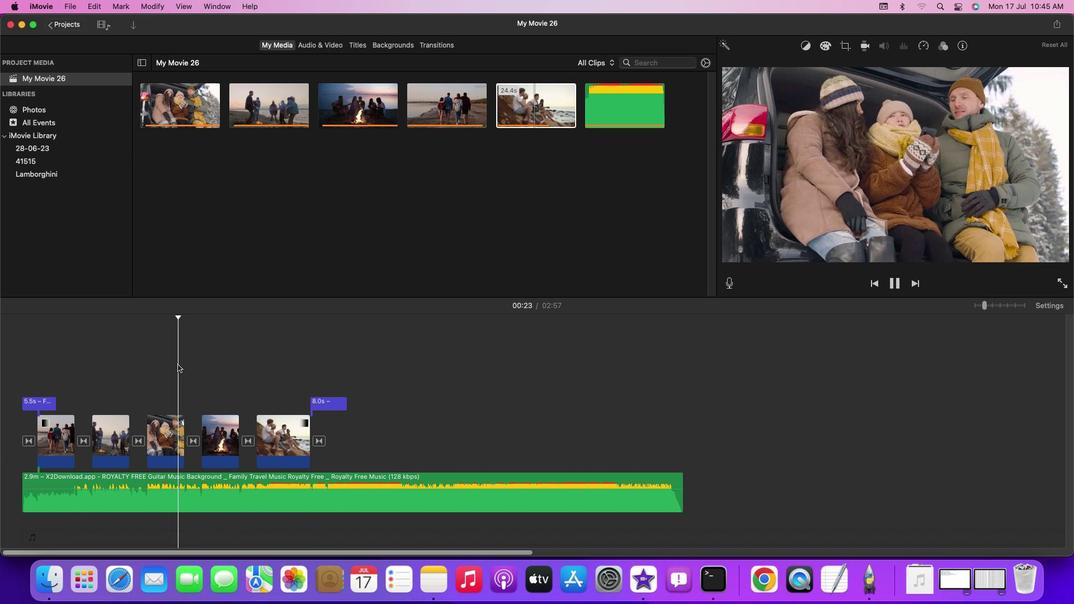 
Action: Key pressed Key.space
Screenshot: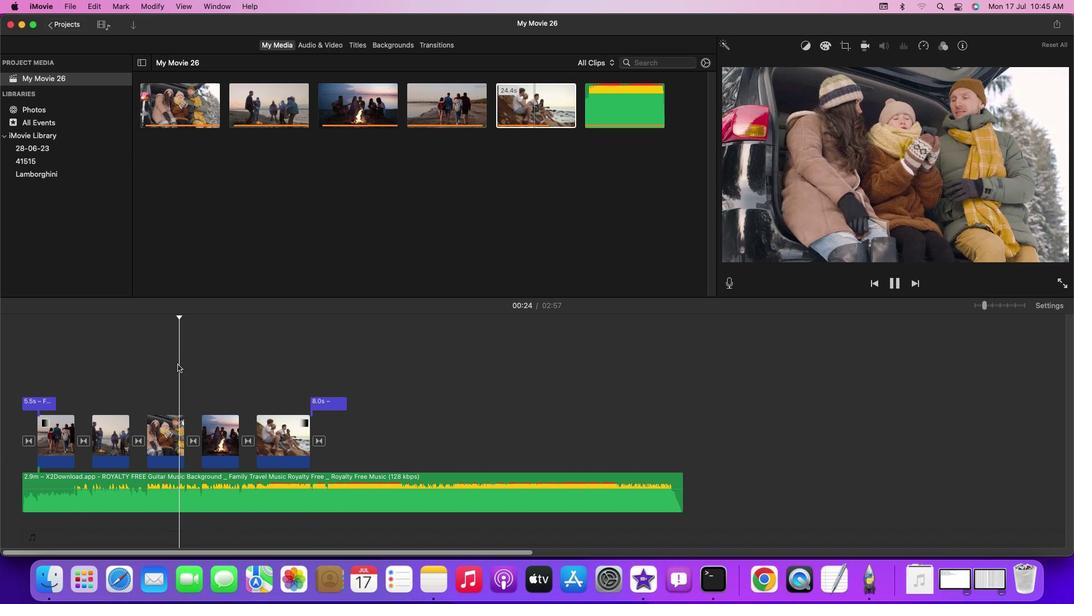 
Action: Mouse moved to (49, 367)
Screenshot: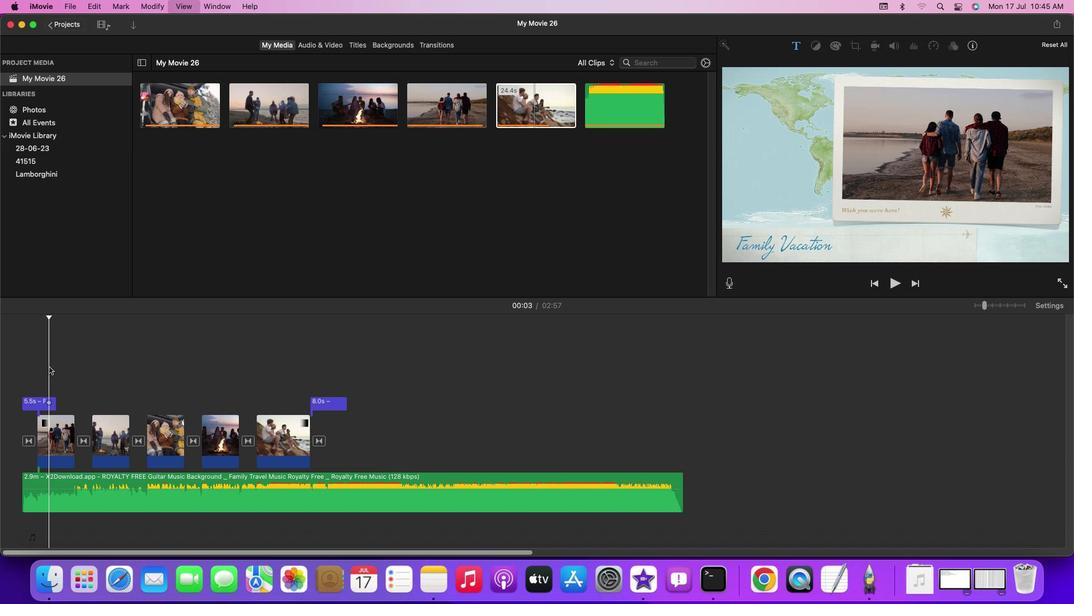 
Action: Mouse pressed left at (49, 367)
Screenshot: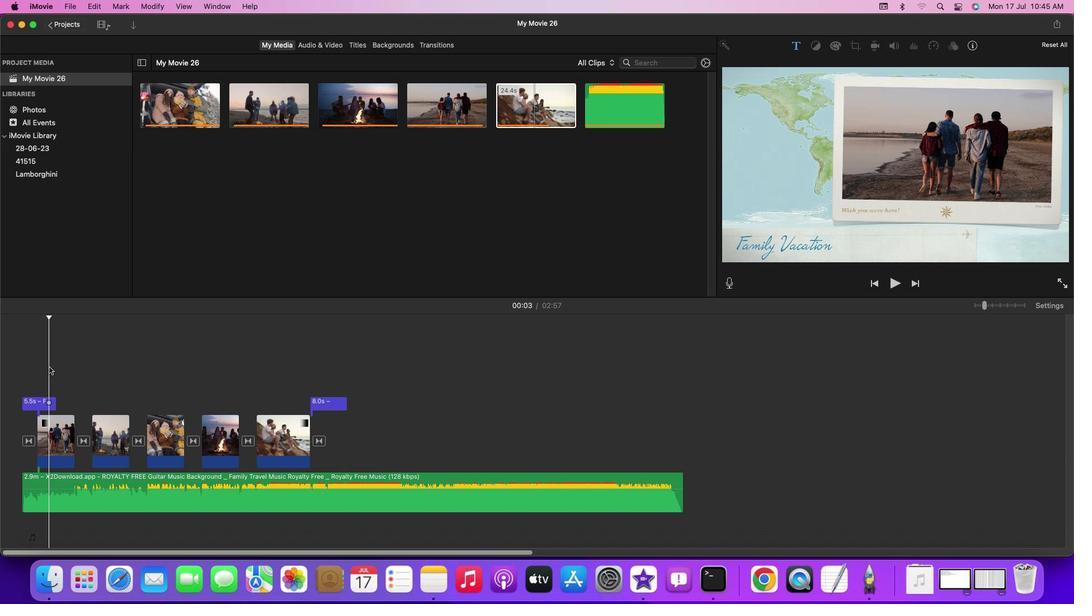 
Action: Key pressed Key.spaceKey.space
Screenshot: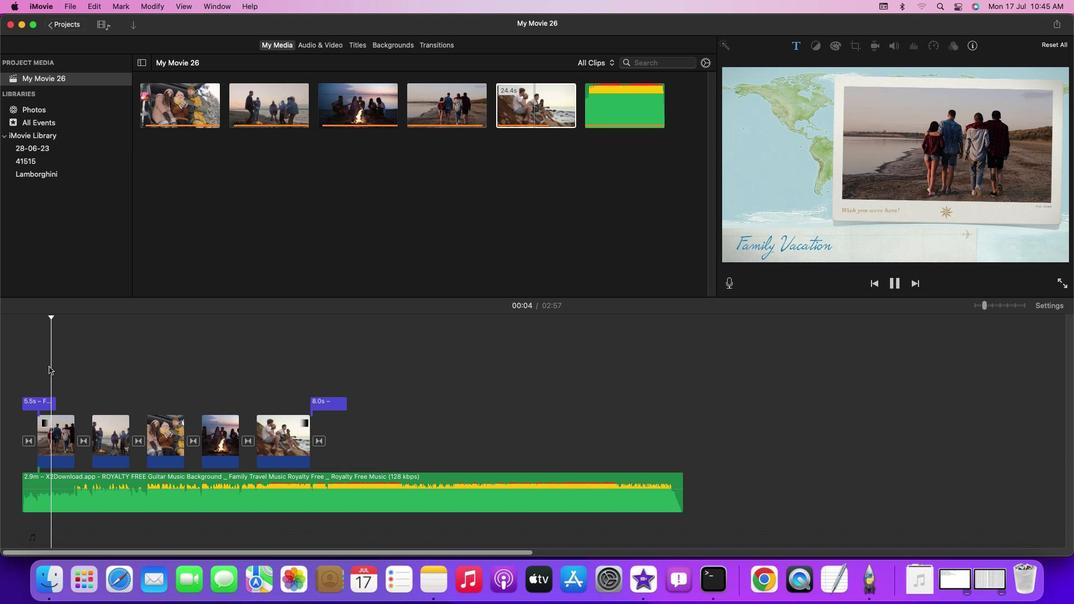 
Action: Mouse moved to (331, 407)
Screenshot: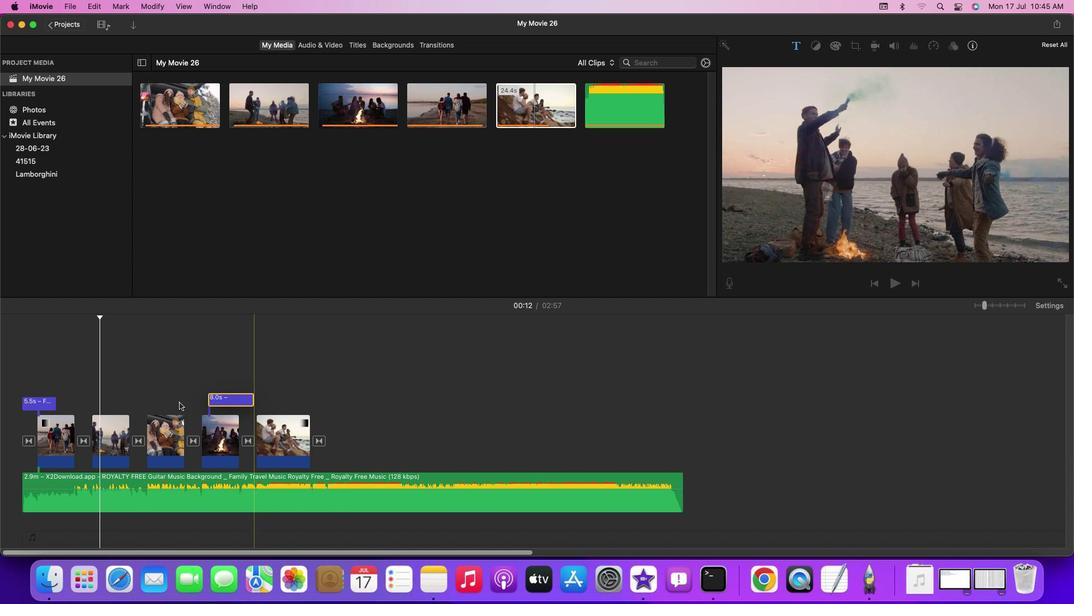 
Action: Mouse pressed left at (331, 407)
Screenshot: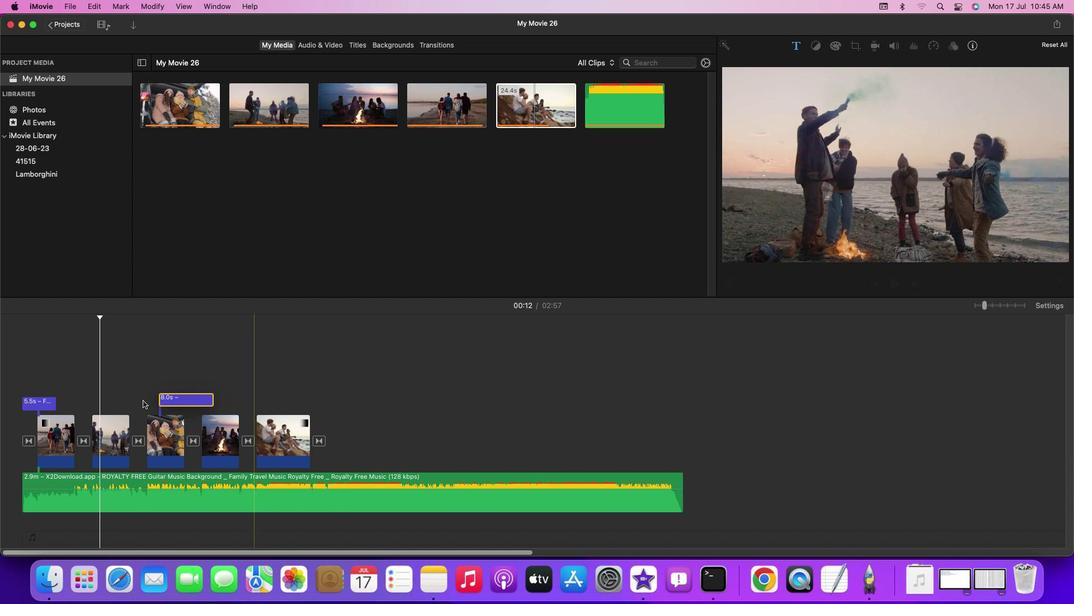 
Action: Mouse moved to (78, 386)
Screenshot: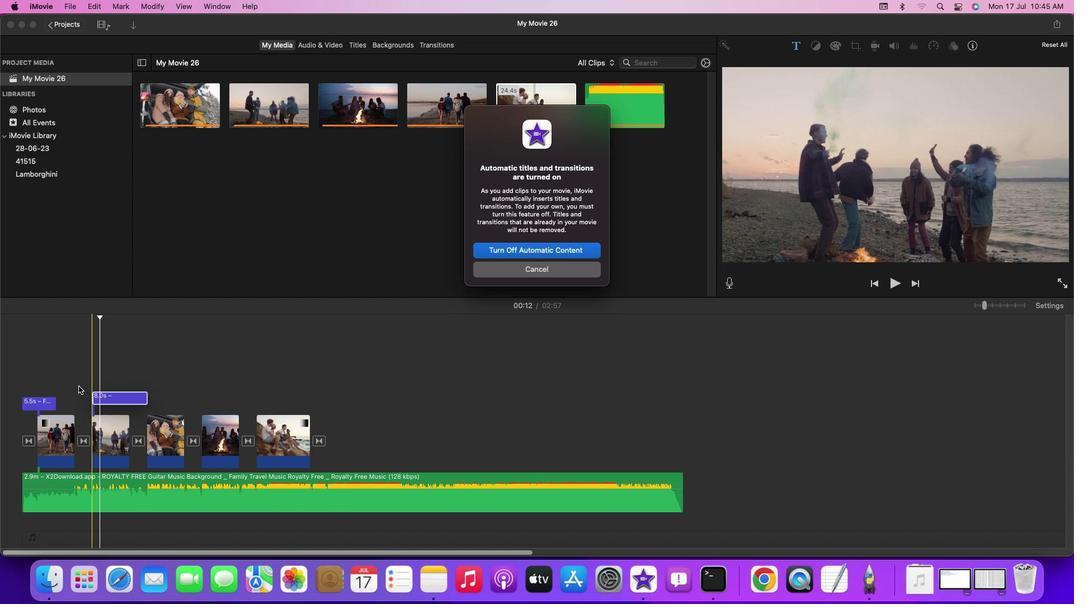 
Action: Mouse pressed left at (78, 386)
Screenshot: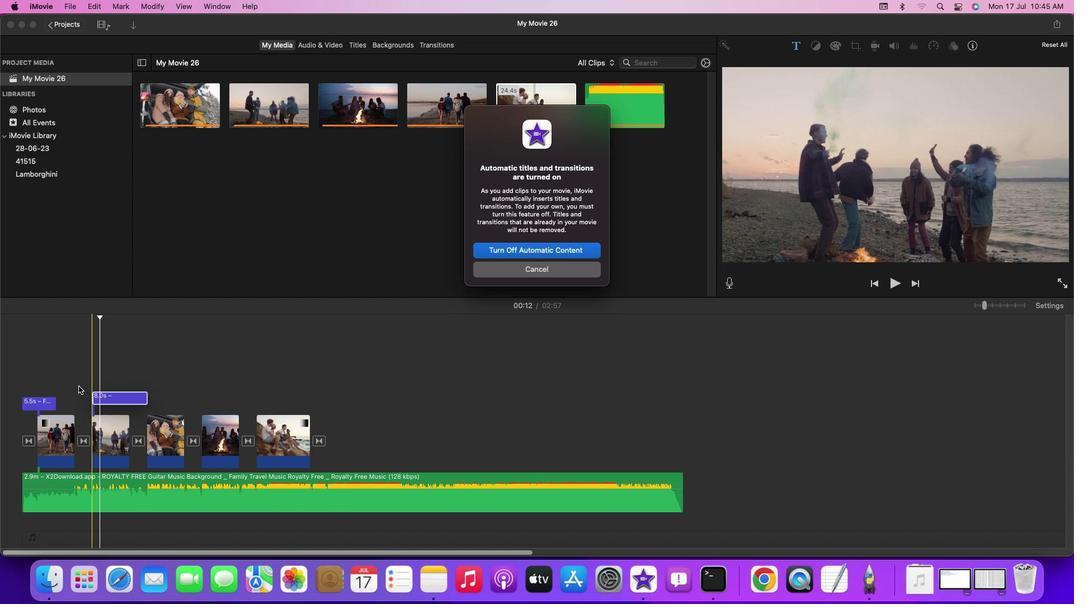 
Action: Mouse moved to (527, 272)
Screenshot: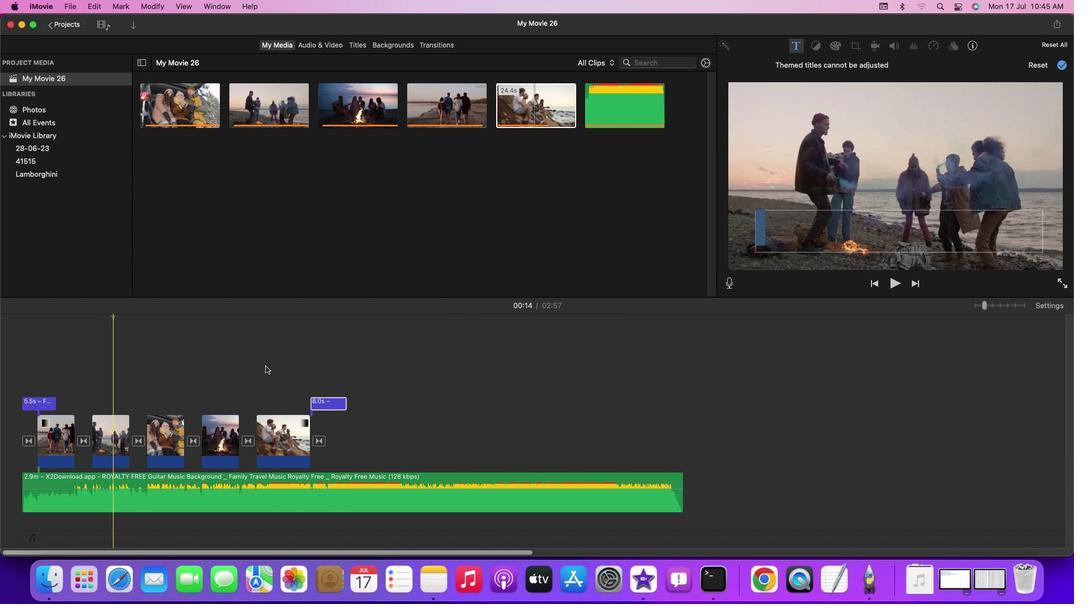 
Action: Mouse pressed left at (527, 272)
Screenshot: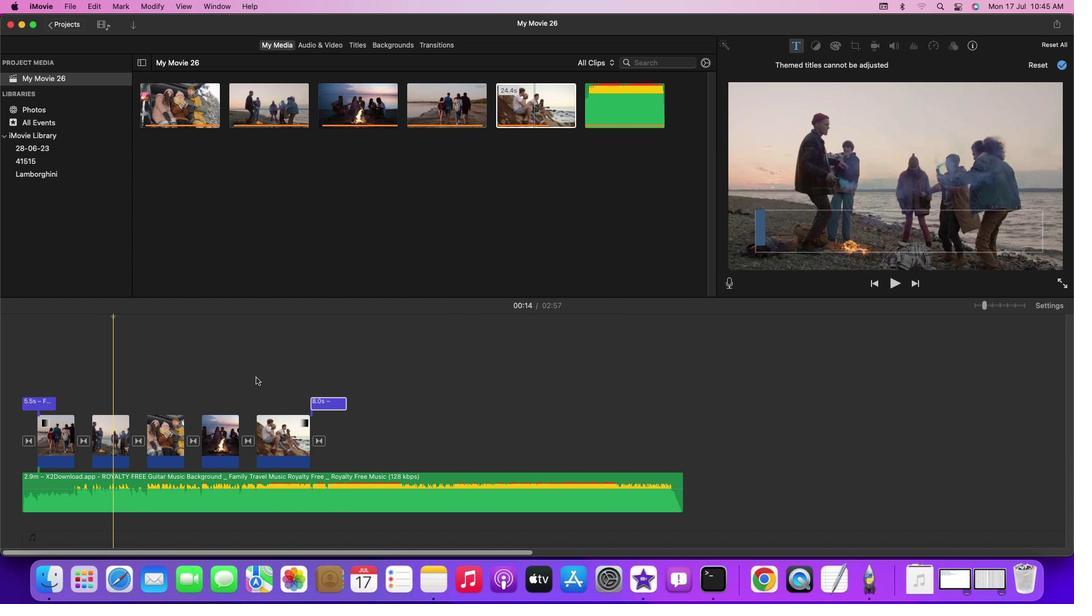 
Action: Mouse moved to (325, 404)
Screenshot: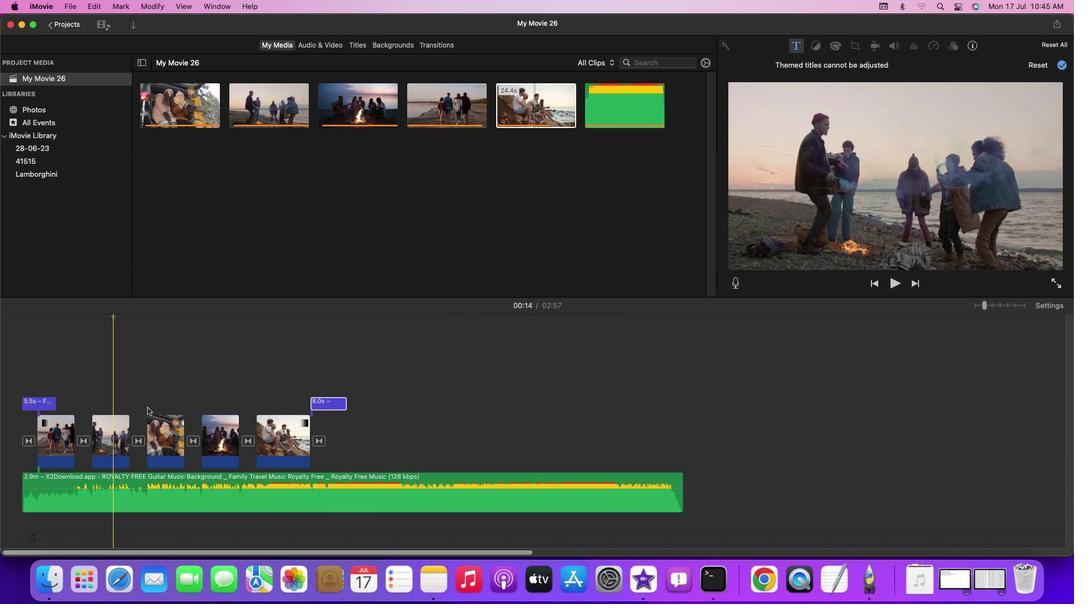 
Action: Mouse pressed left at (325, 404)
Screenshot: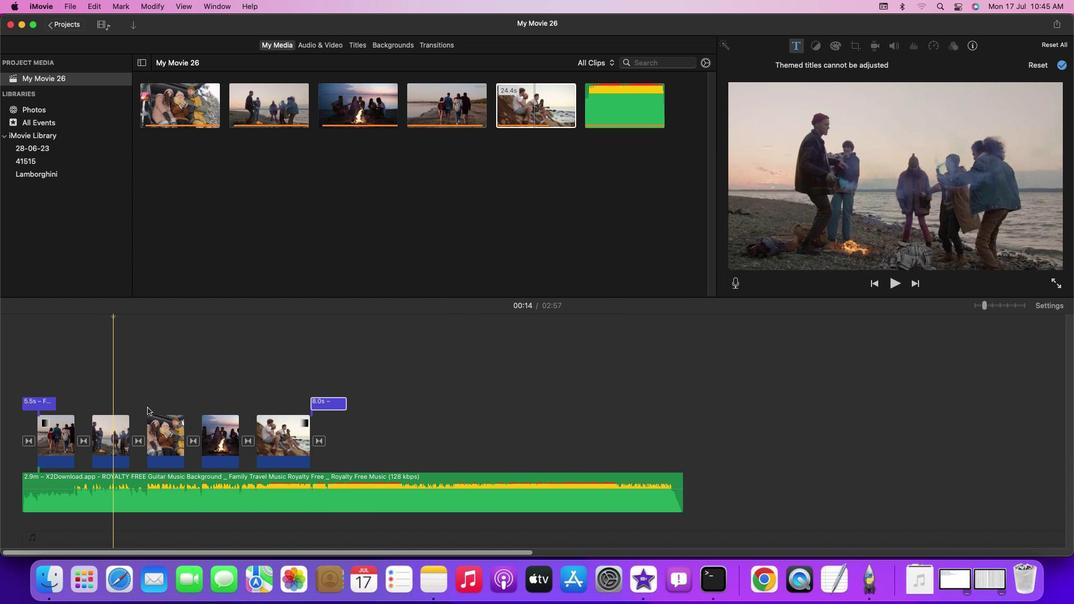 
Action: Mouse moved to (324, 403)
Screenshot: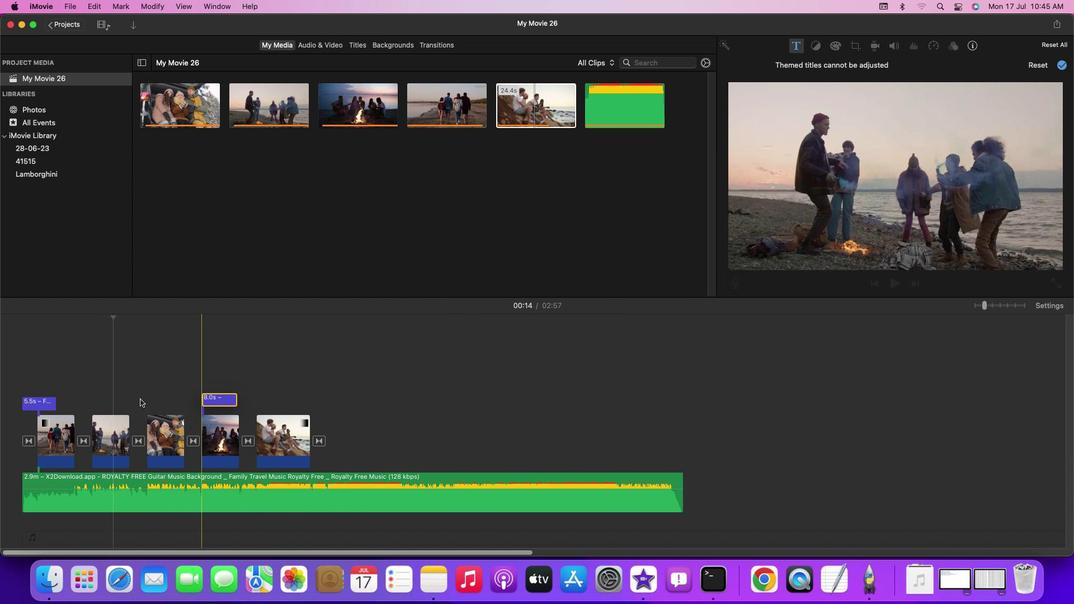 
Action: Mouse pressed left at (324, 403)
Screenshot: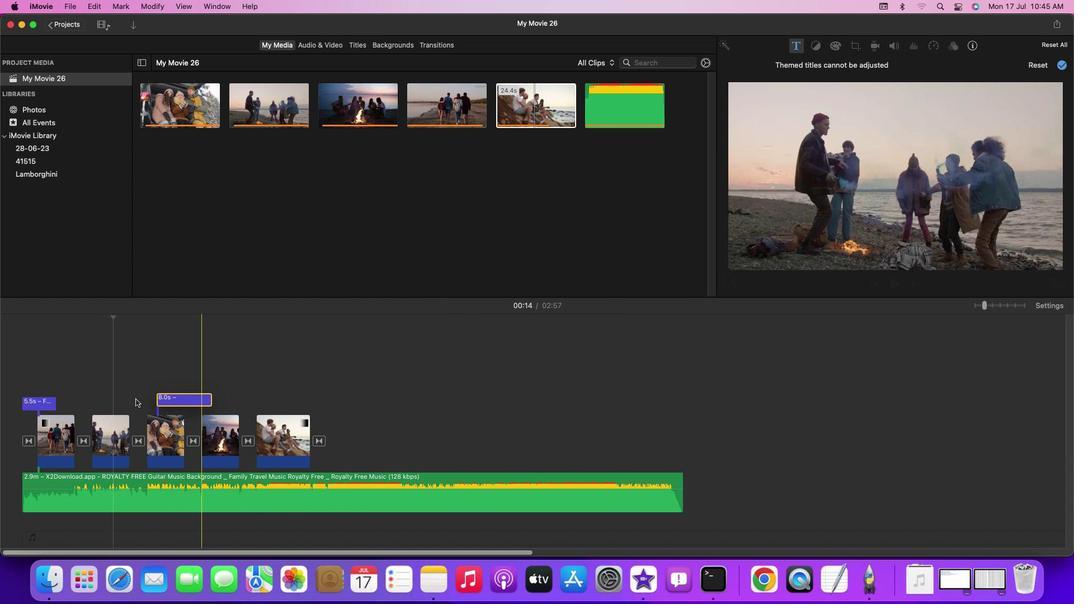 
Action: Mouse moved to (536, 277)
Screenshot: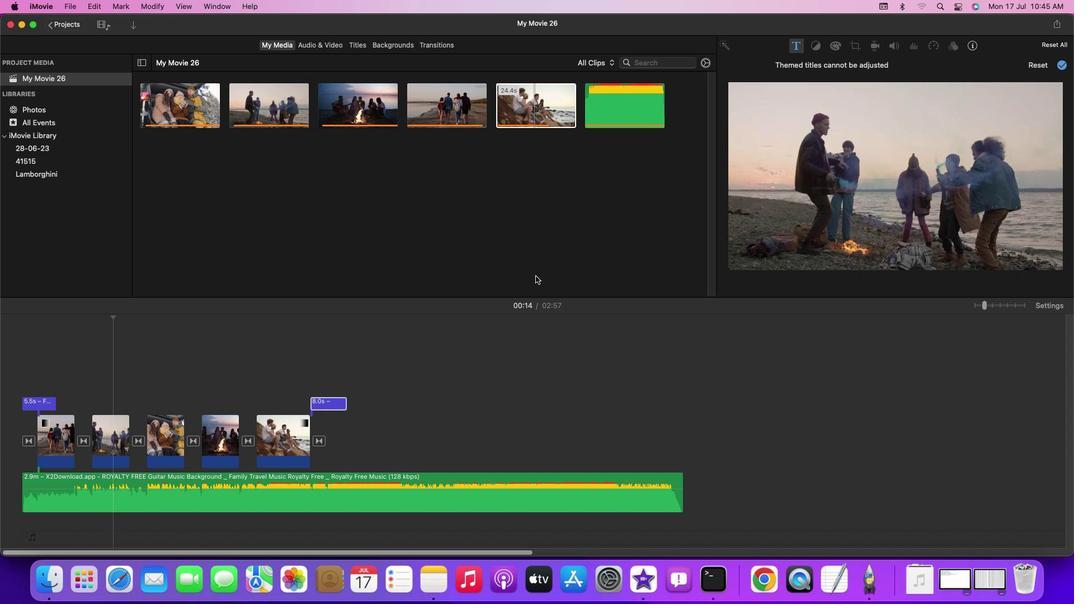 
Action: Mouse pressed left at (536, 277)
Screenshot: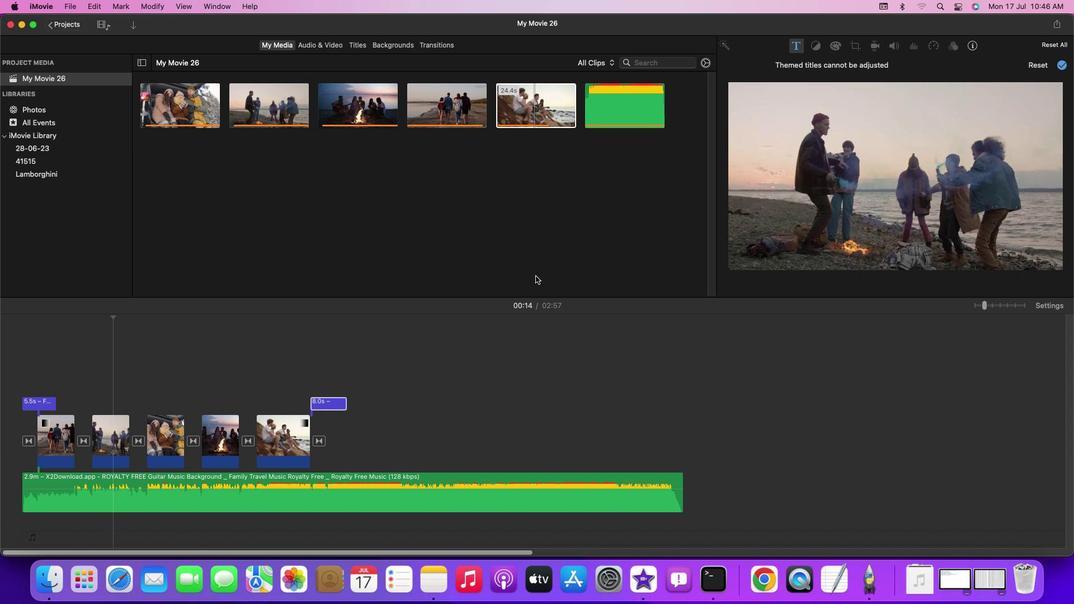 
Action: Mouse moved to (98, 381)
Screenshot: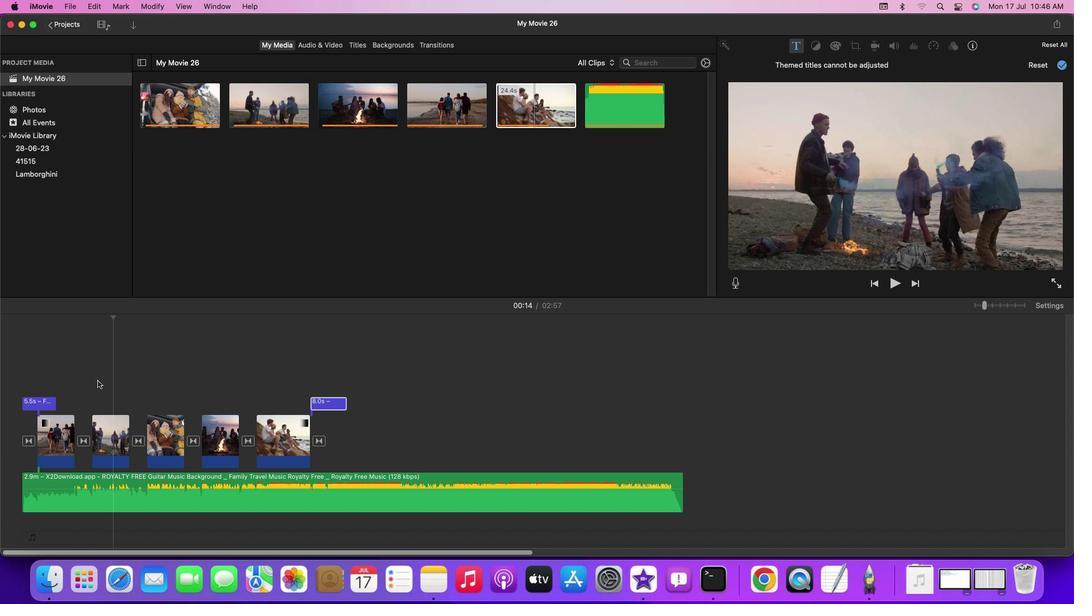 
Action: Mouse pressed left at (98, 381)
Screenshot: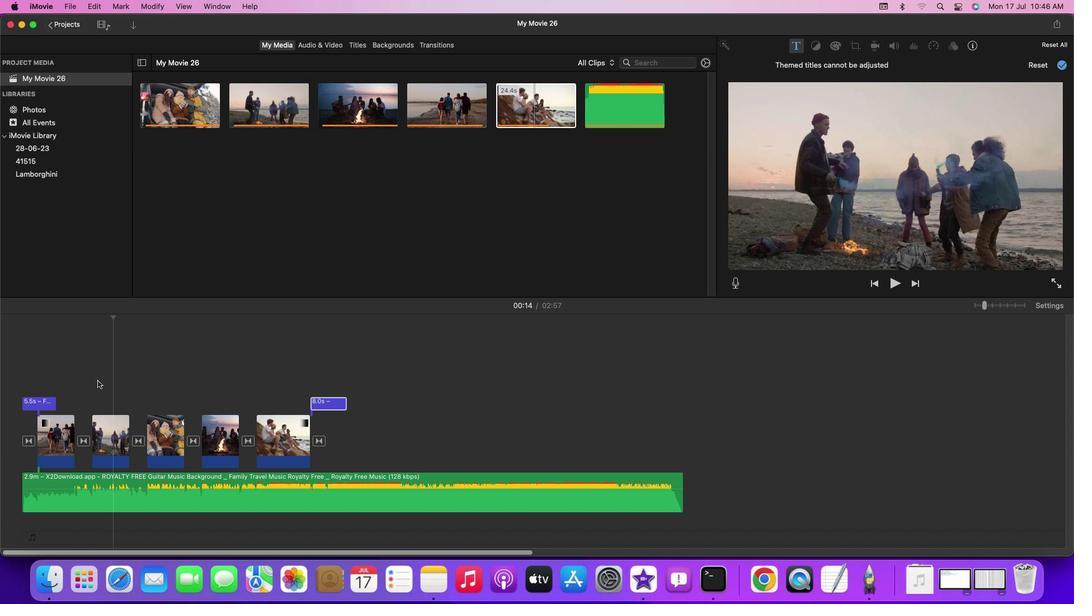 
Action: Mouse moved to (98, 381)
Screenshot: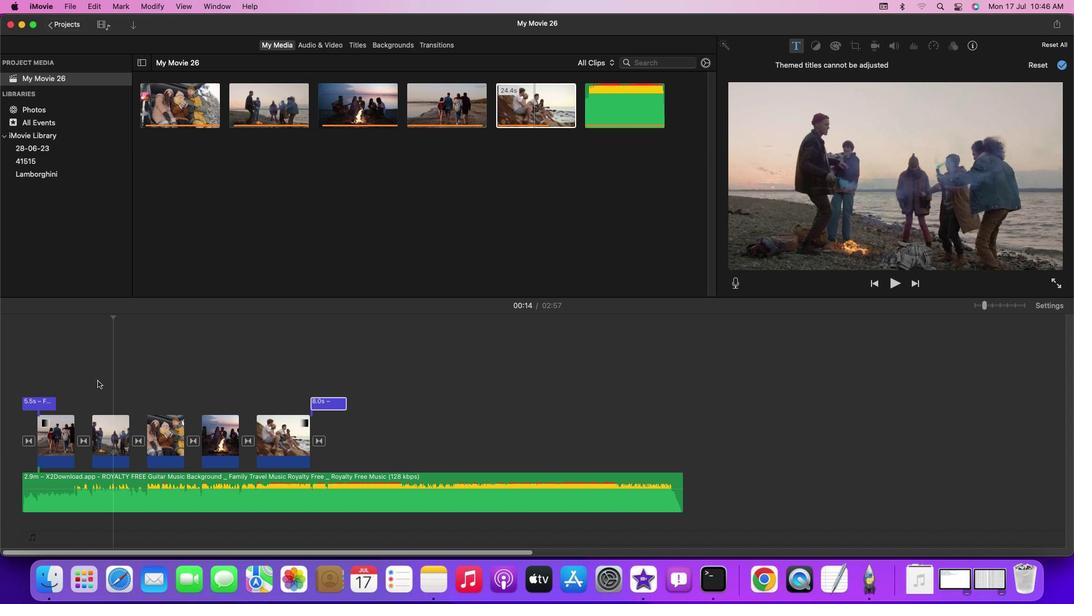 
Action: Key pressed Key.space
Screenshot: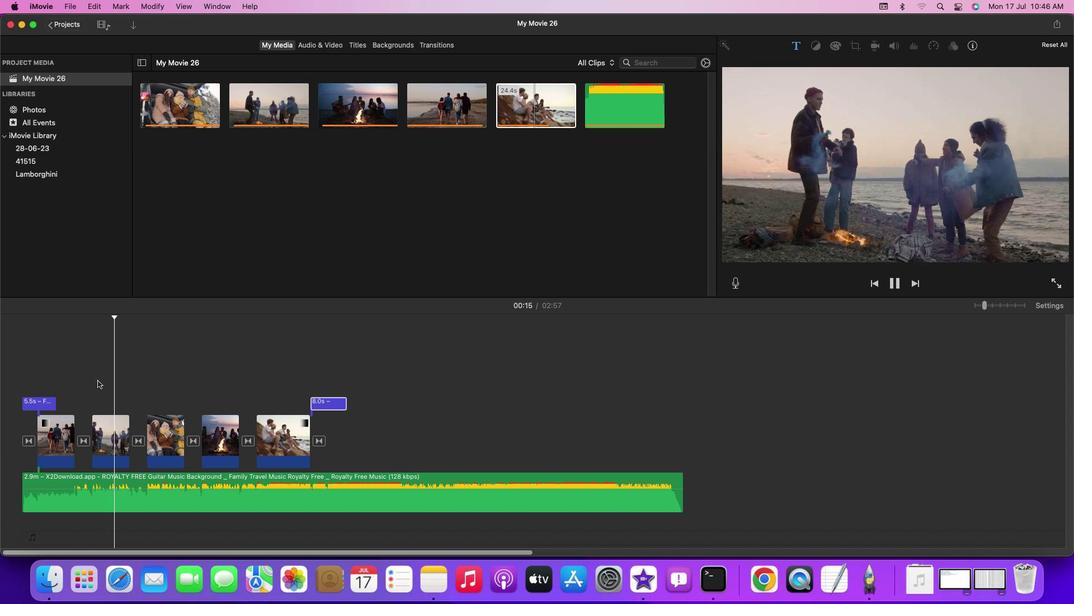 
Action: Mouse moved to (284, 363)
Screenshot: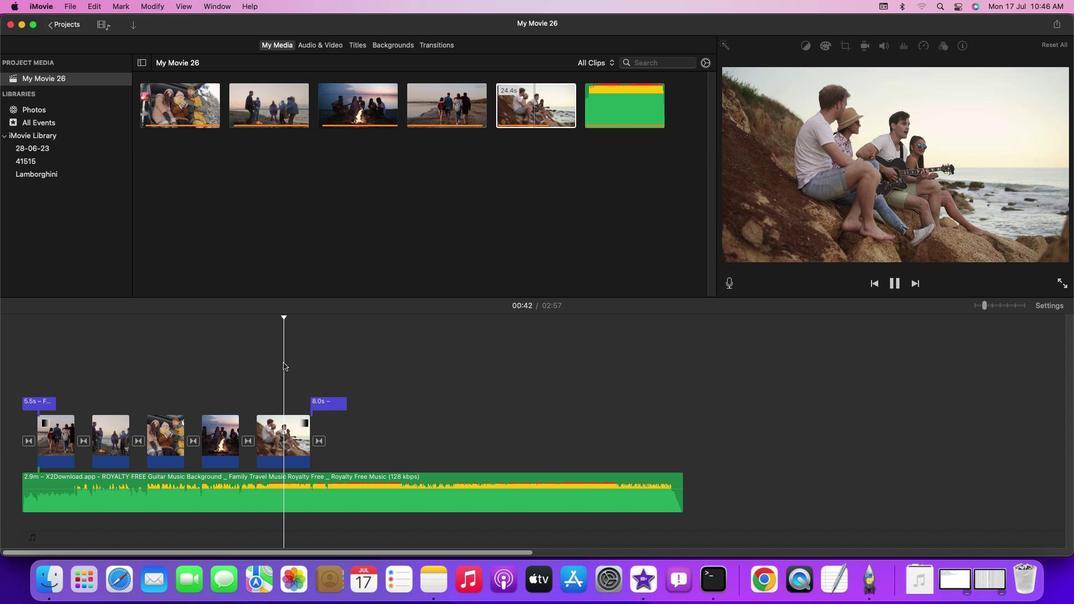 
Action: Mouse pressed left at (284, 363)
Screenshot: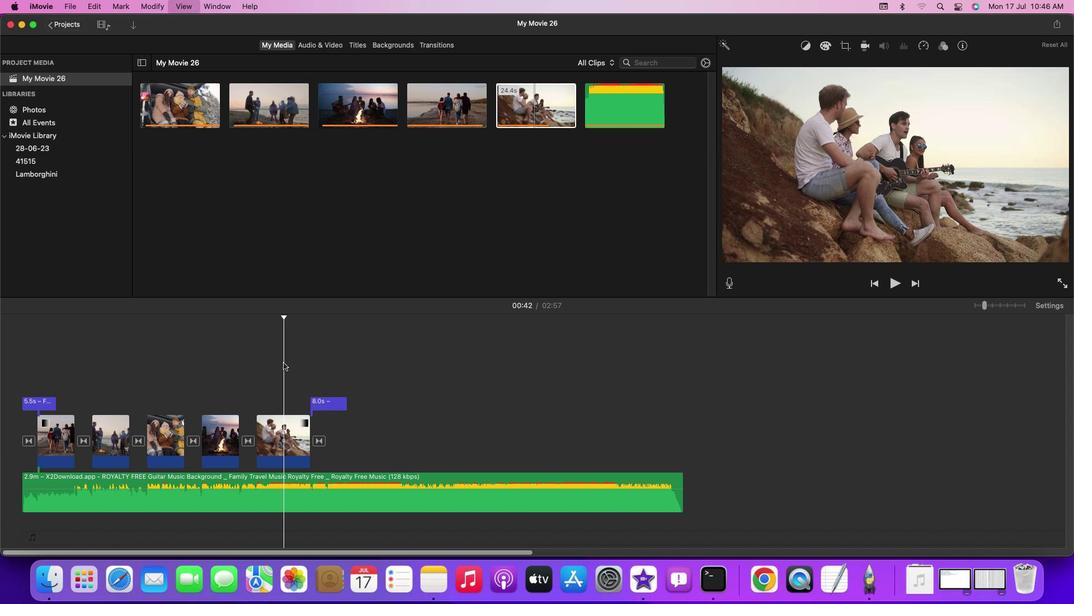 
Action: Key pressed Key.spaceKey.space
Screenshot: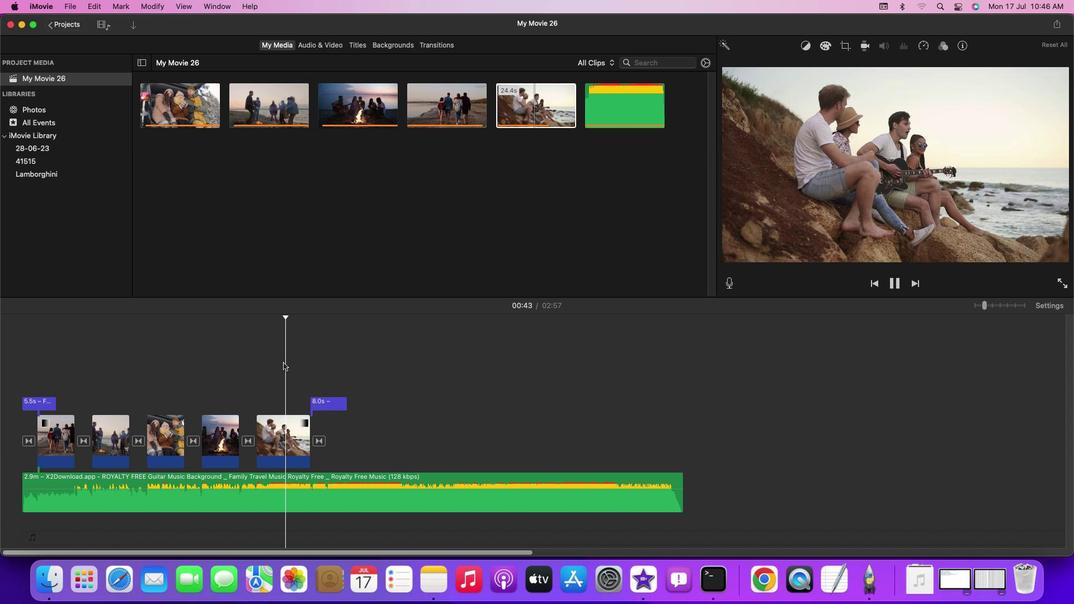 
Action: Mouse moved to (301, 364)
Screenshot: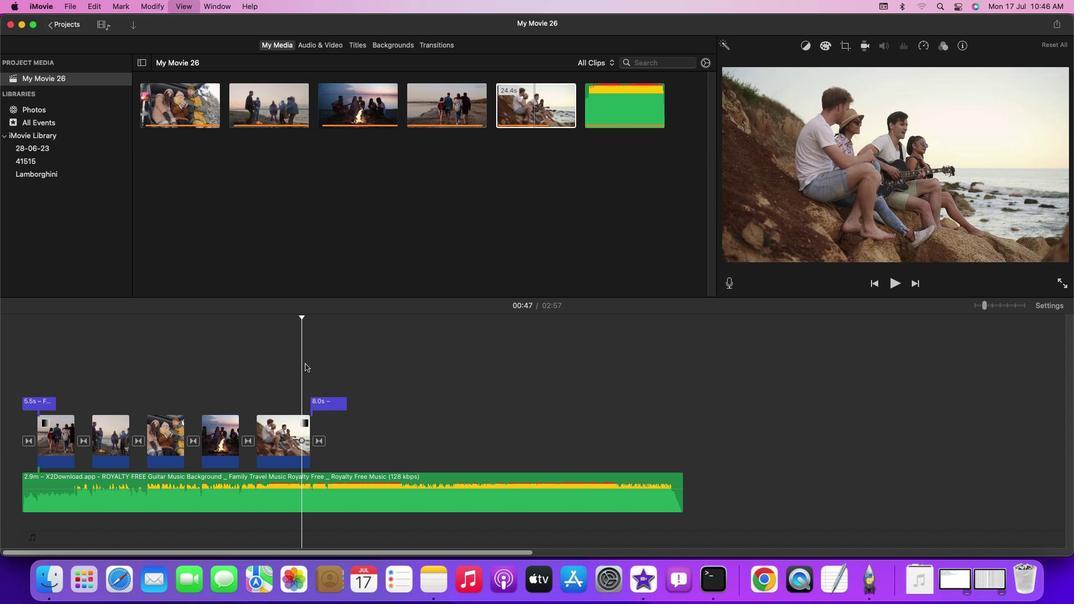 
Action: Mouse pressed left at (301, 364)
Screenshot: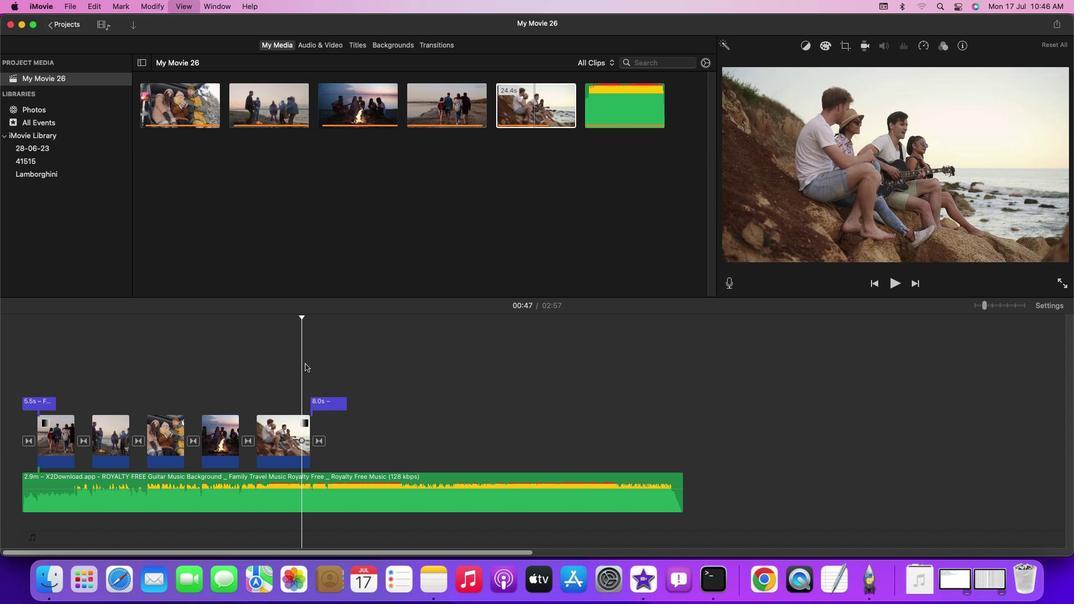 
Action: Mouse moved to (305, 365)
Screenshot: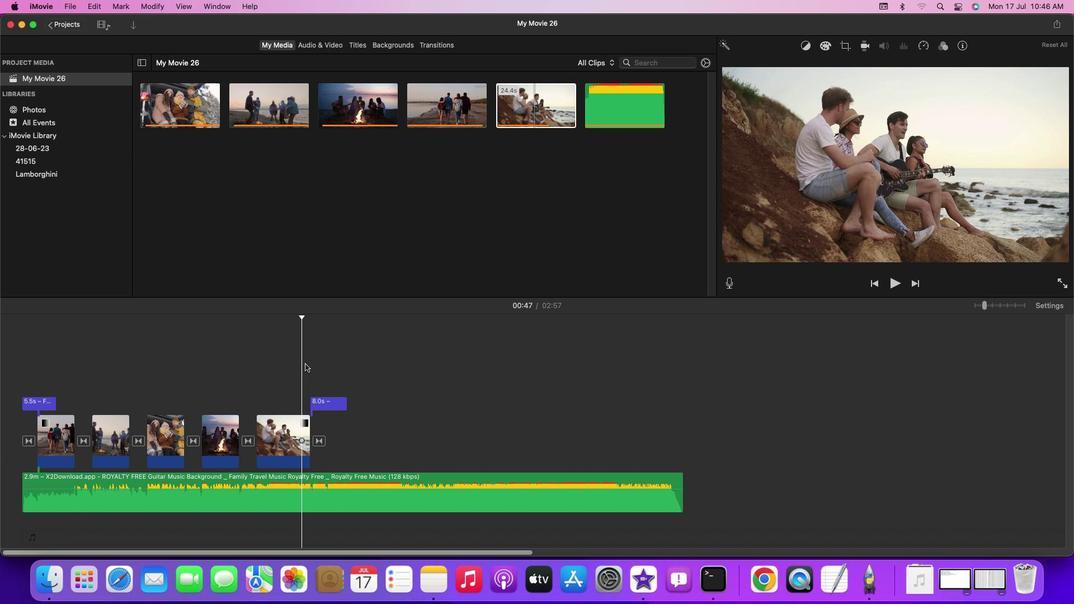 
Action: Key pressed Key.spaceKey.space
Screenshot: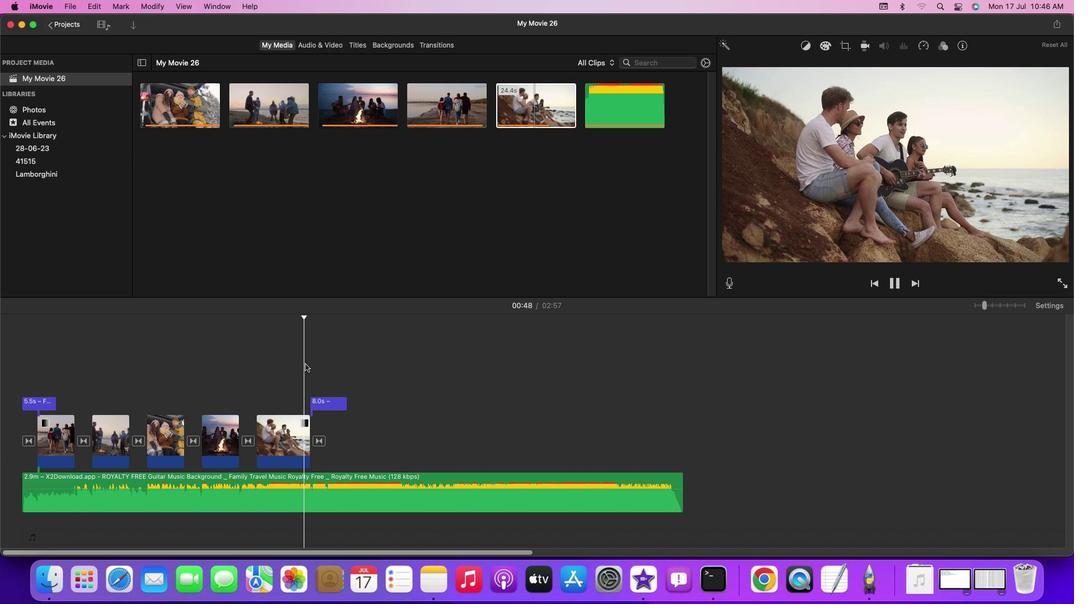 
Action: Mouse moved to (306, 365)
Screenshot: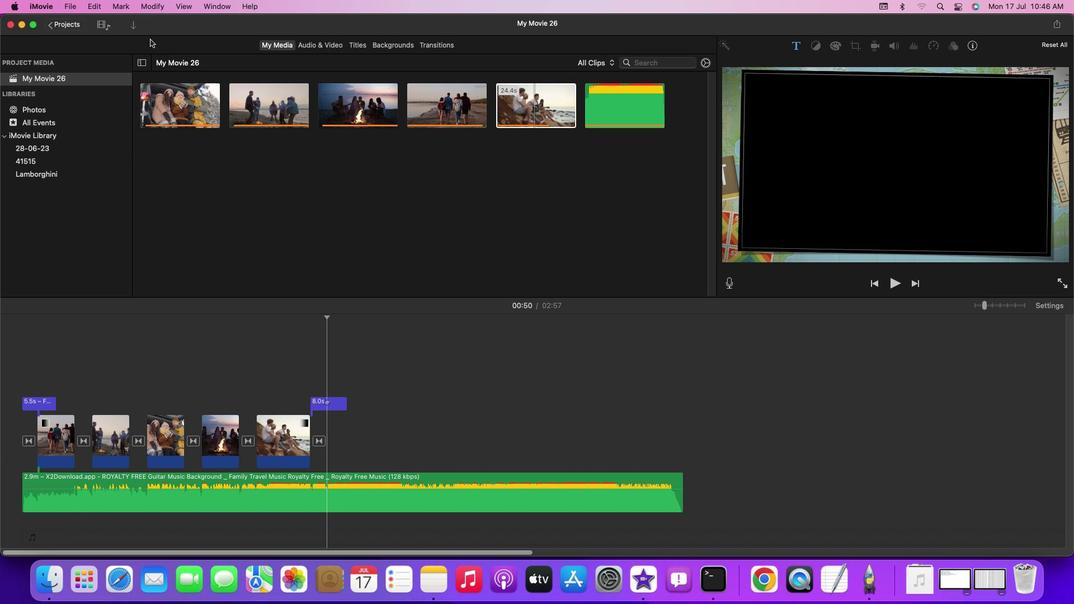 
Action: Key pressed Key.space
Screenshot: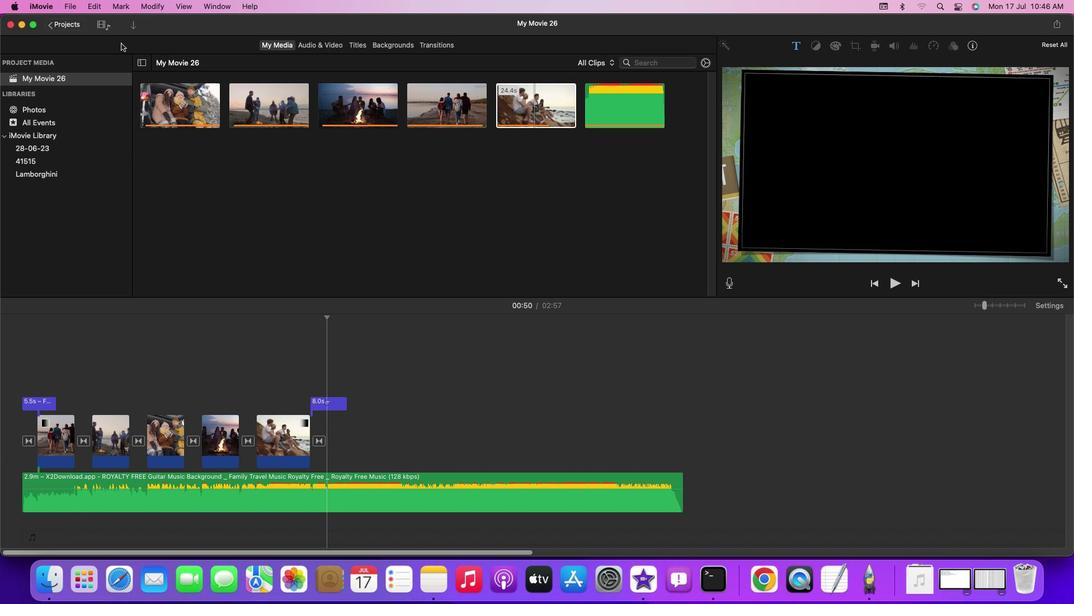 
Action: Mouse moved to (137, 27)
Screenshot: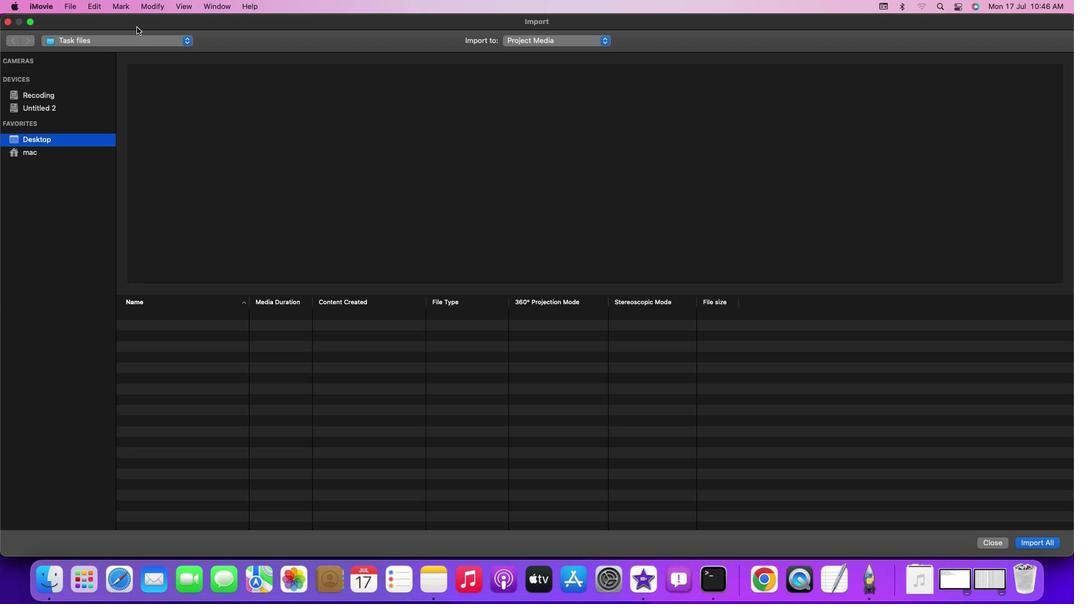 
Action: Mouse pressed left at (137, 27)
Screenshot: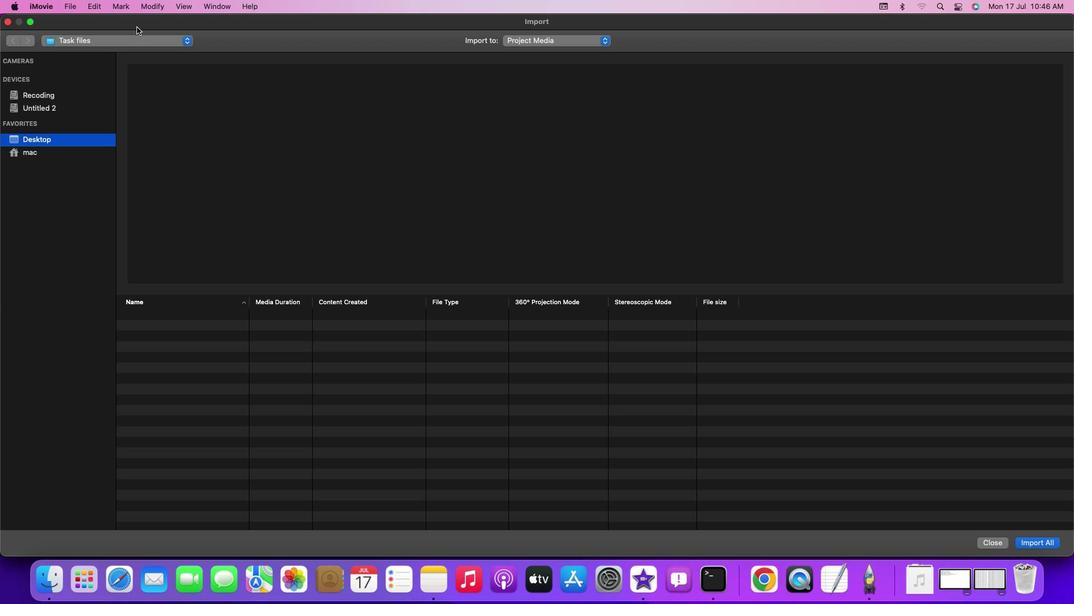 
Action: Mouse moved to (1071, 415)
Screenshot: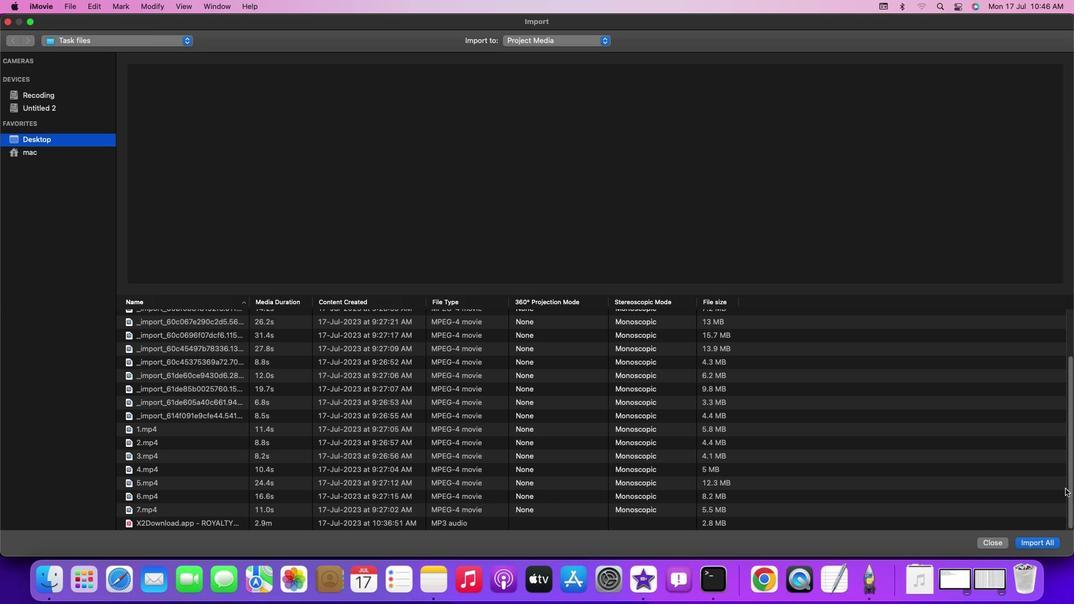 
Action: Mouse pressed left at (1071, 415)
Screenshot: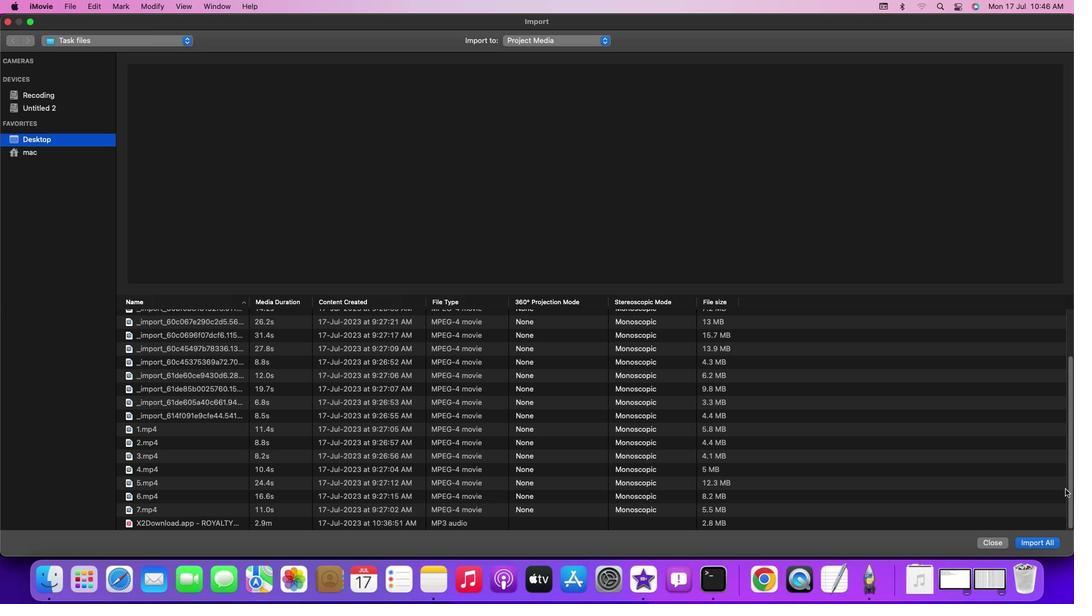 
Action: Mouse moved to (163, 498)
Screenshot: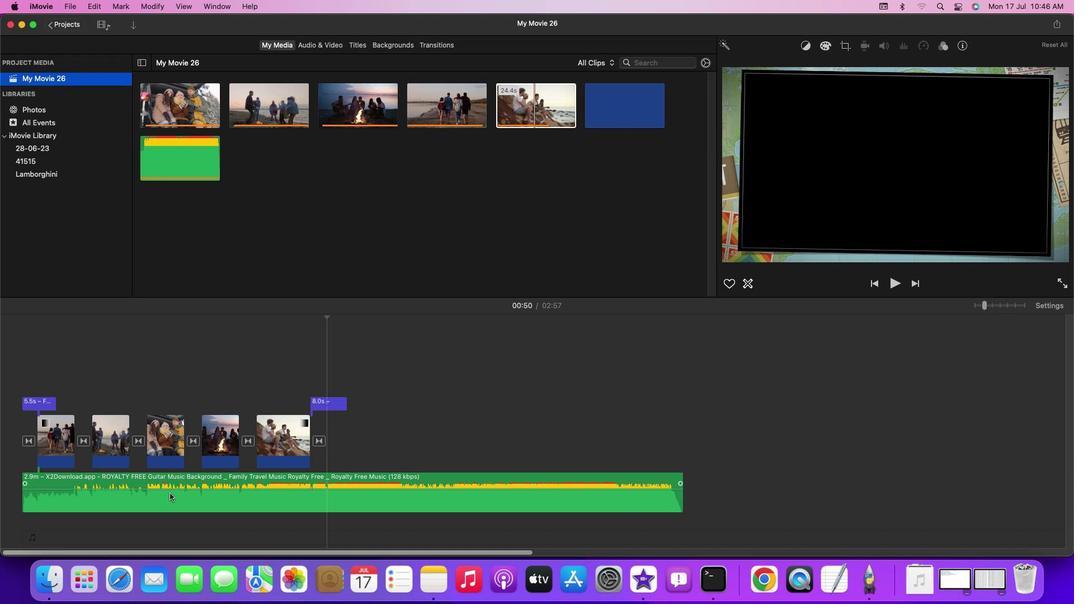 
Action: Mouse pressed left at (163, 498)
Screenshot: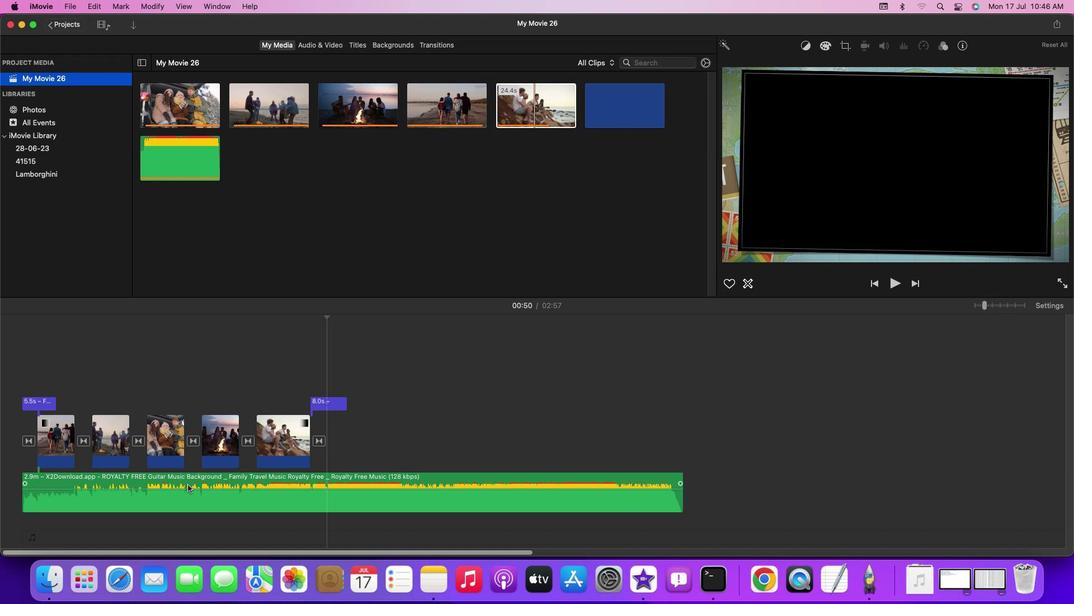 
Action: Mouse pressed left at (163, 498)
Screenshot: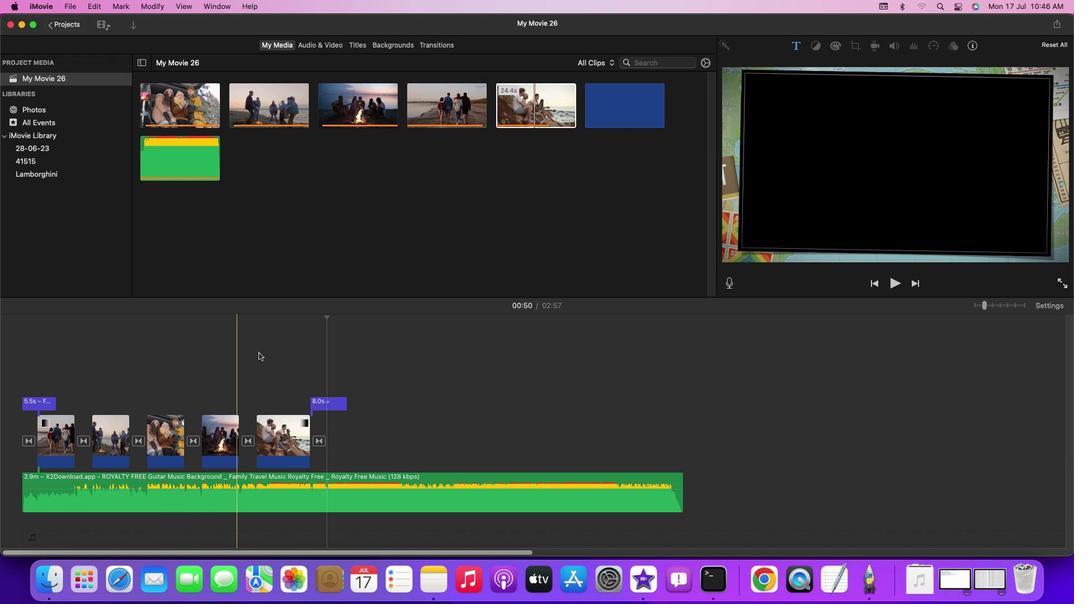 
Action: Mouse moved to (637, 113)
Screenshot: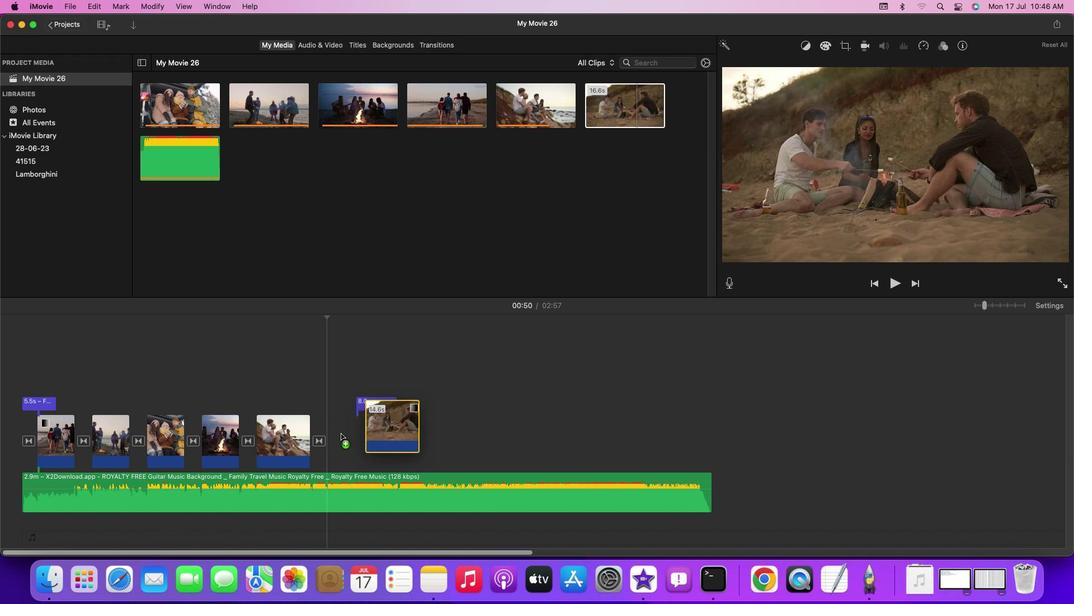 
Action: Mouse pressed left at (637, 113)
Screenshot: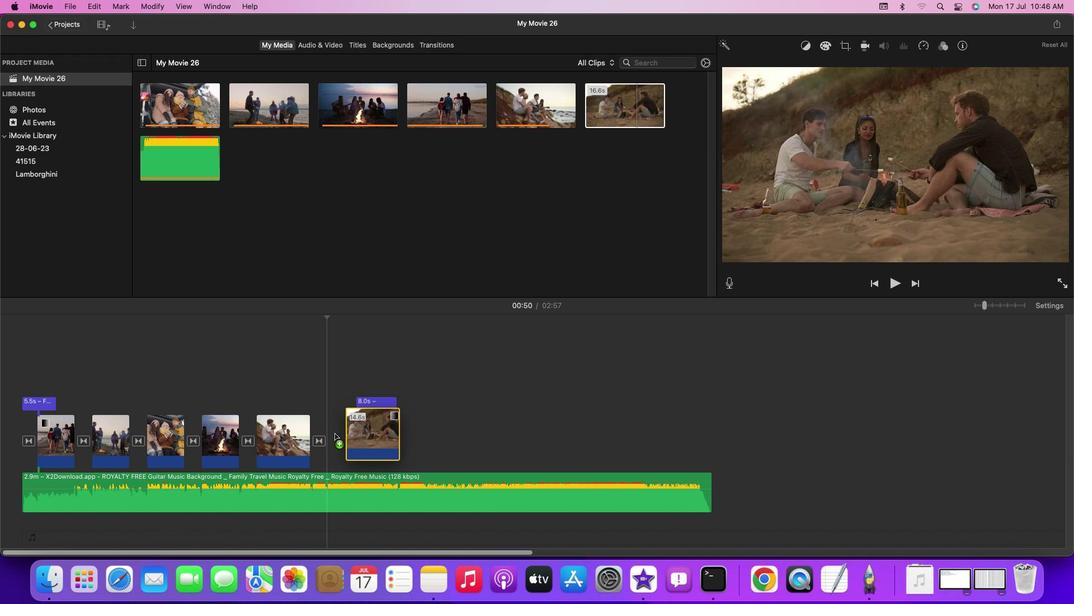 
Action: Mouse moved to (302, 394)
Screenshot: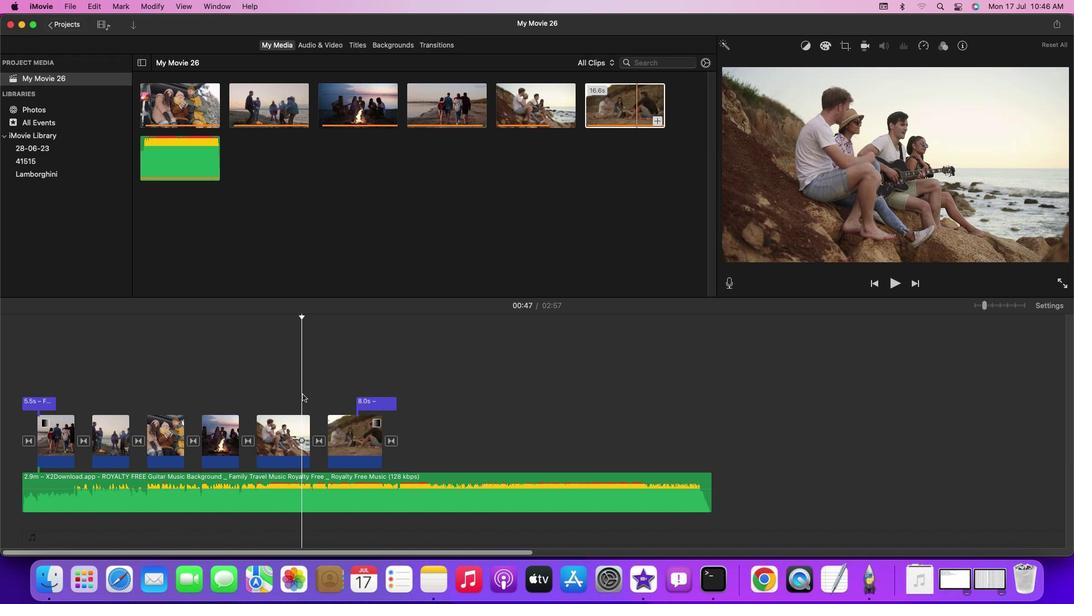 
Action: Mouse pressed left at (302, 394)
Screenshot: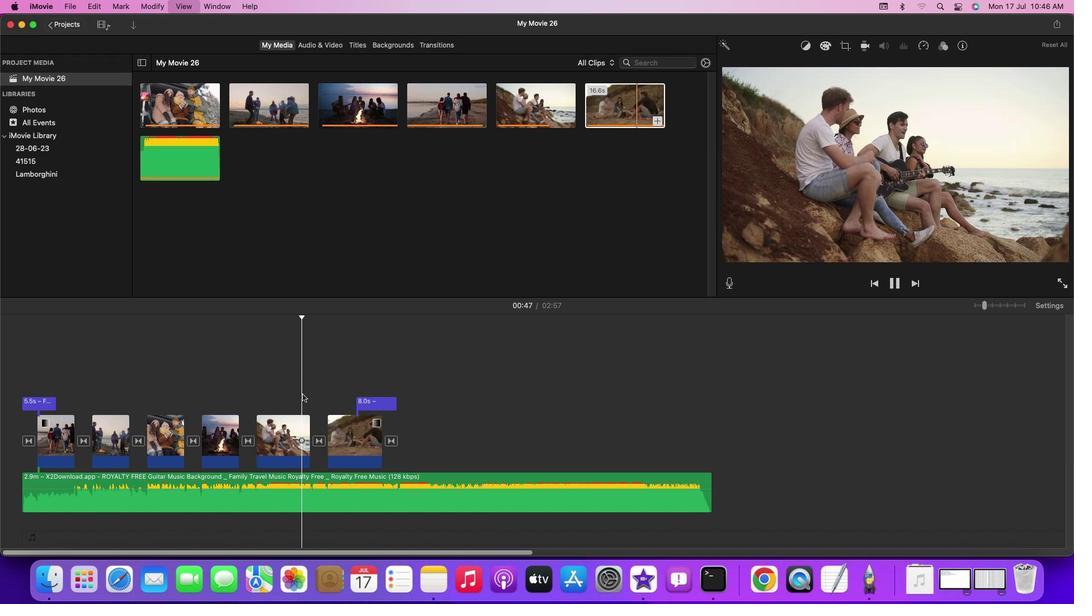 
Action: Key pressed Key.spaceKey.space
Screenshot: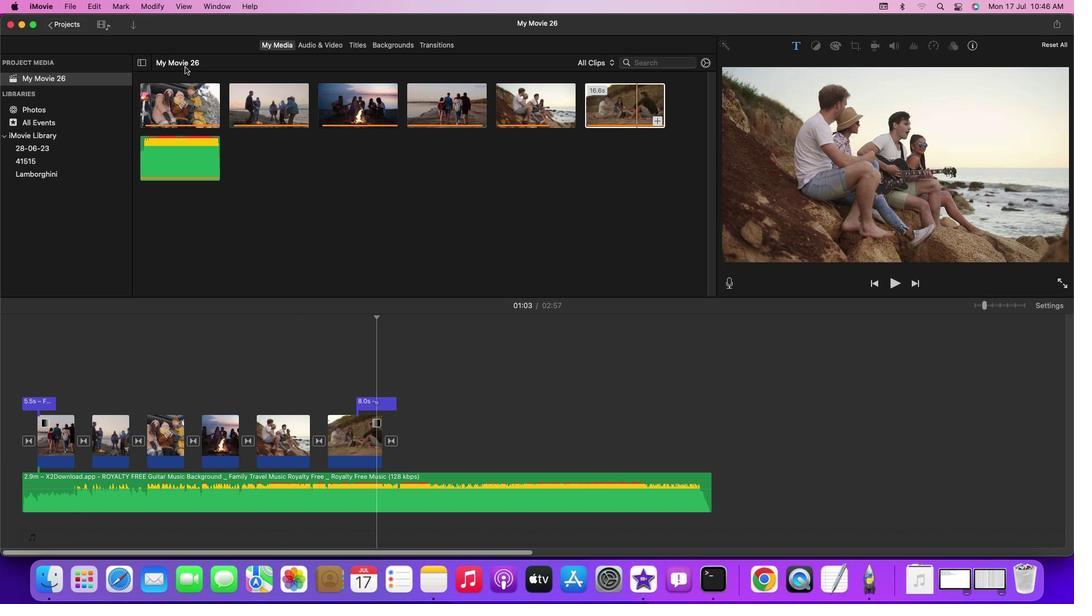 
Action: Mouse moved to (131, 25)
Screenshot: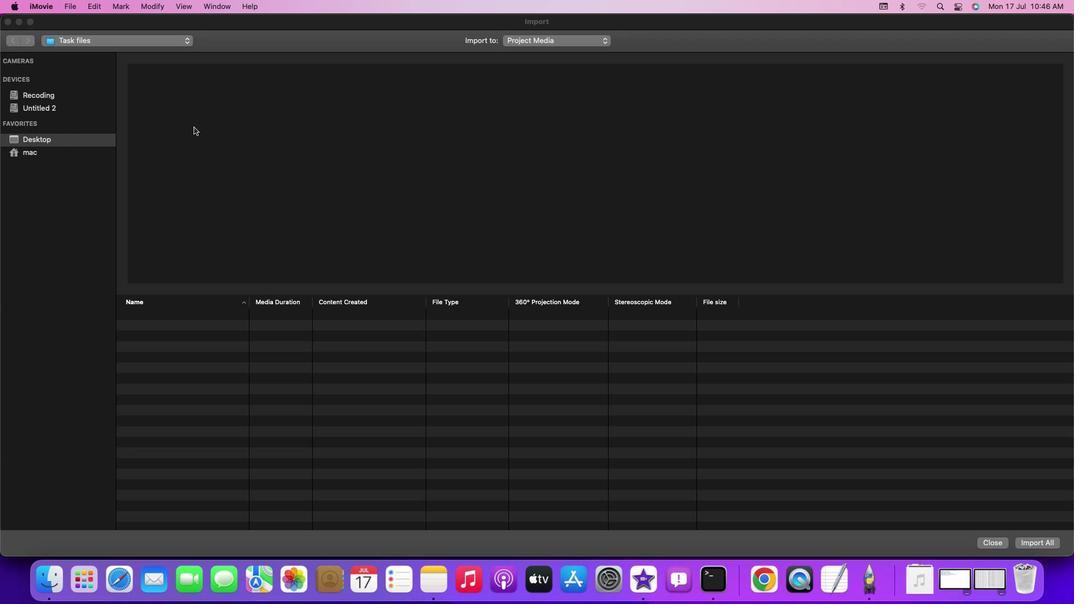 
Action: Mouse pressed left at (131, 25)
